 Task: Create an annual report cover with watercolors.
Action: Mouse moved to (434, 191)
Screenshot: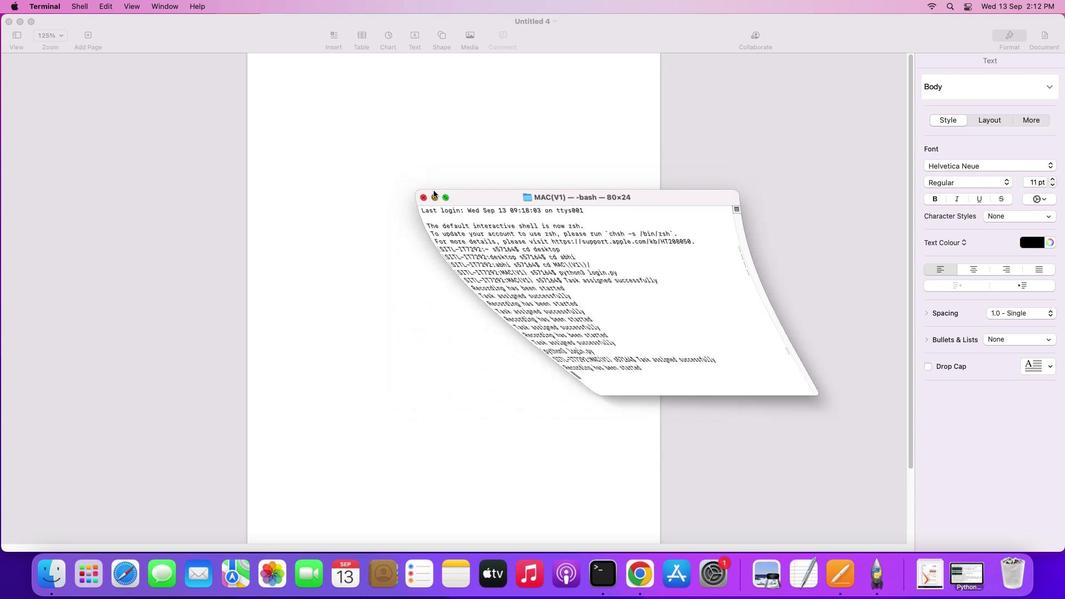 
Action: Mouse pressed left at (434, 191)
Screenshot: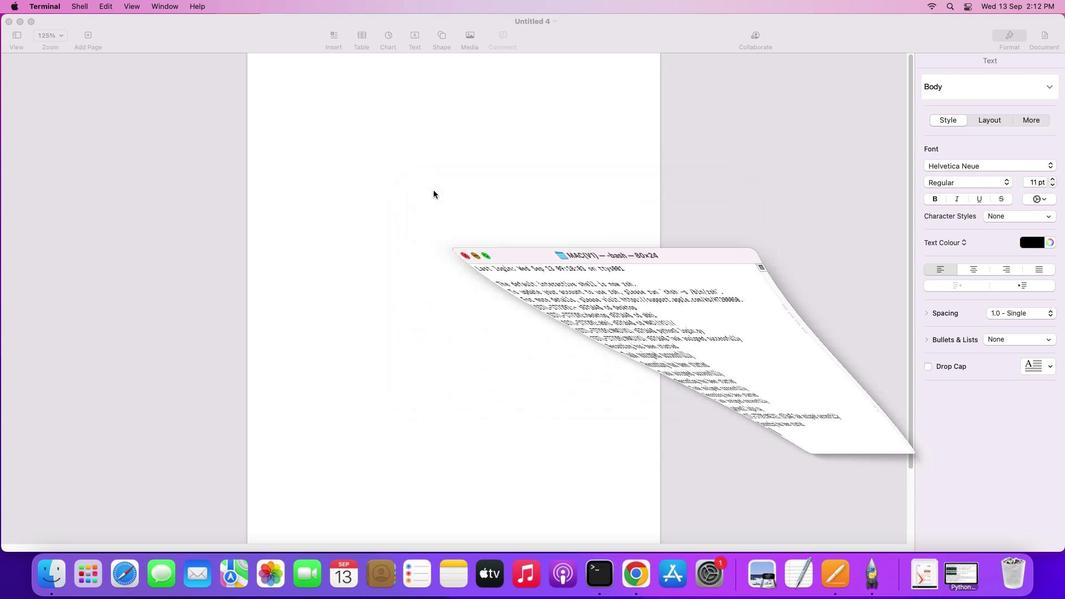 
Action: Mouse moved to (427, 177)
Screenshot: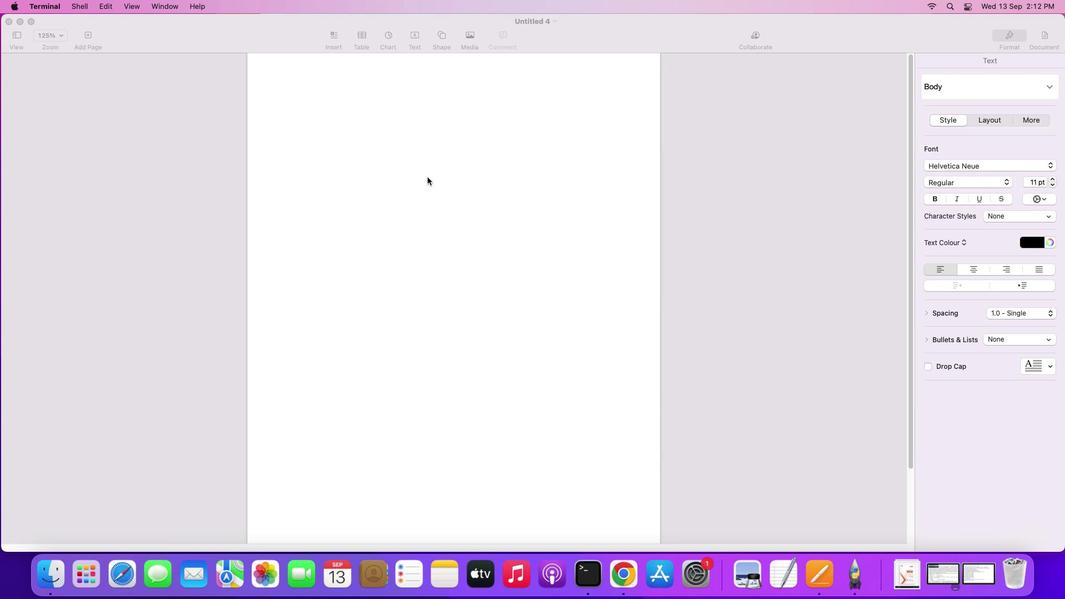 
Action: Mouse pressed left at (427, 177)
Screenshot: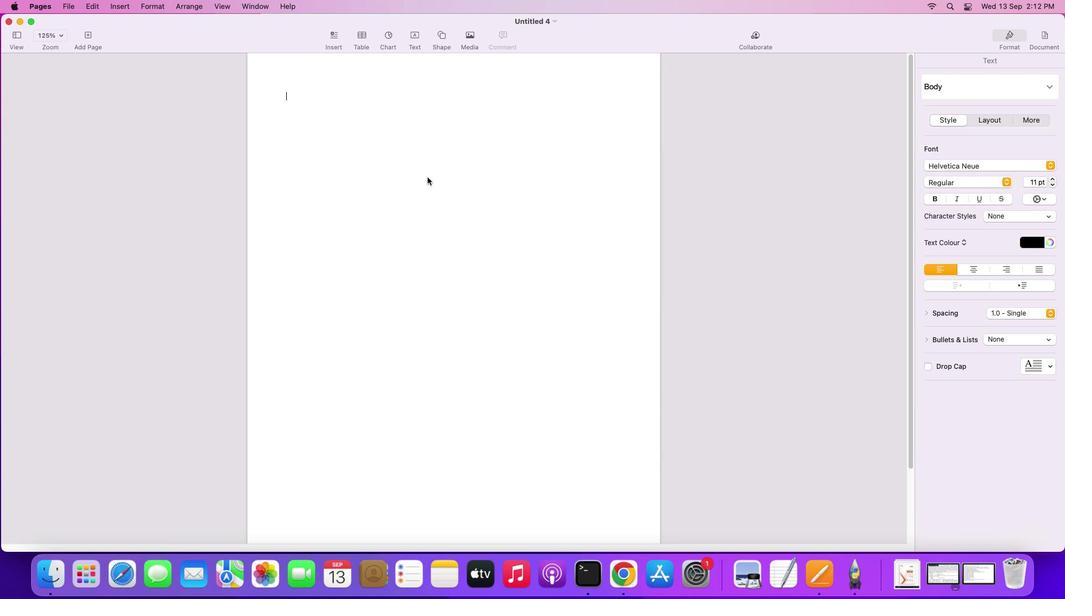 
Action: Mouse moved to (439, 32)
Screenshot: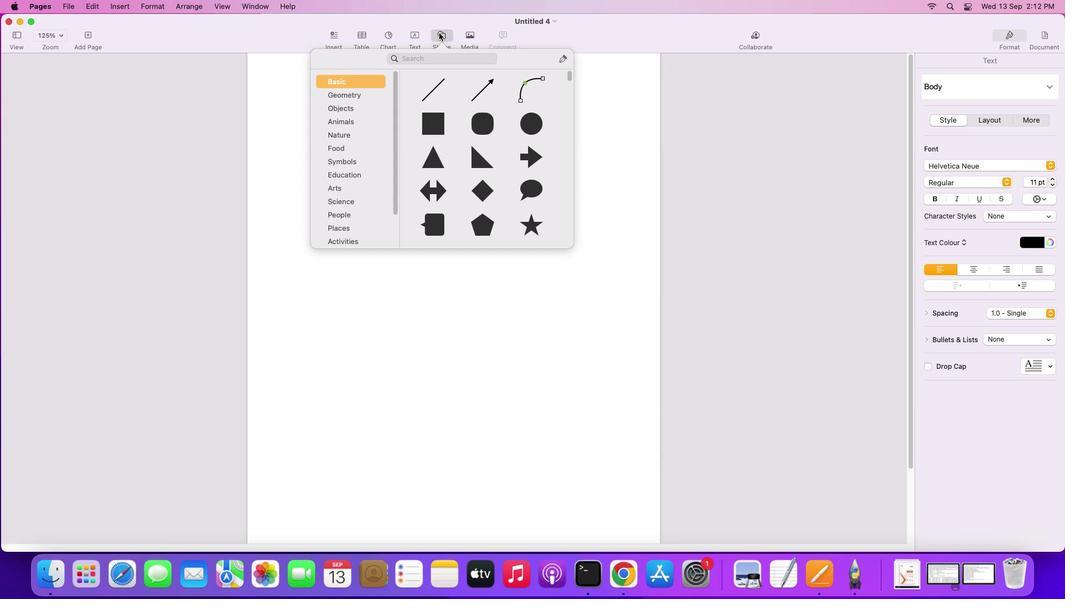 
Action: Mouse pressed left at (439, 32)
Screenshot: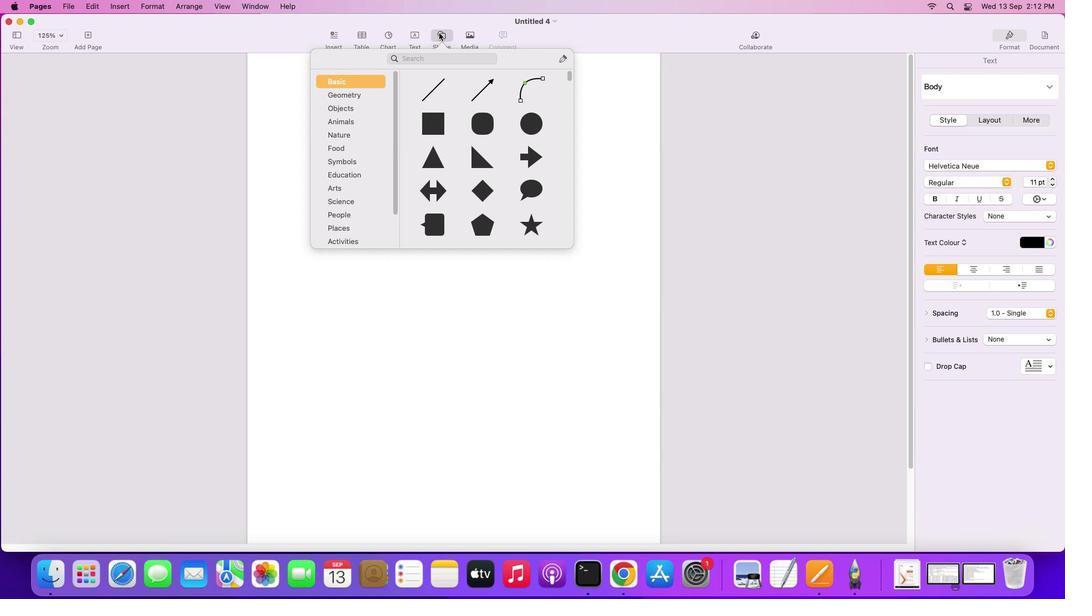
Action: Mouse moved to (435, 121)
Screenshot: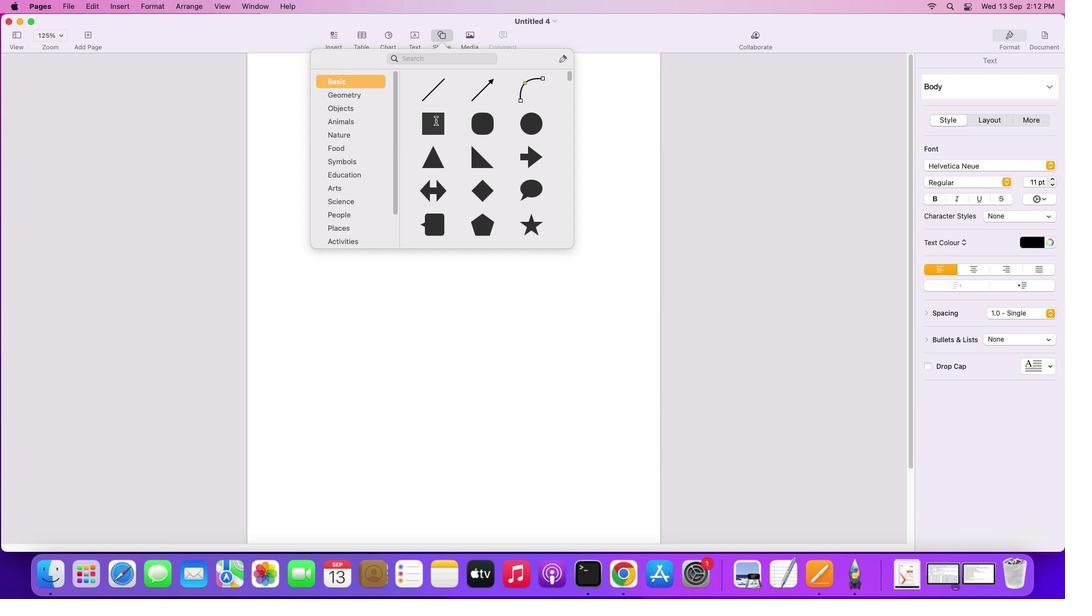 
Action: Mouse pressed left at (435, 121)
Screenshot: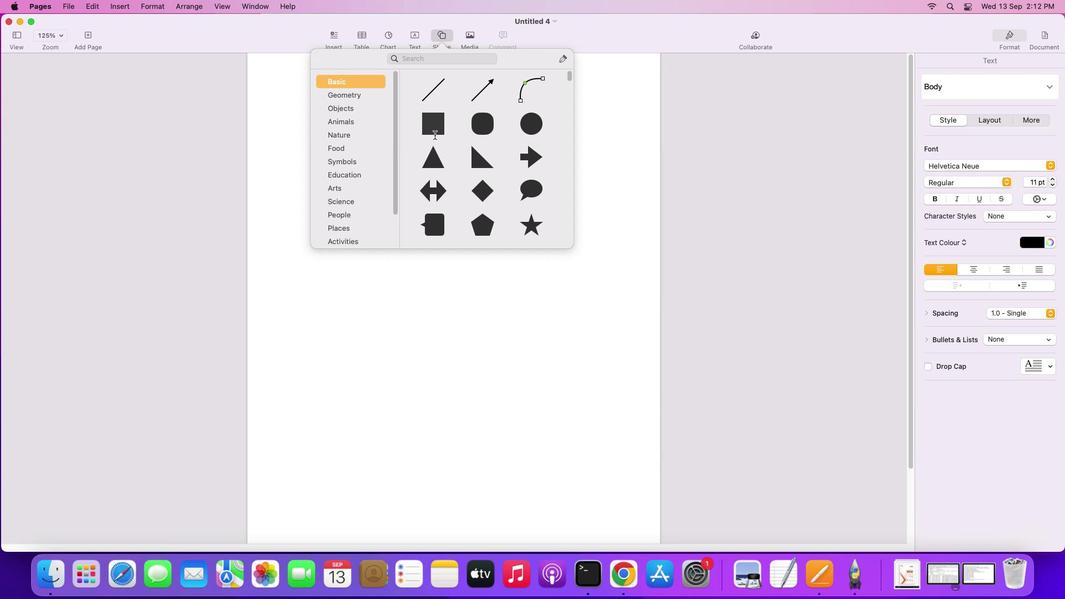 
Action: Mouse moved to (452, 126)
Screenshot: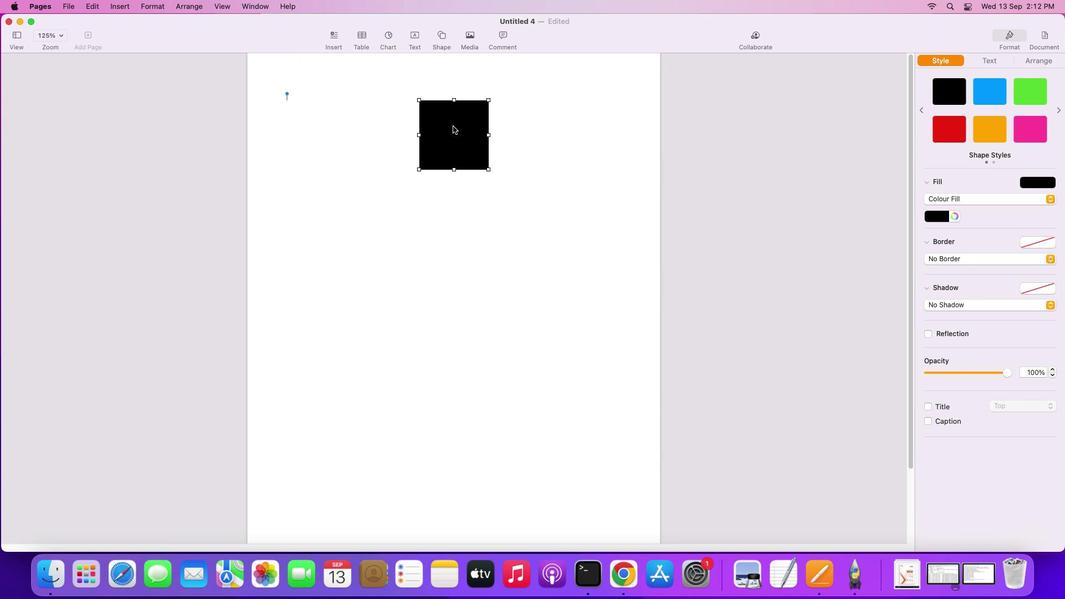 
Action: Mouse pressed left at (452, 126)
Screenshot: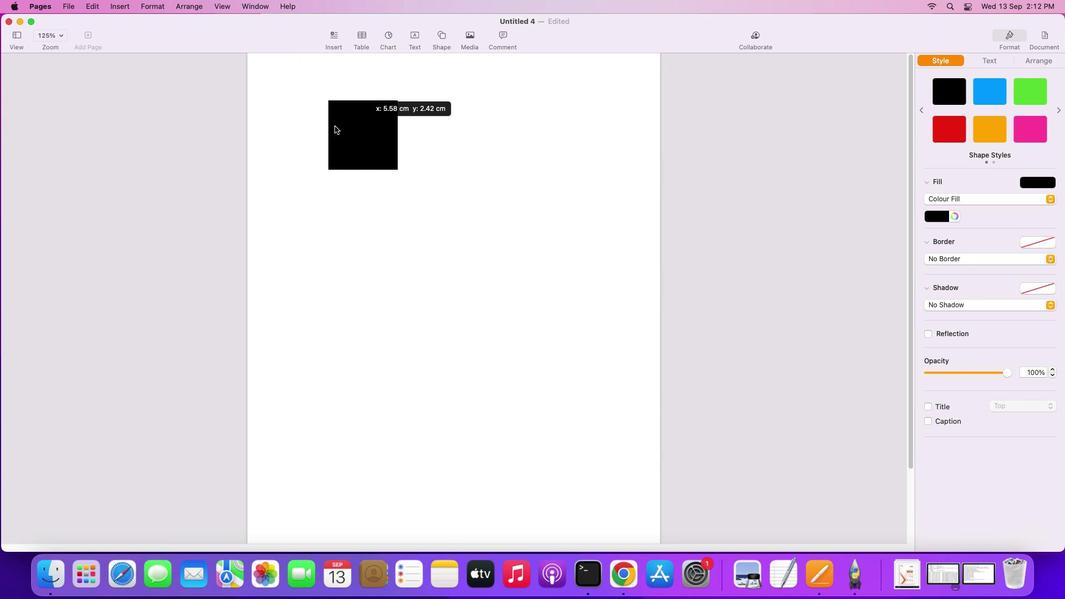 
Action: Mouse moved to (316, 114)
Screenshot: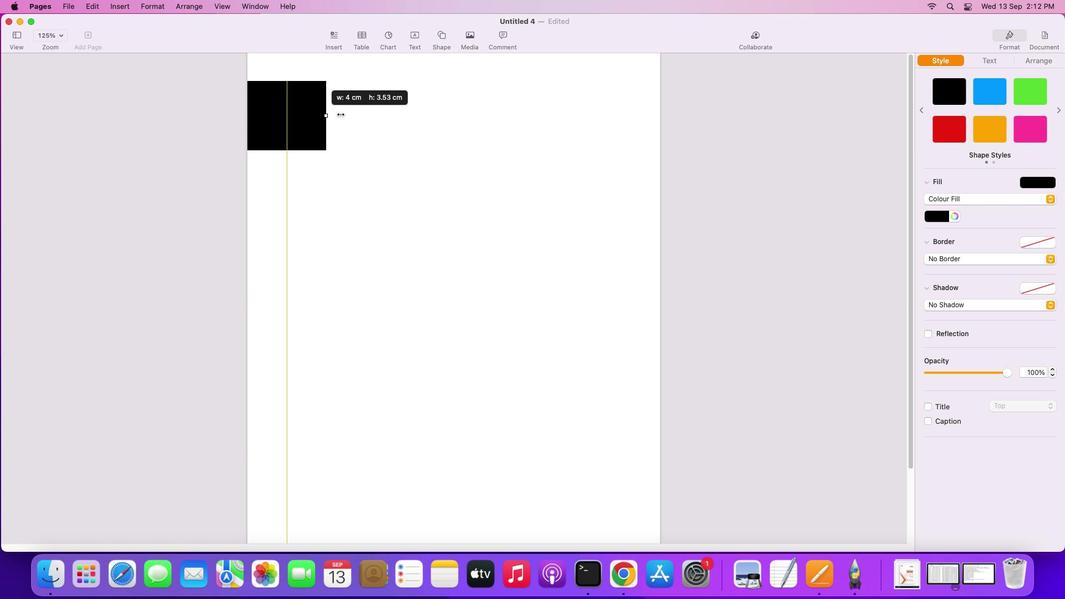 
Action: Mouse pressed left at (316, 114)
Screenshot: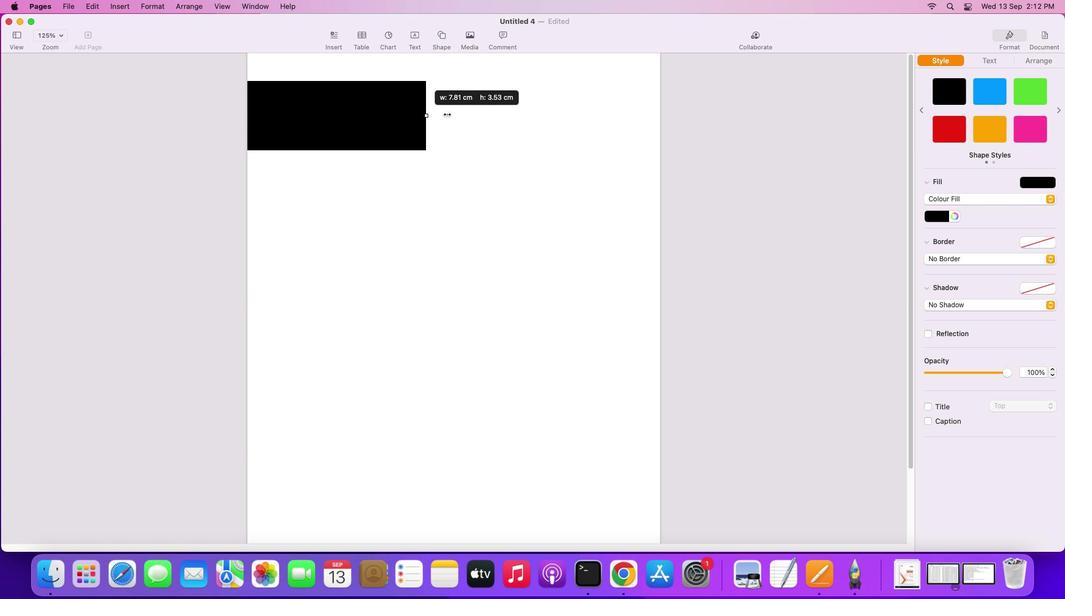 
Action: Mouse moved to (454, 150)
Screenshot: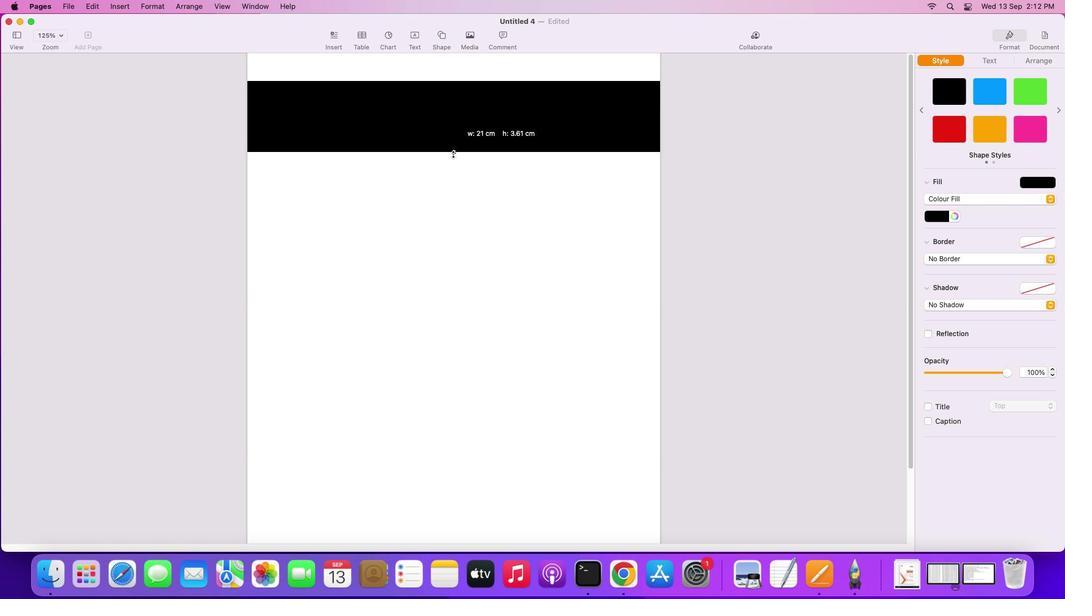 
Action: Mouse pressed left at (454, 150)
Screenshot: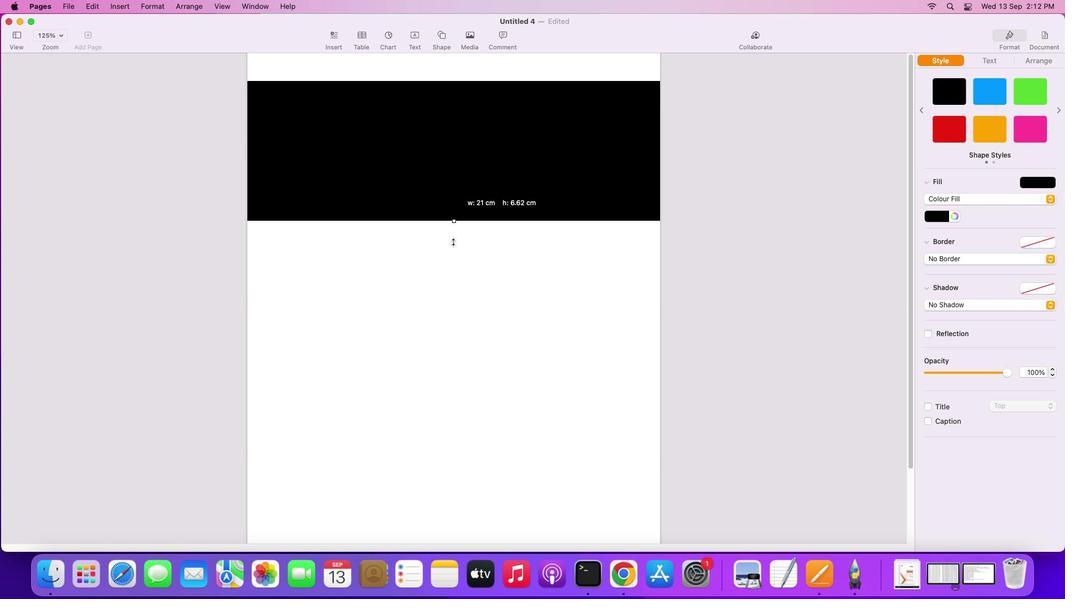 
Action: Mouse moved to (473, 400)
Screenshot: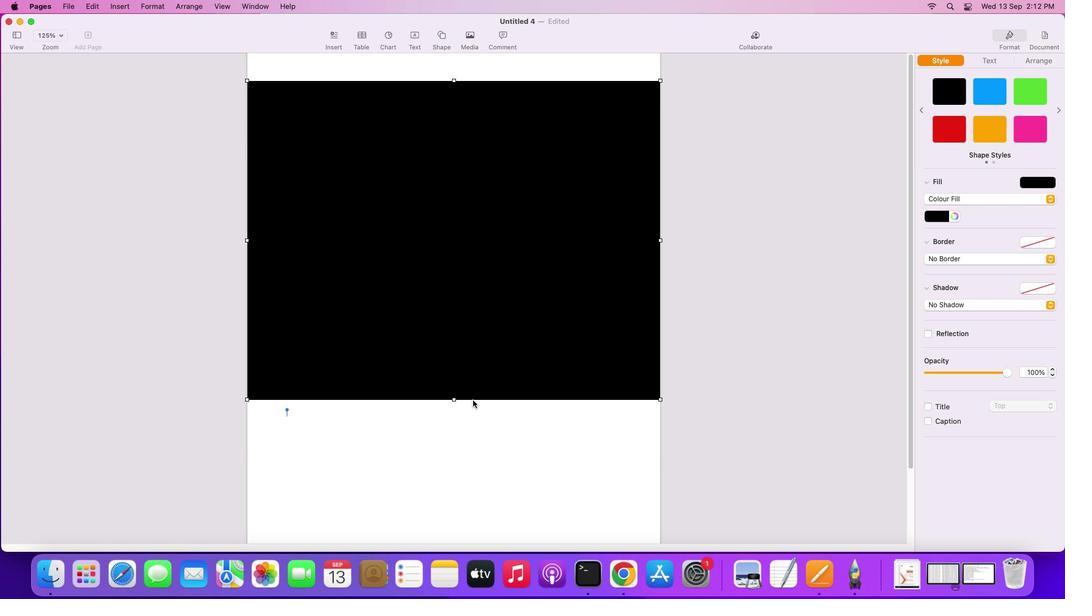 
Action: Mouse scrolled (473, 400) with delta (0, 0)
Screenshot: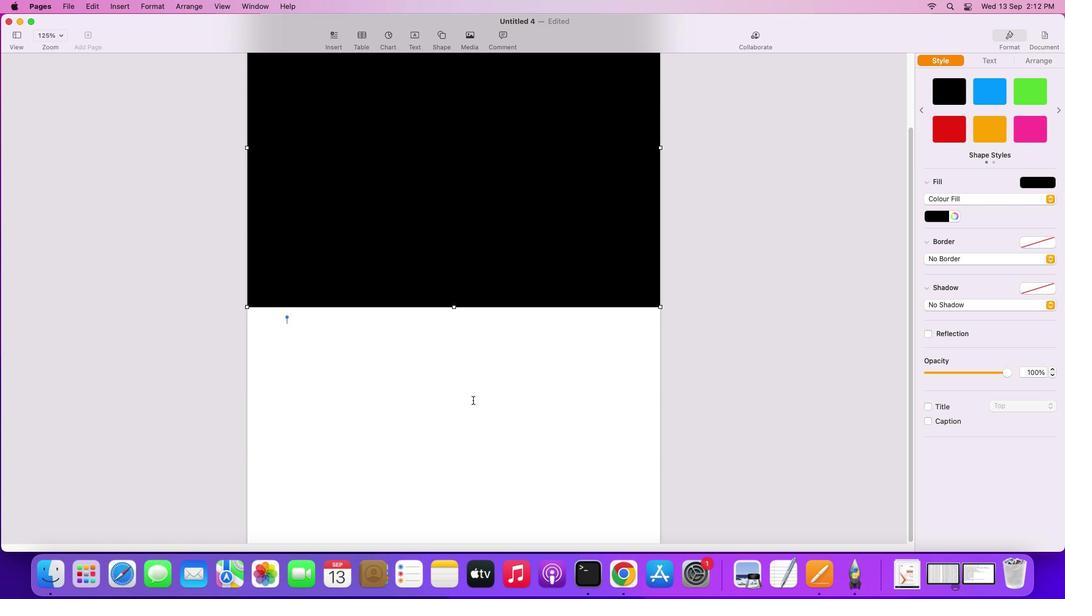 
Action: Mouse scrolled (473, 400) with delta (0, 0)
Screenshot: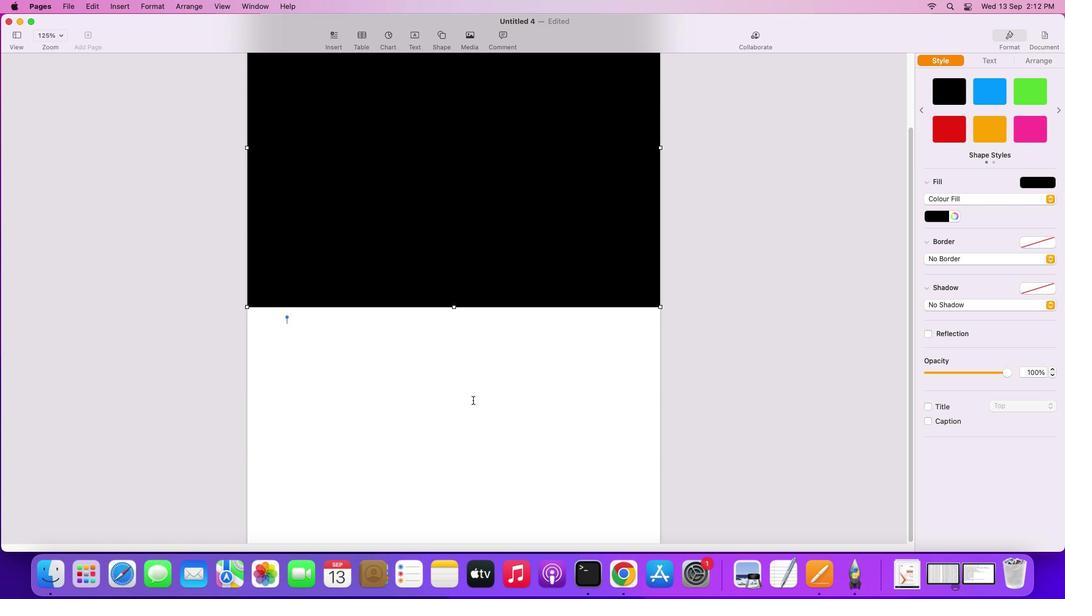 
Action: Mouse scrolled (473, 400) with delta (0, -2)
Screenshot: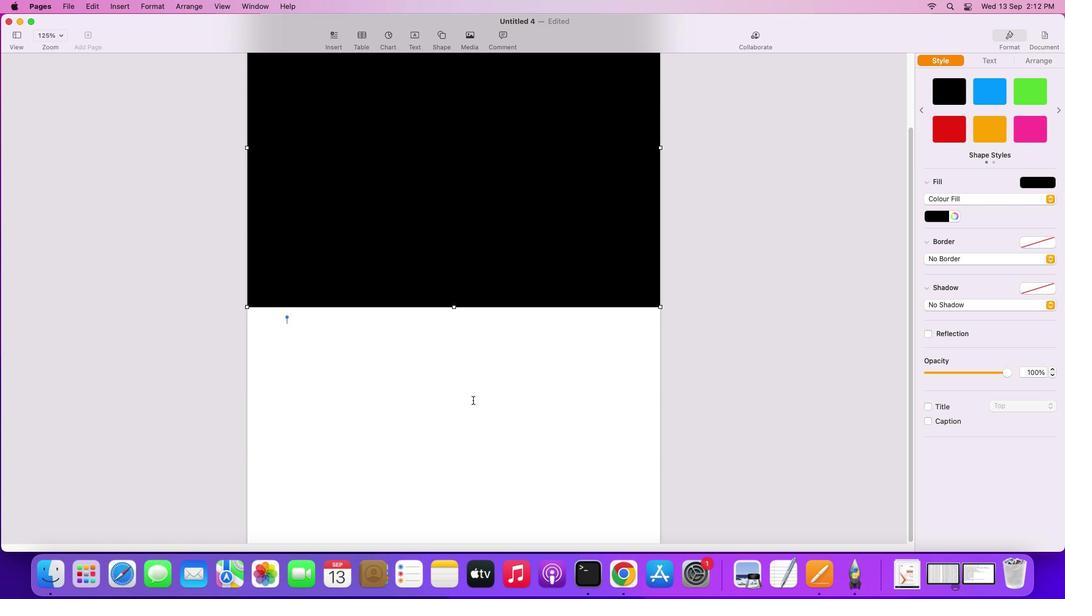 
Action: Mouse scrolled (473, 400) with delta (0, -2)
Screenshot: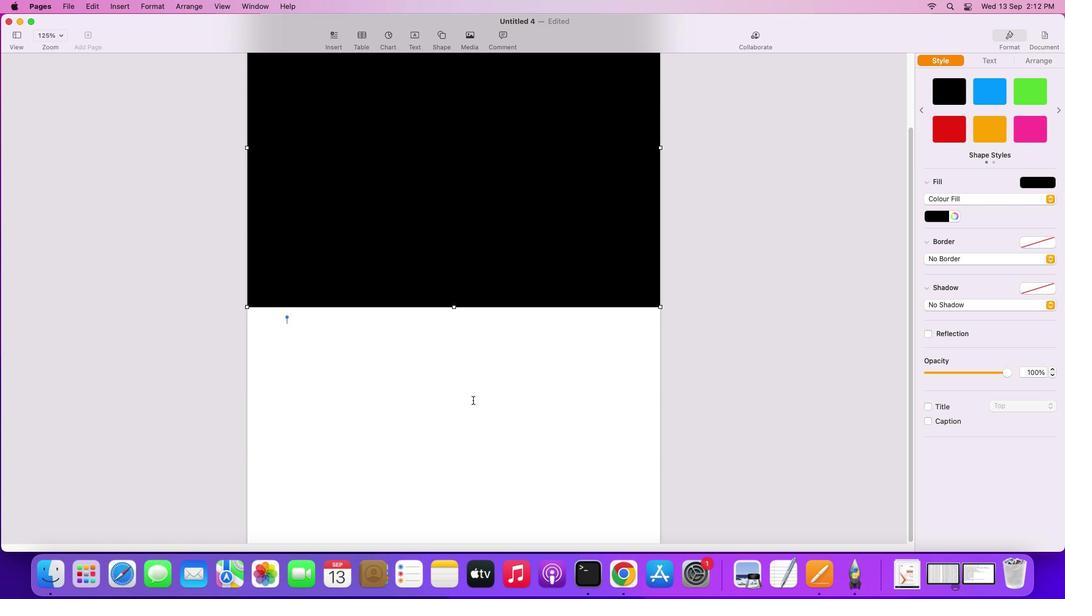 
Action: Mouse scrolled (473, 400) with delta (0, -3)
Screenshot: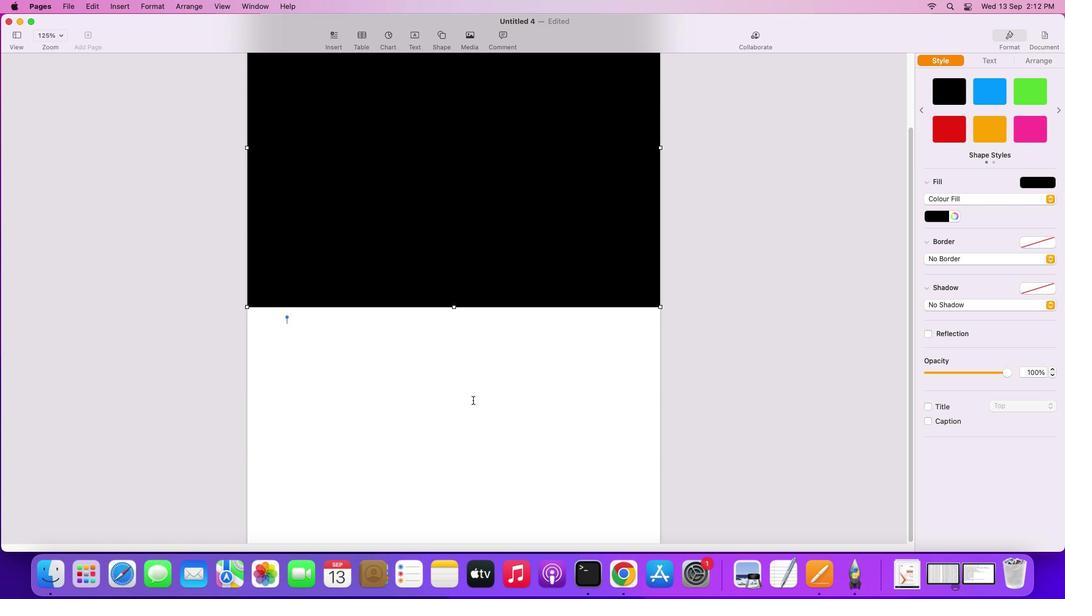 
Action: Mouse scrolled (473, 400) with delta (0, -3)
Screenshot: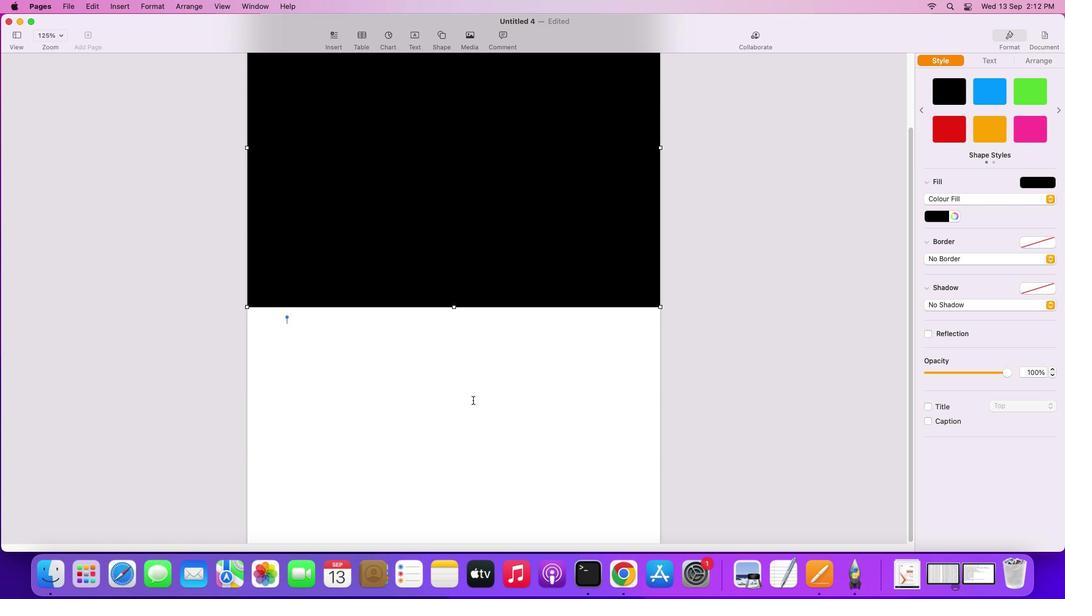 
Action: Mouse moved to (473, 400)
Screenshot: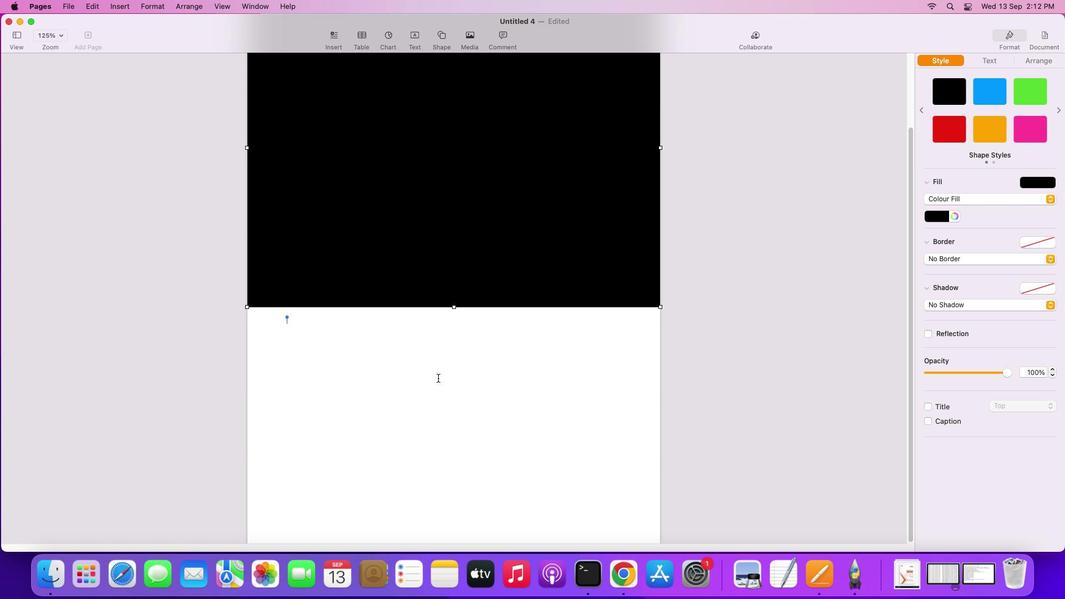 
Action: Mouse scrolled (473, 400) with delta (0, 0)
Screenshot: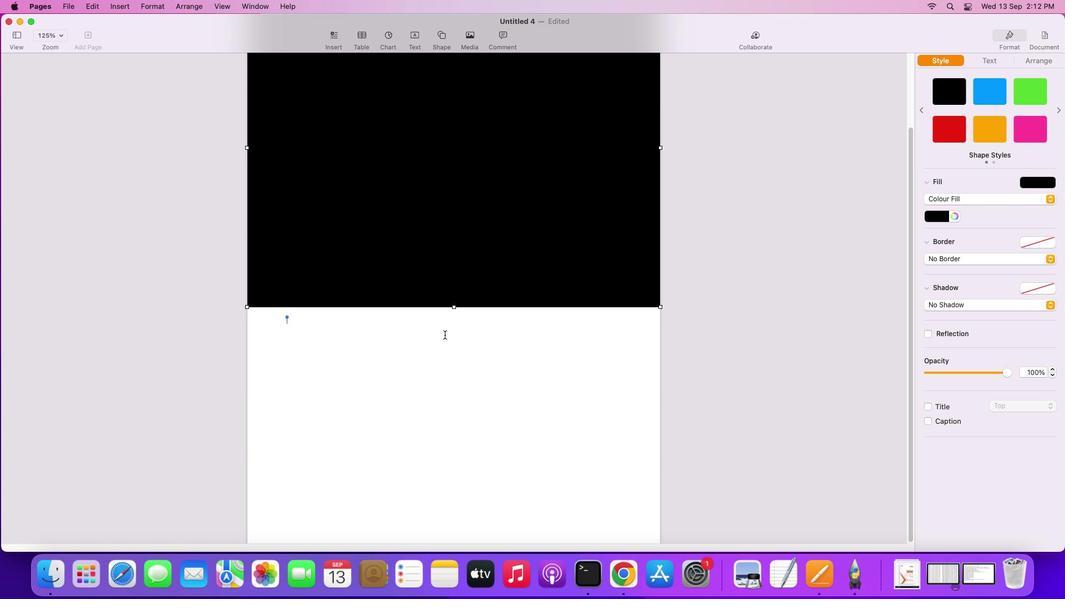 
Action: Mouse scrolled (473, 400) with delta (0, 0)
Screenshot: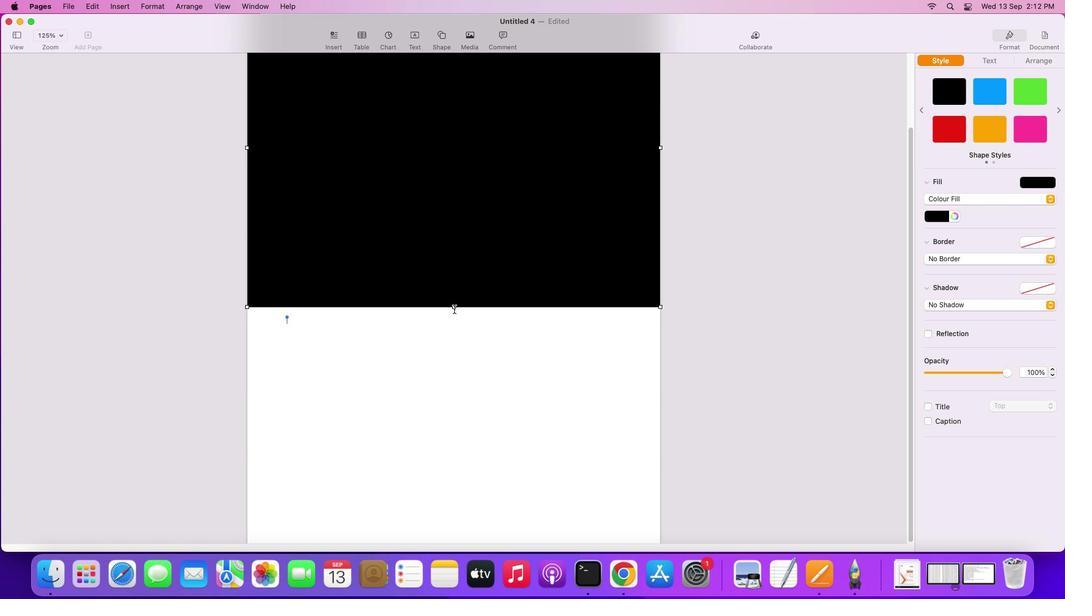 
Action: Mouse scrolled (473, 400) with delta (0, -2)
Screenshot: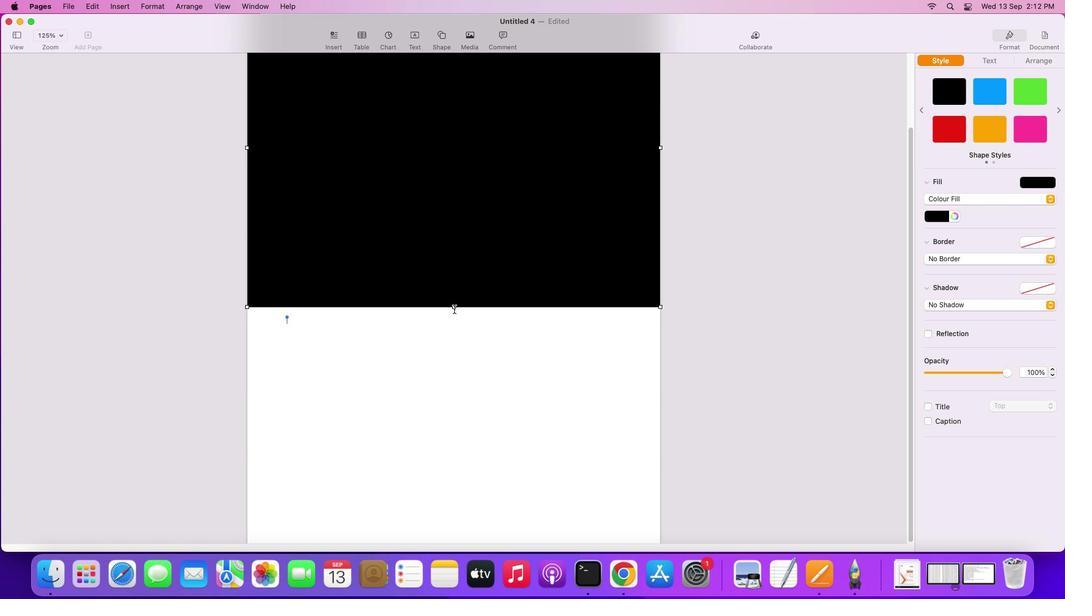 
Action: Mouse scrolled (473, 400) with delta (0, -2)
Screenshot: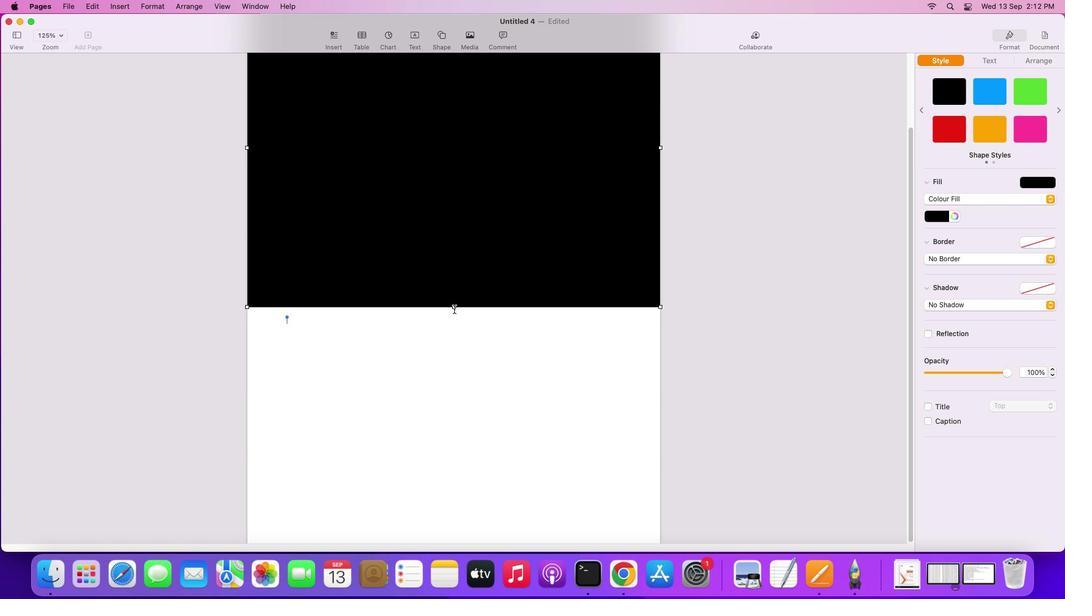 
Action: Mouse moved to (473, 400)
Screenshot: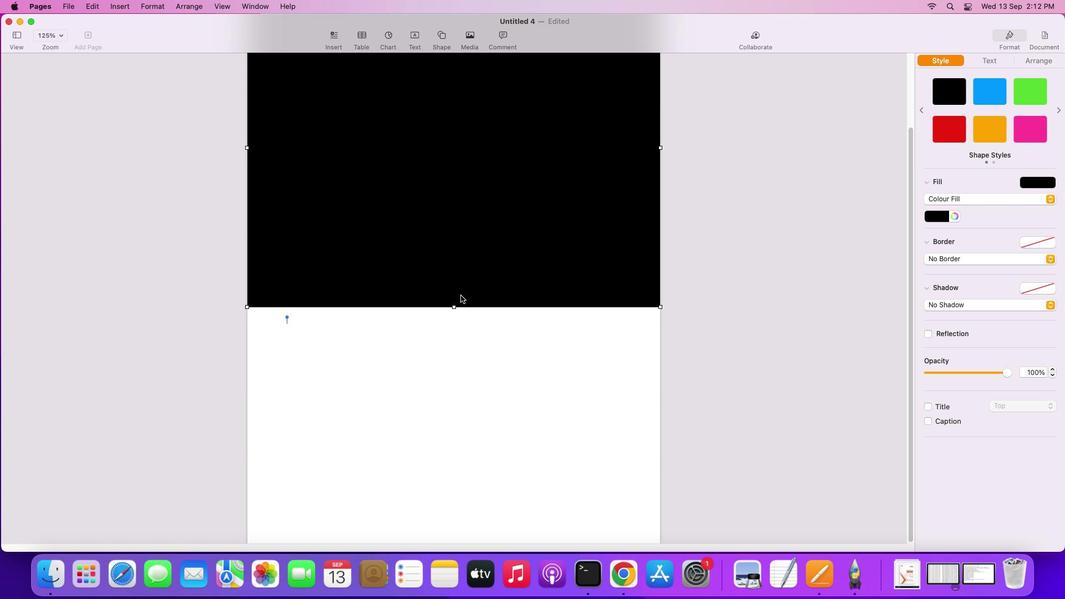 
Action: Mouse scrolled (473, 400) with delta (0, -3)
Screenshot: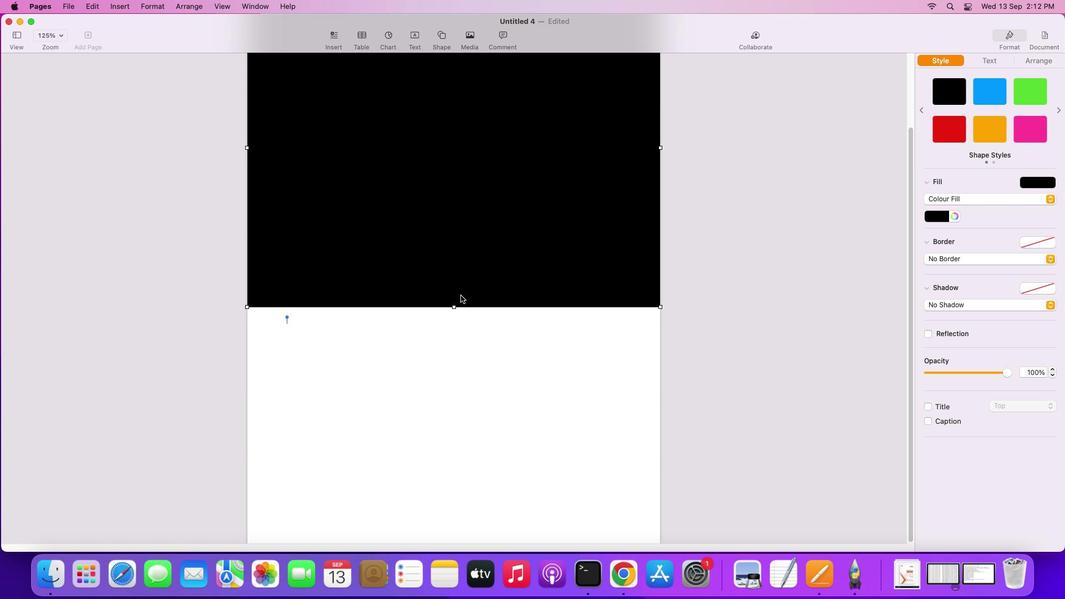 
Action: Mouse moved to (454, 305)
Screenshot: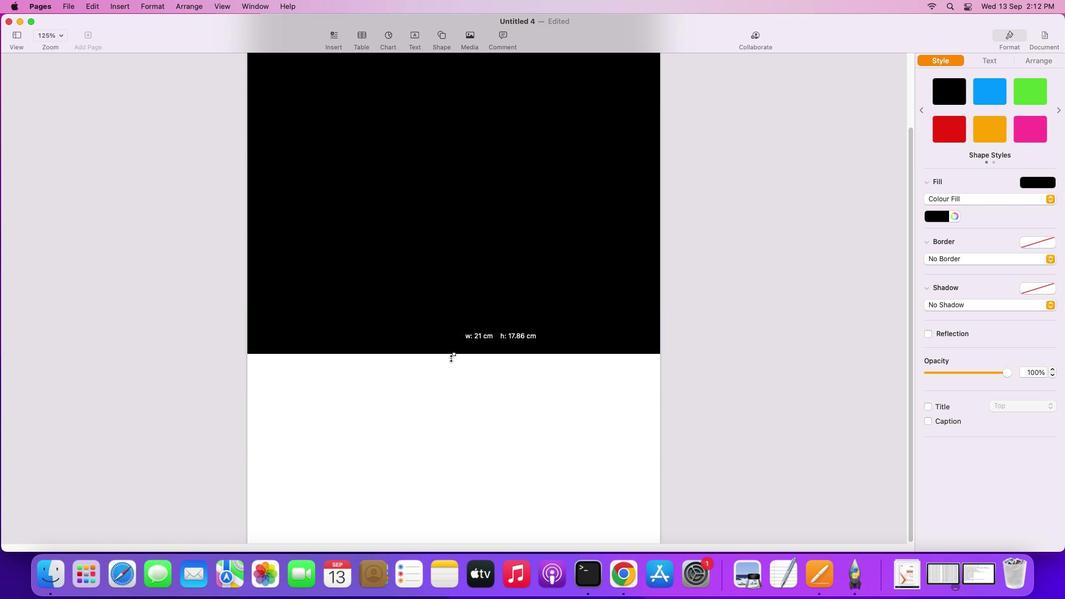 
Action: Mouse pressed left at (454, 305)
Screenshot: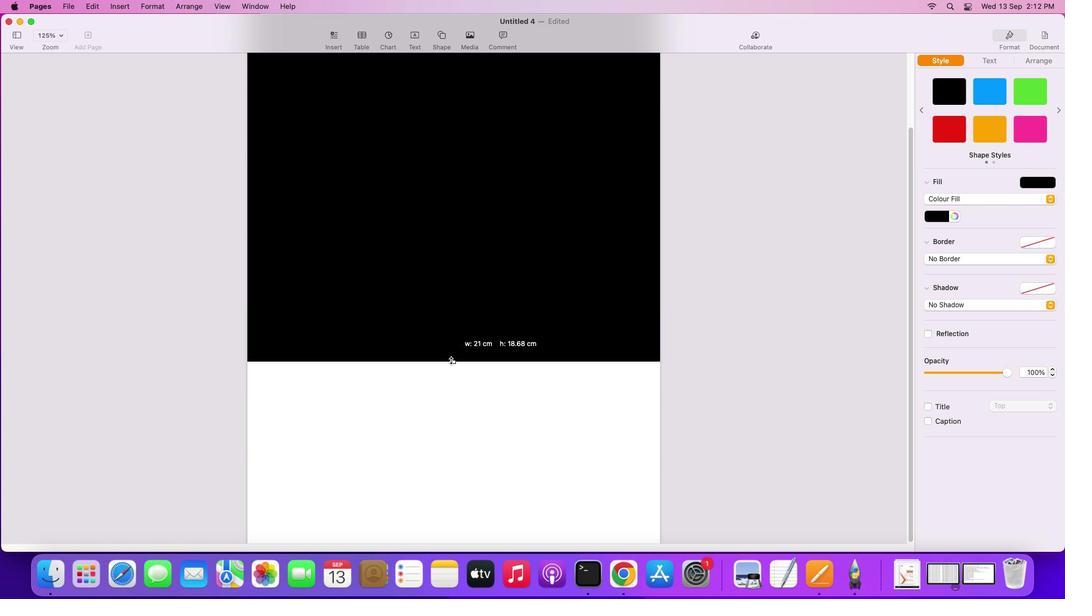 
Action: Mouse moved to (442, 389)
Screenshot: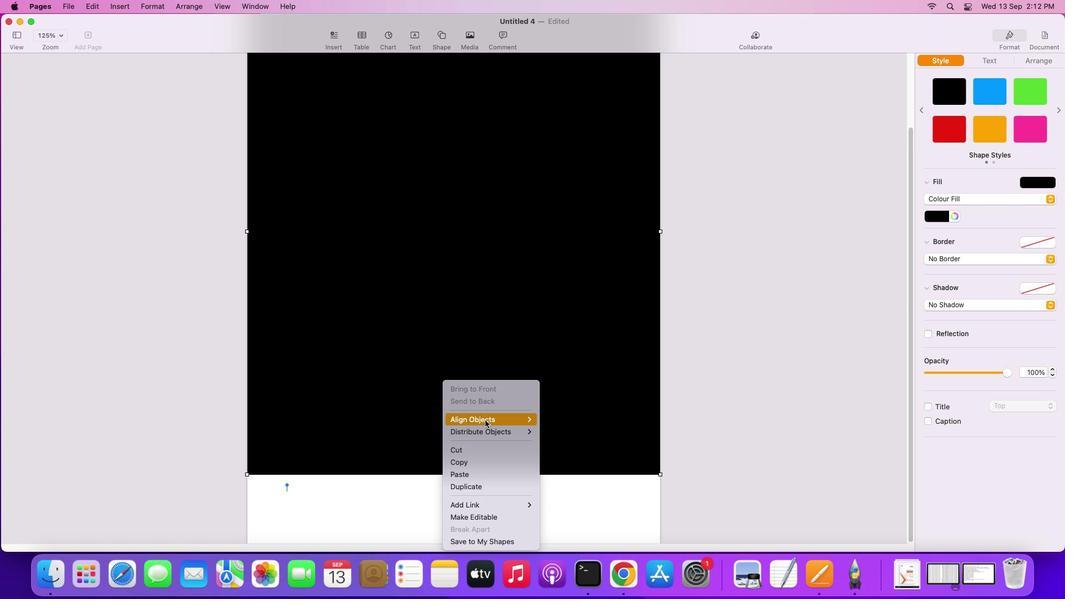 
Action: Mouse pressed right at (442, 389)
Screenshot: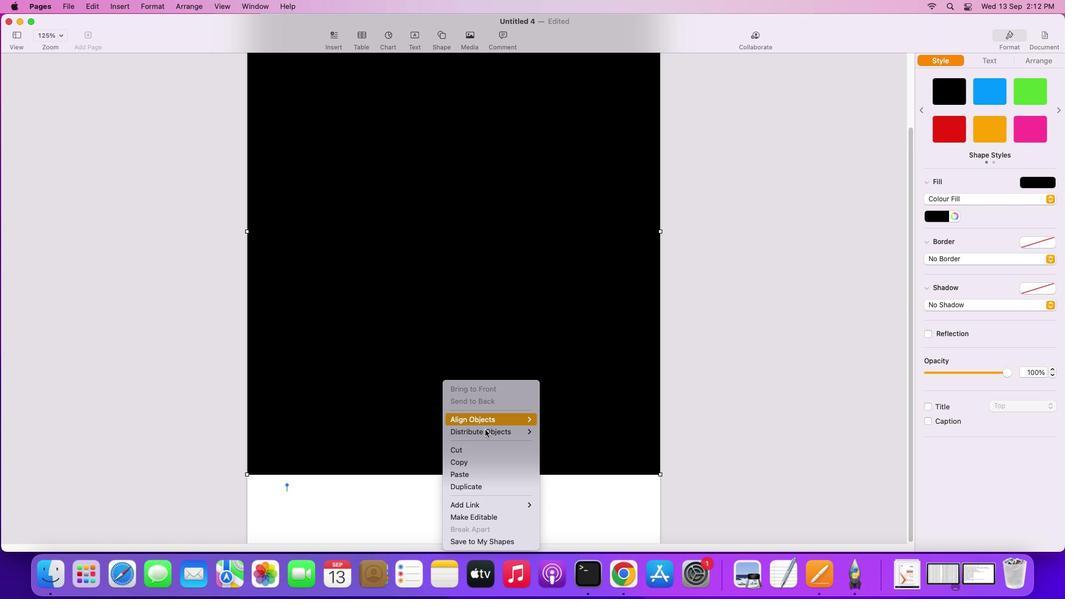
Action: Mouse moved to (496, 517)
Screenshot: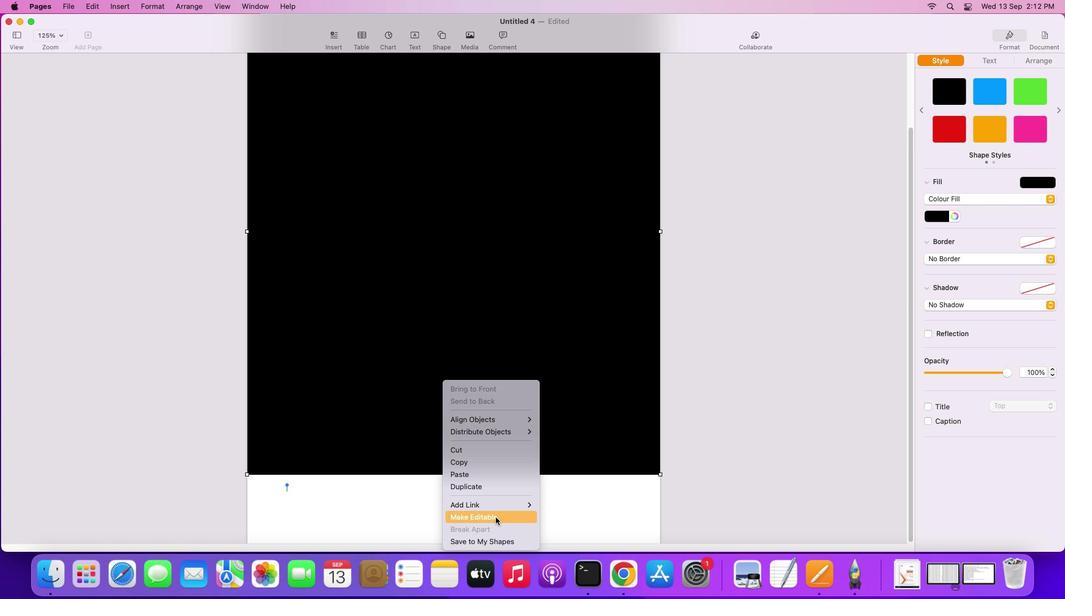 
Action: Mouse pressed left at (496, 517)
Screenshot: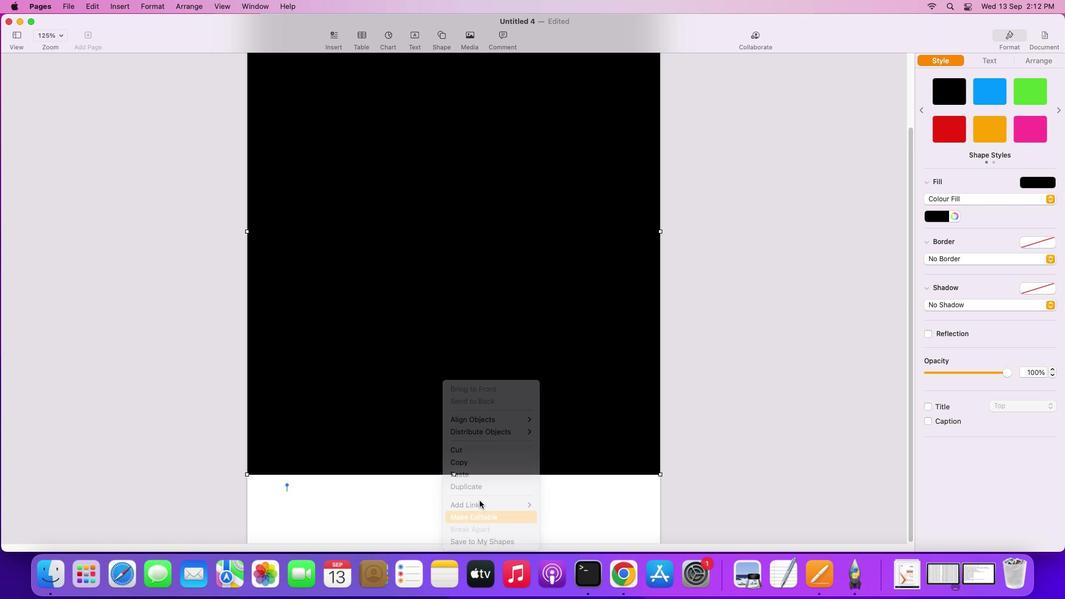 
Action: Mouse moved to (456, 472)
Screenshot: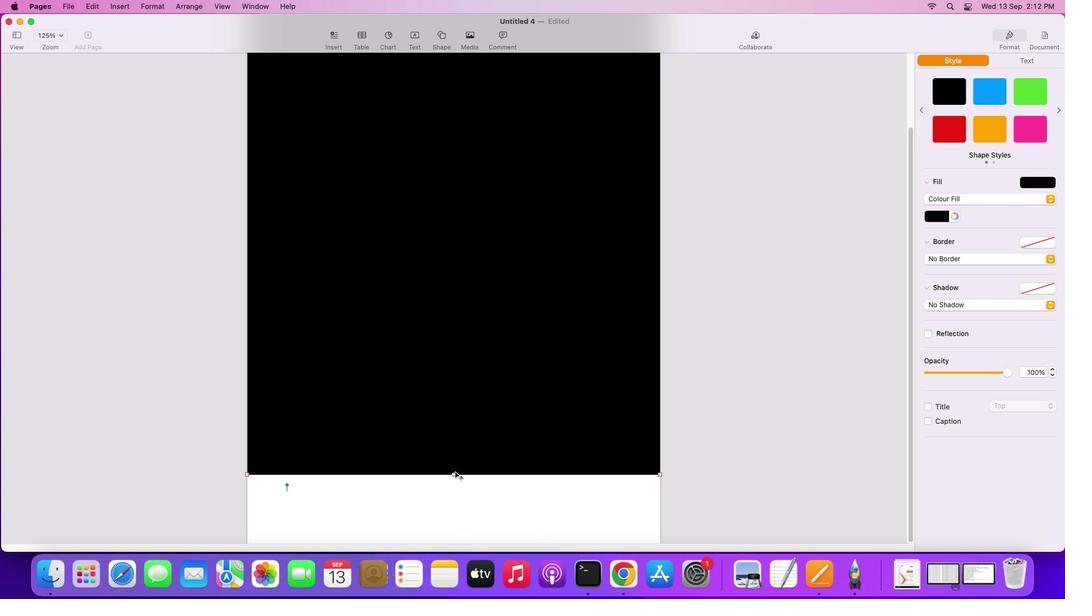 
Action: Mouse pressed left at (456, 472)
Screenshot: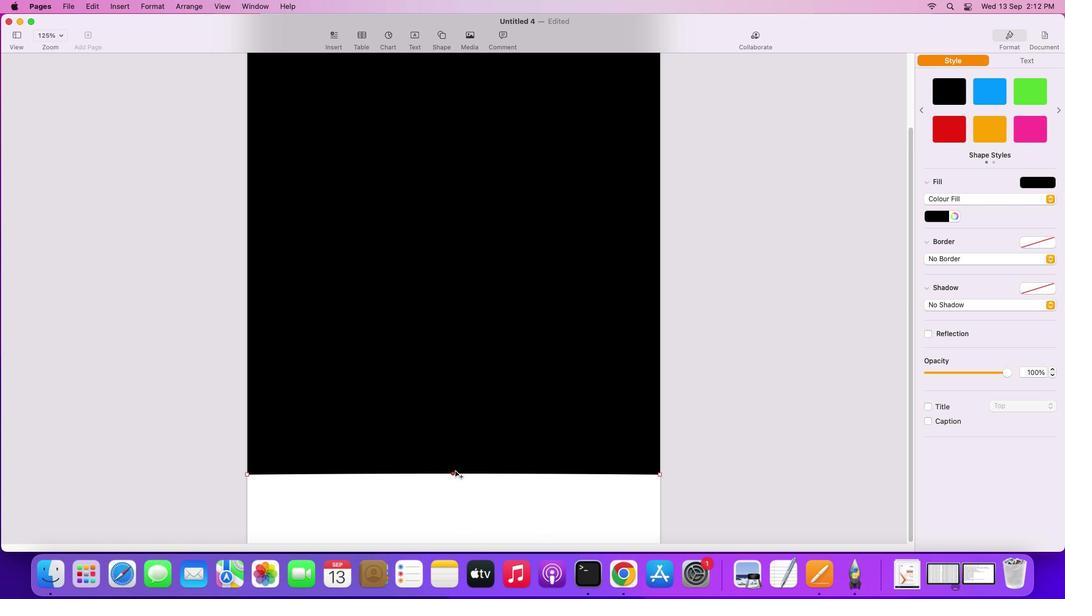 
Action: Mouse moved to (344, 432)
Screenshot: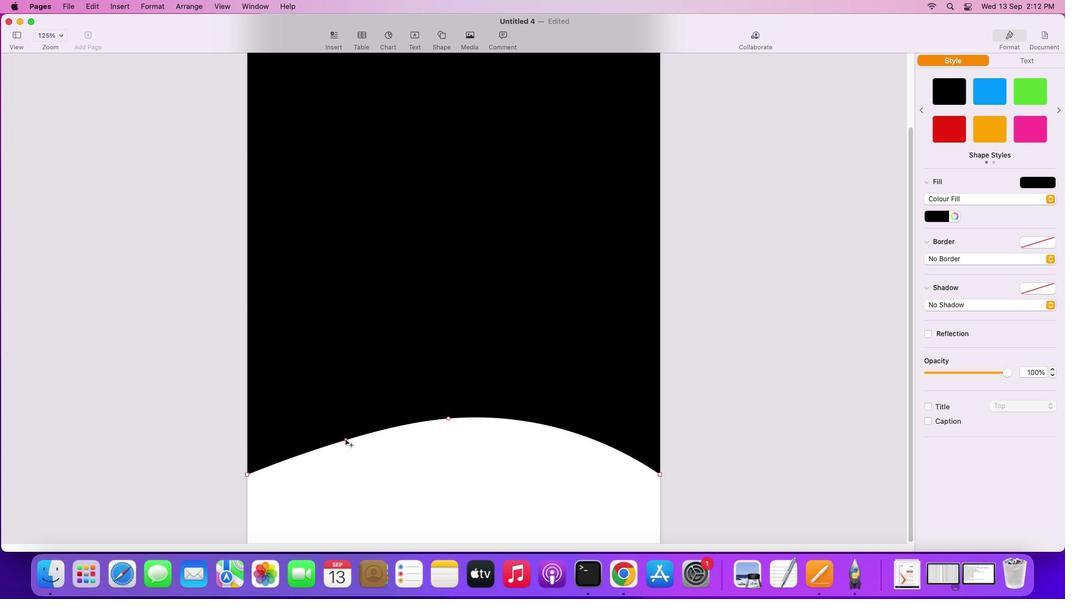 
Action: Mouse pressed left at (344, 432)
Screenshot: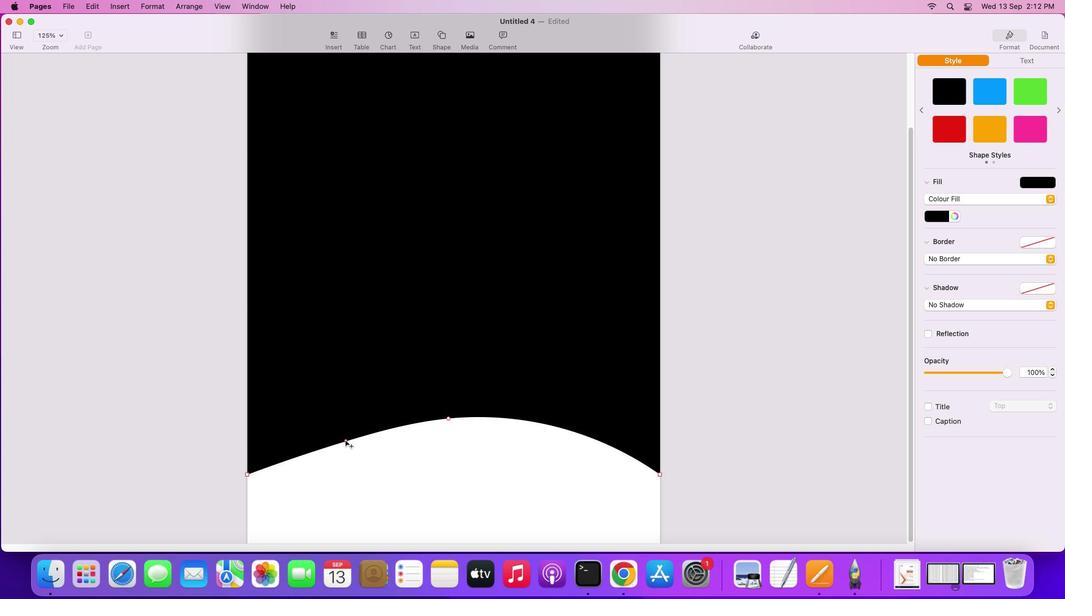 
Action: Mouse moved to (546, 422)
Screenshot: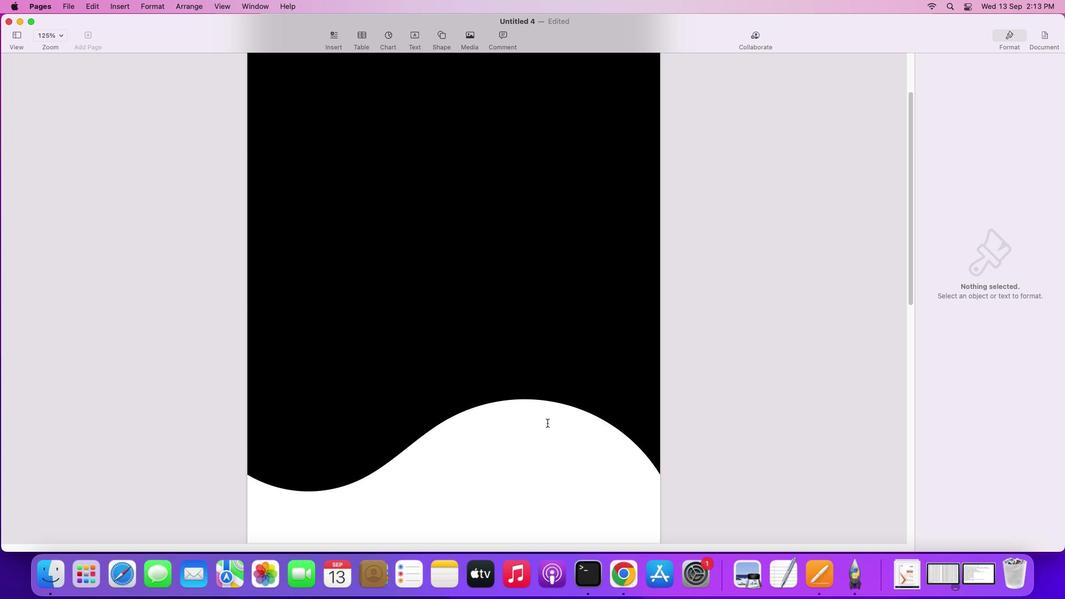 
Action: Mouse pressed left at (546, 422)
Screenshot: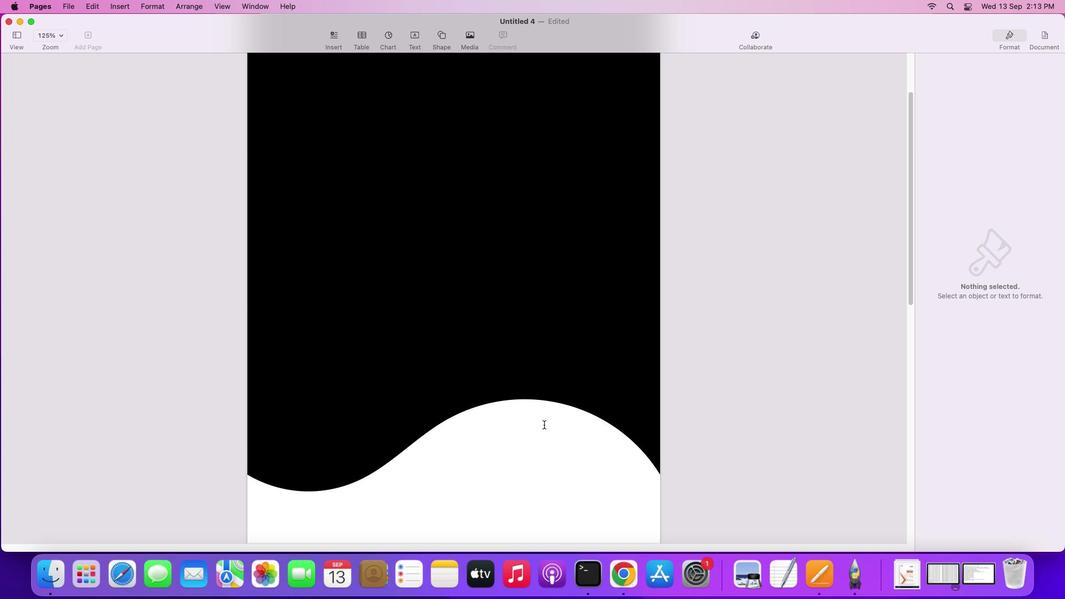 
Action: Mouse moved to (499, 468)
Screenshot: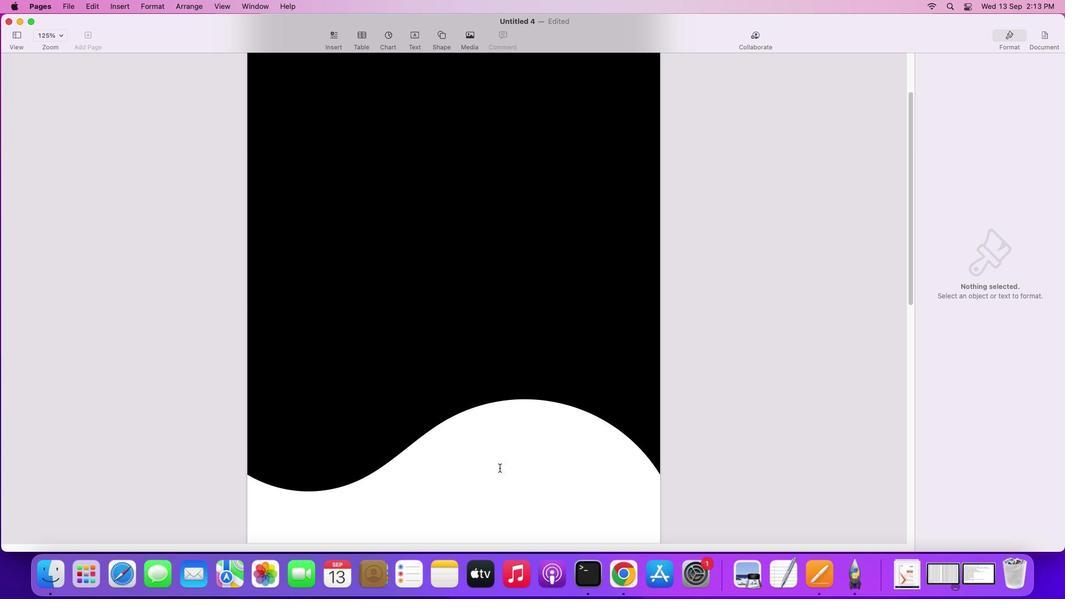
Action: Mouse pressed left at (499, 468)
Screenshot: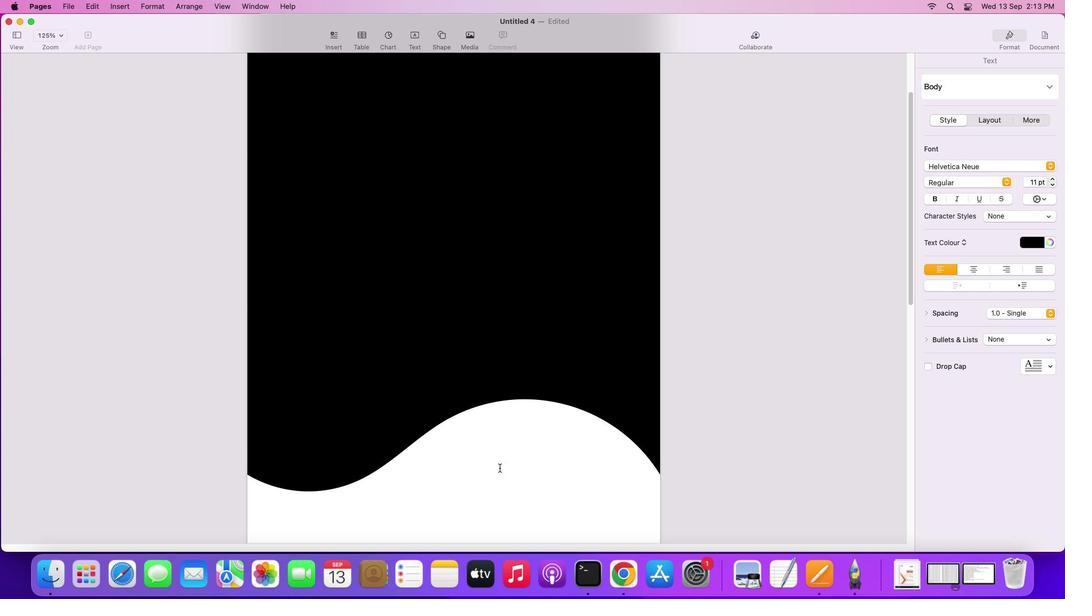 
Action: Mouse moved to (497, 400)
Screenshot: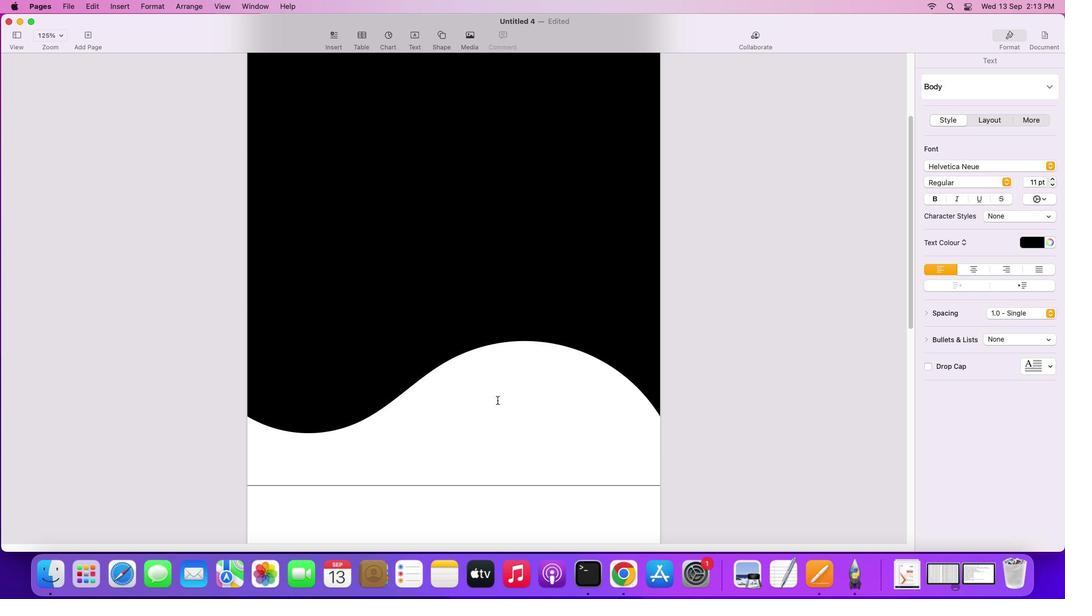 
Action: Mouse scrolled (497, 400) with delta (0, 0)
Screenshot: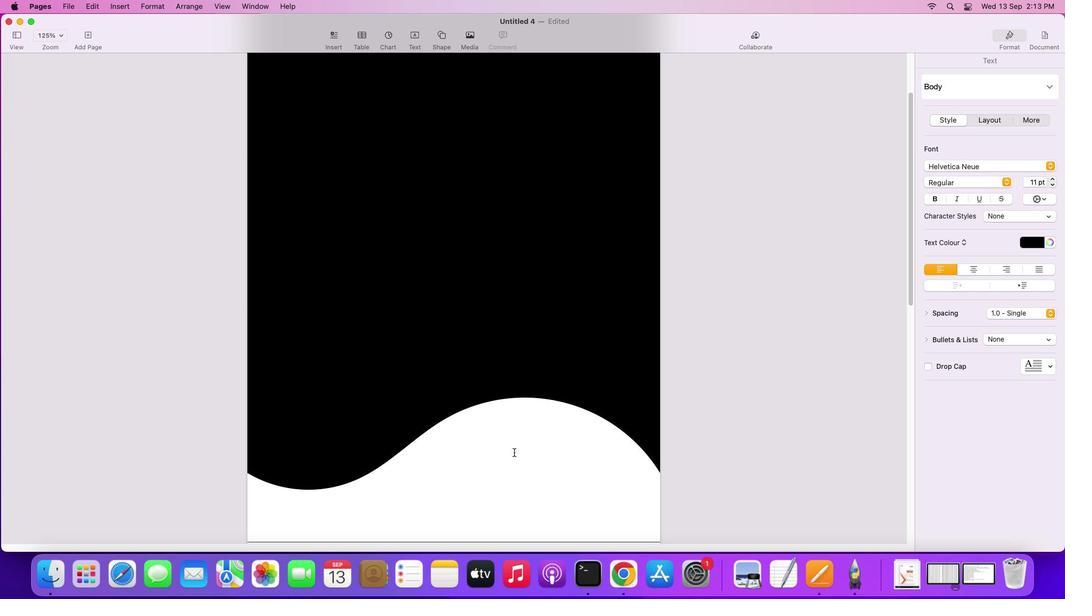 
Action: Mouse scrolled (497, 400) with delta (0, 0)
Screenshot: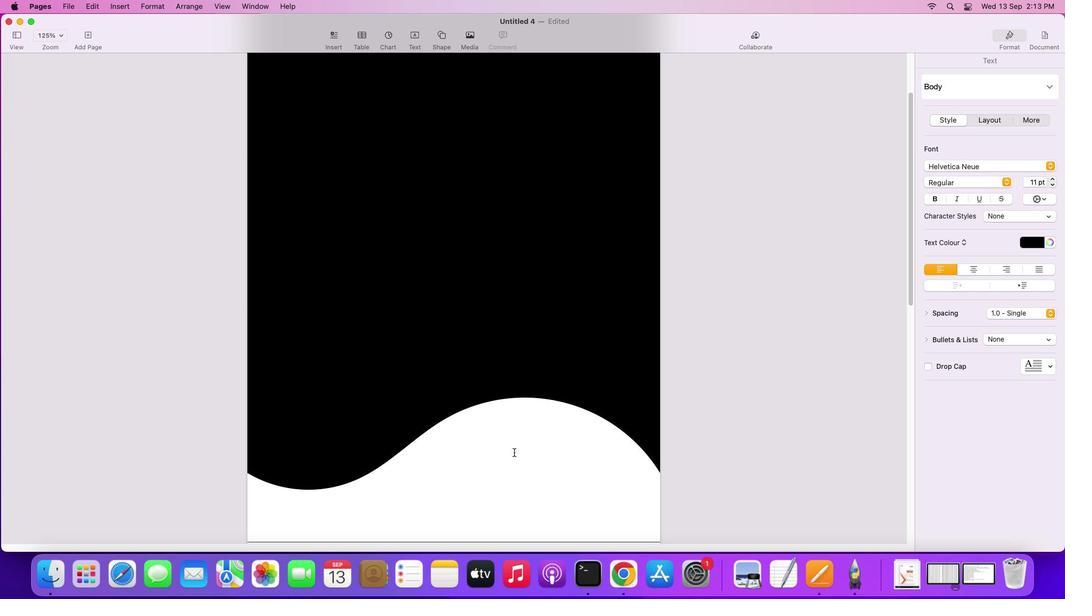 
Action: Mouse scrolled (497, 400) with delta (0, 1)
Screenshot: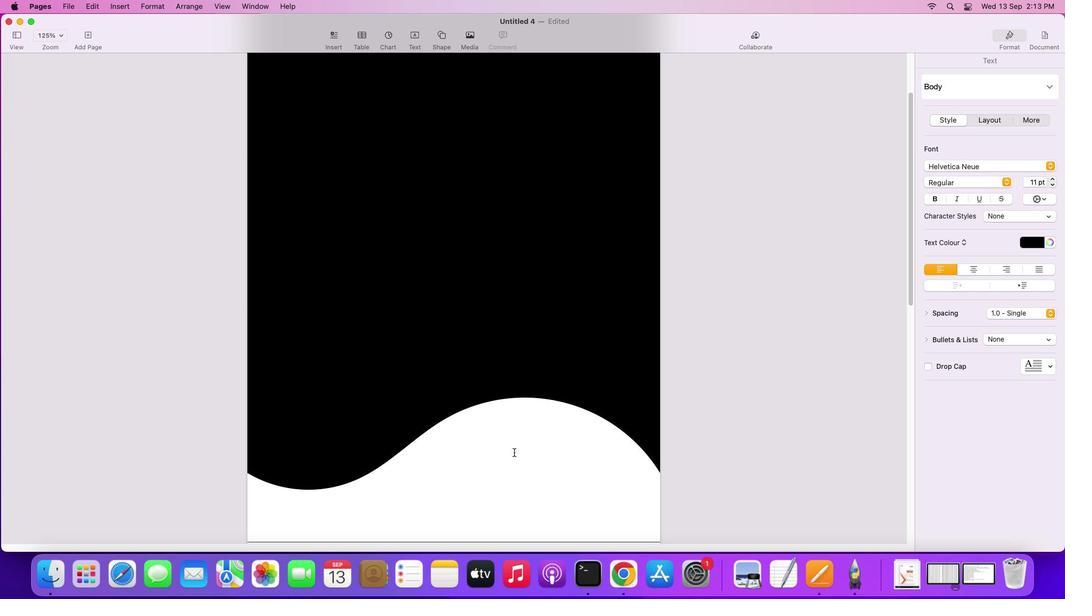 
Action: Mouse scrolled (497, 400) with delta (0, 2)
Screenshot: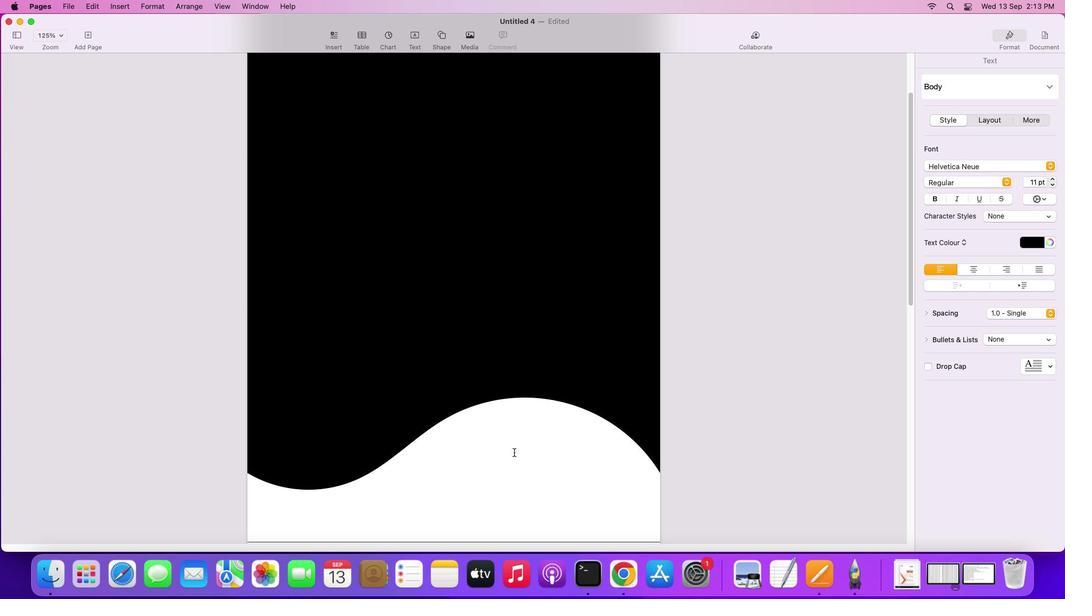 
Action: Mouse moved to (514, 452)
Screenshot: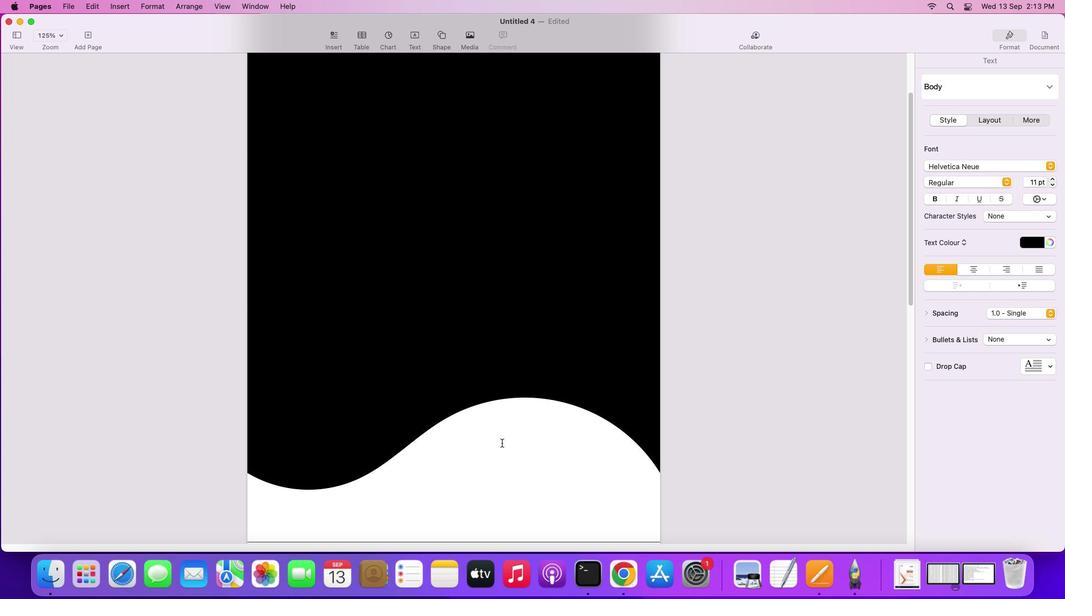 
Action: Mouse pressed left at (514, 452)
Screenshot: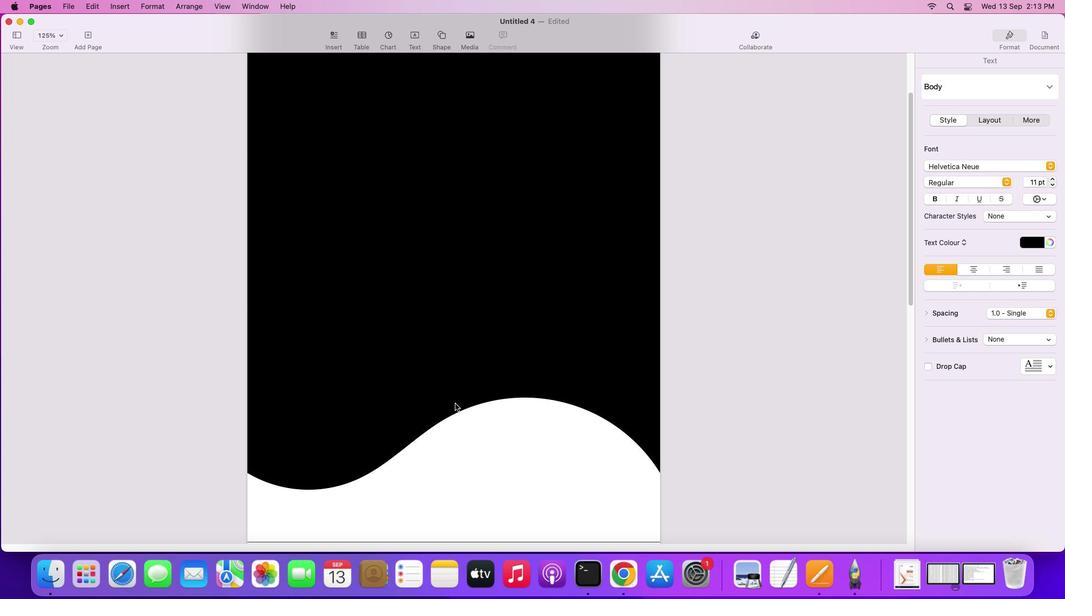
Action: Mouse moved to (411, 313)
Screenshot: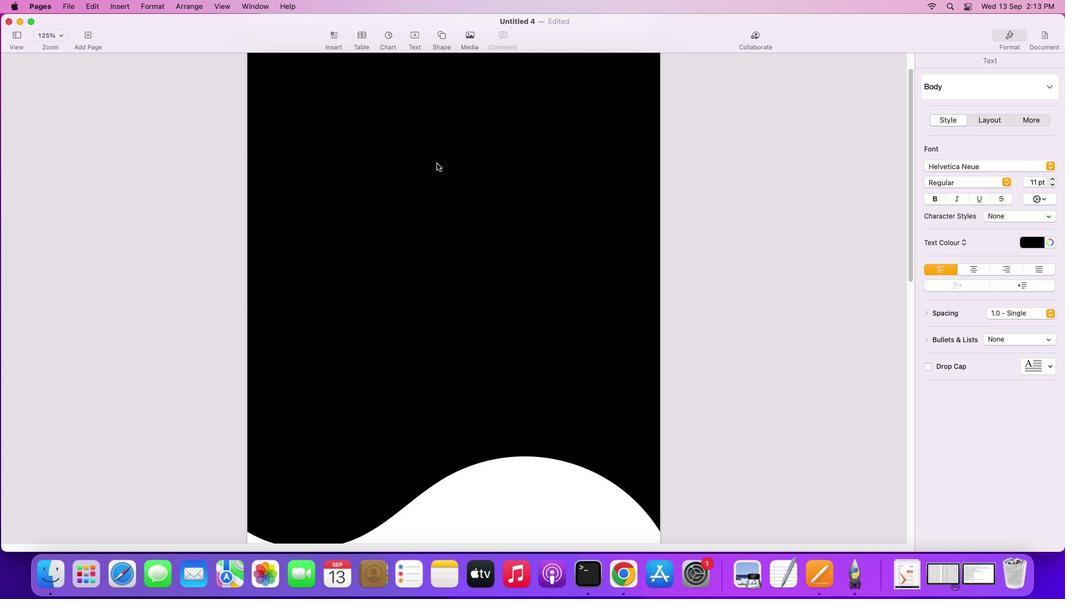 
Action: Mouse scrolled (411, 313) with delta (0, 0)
Screenshot: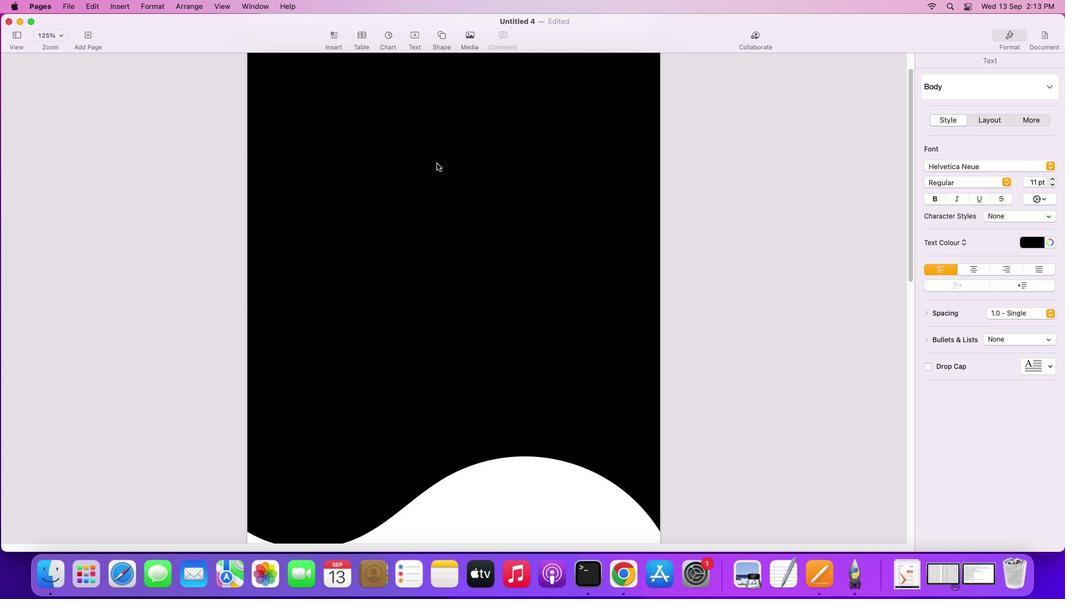 
Action: Mouse scrolled (411, 313) with delta (0, 0)
Screenshot: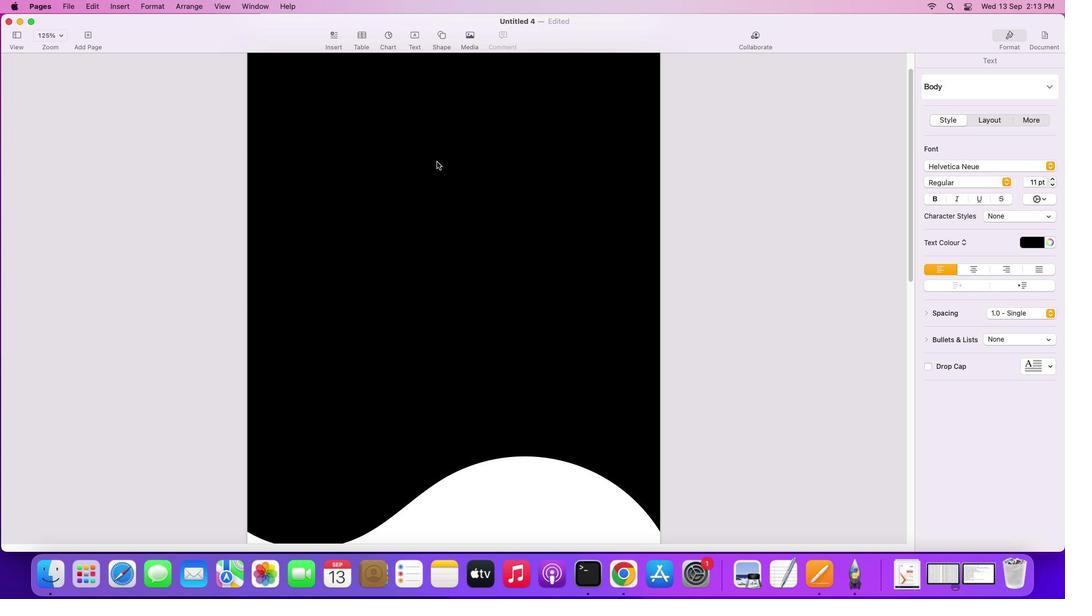 
Action: Mouse scrolled (411, 313) with delta (0, 1)
Screenshot: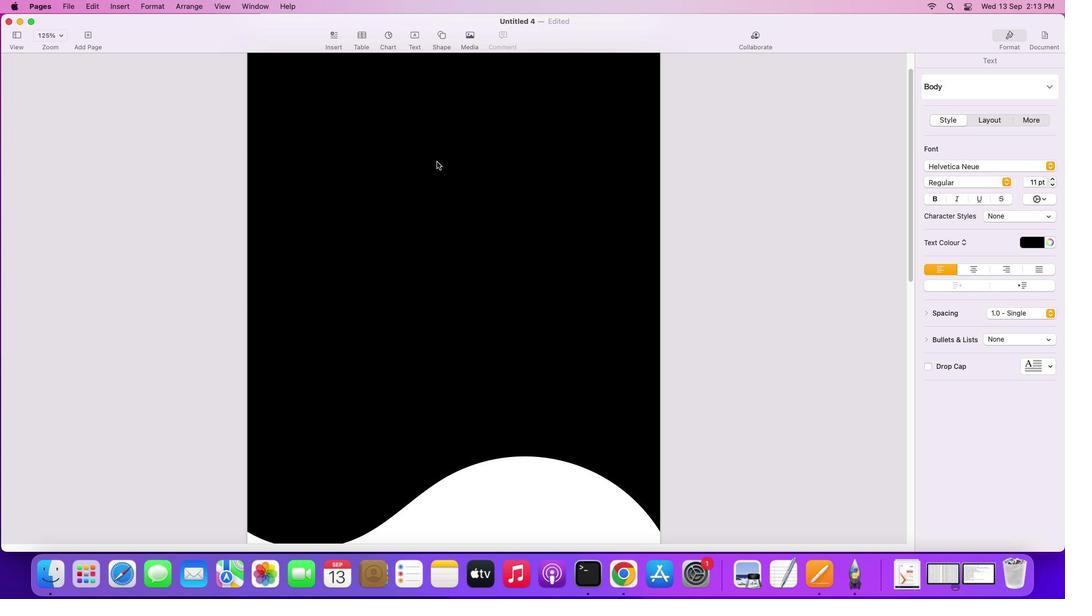 
Action: Mouse scrolled (411, 313) with delta (0, 2)
Screenshot: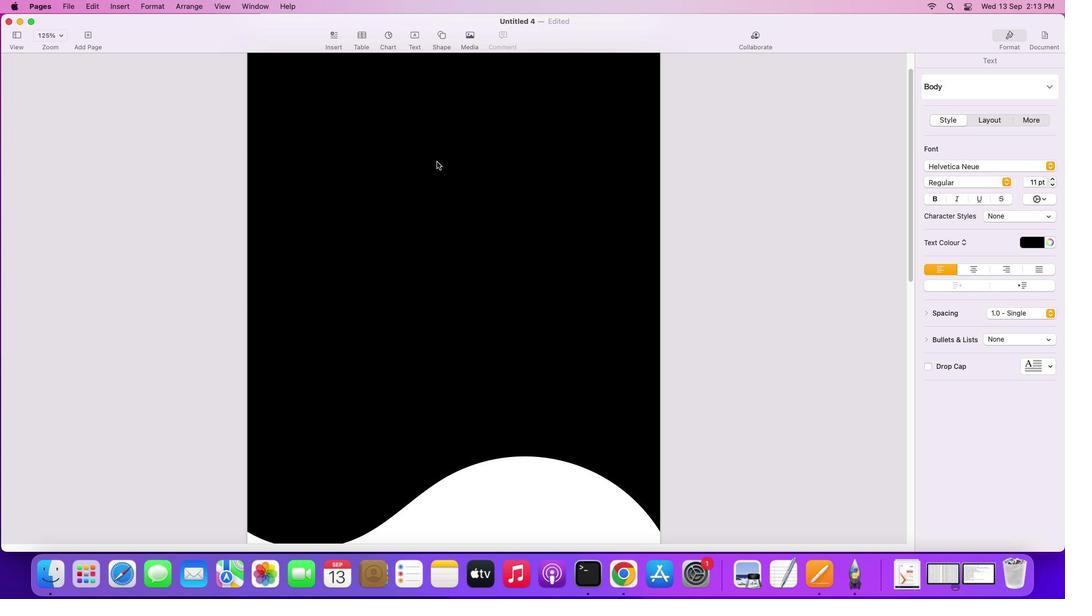 
Action: Mouse moved to (437, 161)
Screenshot: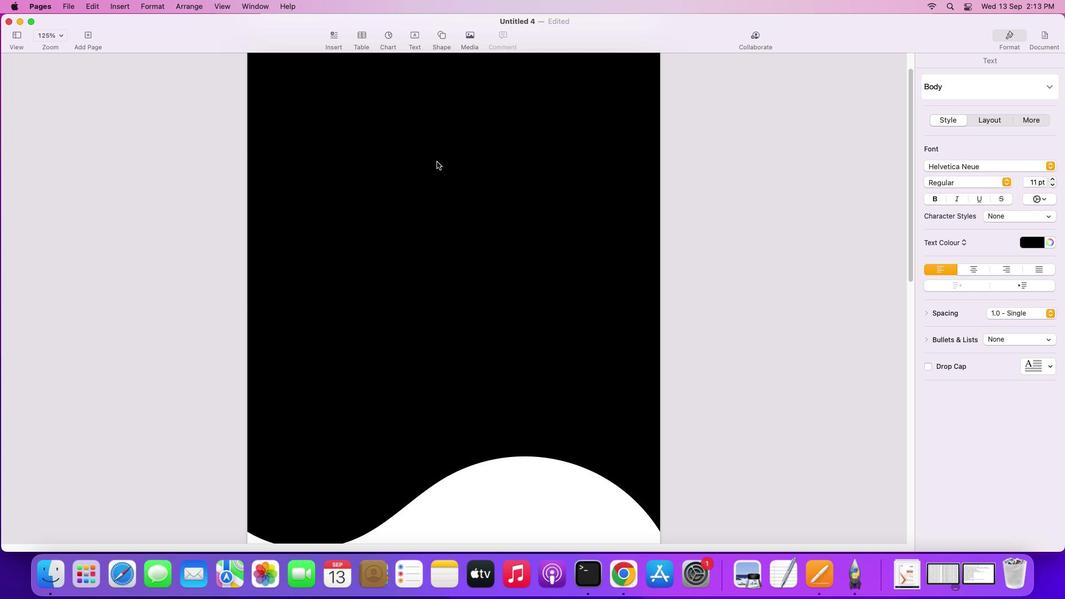 
Action: Mouse pressed left at (437, 161)
Screenshot: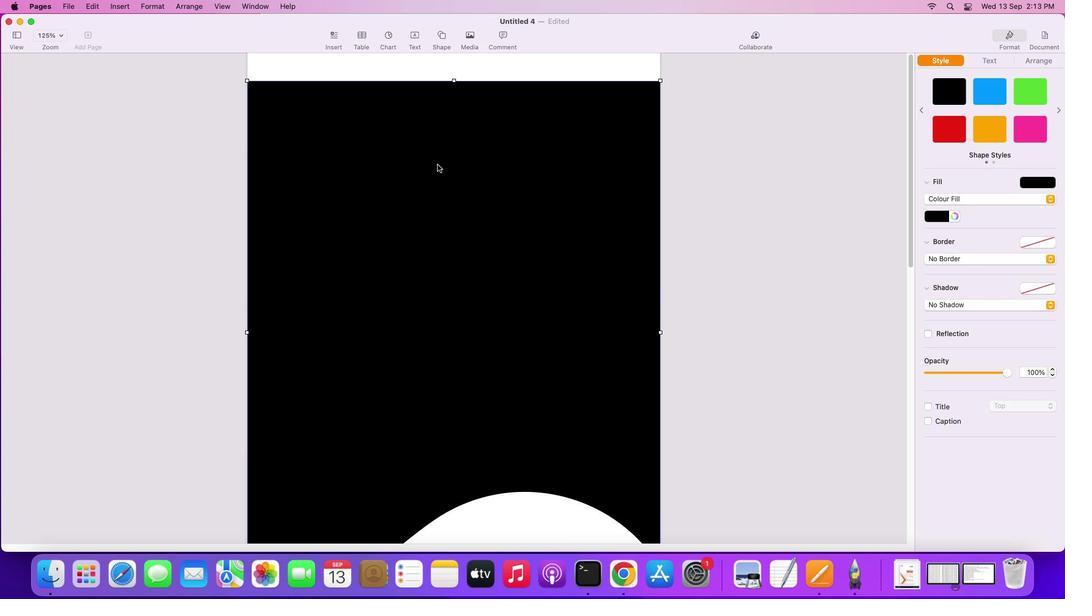 
Action: Mouse moved to (437, 161)
Screenshot: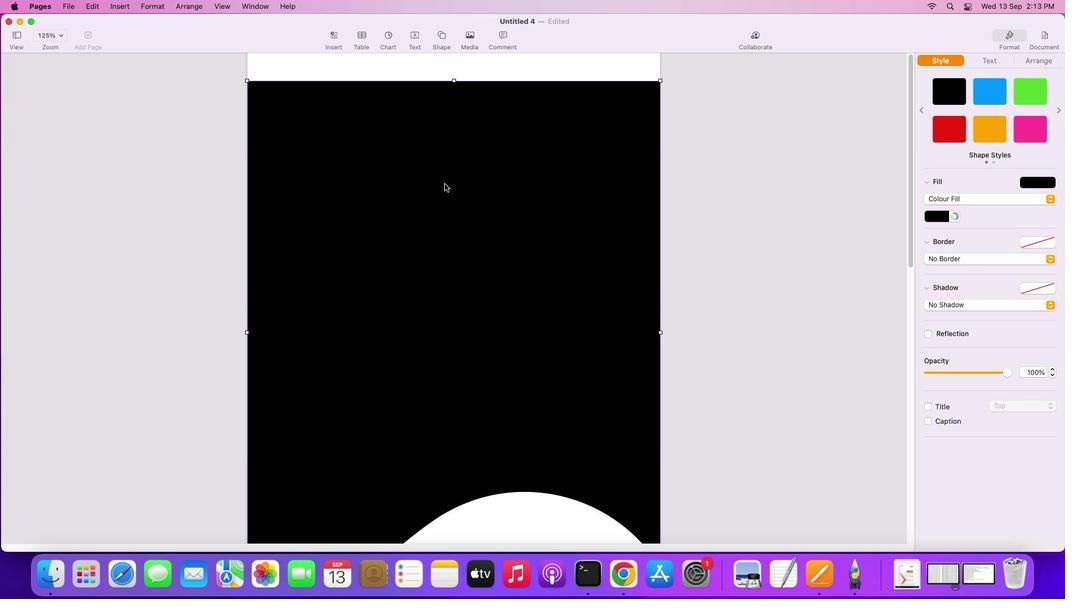 
Action: Mouse scrolled (437, 161) with delta (0, 0)
Screenshot: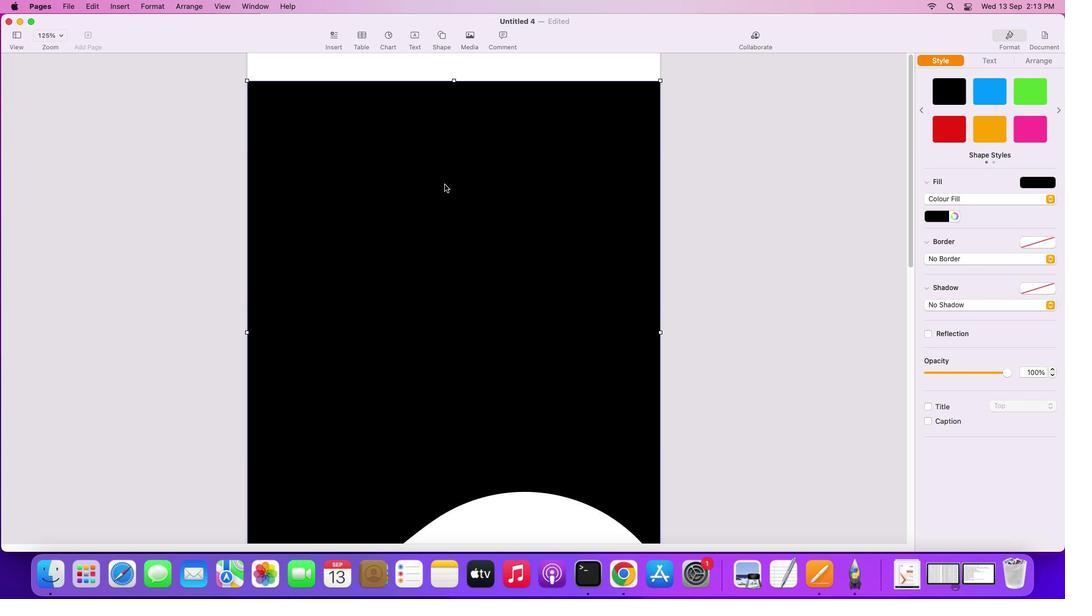 
Action: Mouse scrolled (437, 161) with delta (0, 0)
Screenshot: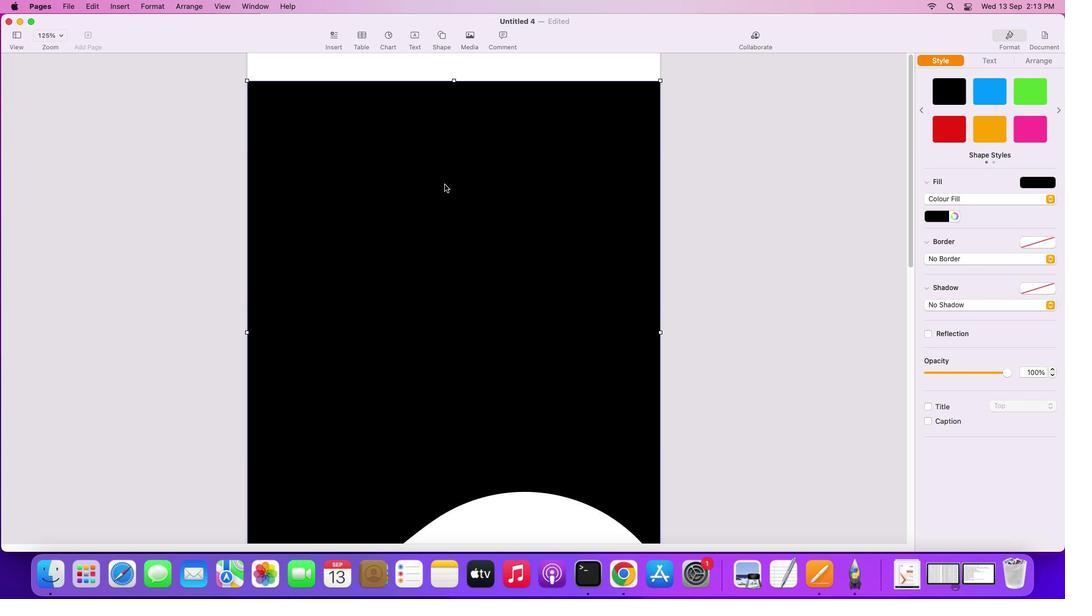 
Action: Mouse scrolled (437, 161) with delta (0, 1)
Screenshot: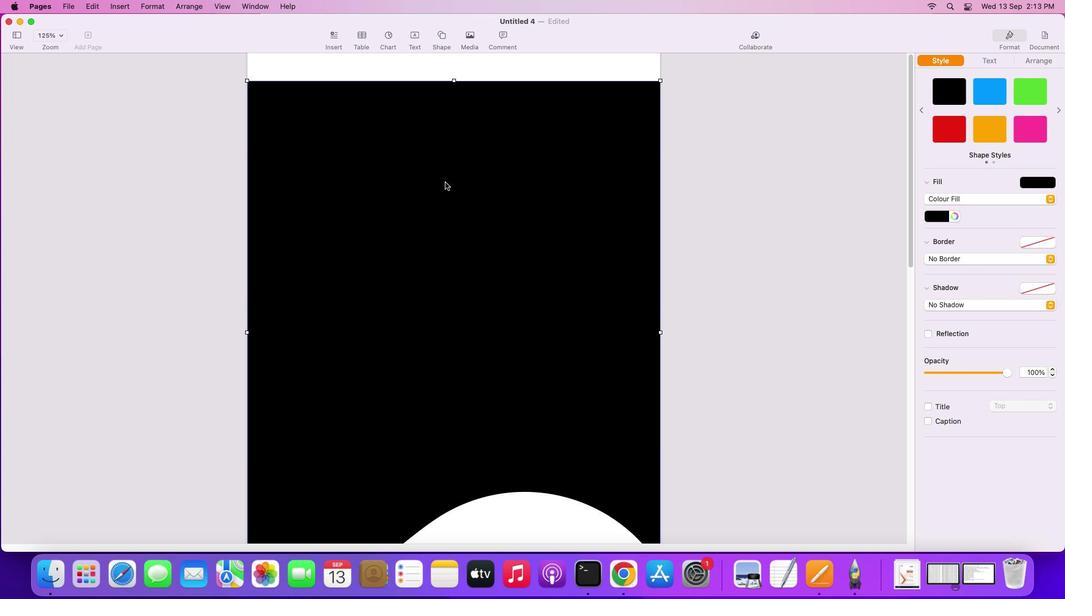 
Action: Mouse scrolled (437, 161) with delta (0, 2)
Screenshot: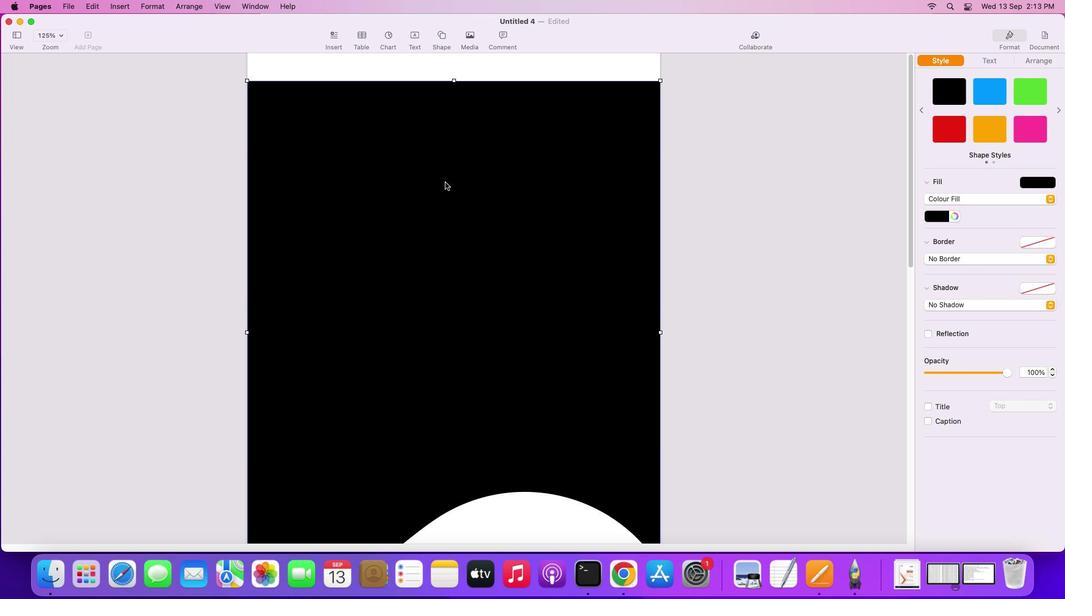
Action: Mouse scrolled (437, 161) with delta (0, 3)
Screenshot: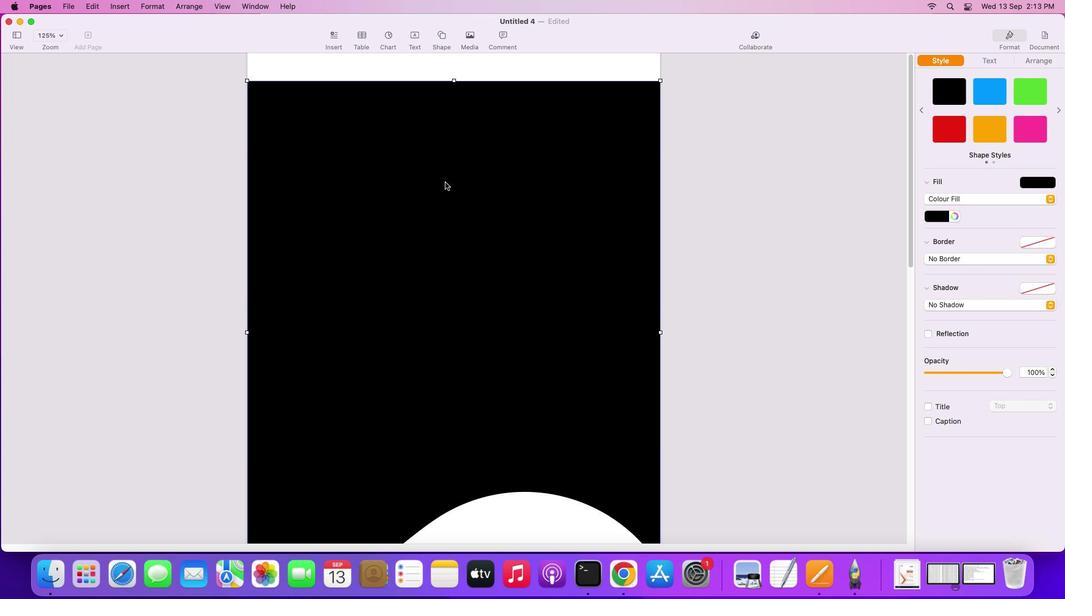 
Action: Mouse moved to (437, 161)
Screenshot: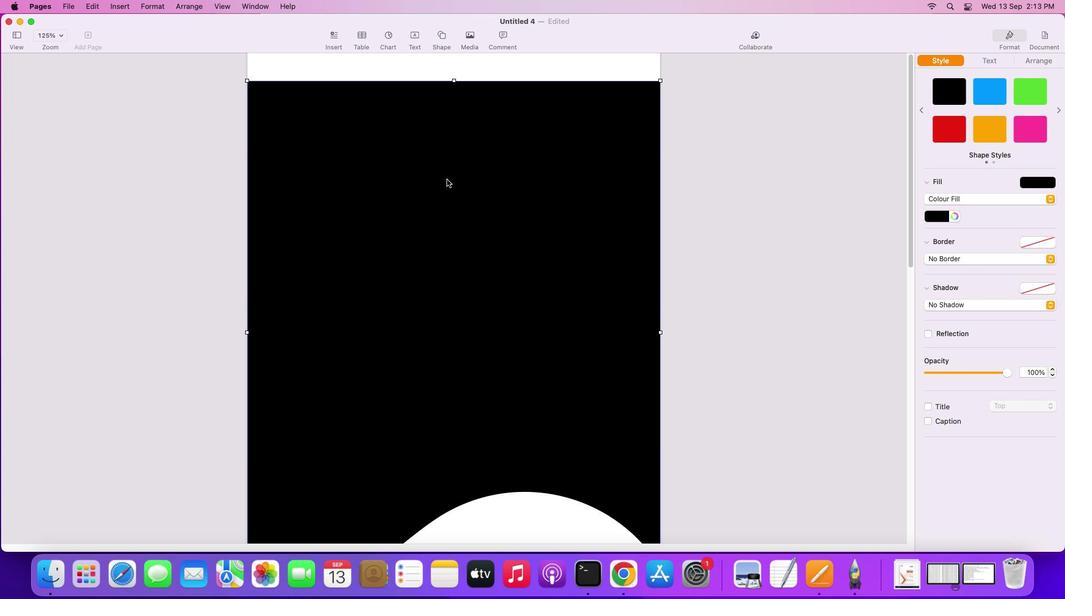 
Action: Mouse scrolled (437, 161) with delta (0, 3)
Screenshot: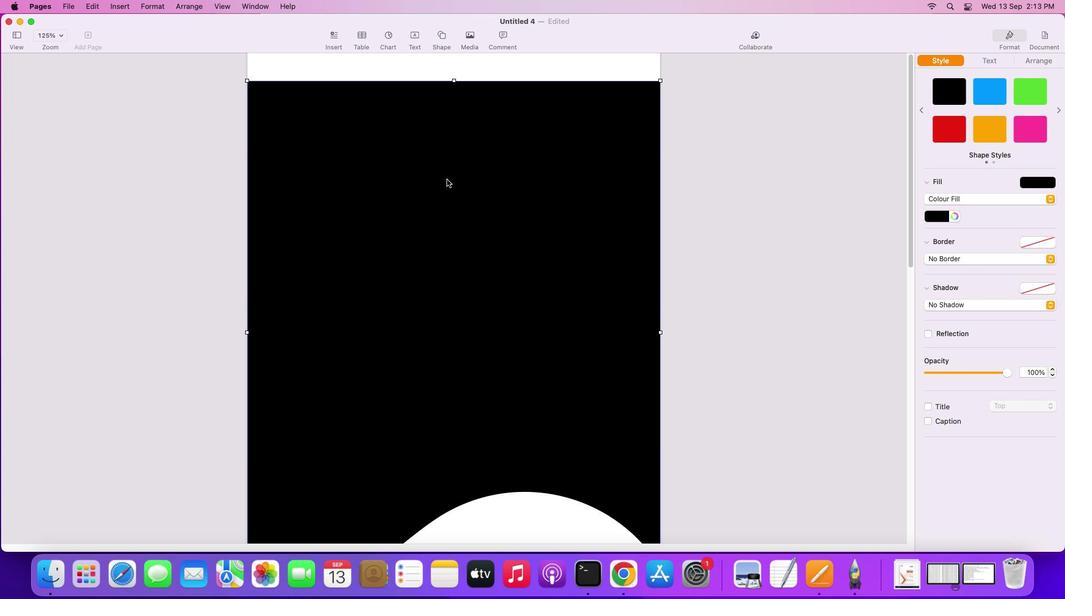
Action: Mouse moved to (402, 120)
Screenshot: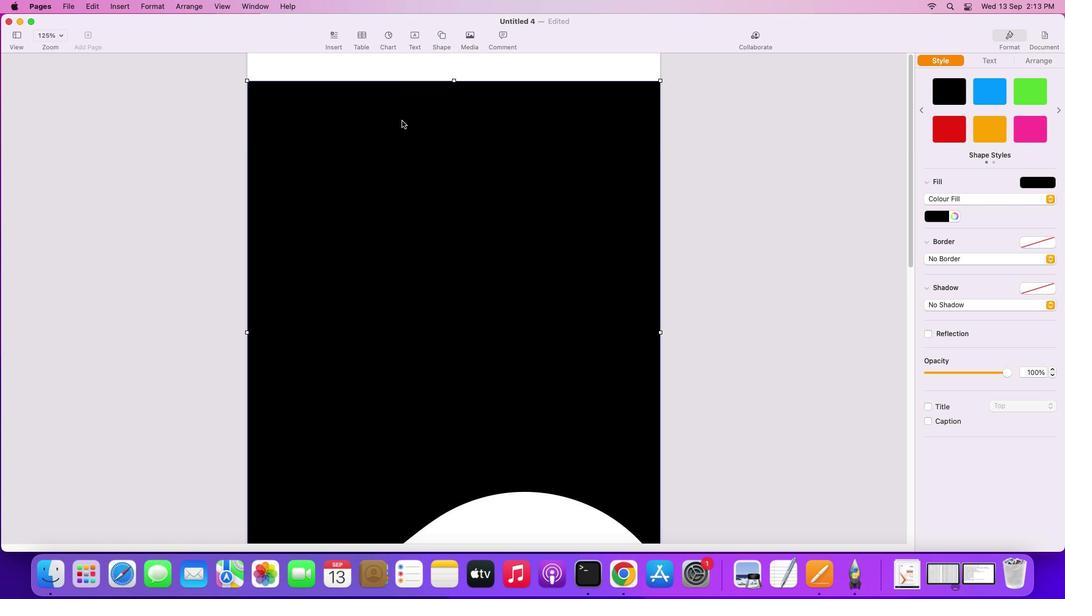 
Action: Mouse pressed left at (402, 120)
Screenshot: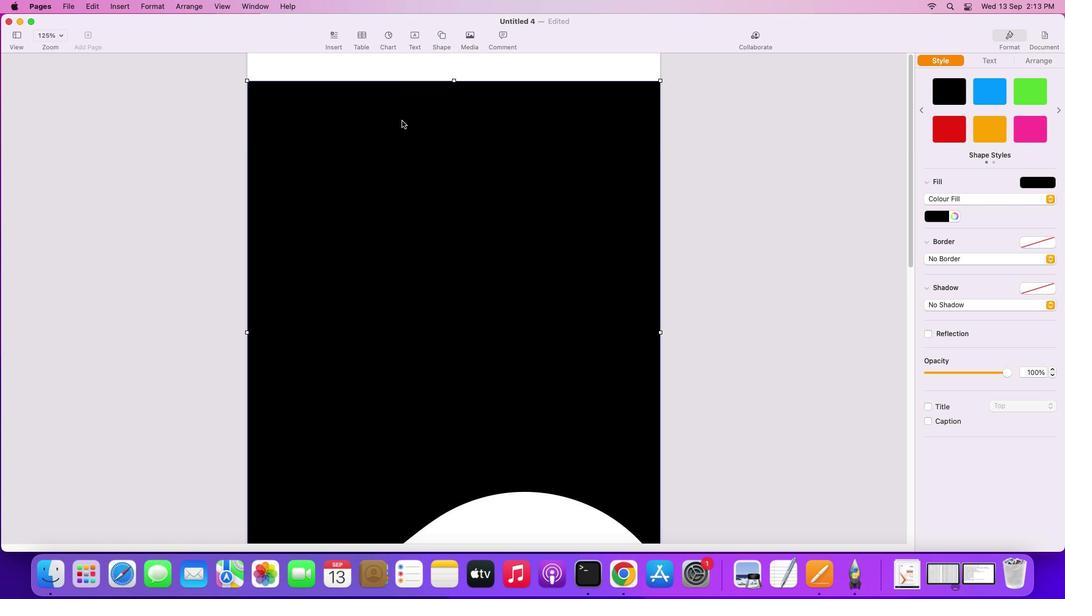 
Action: Mouse moved to (384, 65)
Screenshot: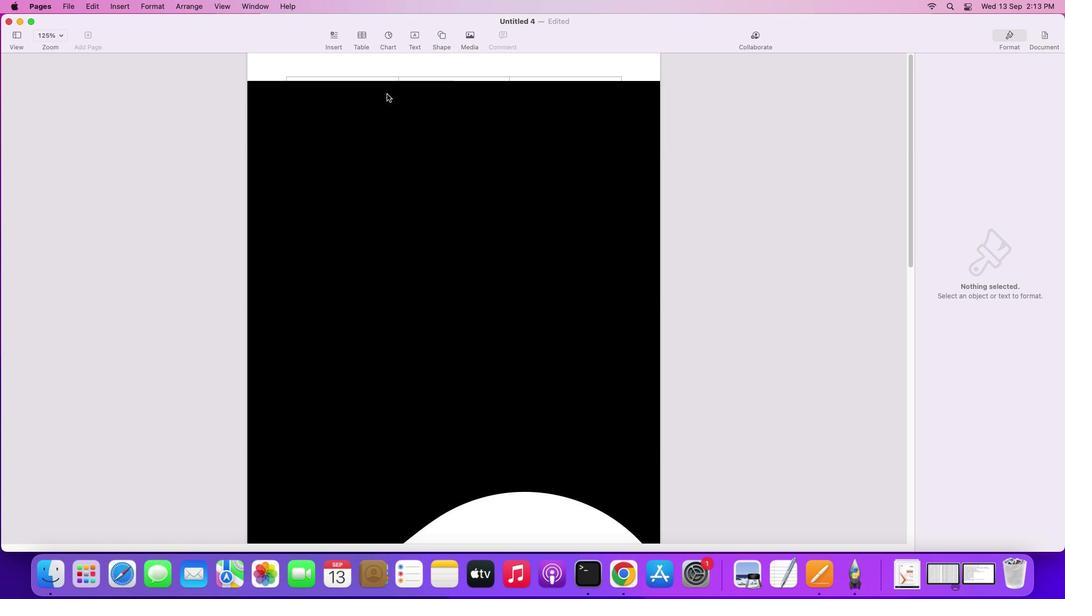 
Action: Mouse pressed left at (384, 65)
Screenshot: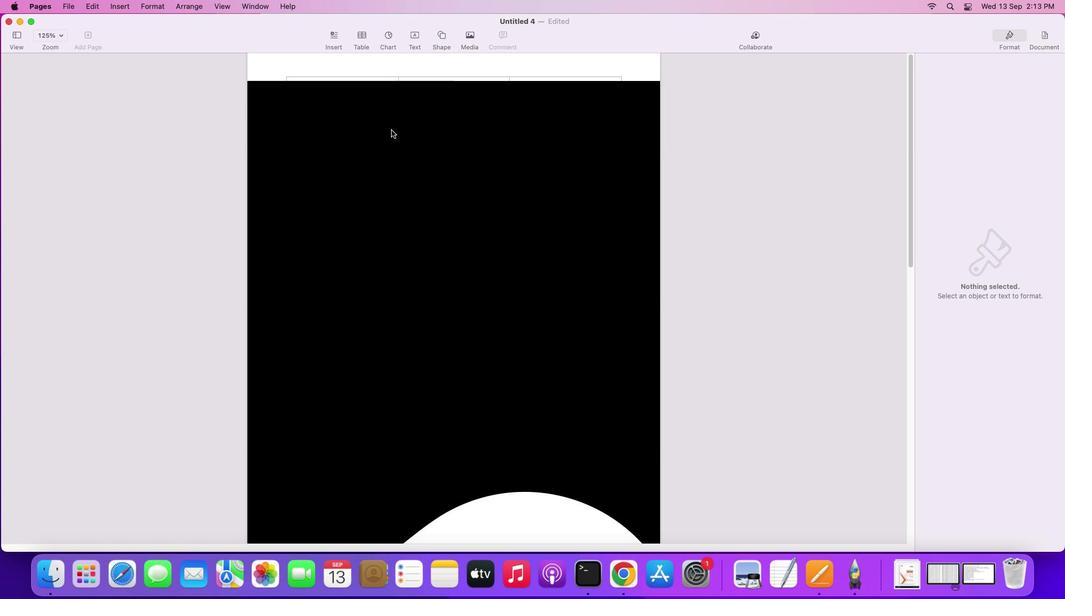 
Action: Mouse moved to (411, 241)
Screenshot: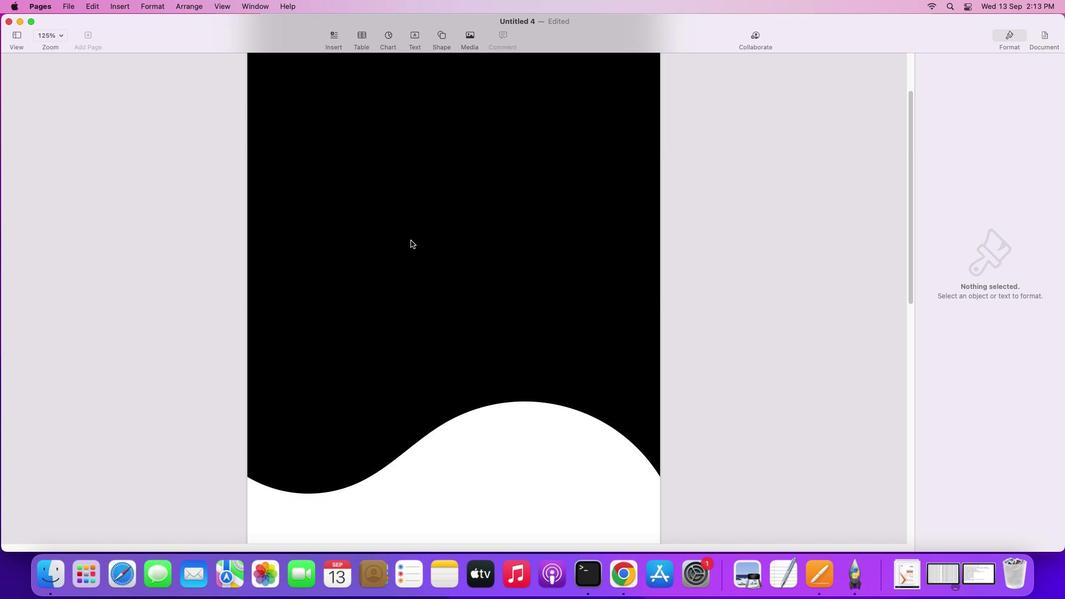 
Action: Mouse scrolled (411, 241) with delta (0, 0)
Screenshot: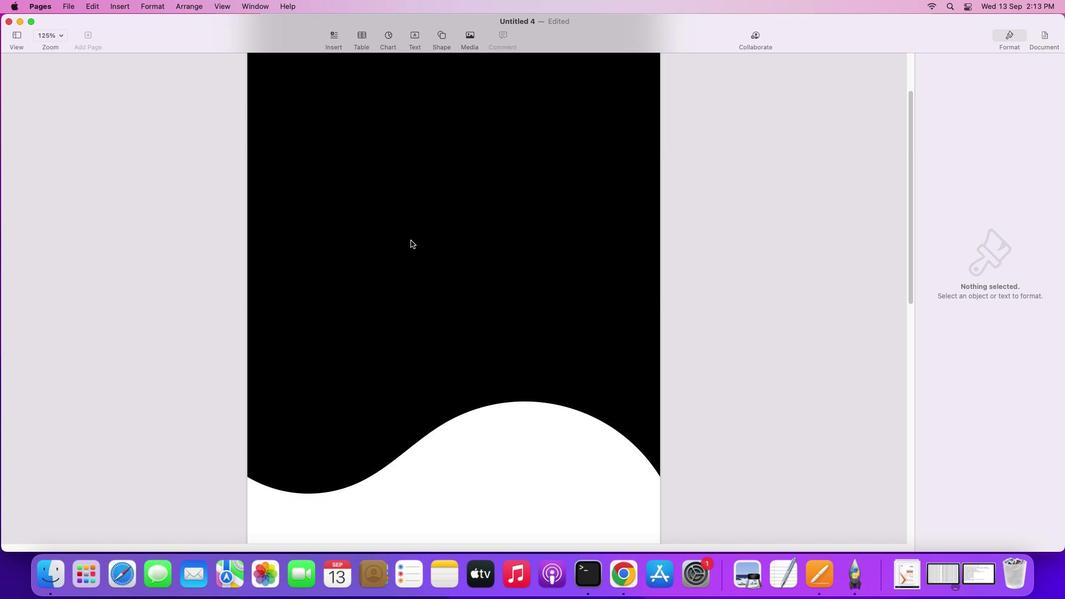 
Action: Mouse scrolled (411, 241) with delta (0, 0)
Screenshot: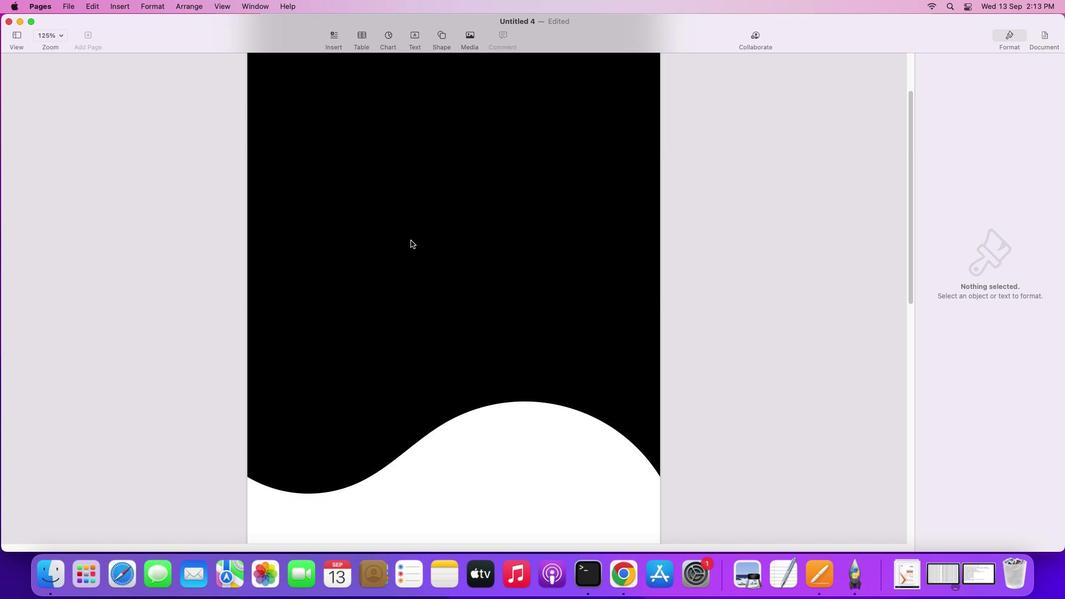 
Action: Mouse scrolled (411, 241) with delta (0, -1)
Screenshot: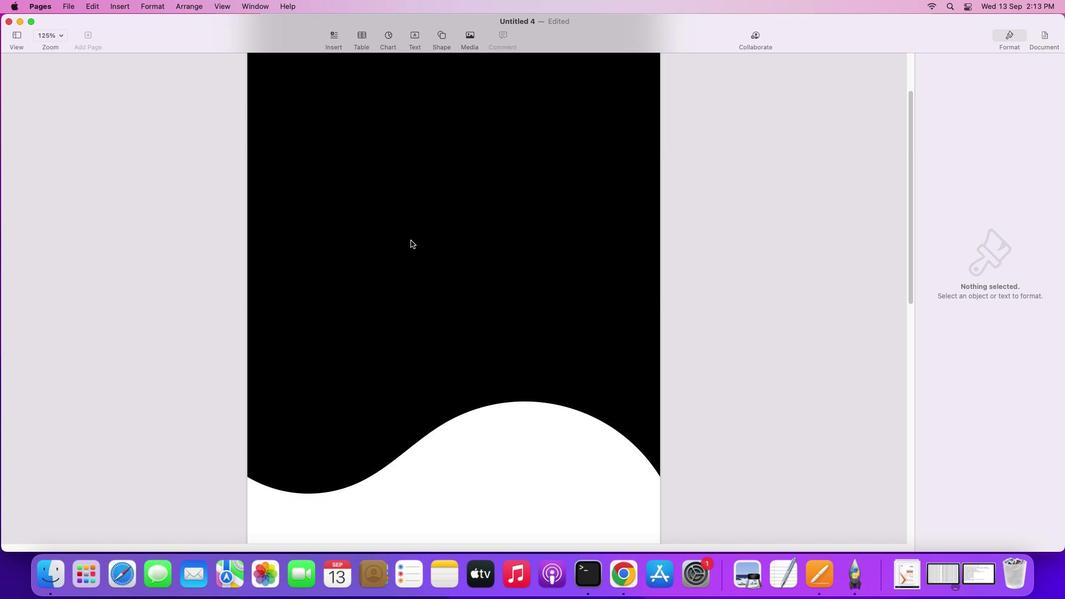 
Action: Mouse scrolled (411, 241) with delta (0, -2)
Screenshot: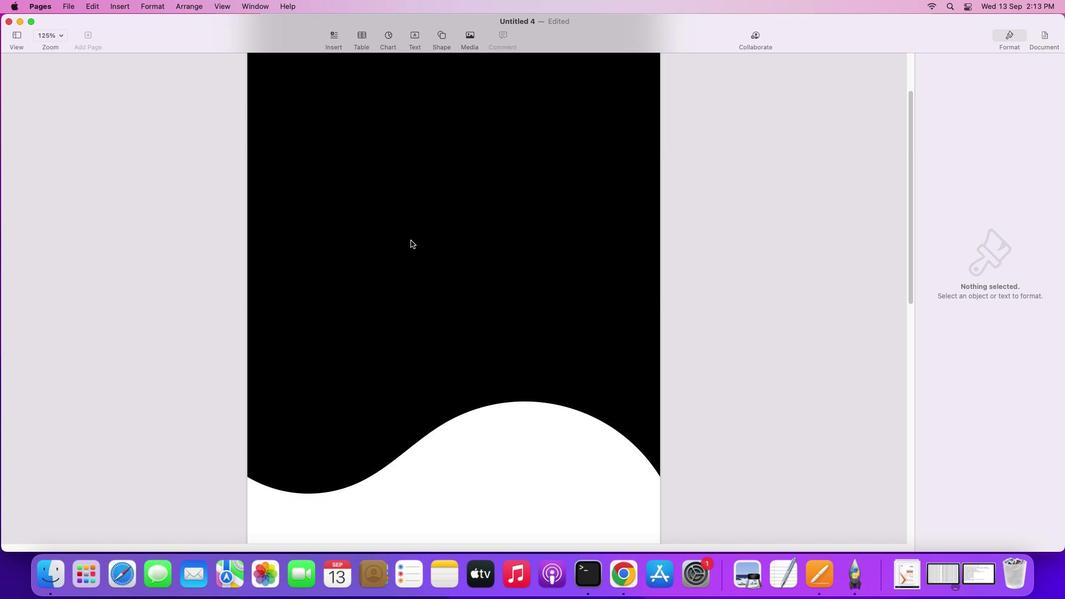 
Action: Mouse scrolled (411, 241) with delta (0, -2)
Screenshot: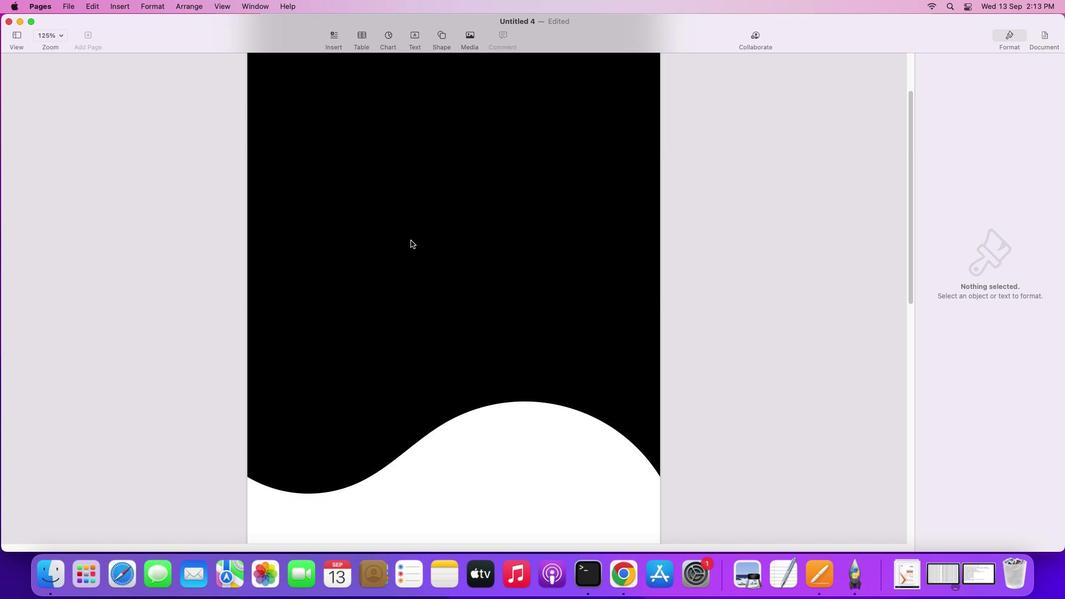 
Action: Mouse moved to (440, 36)
Screenshot: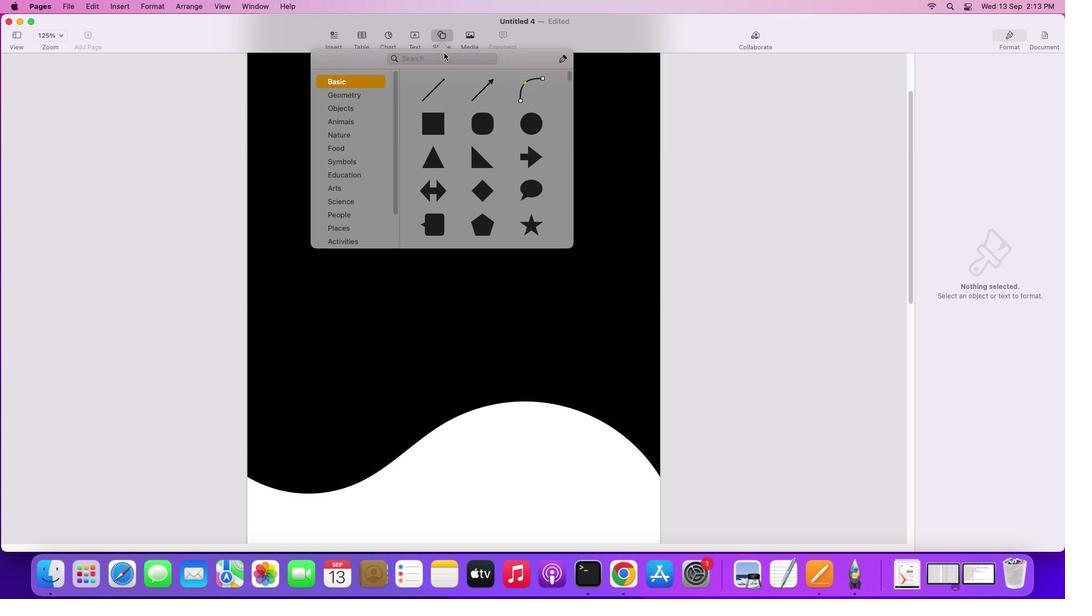
Action: Mouse pressed left at (440, 36)
Screenshot: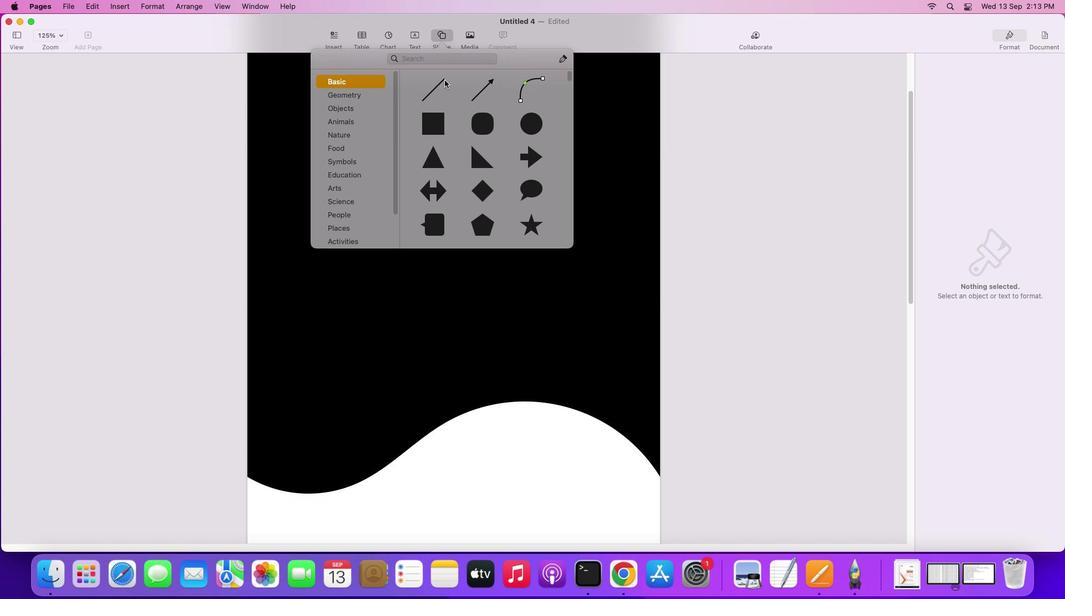 
Action: Mouse moved to (431, 124)
Screenshot: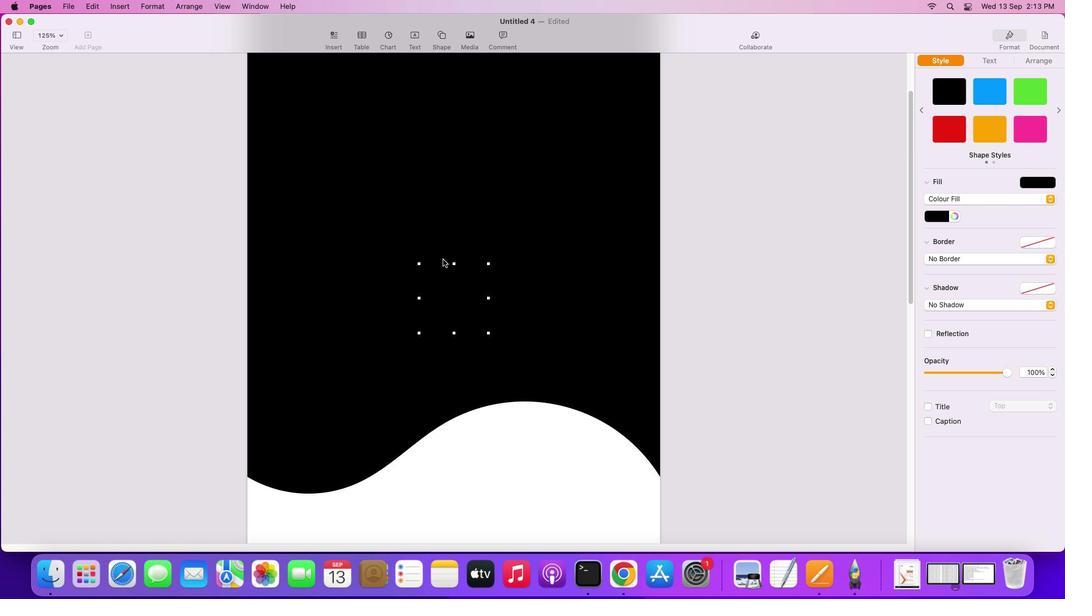 
Action: Mouse pressed left at (431, 124)
Screenshot: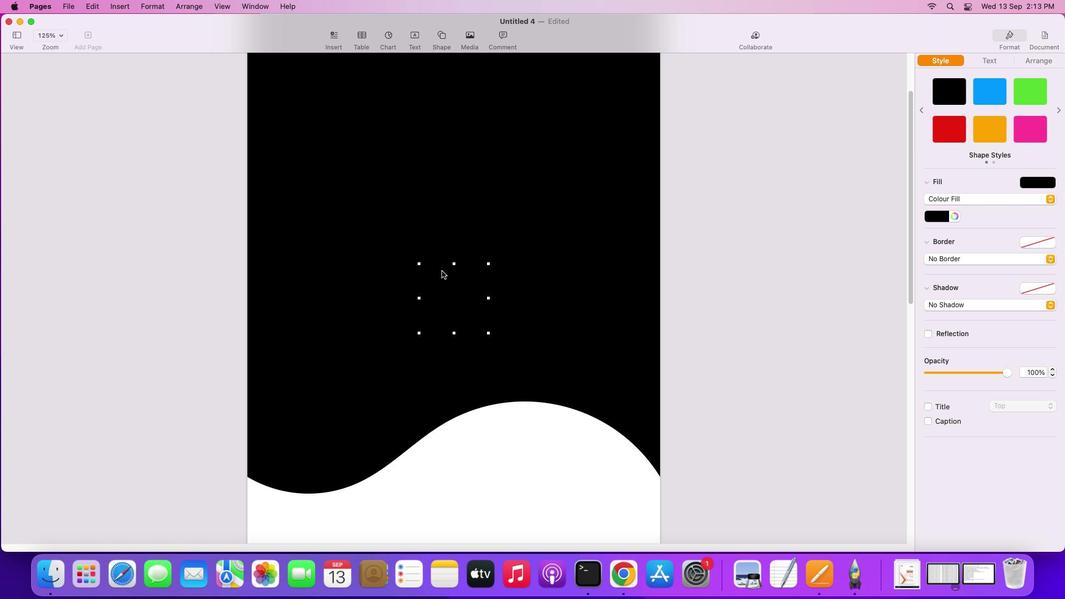 
Action: Mouse moved to (445, 304)
Screenshot: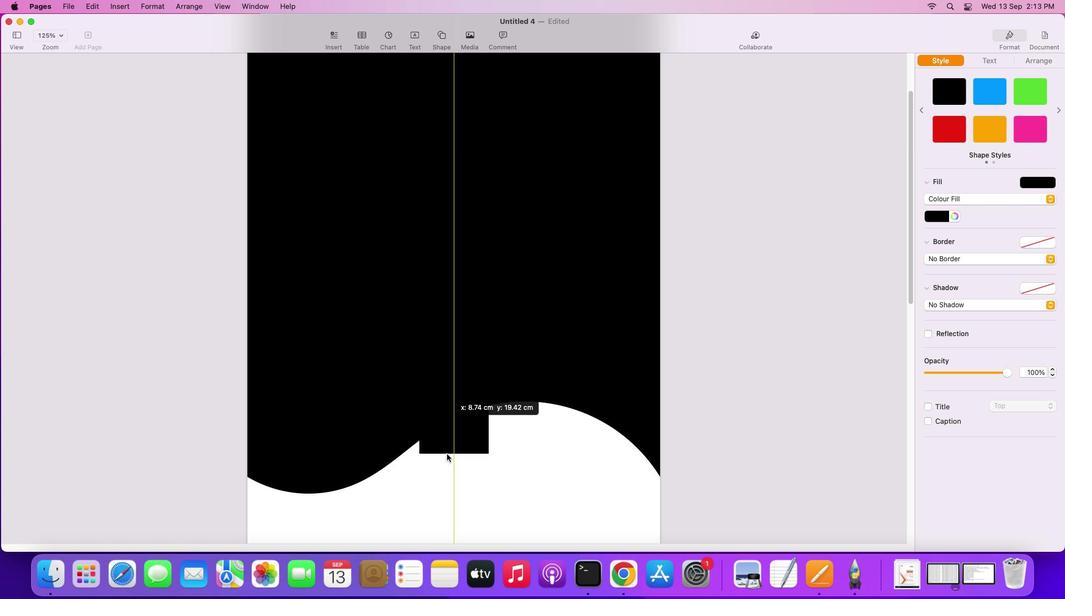 
Action: Mouse pressed left at (445, 304)
Screenshot: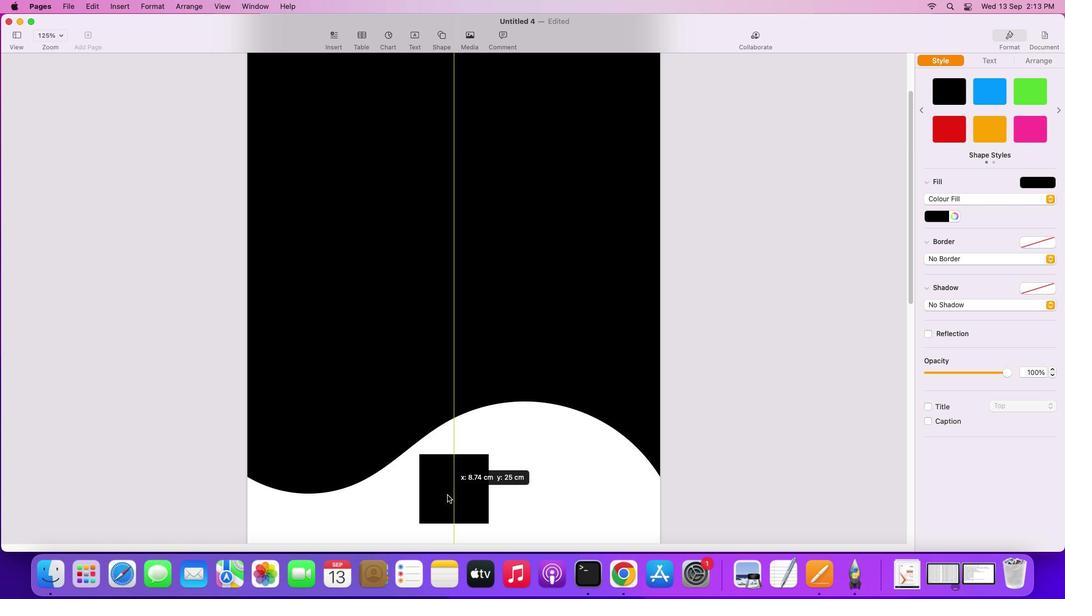 
Action: Mouse moved to (446, 494)
Screenshot: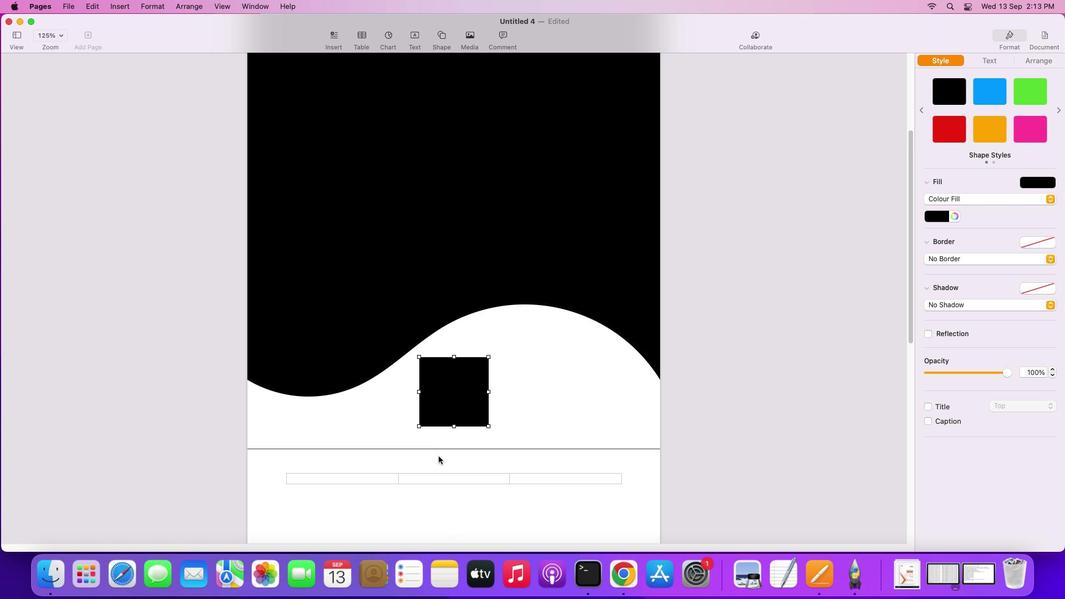 
Action: Mouse scrolled (446, 494) with delta (0, 0)
Screenshot: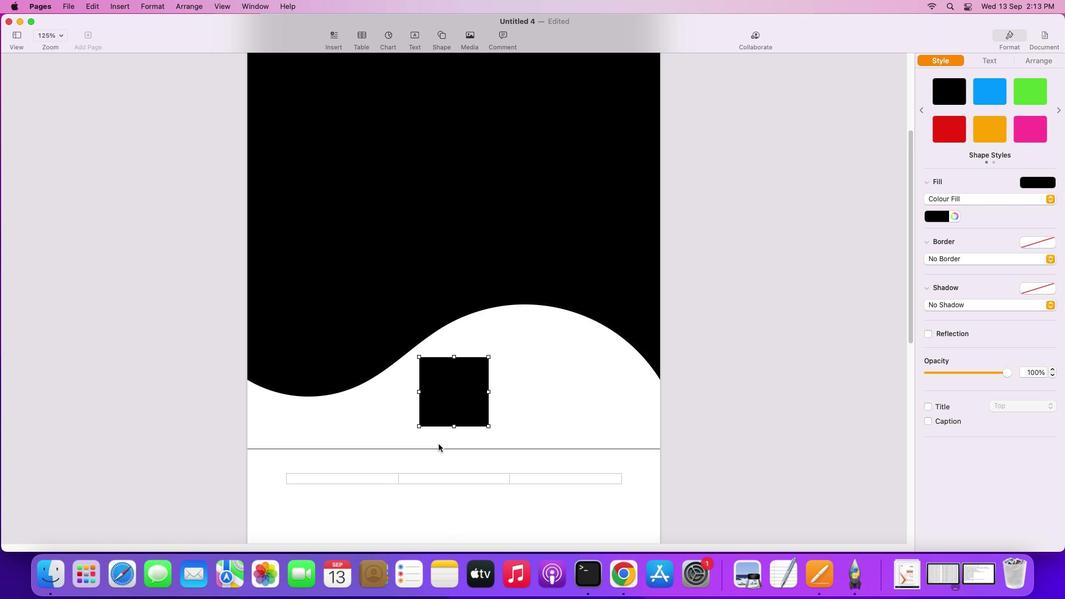 
Action: Mouse scrolled (446, 494) with delta (0, 0)
Screenshot: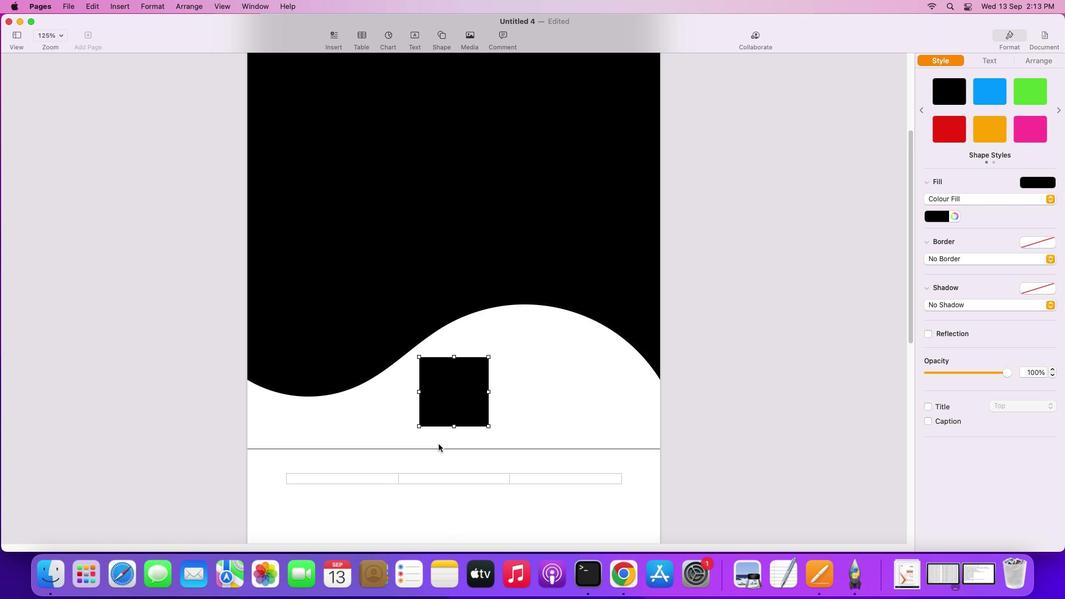 
Action: Mouse scrolled (446, 494) with delta (0, -2)
Screenshot: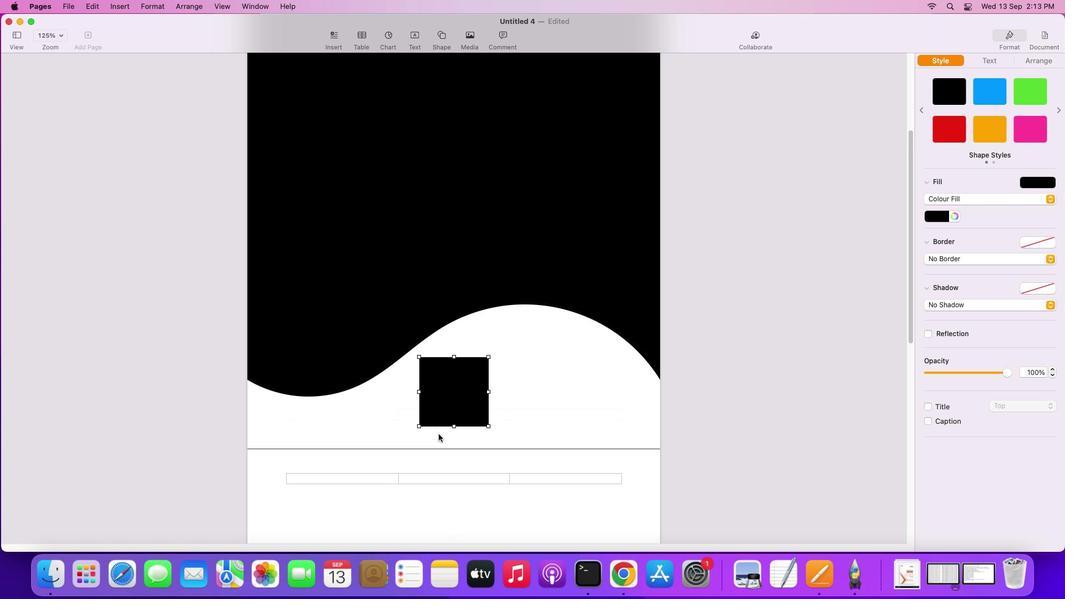 
Action: Mouse scrolled (446, 494) with delta (0, -2)
Screenshot: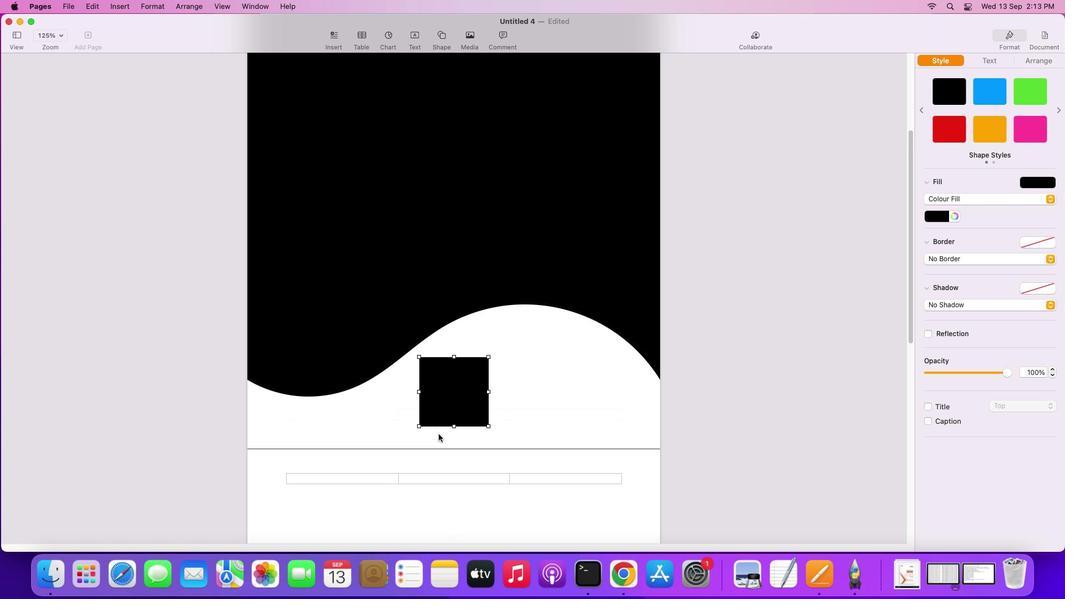 
Action: Mouse scrolled (446, 494) with delta (0, -3)
Screenshot: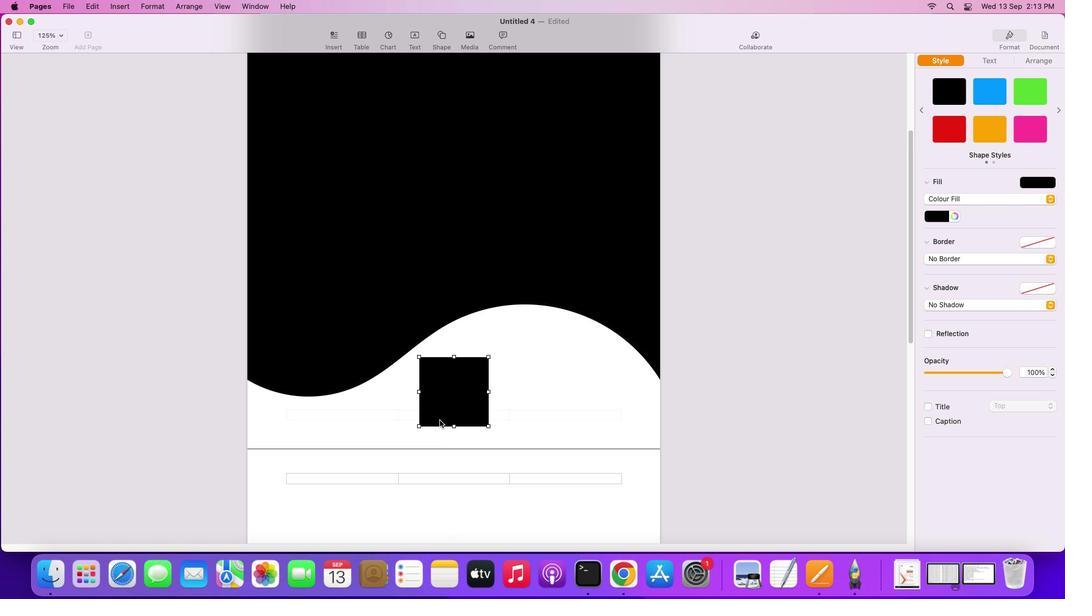 
Action: Mouse moved to (441, 387)
Screenshot: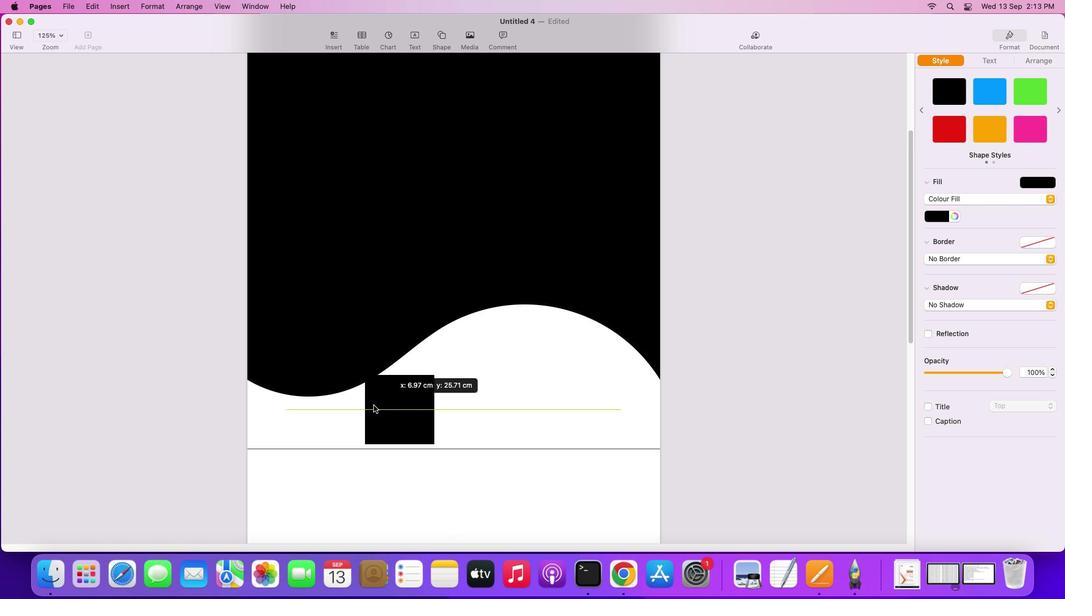 
Action: Mouse pressed left at (441, 387)
Screenshot: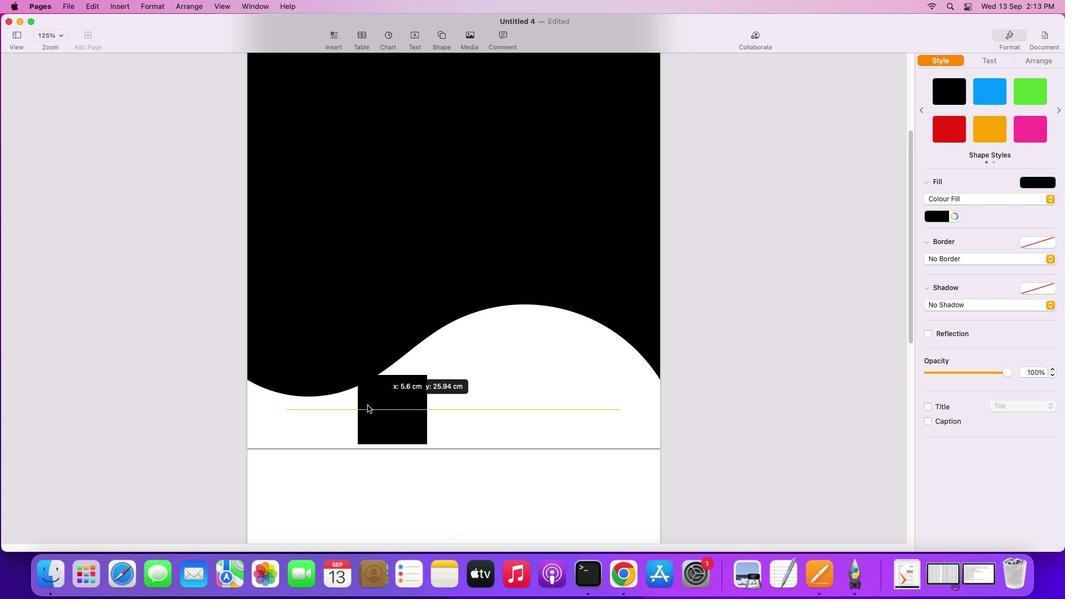 
Action: Mouse moved to (317, 414)
Screenshot: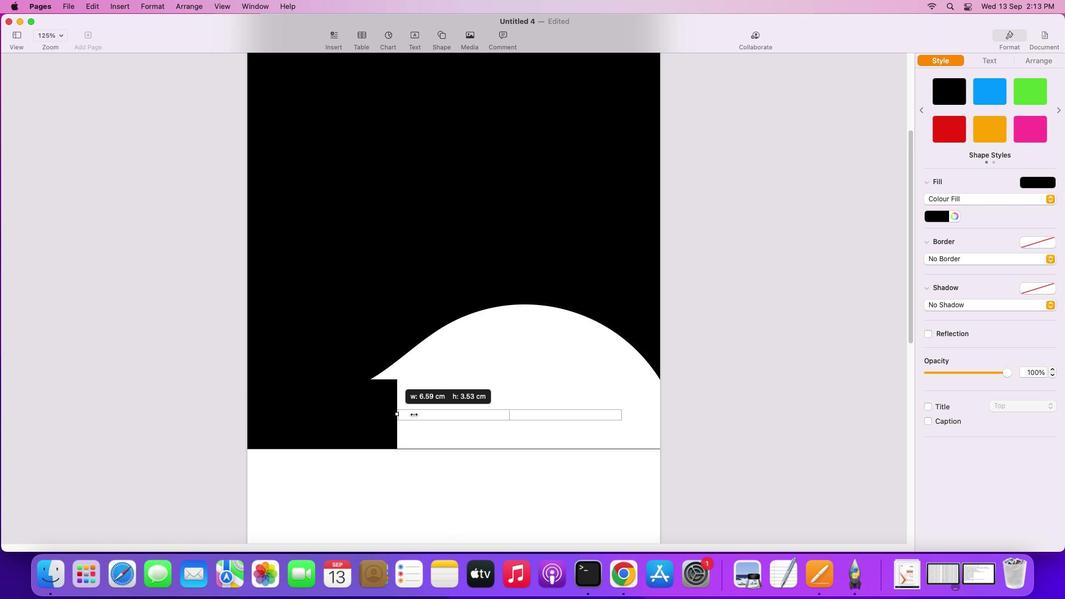 
Action: Mouse pressed left at (317, 414)
Screenshot: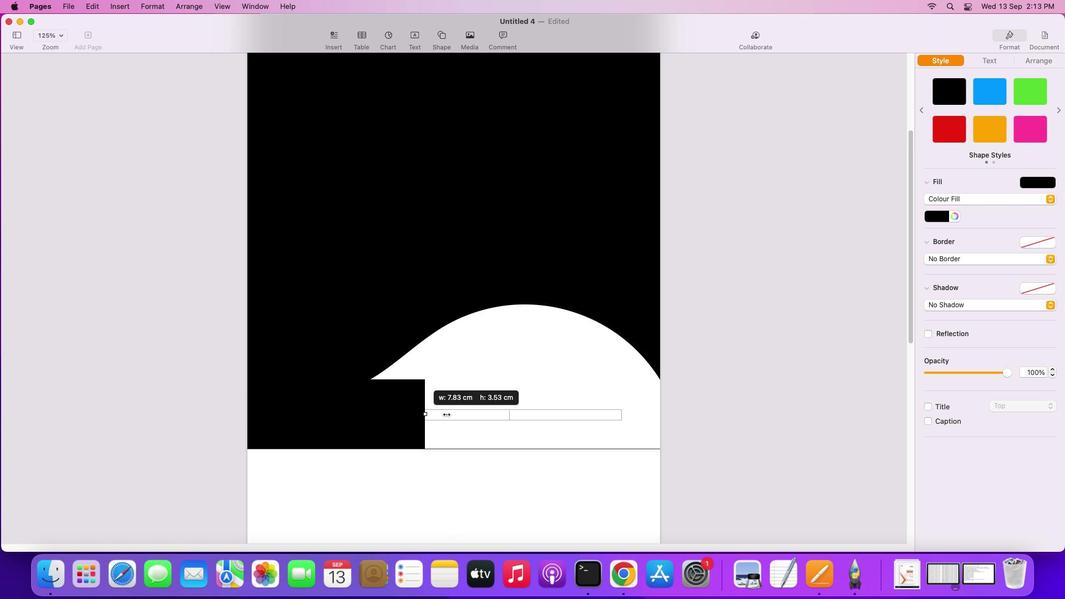 
Action: Mouse moved to (455, 379)
Screenshot: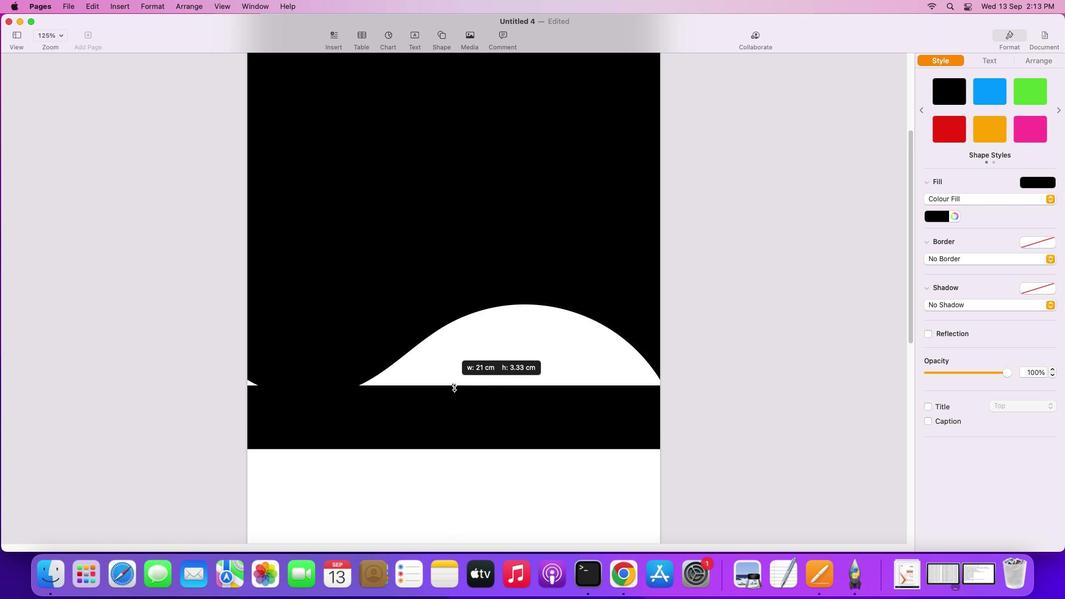 
Action: Mouse pressed left at (455, 379)
Screenshot: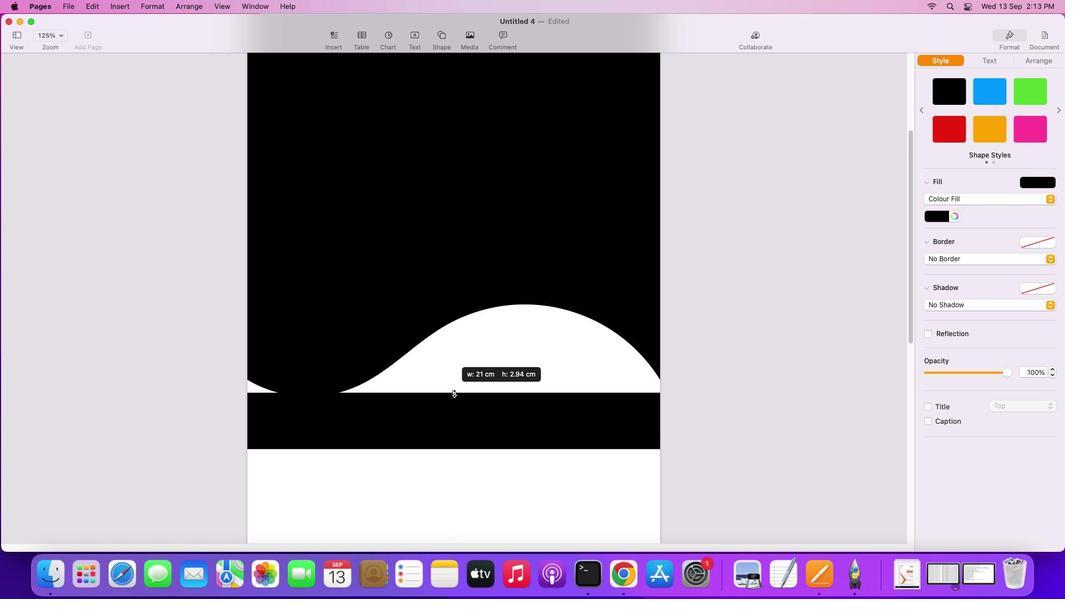 
Action: Mouse moved to (455, 425)
Screenshot: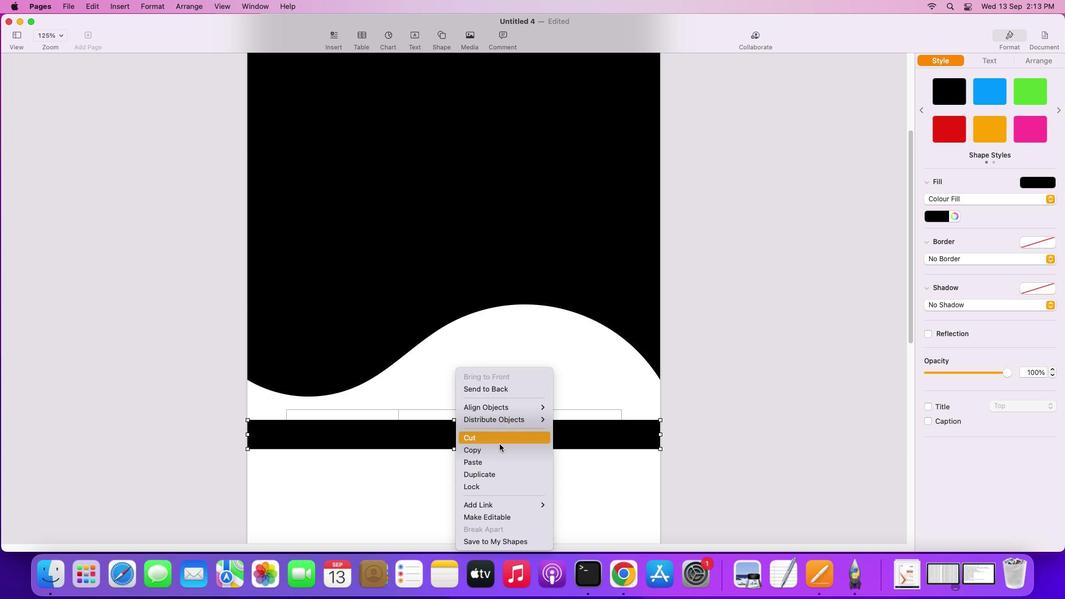
Action: Mouse pressed right at (455, 425)
Screenshot: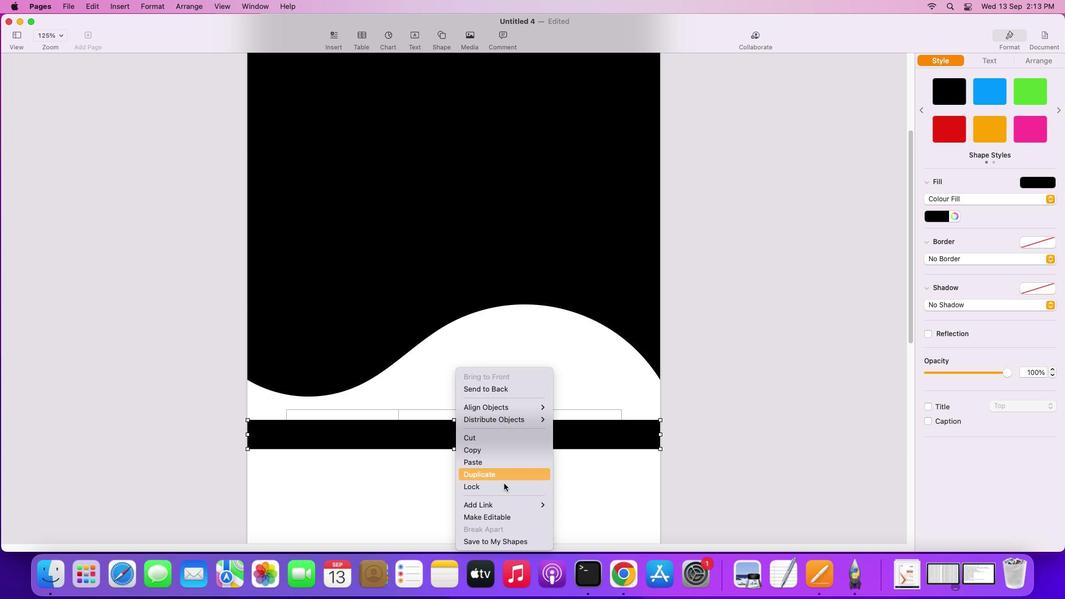 
Action: Mouse moved to (502, 517)
Screenshot: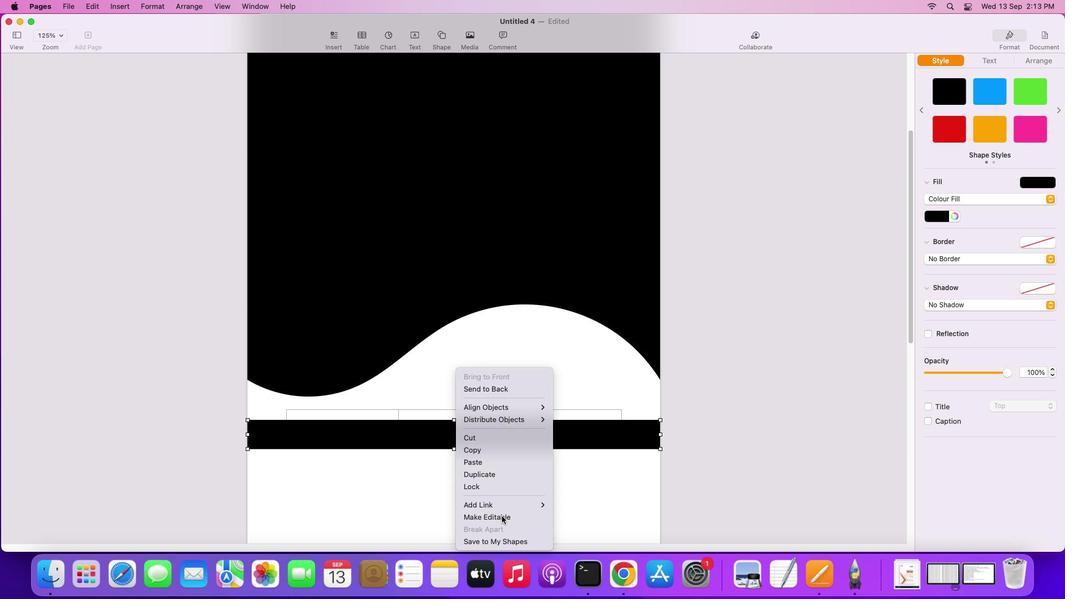 
Action: Mouse pressed left at (502, 517)
Screenshot: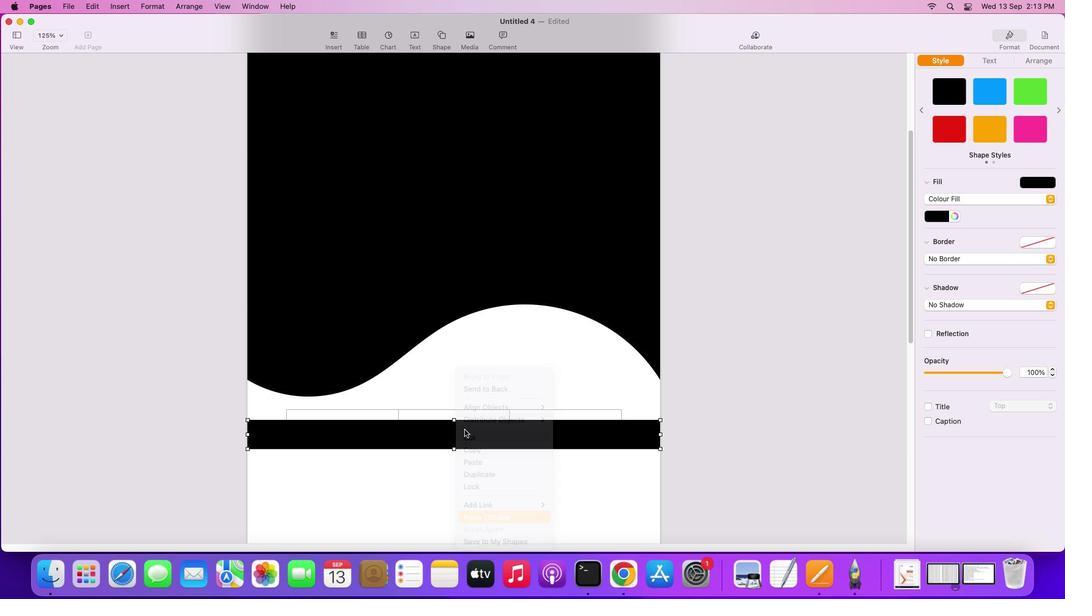 
Action: Mouse moved to (454, 419)
Screenshot: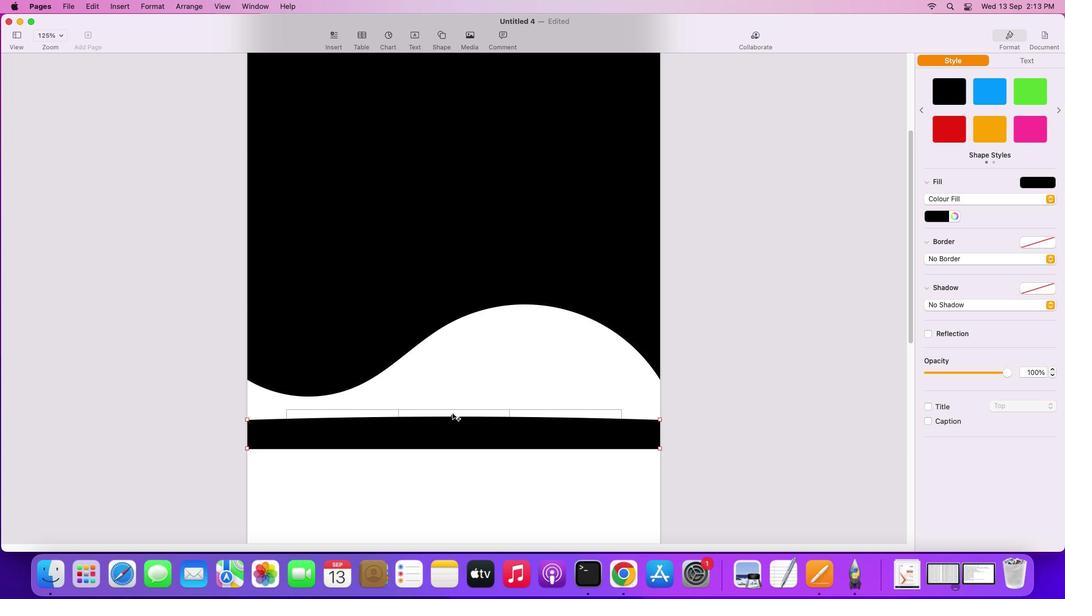 
Action: Mouse pressed left at (454, 419)
Screenshot: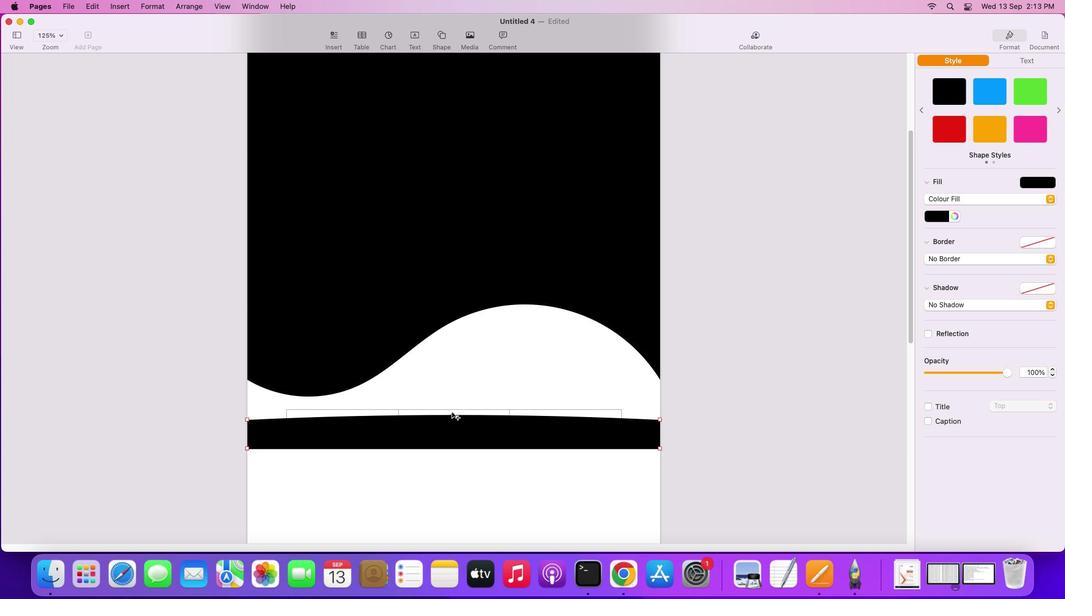 
Action: Mouse moved to (556, 404)
Screenshot: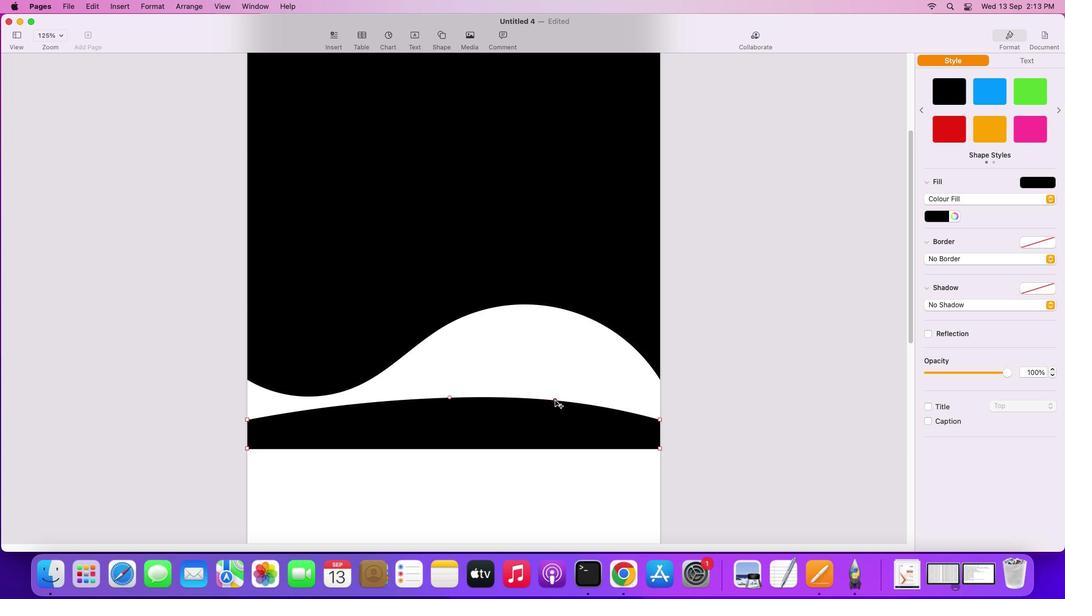 
Action: Mouse pressed left at (556, 404)
Screenshot: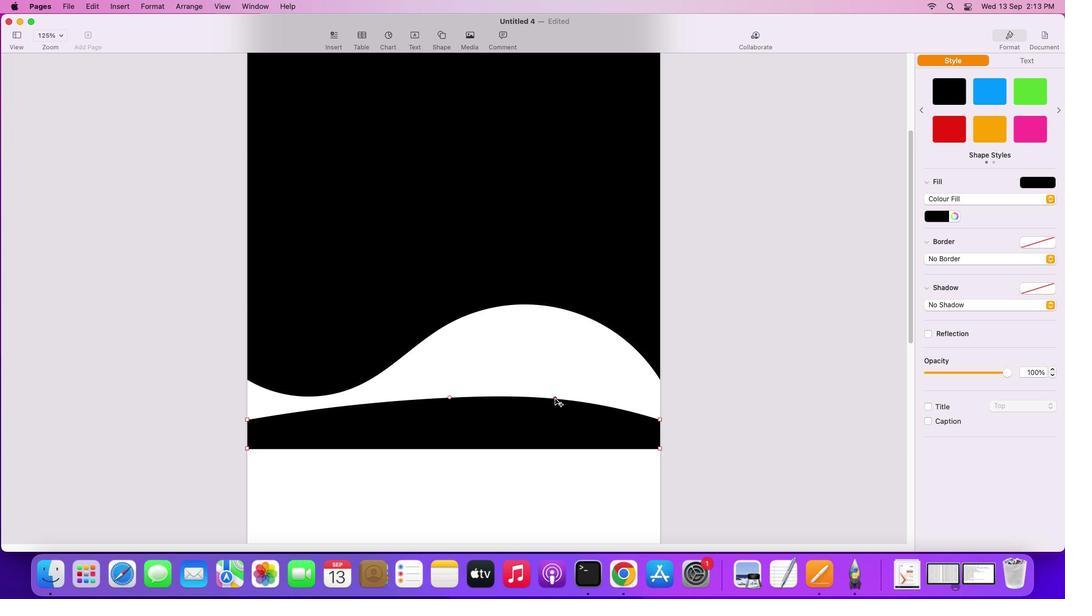 
Action: Mouse moved to (349, 430)
Screenshot: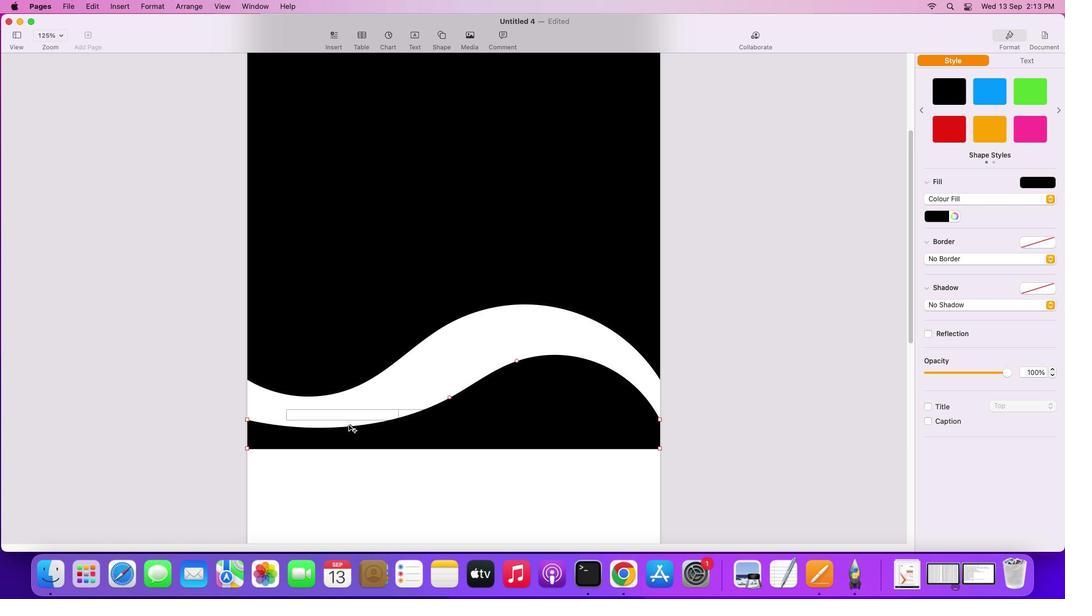 
Action: Mouse pressed left at (349, 430)
Screenshot: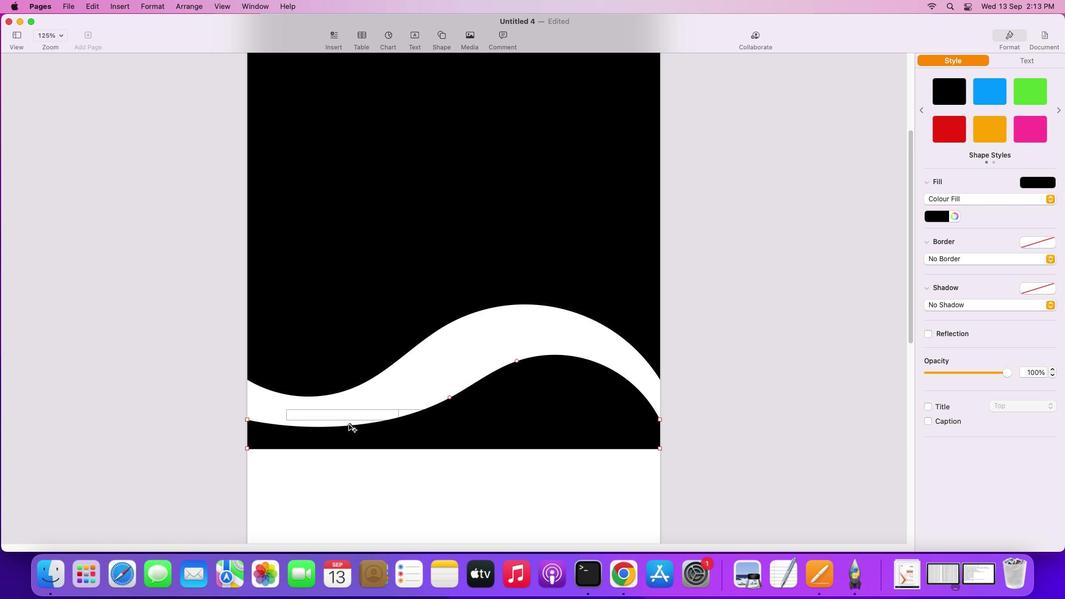 
Action: Mouse moved to (450, 397)
Screenshot: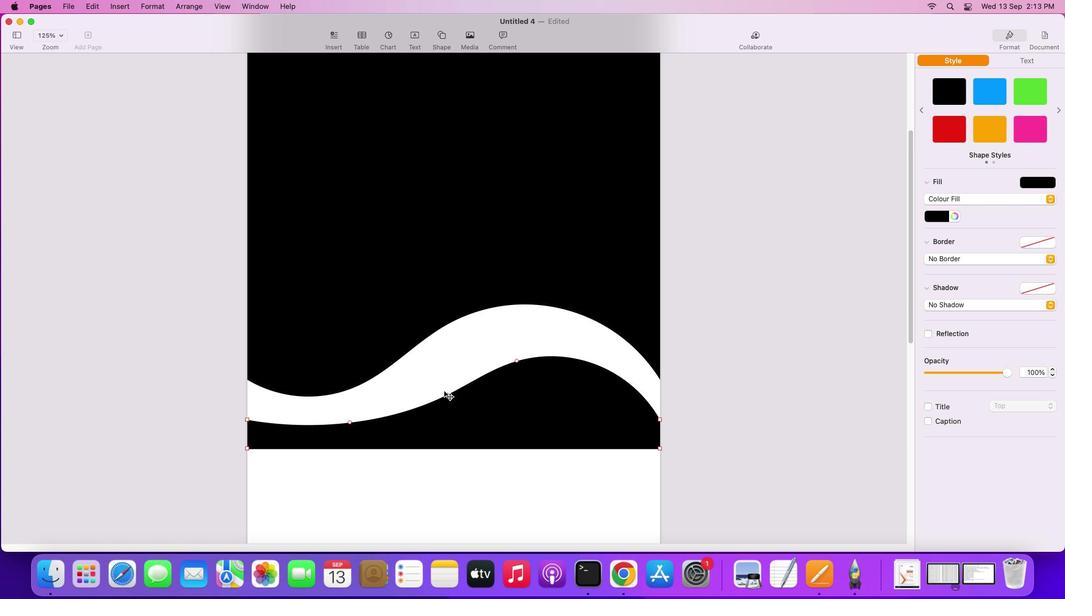 
Action: Mouse pressed left at (450, 397)
Screenshot: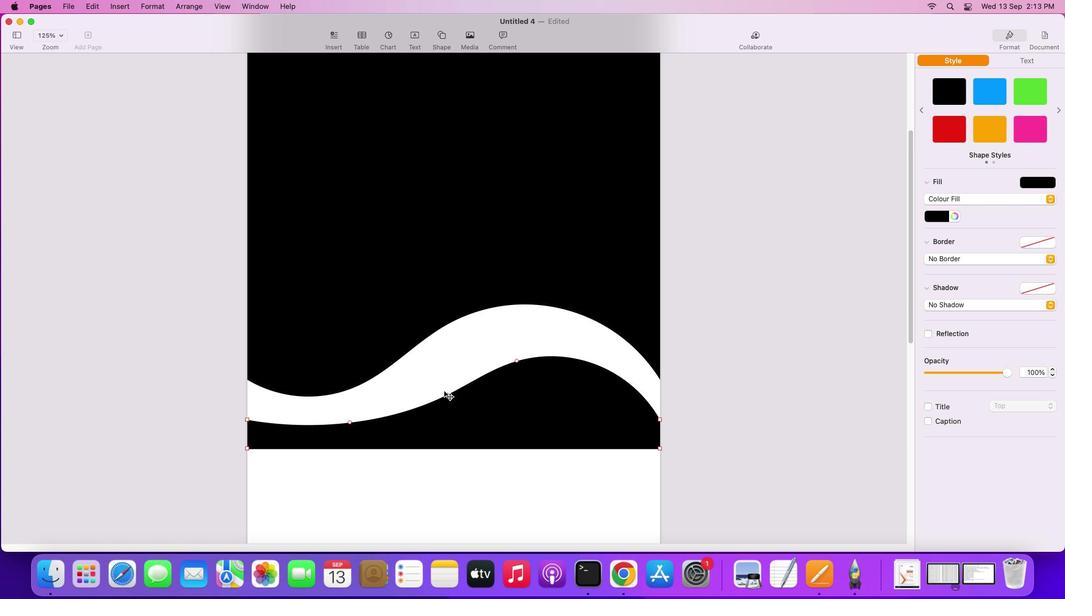 
Action: Mouse moved to (514, 361)
Screenshot: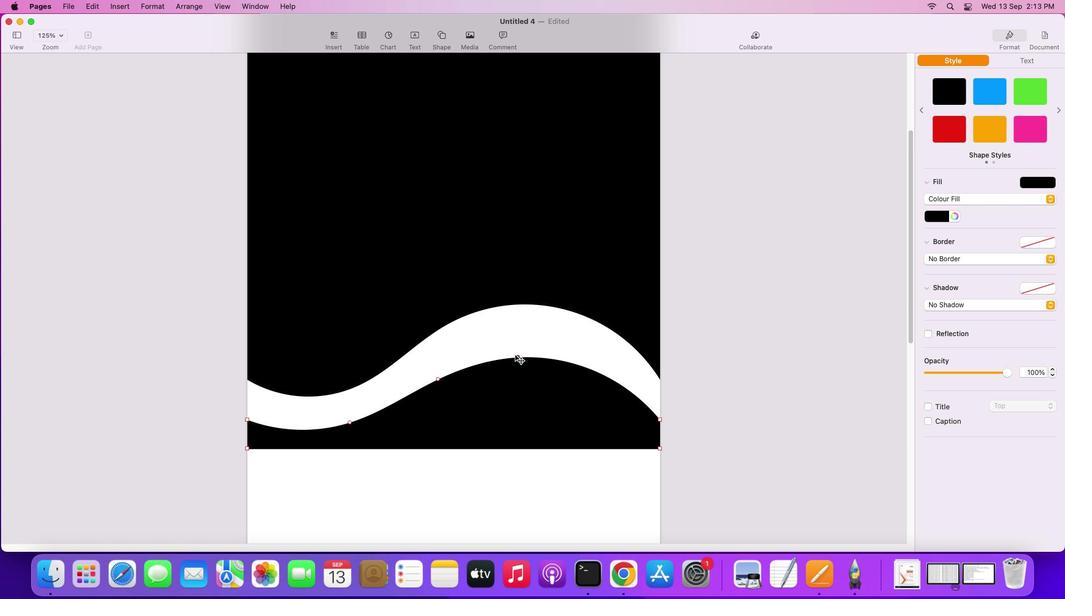 
Action: Mouse pressed left at (514, 361)
Screenshot: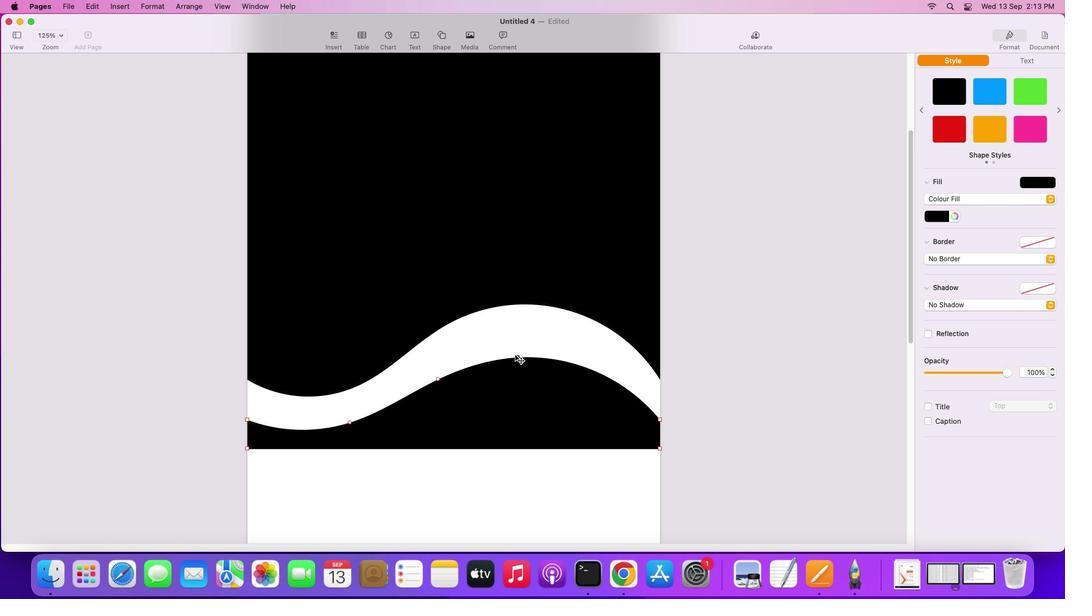 
Action: Mouse moved to (477, 354)
Screenshot: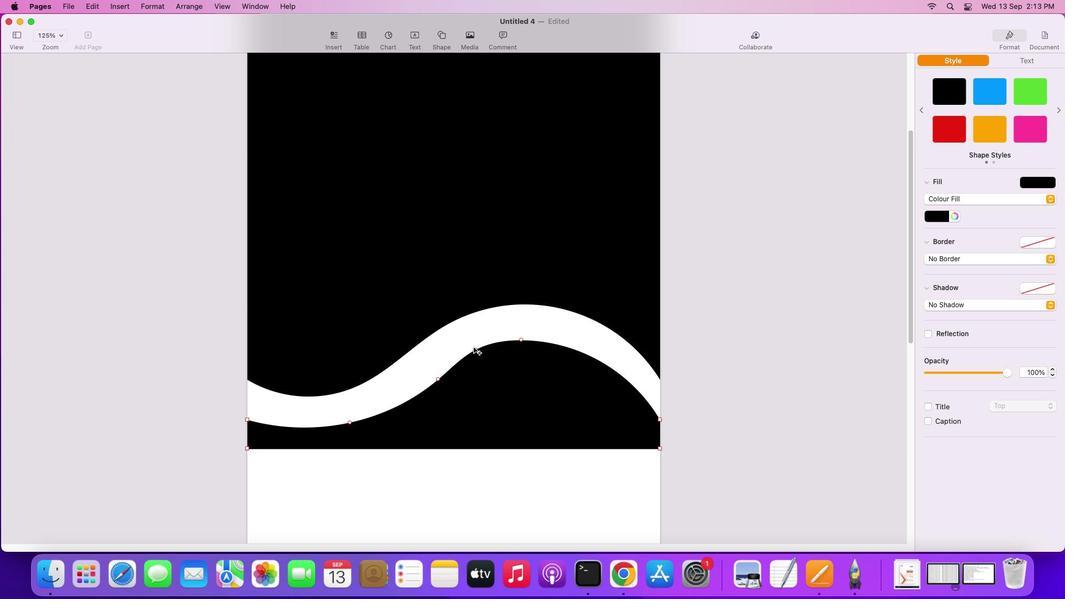 
Action: Mouse pressed left at (477, 354)
Screenshot: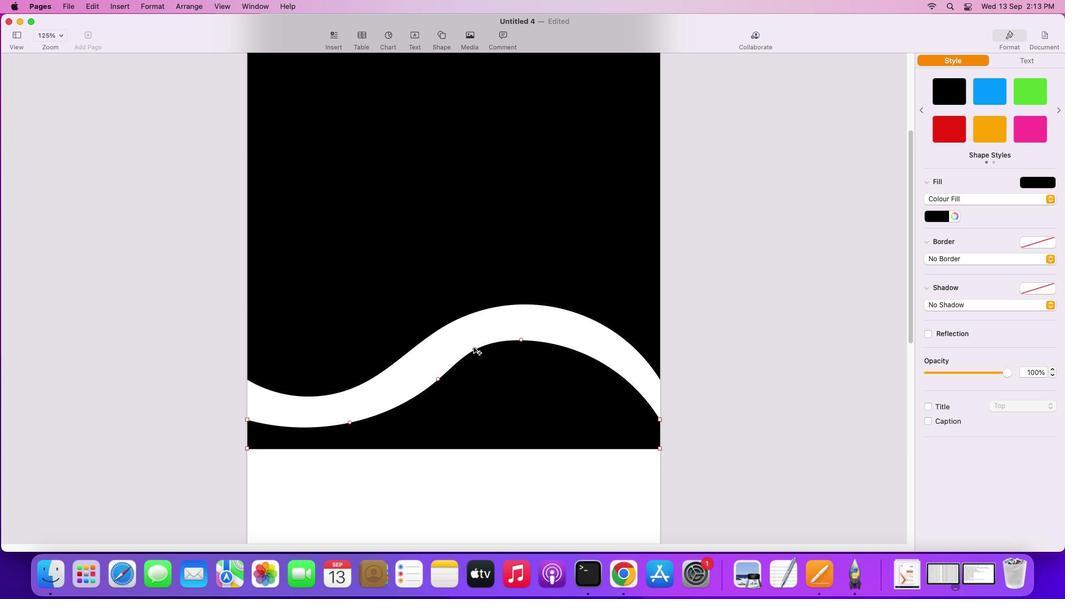 
Action: Mouse moved to (398, 409)
Screenshot: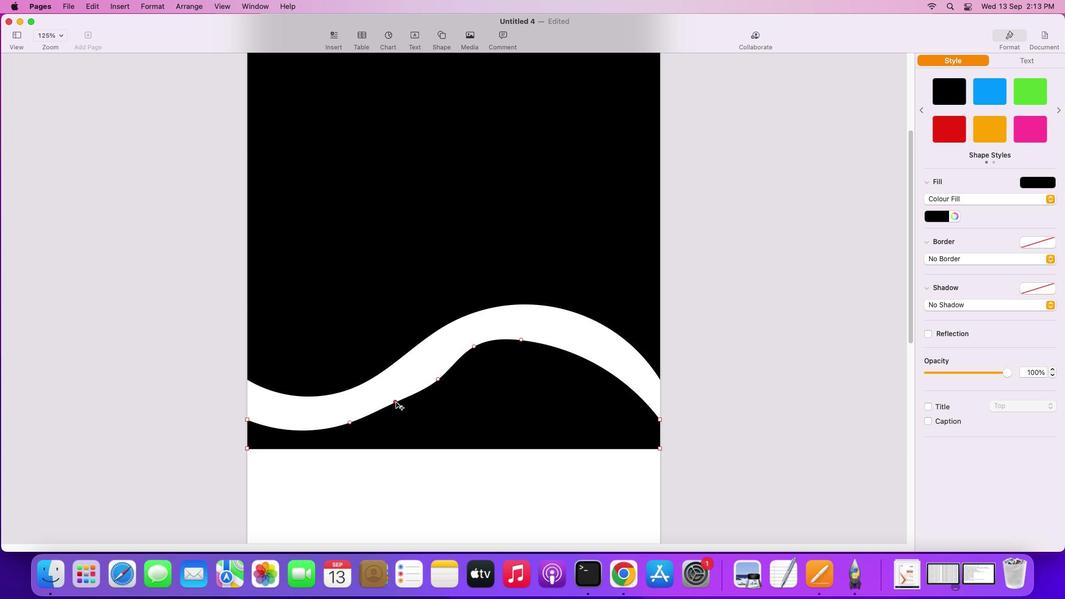 
Action: Mouse pressed left at (398, 409)
Screenshot: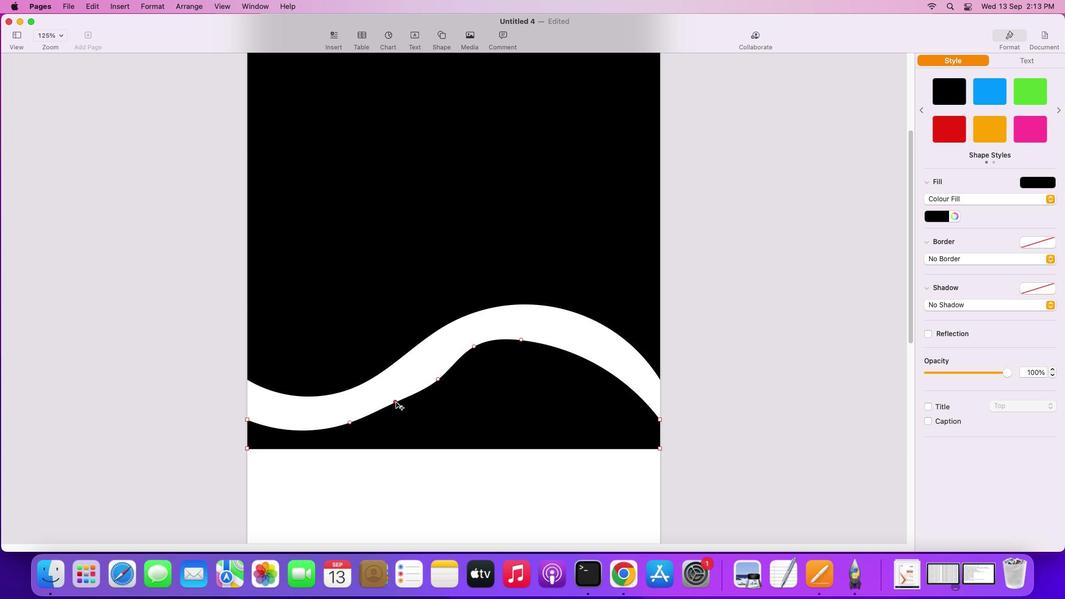 
Action: Mouse moved to (299, 431)
Screenshot: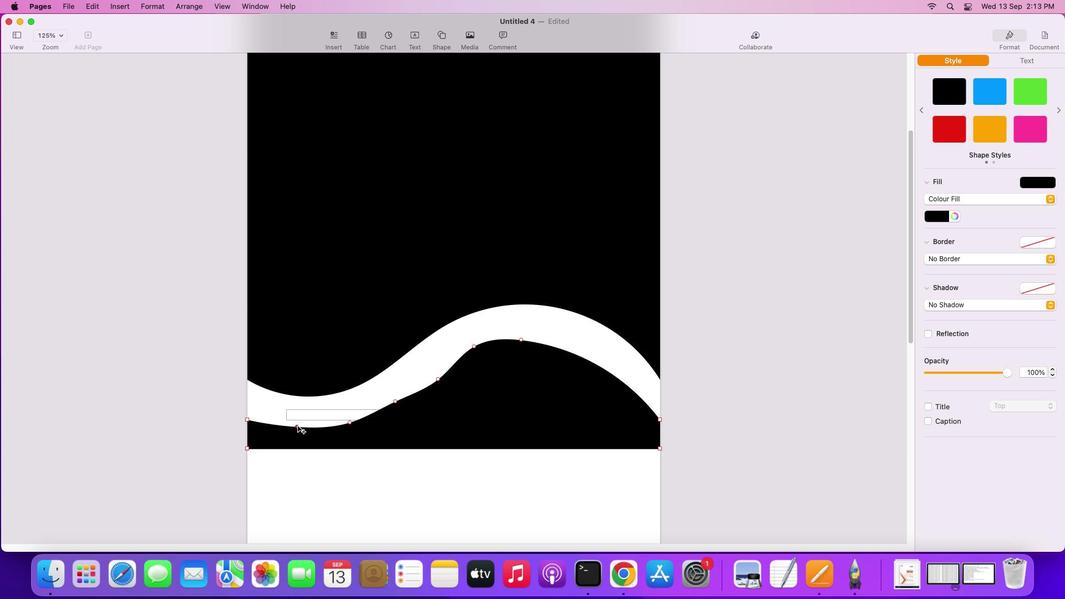 
Action: Mouse pressed left at (299, 431)
Screenshot: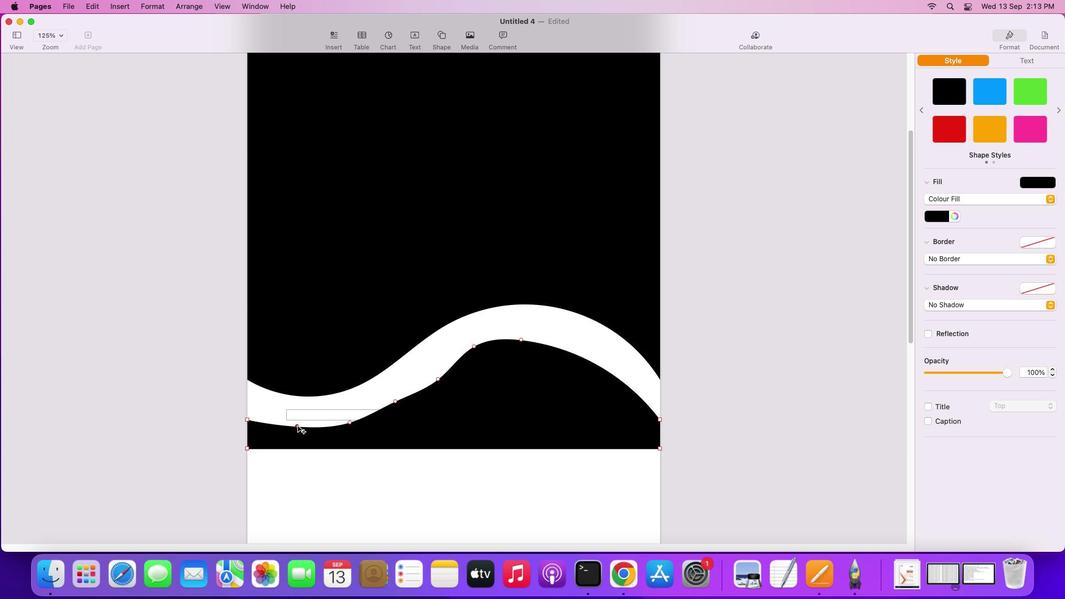 
Action: Mouse moved to (352, 422)
Screenshot: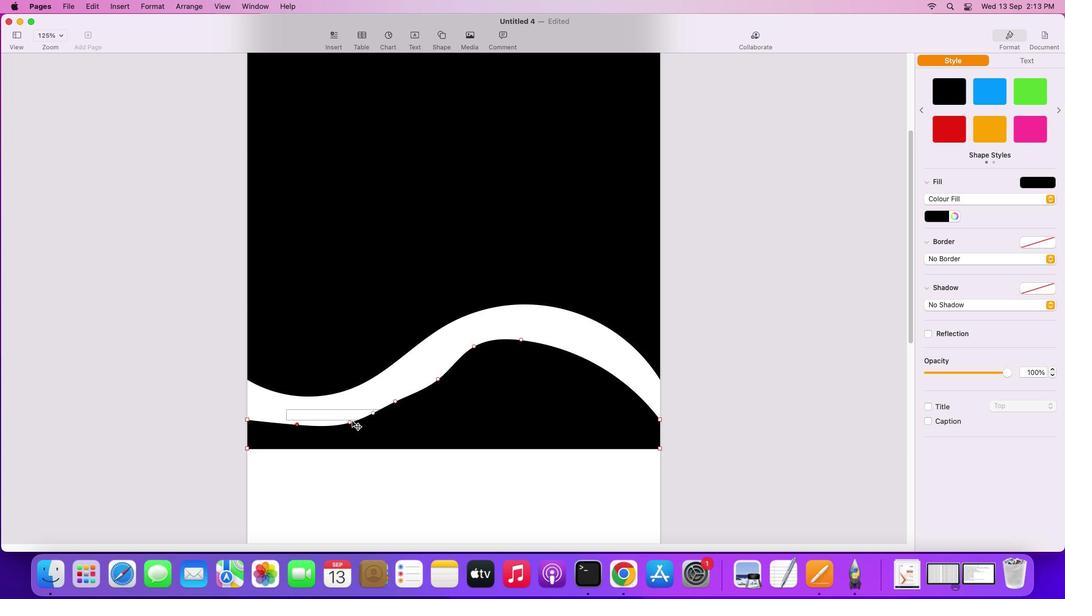 
Action: Key pressed Key.cmd
Screenshot: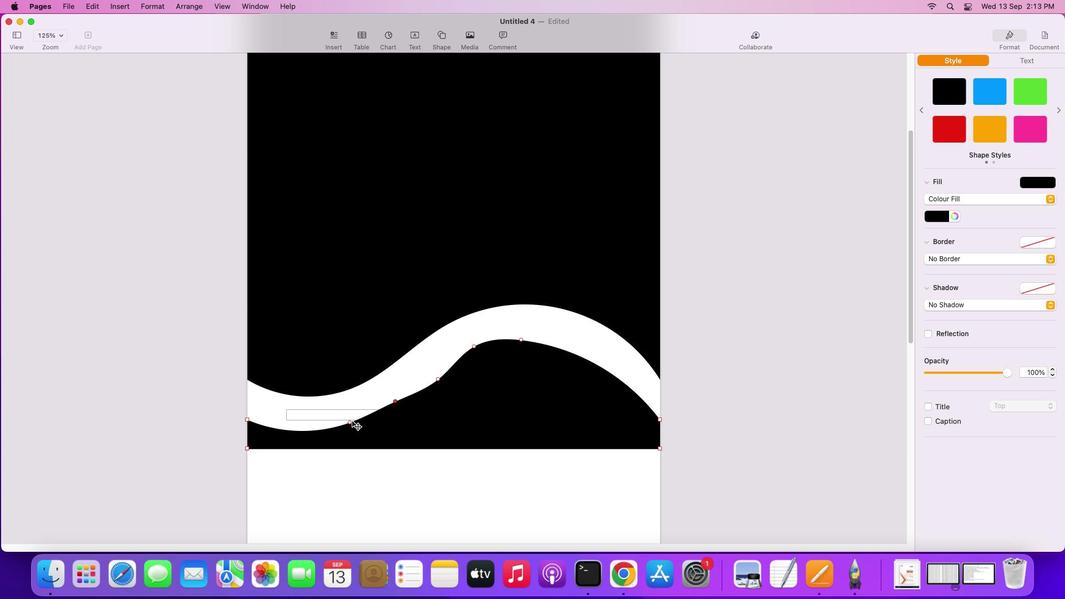 
Action: Mouse moved to (352, 422)
Screenshot: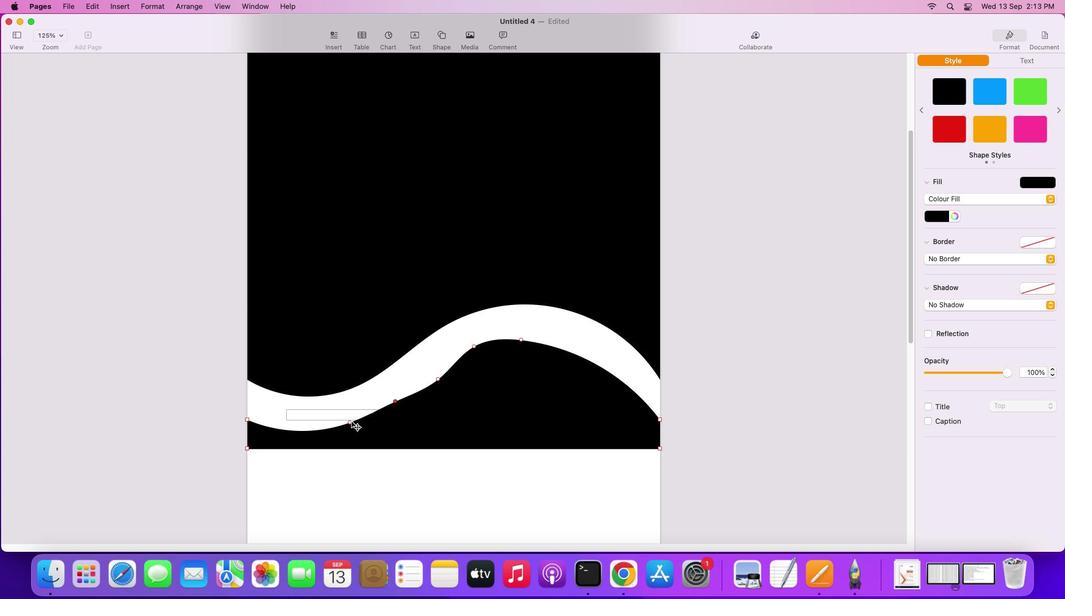 
Action: Key pressed 'z'
Screenshot: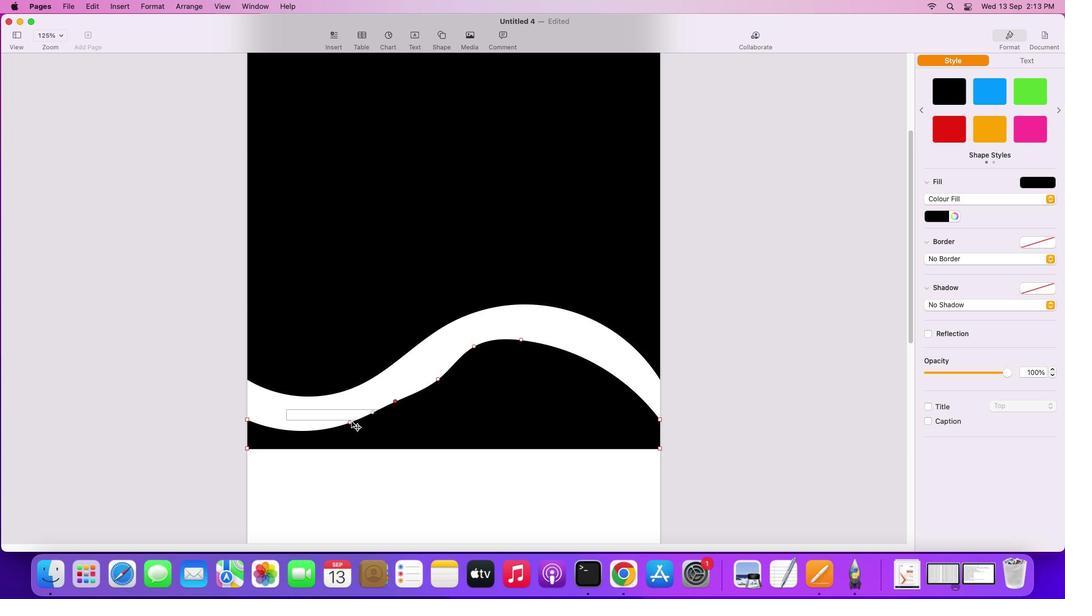 
Action: Mouse moved to (352, 422)
Screenshot: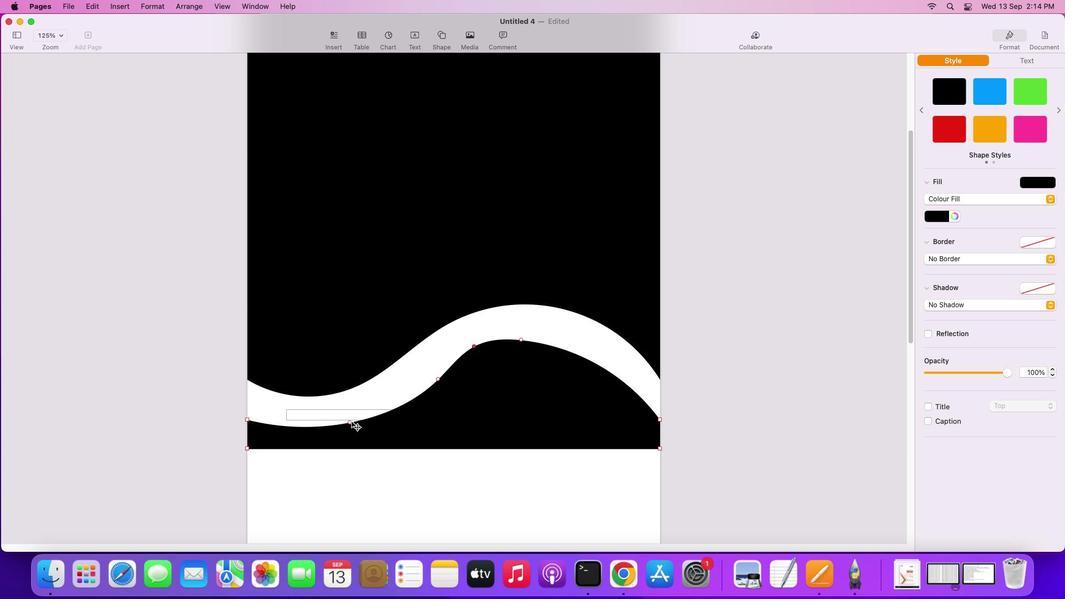 
Action: Key pressed 'z'
Screenshot: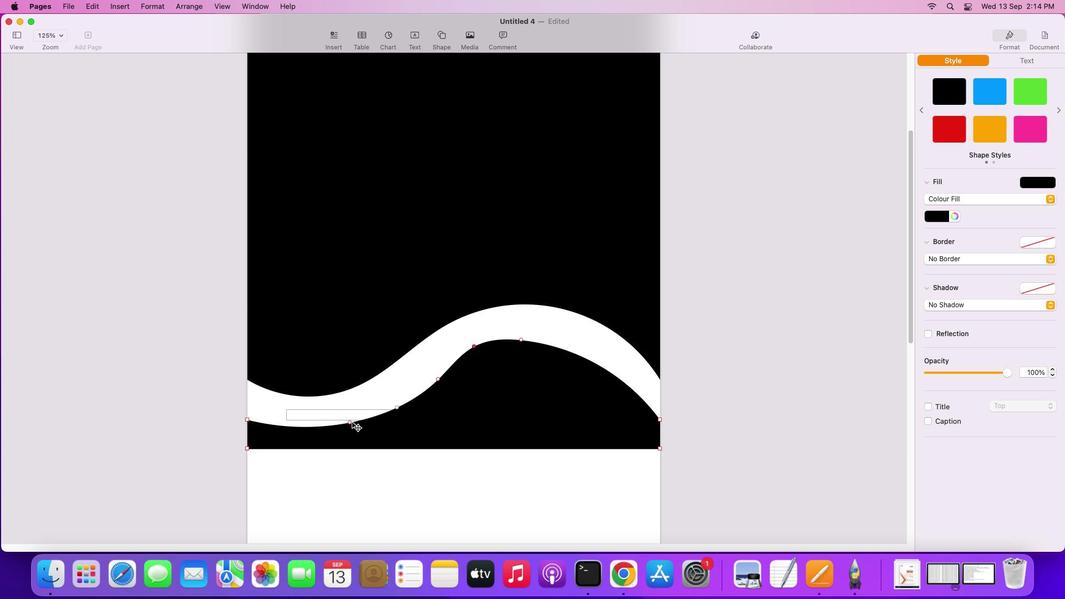
Action: Mouse moved to (352, 423)
Screenshot: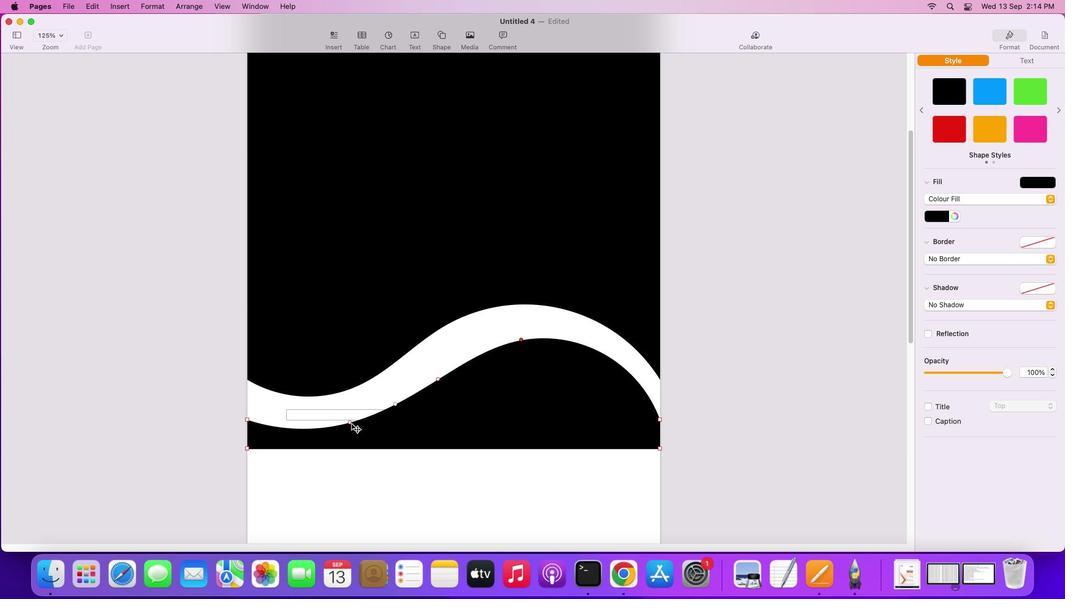 
Action: Key pressed 'z'
Screenshot: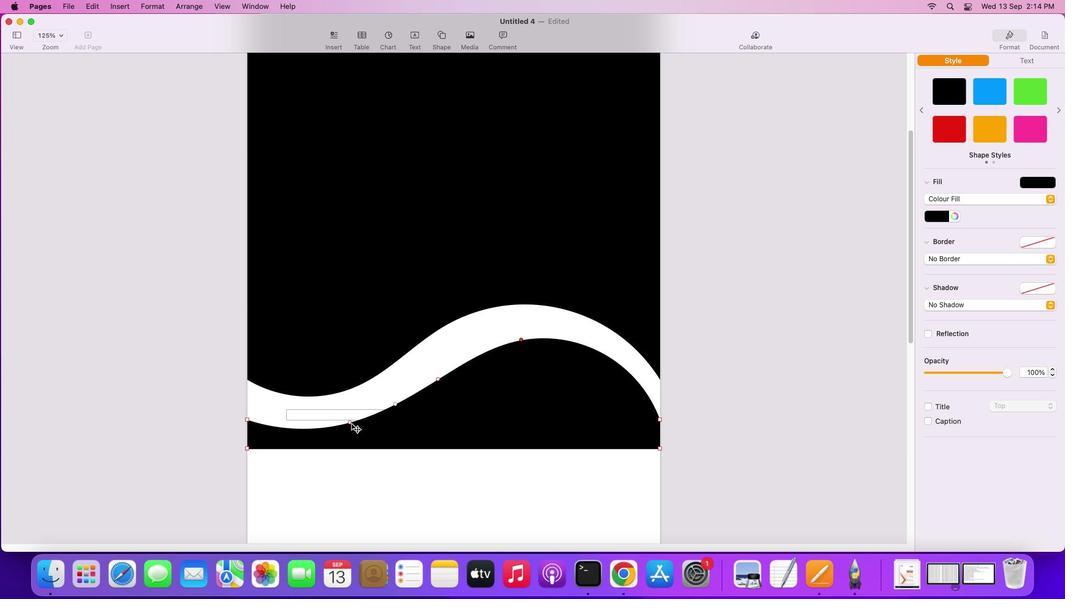 
Action: Mouse moved to (457, 356)
Screenshot: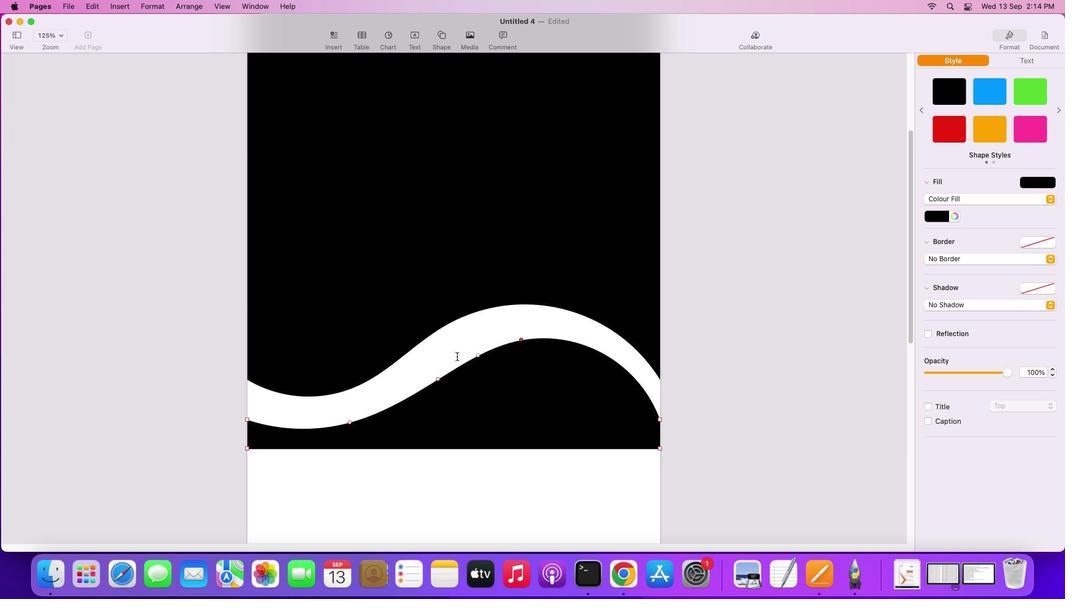 
Action: Key pressed Key.cmd'z'
Screenshot: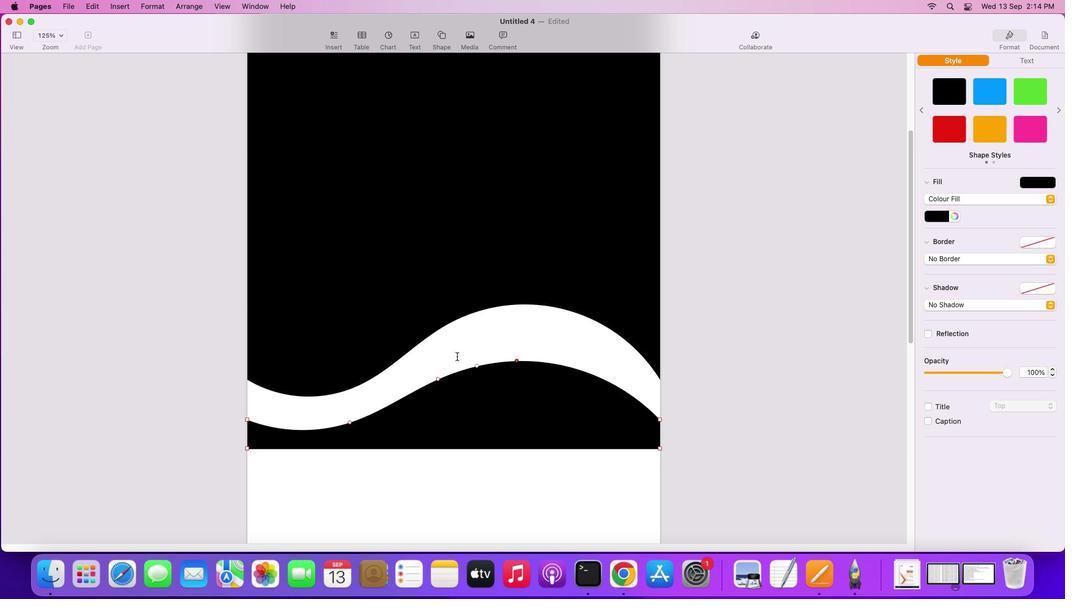 
Action: Mouse moved to (516, 360)
Screenshot: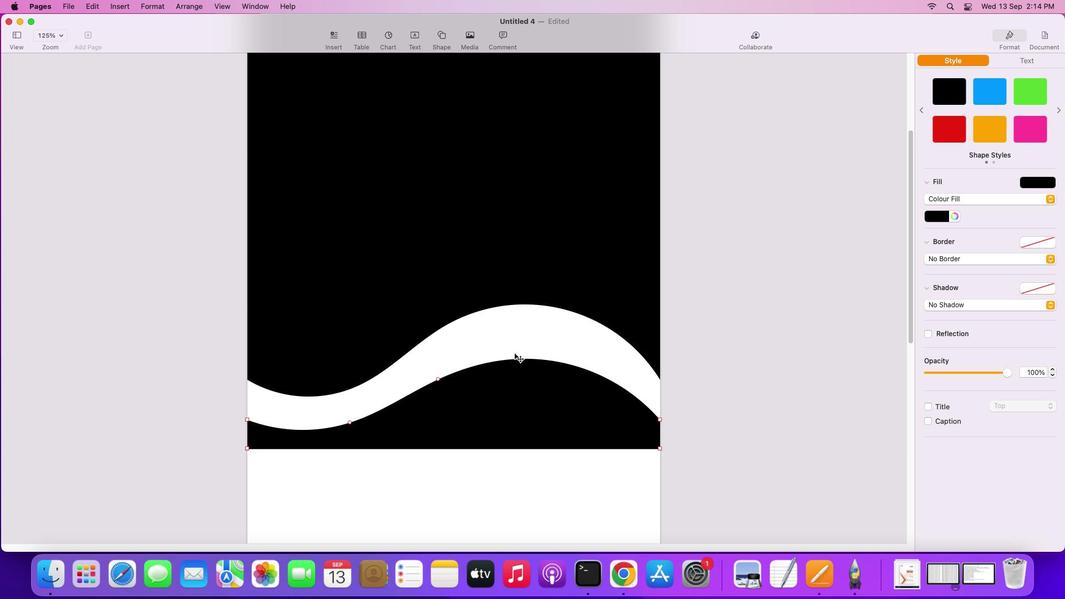 
Action: Mouse pressed left at (516, 360)
Screenshot: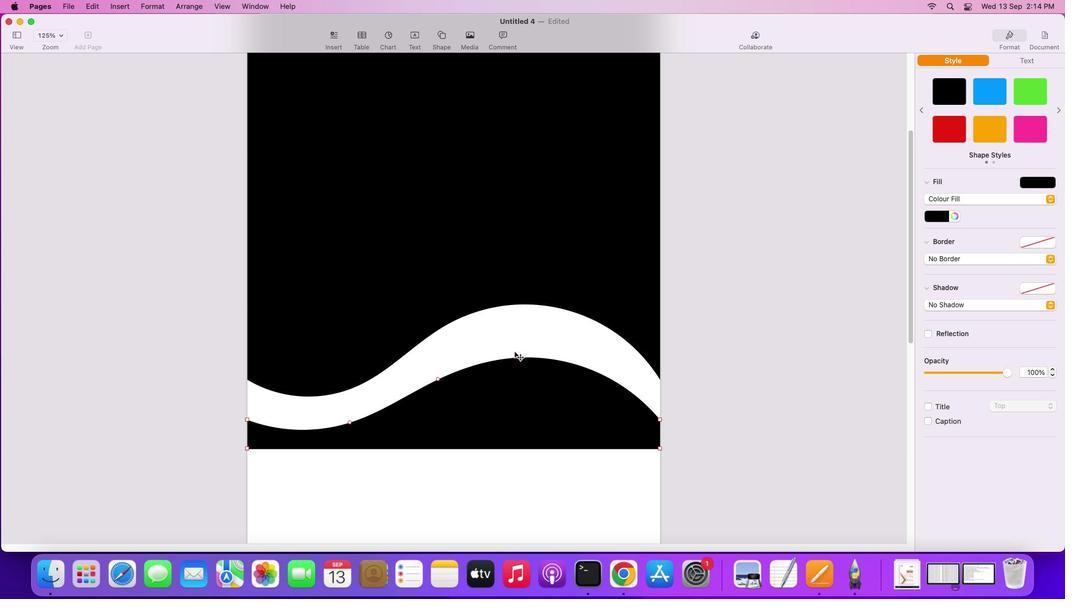 
Action: Mouse moved to (515, 348)
Screenshot: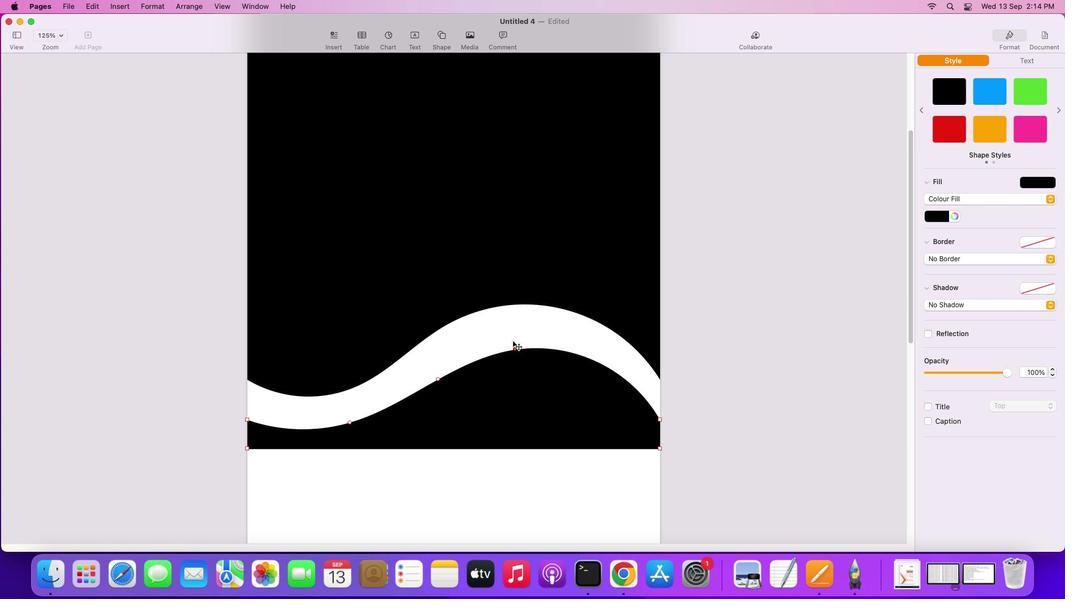 
Action: Mouse pressed left at (515, 348)
Screenshot: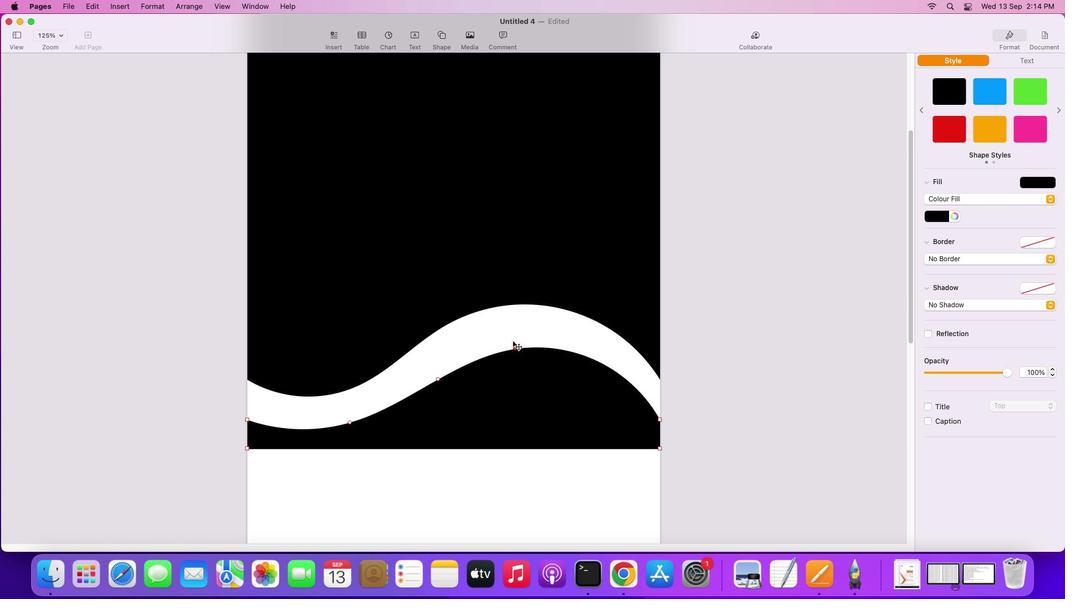
Action: Mouse moved to (535, 325)
Screenshot: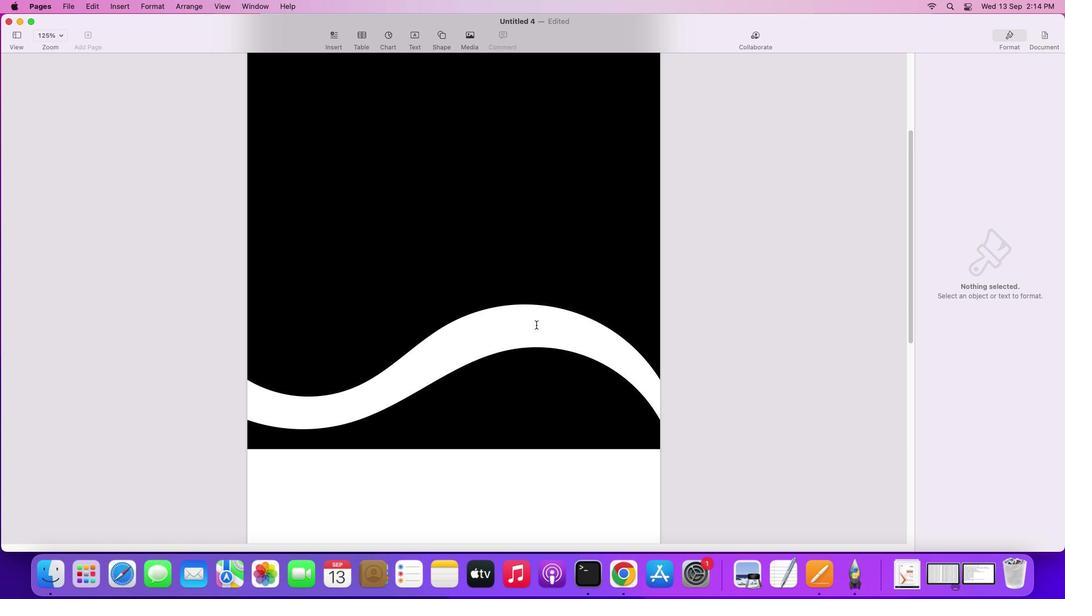 
Action: Mouse pressed left at (535, 325)
Screenshot: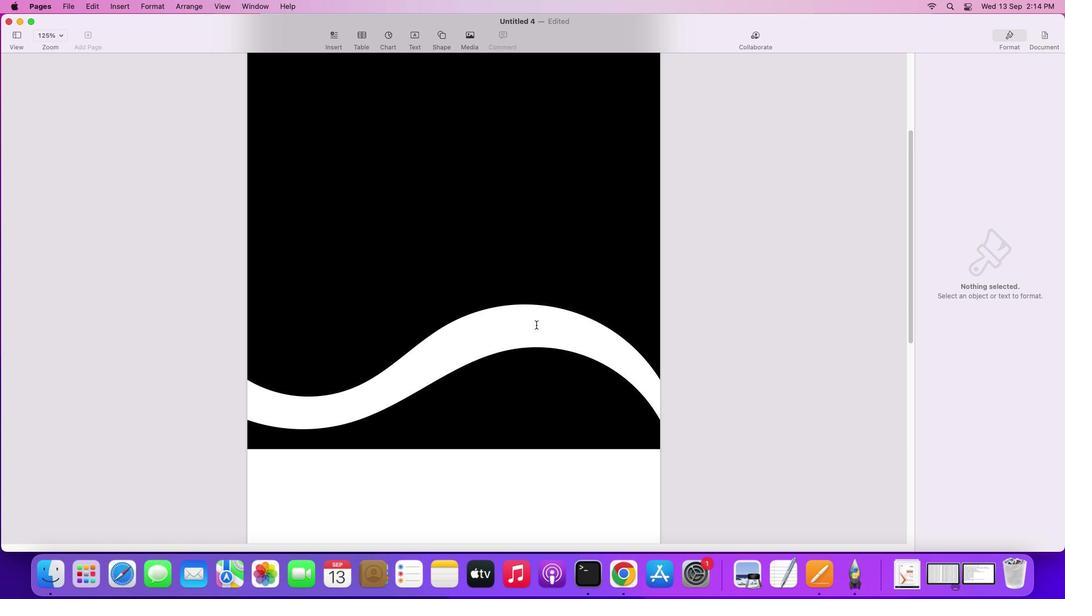 
Action: Mouse moved to (527, 330)
Screenshot: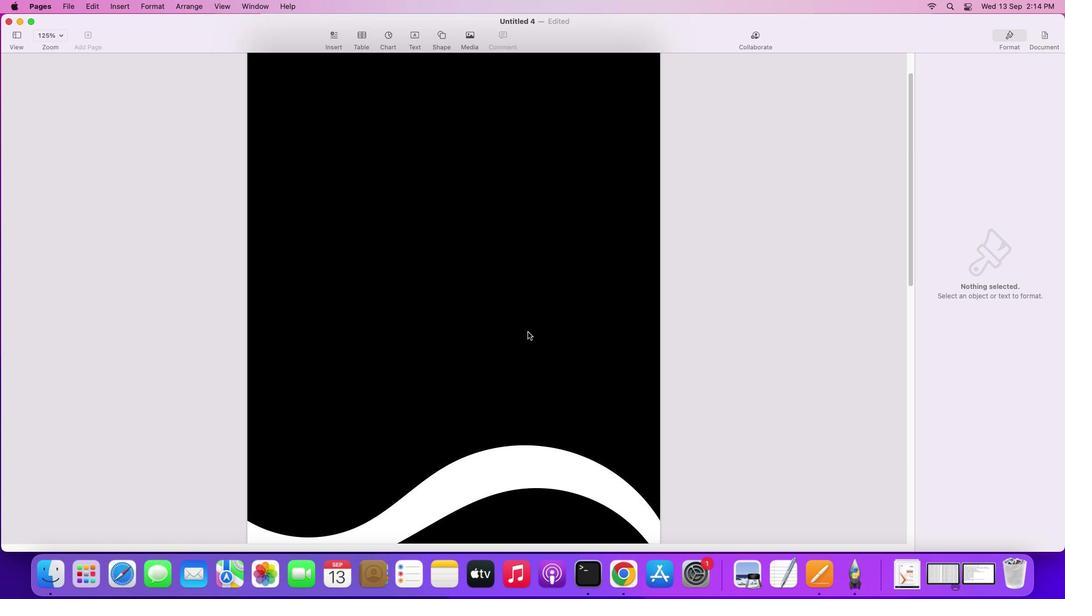 
Action: Mouse scrolled (527, 330) with delta (0, 0)
Screenshot: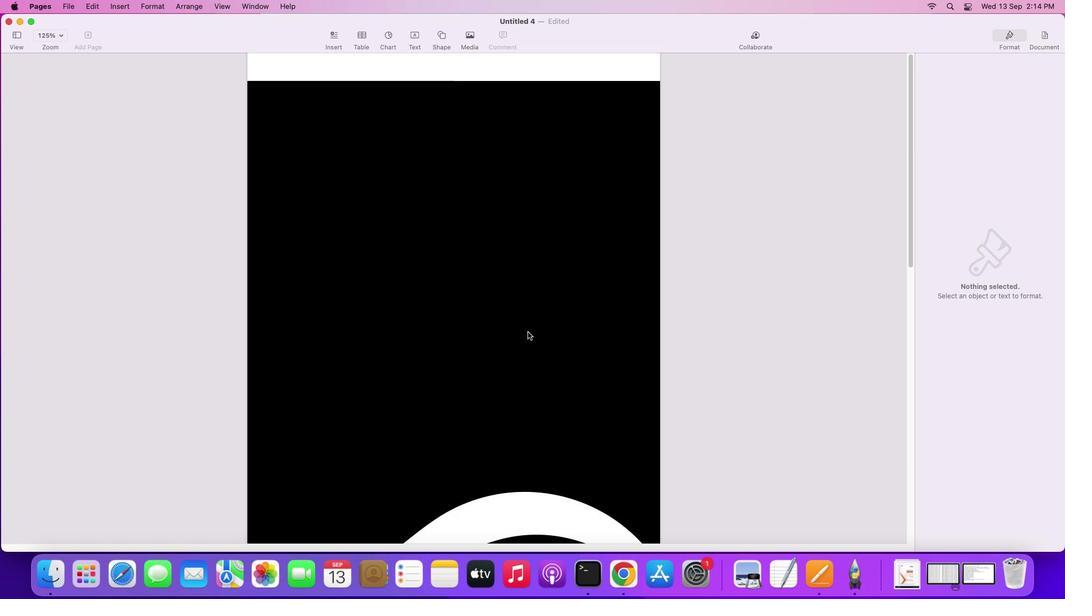 
Action: Mouse scrolled (527, 330) with delta (0, 0)
Screenshot: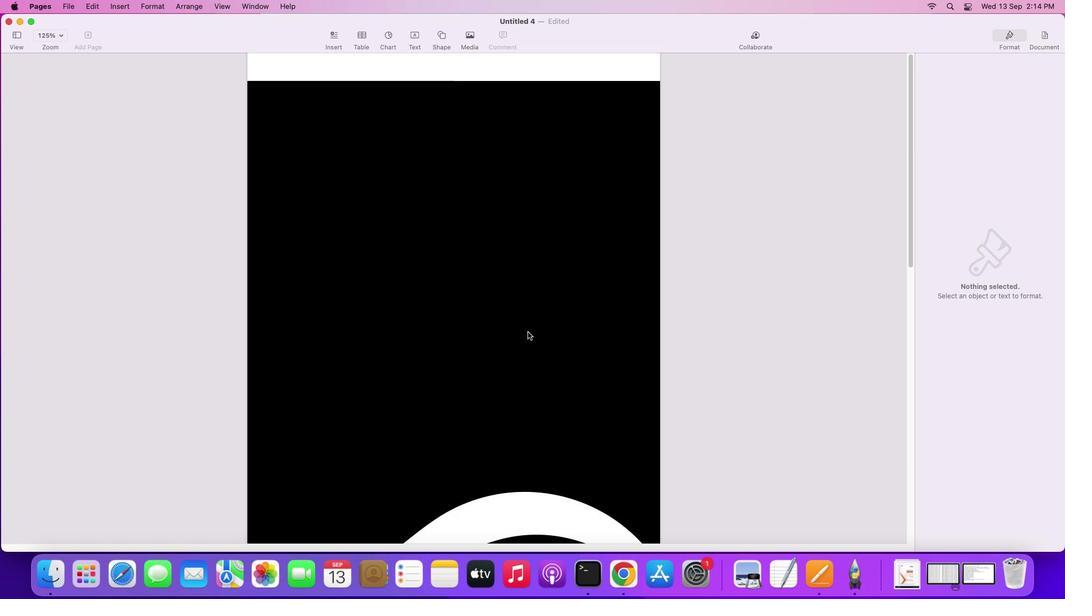 
Action: Mouse scrolled (527, 330) with delta (0, 2)
Screenshot: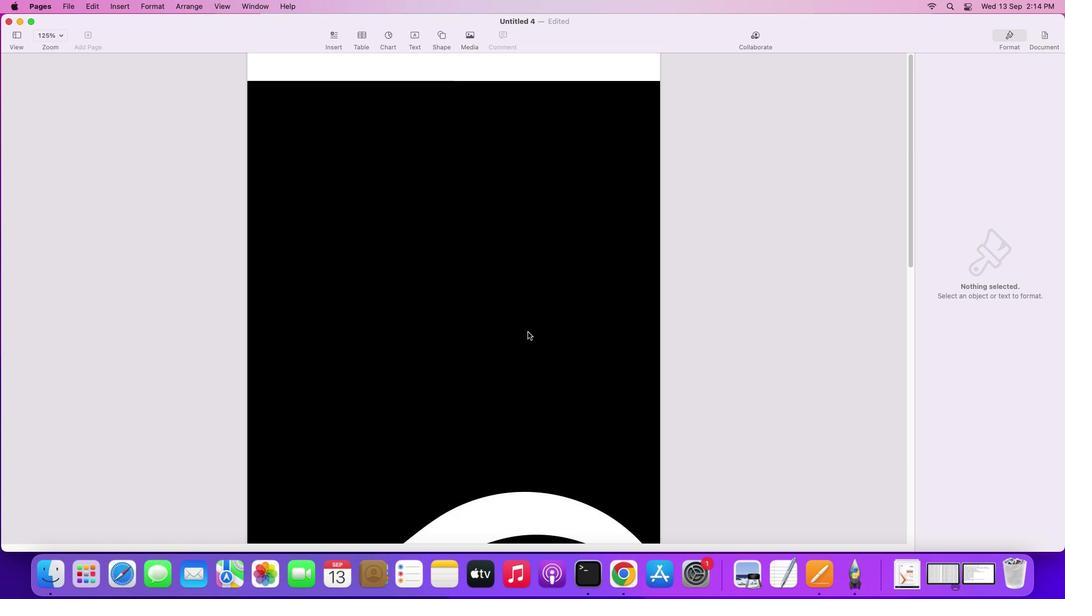 
Action: Mouse scrolled (527, 330) with delta (0, 2)
Screenshot: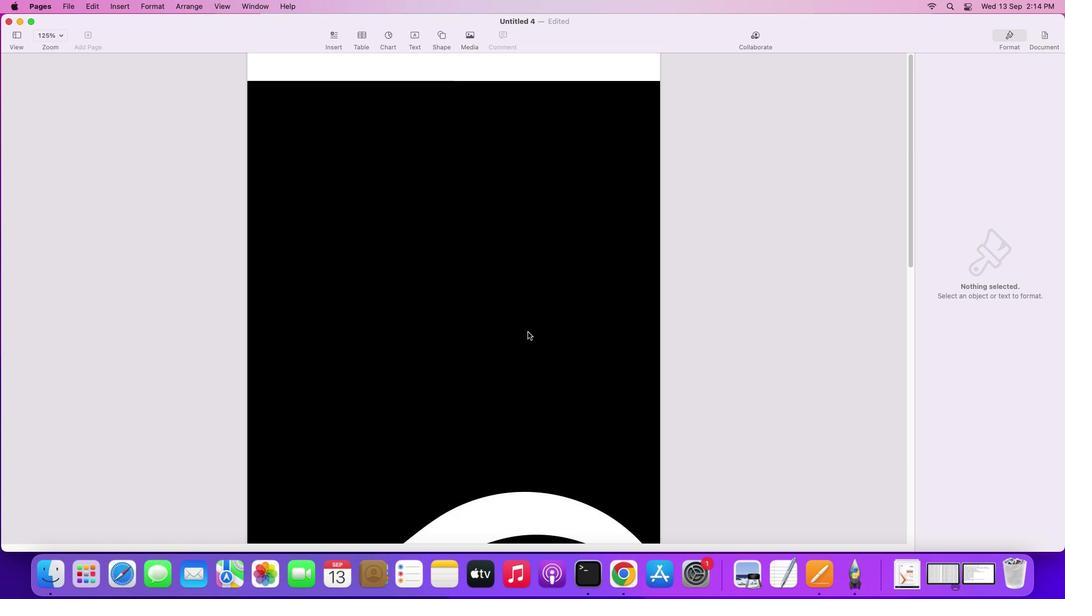 
Action: Mouse scrolled (527, 330) with delta (0, 3)
Screenshot: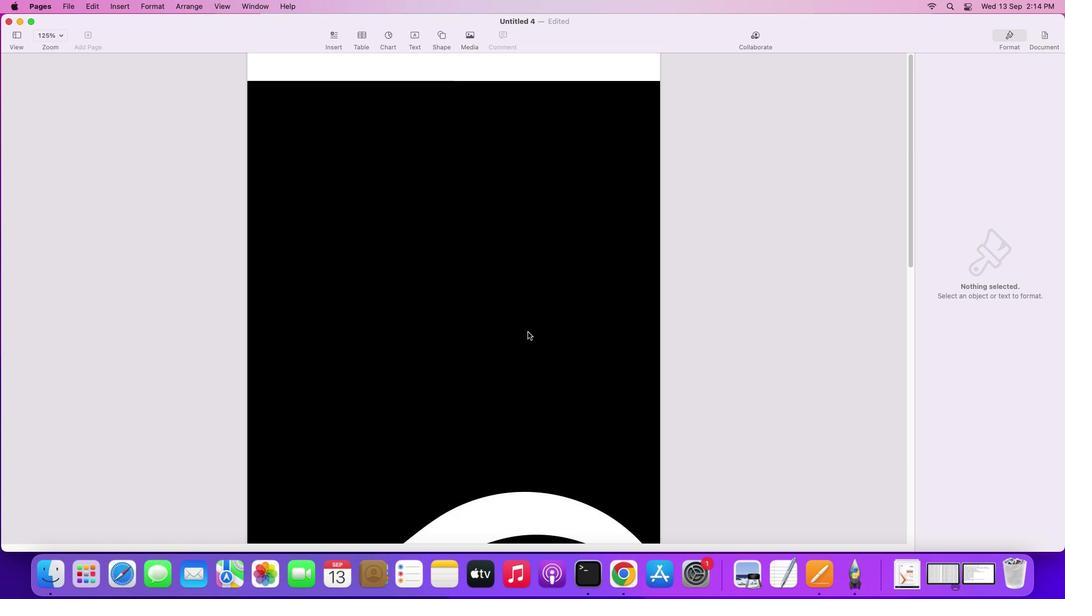 
Action: Mouse scrolled (527, 330) with delta (0, 3)
Screenshot: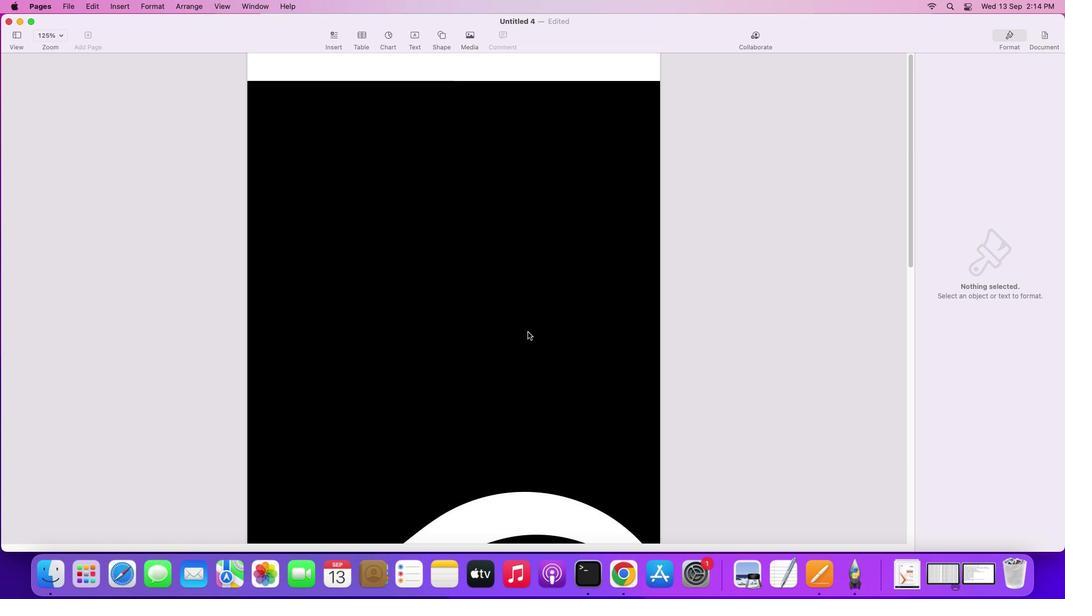 
Action: Mouse moved to (527, 331)
Screenshot: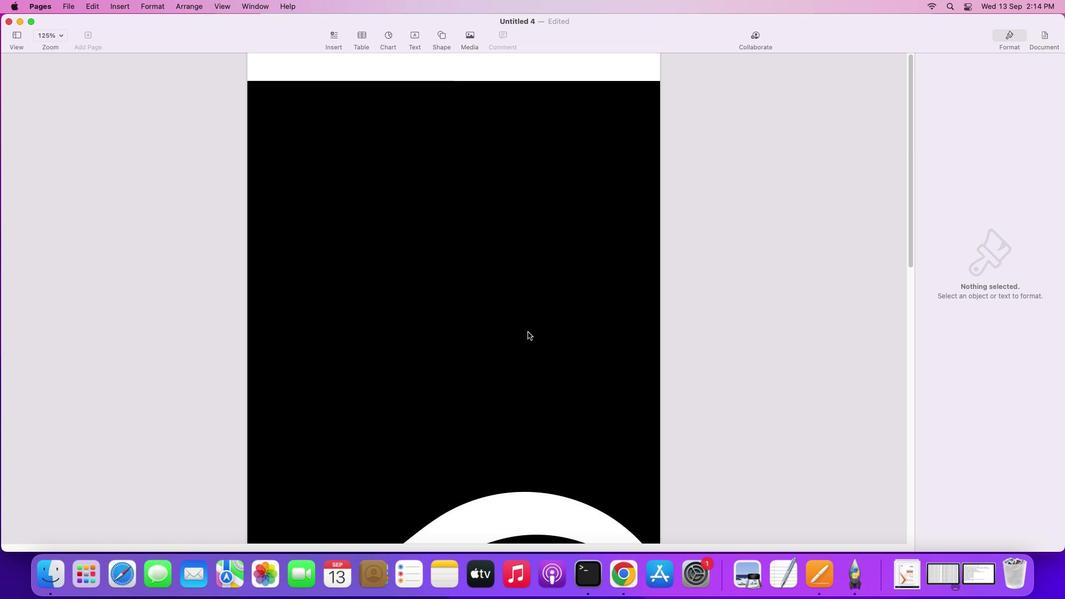 
Action: Mouse scrolled (527, 331) with delta (0, 0)
Screenshot: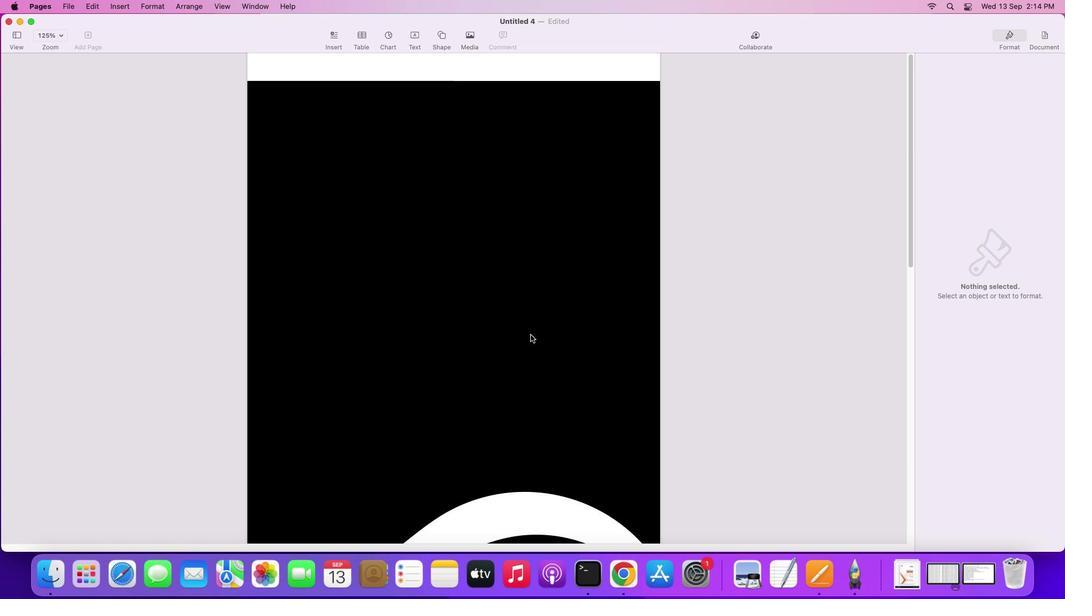 
Action: Mouse scrolled (527, 331) with delta (0, 0)
Screenshot: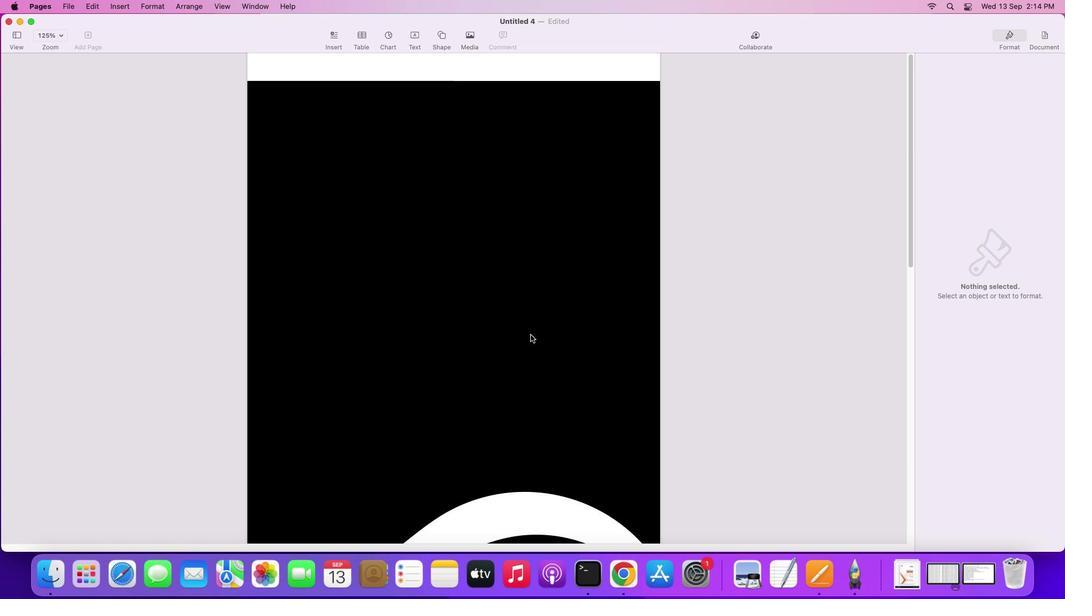 
Action: Mouse scrolled (527, 331) with delta (0, 2)
Screenshot: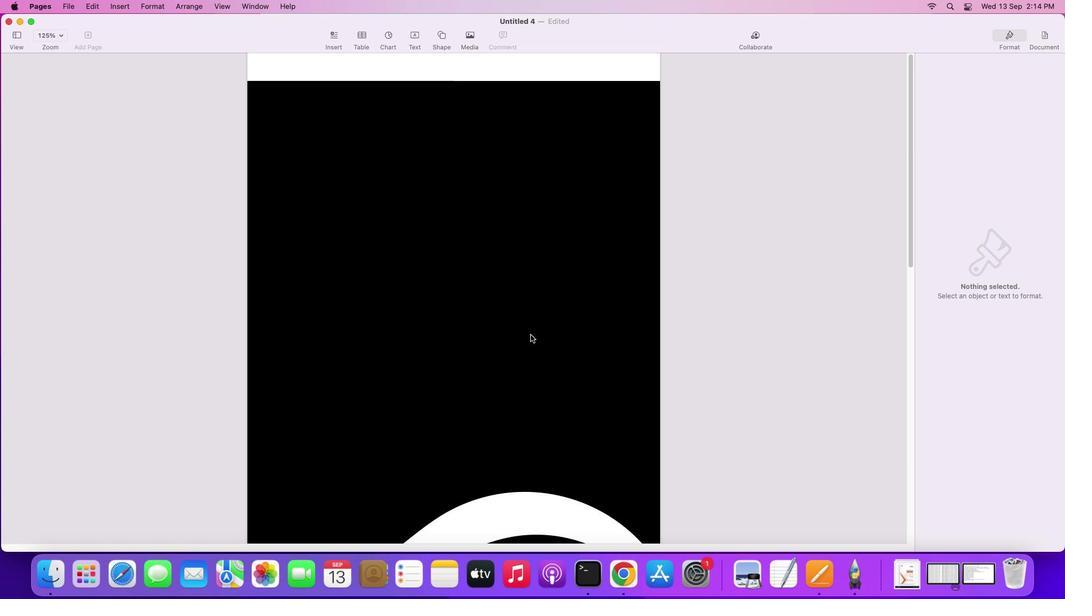 
Action: Mouse scrolled (527, 331) with delta (0, 2)
Screenshot: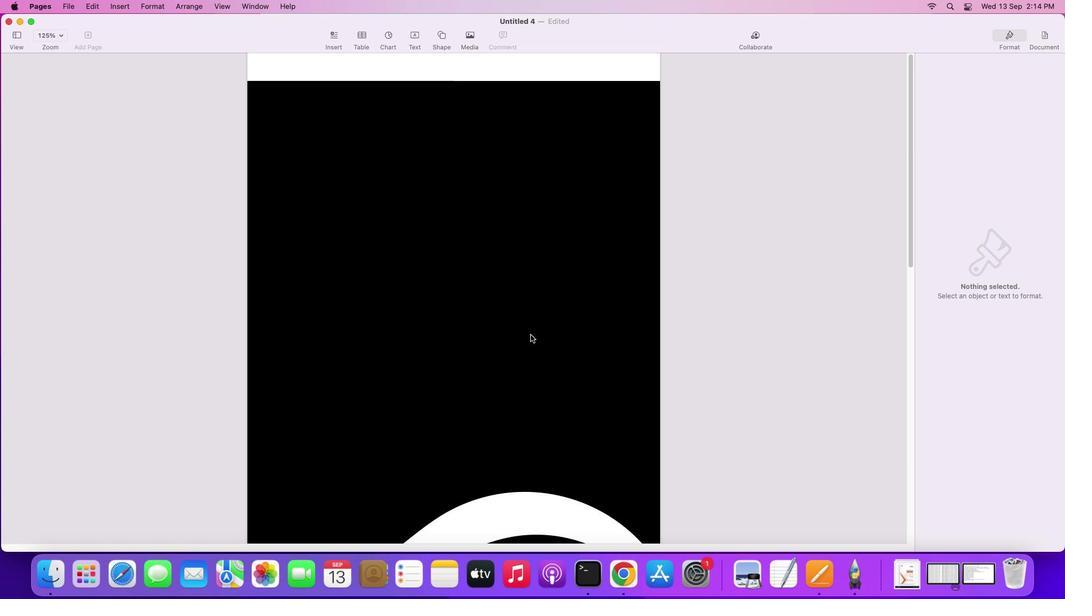 
Action: Mouse scrolled (527, 331) with delta (0, 3)
Screenshot: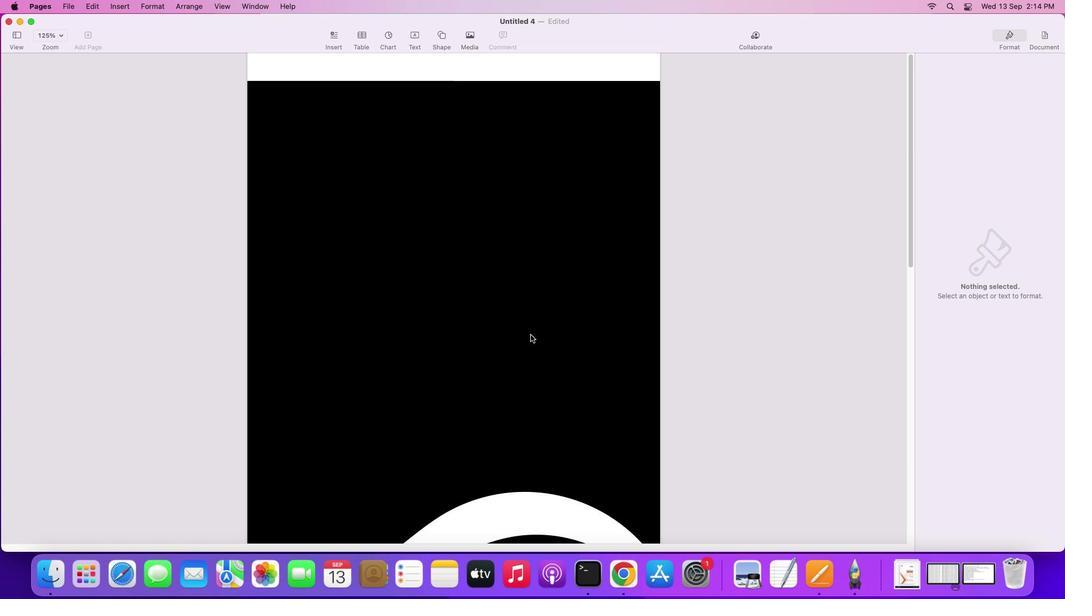 
Action: Mouse scrolled (527, 331) with delta (0, 3)
Screenshot: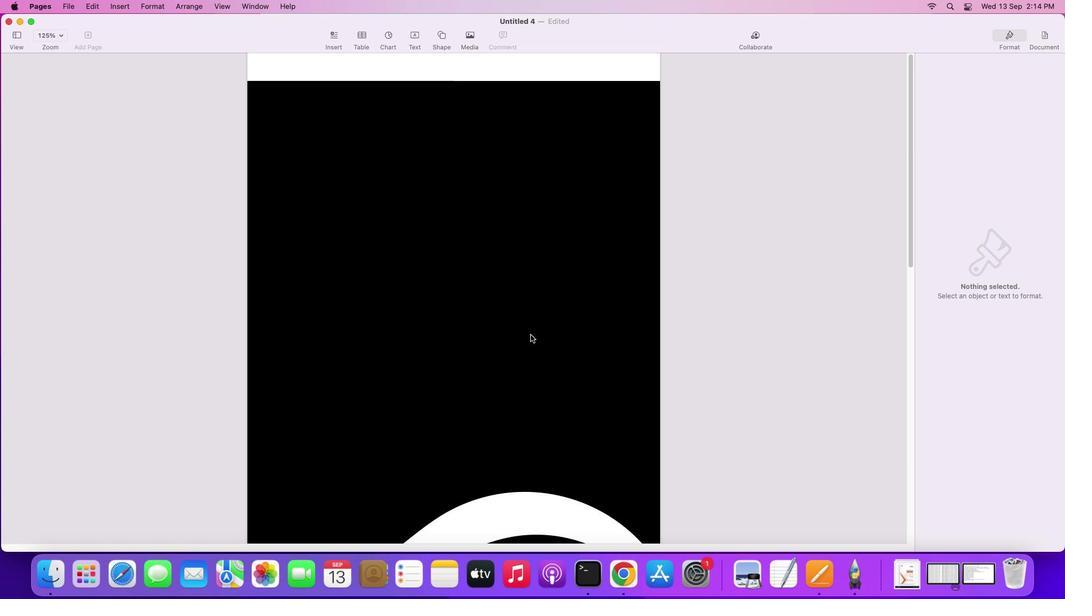 
Action: Mouse scrolled (527, 331) with delta (0, 4)
Screenshot: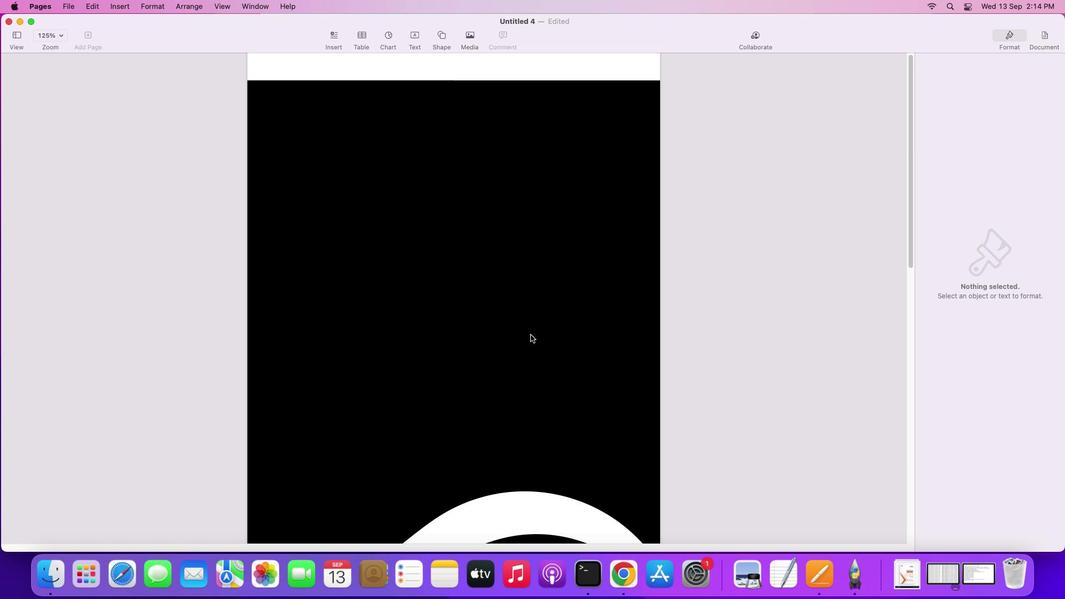 
Action: Mouse moved to (531, 335)
Screenshot: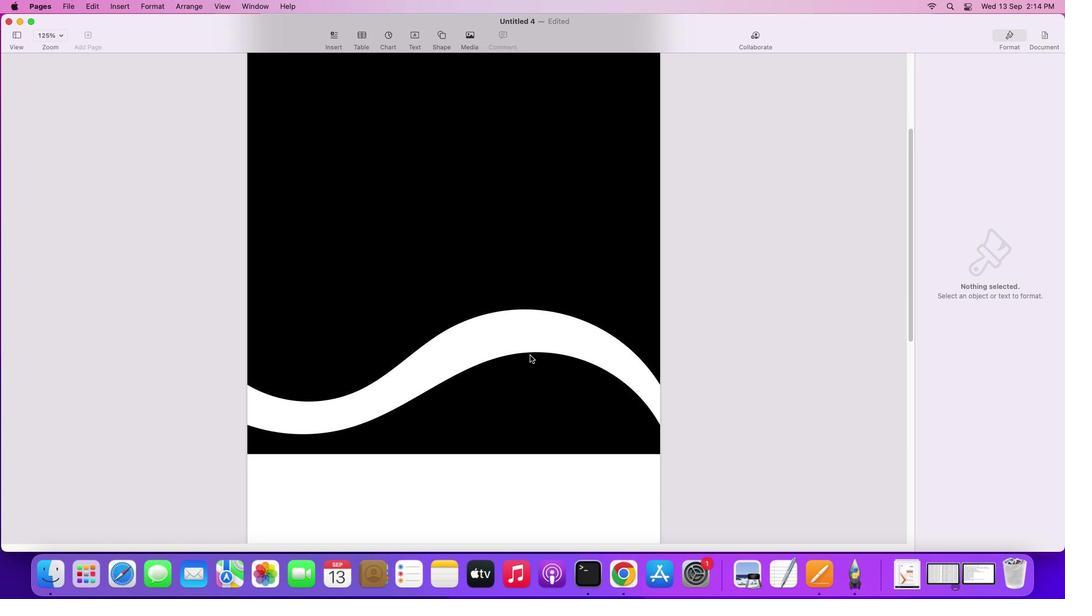 
Action: Mouse scrolled (531, 335) with delta (0, 0)
Screenshot: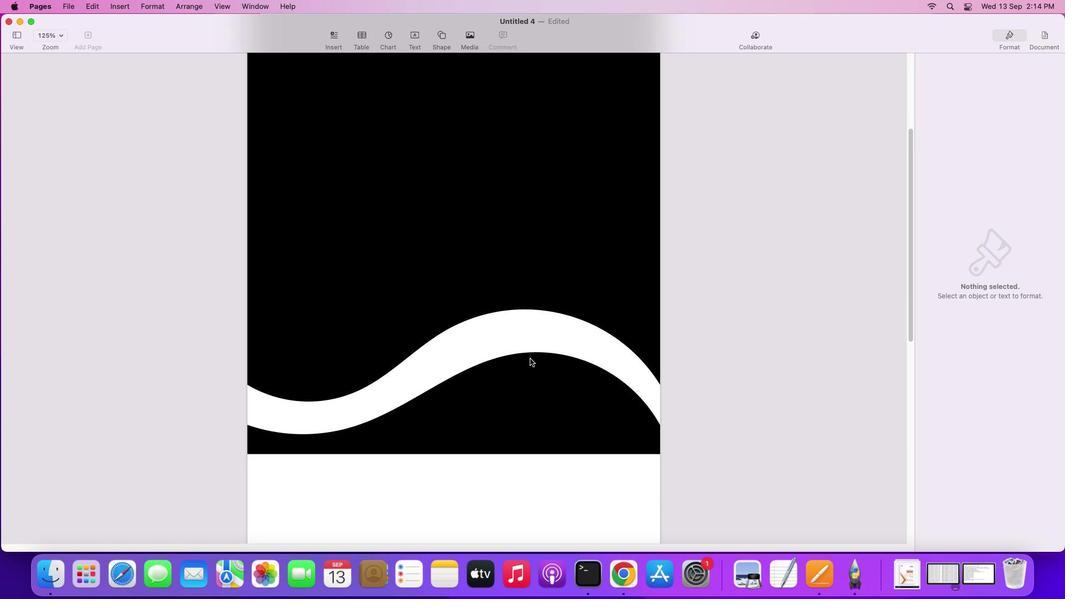 
Action: Mouse scrolled (531, 335) with delta (0, 0)
Screenshot: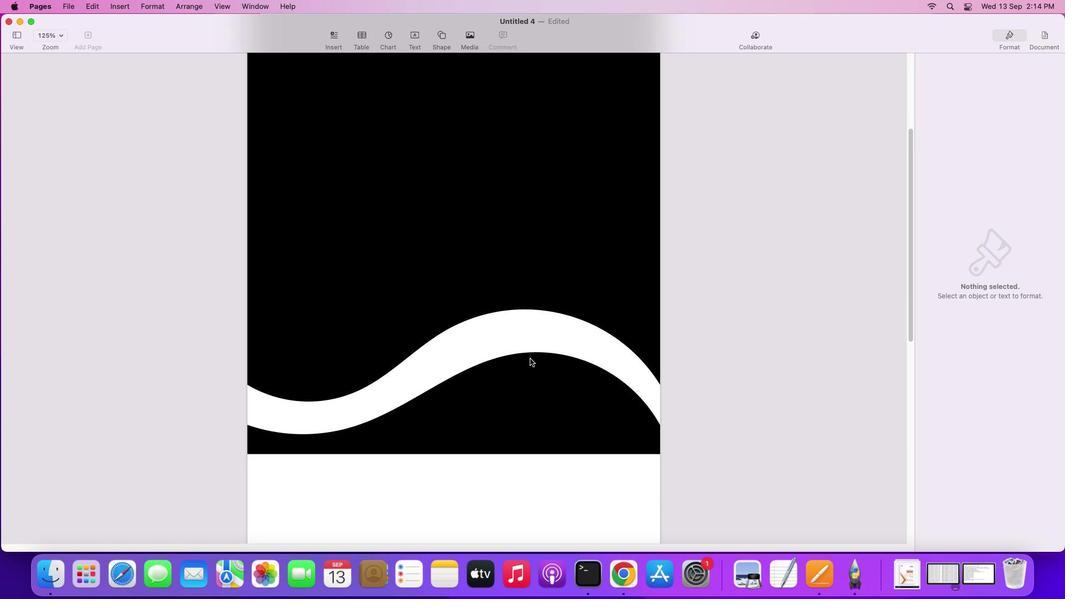 
Action: Mouse scrolled (531, 335) with delta (0, -2)
Screenshot: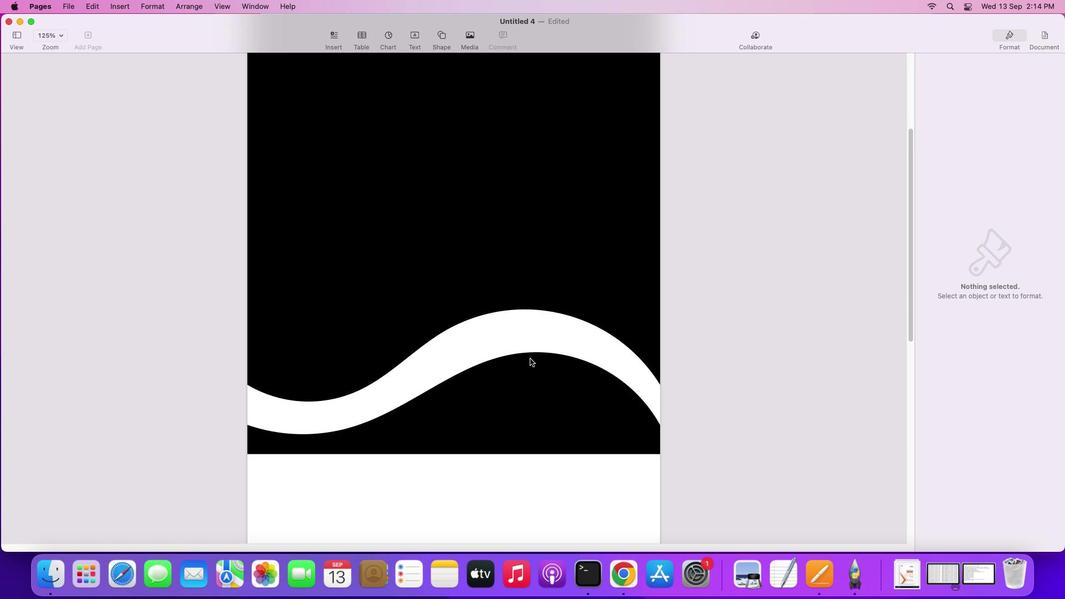 
Action: Mouse scrolled (531, 335) with delta (0, -2)
Screenshot: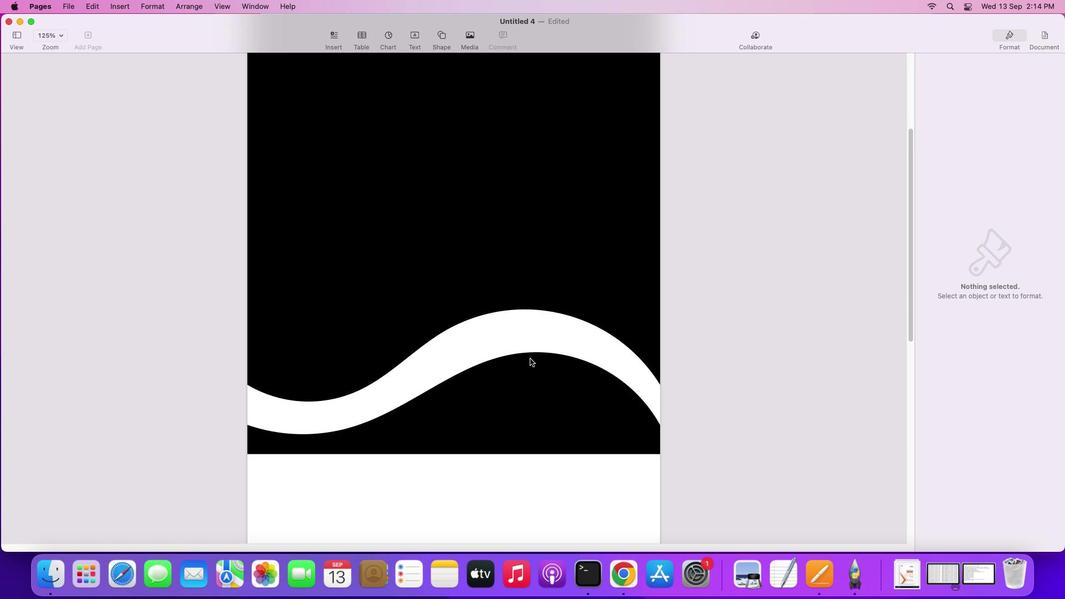 
Action: Mouse scrolled (531, 335) with delta (0, -3)
Screenshot: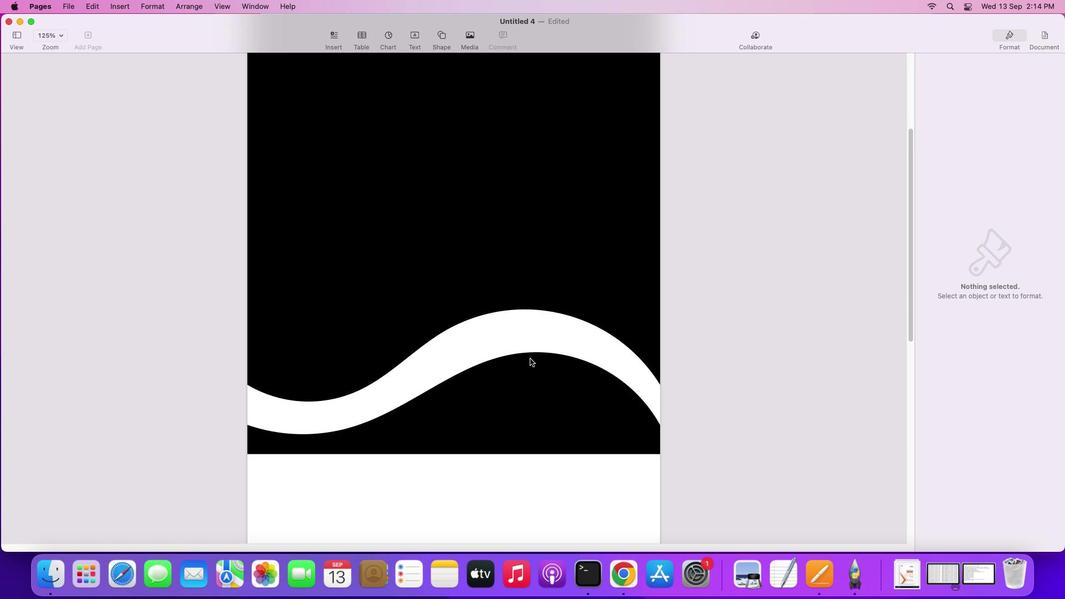 
Action: Mouse moved to (530, 335)
Screenshot: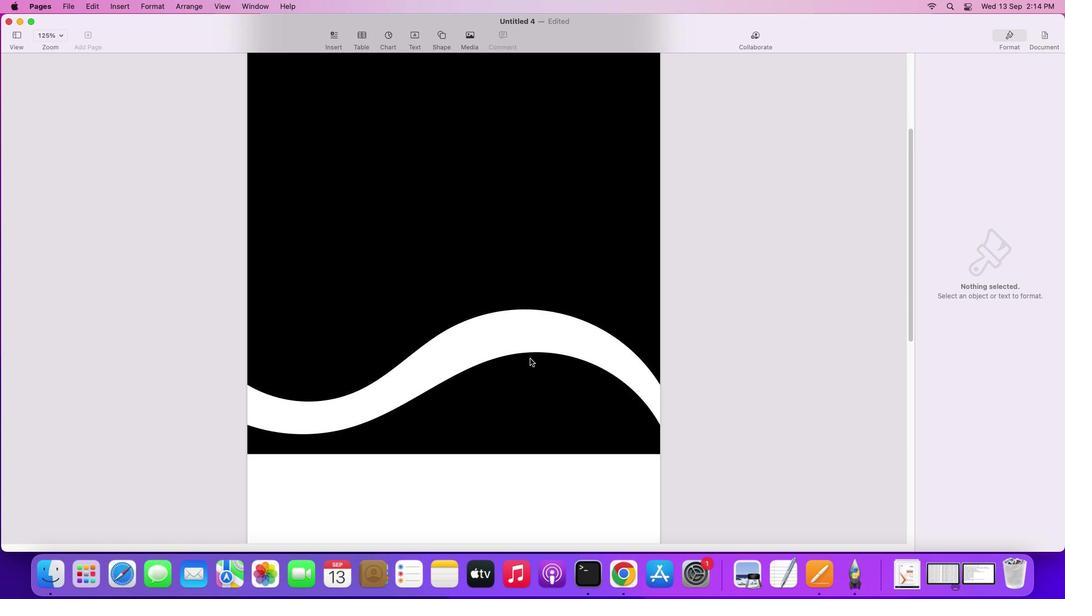 
Action: Mouse scrolled (530, 335) with delta (0, -3)
Screenshot: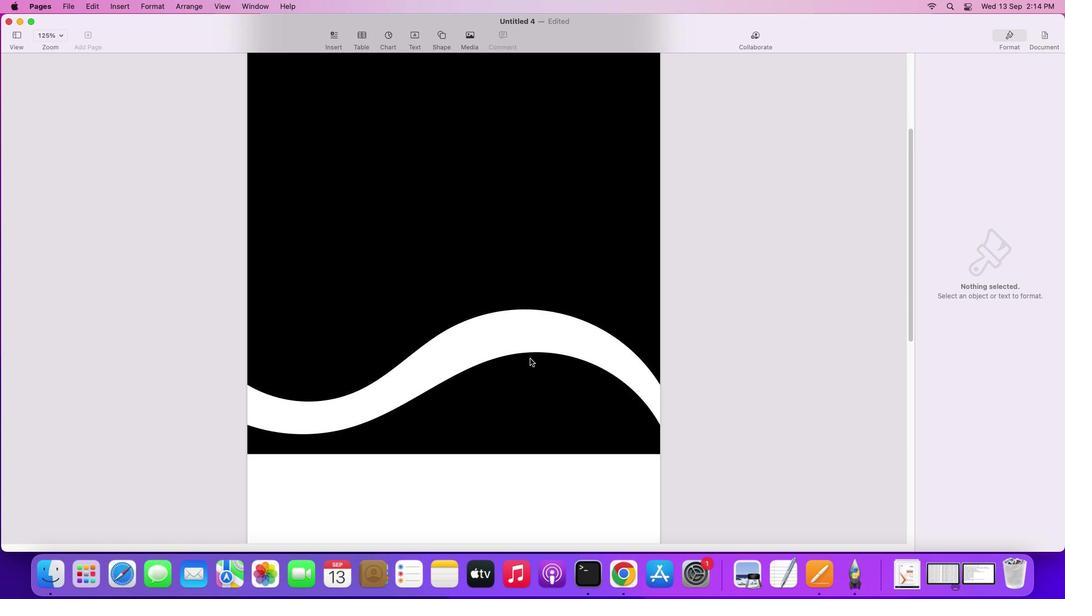 
Action: Mouse moved to (529, 334)
Screenshot: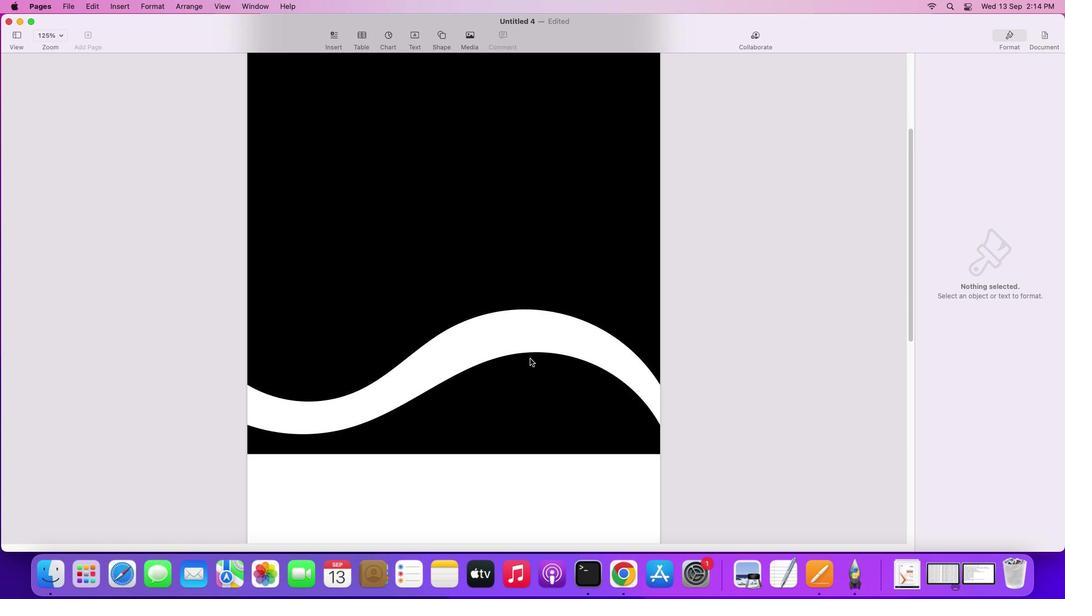 
Action: Mouse scrolled (529, 334) with delta (0, -3)
Screenshot: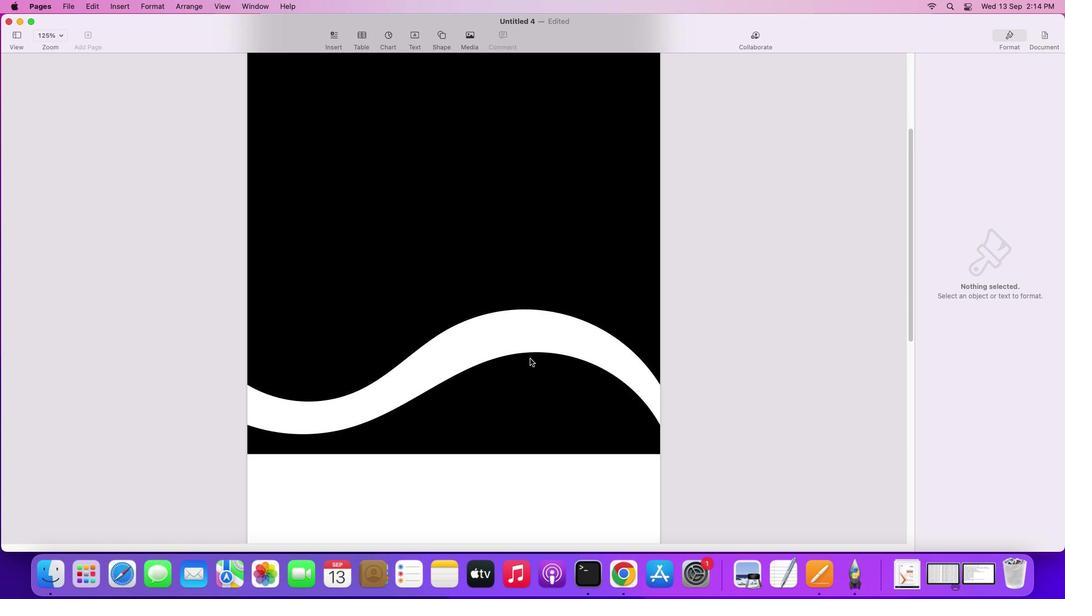 
Action: Mouse moved to (531, 361)
Screenshot: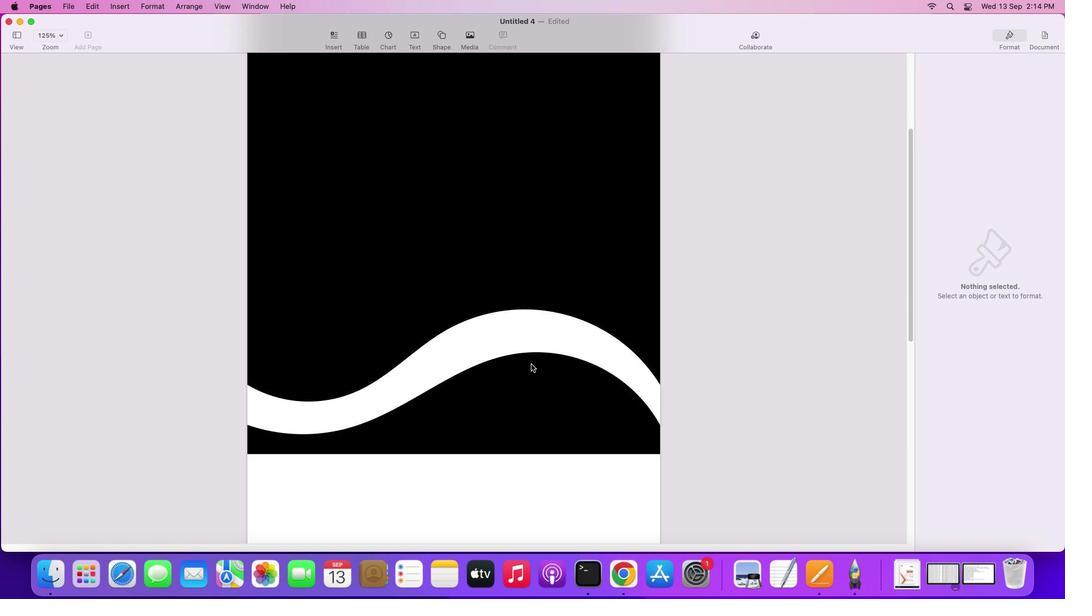 
Action: Key pressed Key.cmd
Screenshot: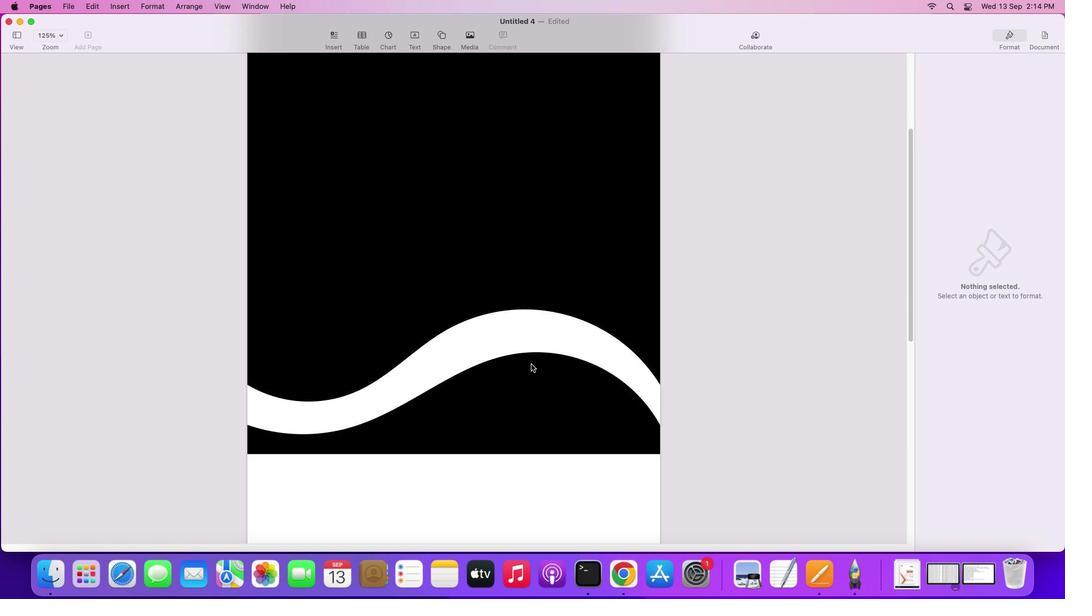 
Action: Mouse moved to (531, 364)
Screenshot: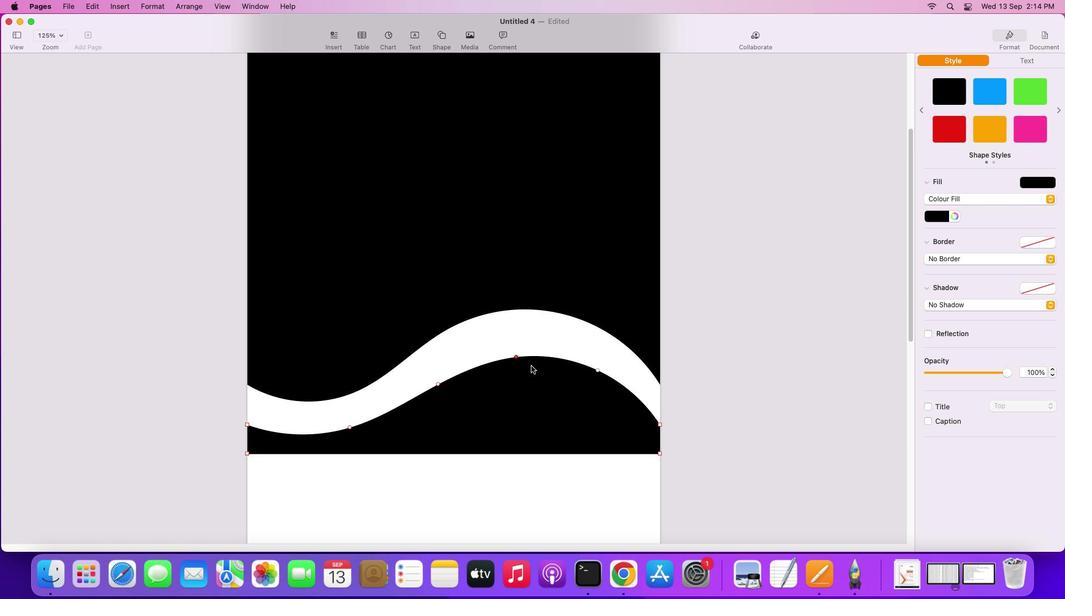 
Action: Key pressed 'z'
Screenshot: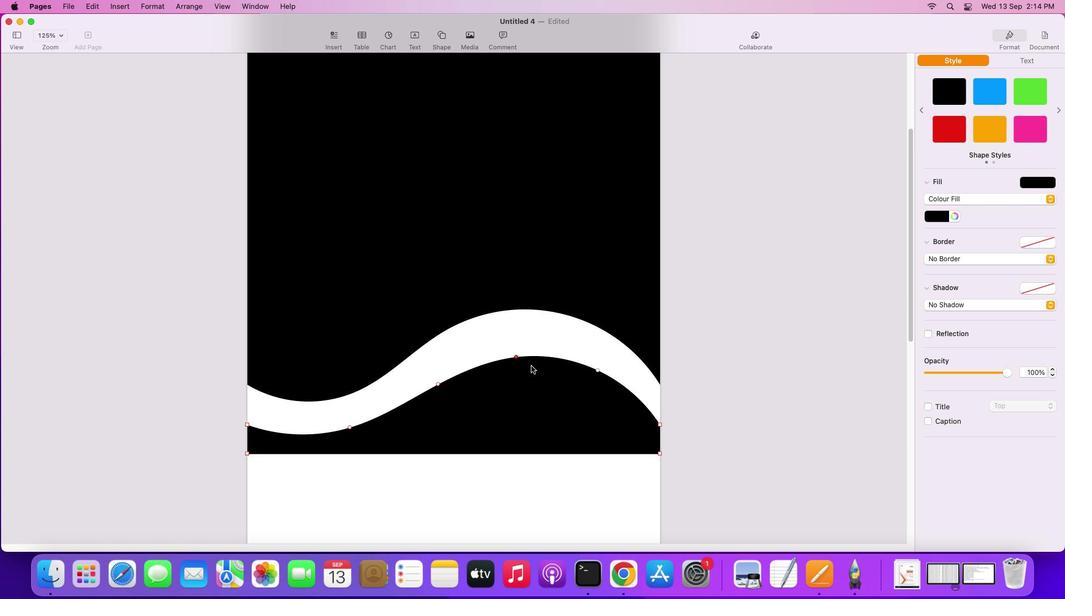 
Action: Mouse moved to (531, 366)
Screenshot: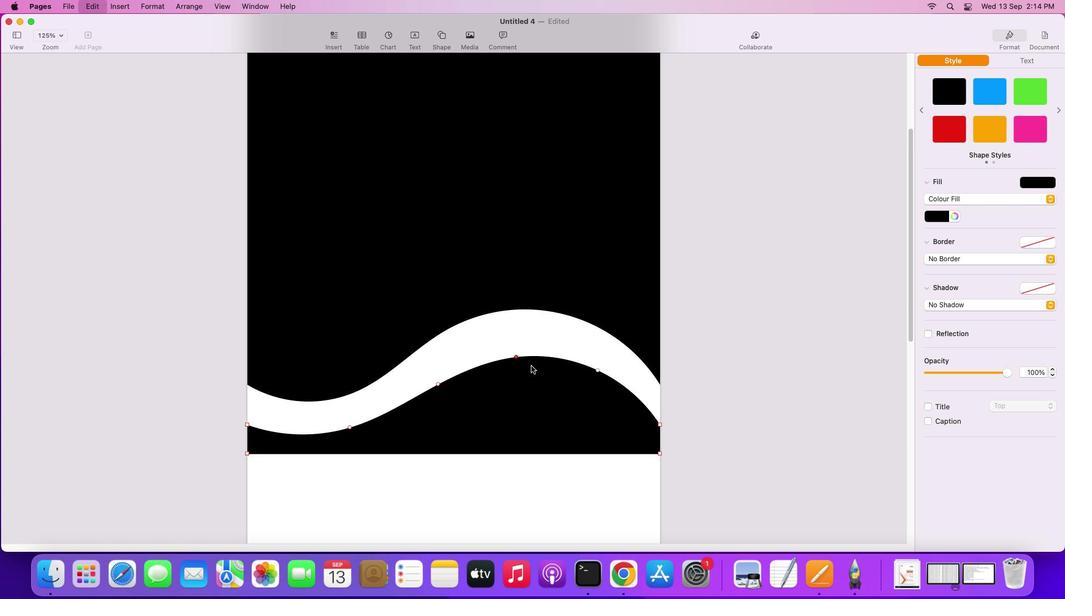 
Action: Key pressed 'z''z'
Screenshot: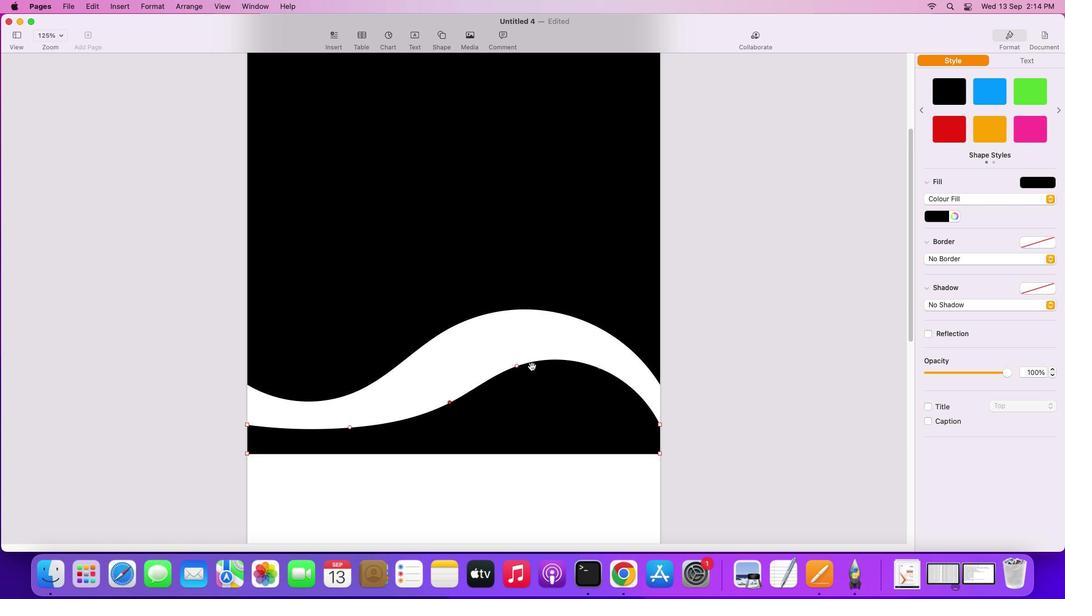 
Action: Mouse moved to (531, 366)
Screenshot: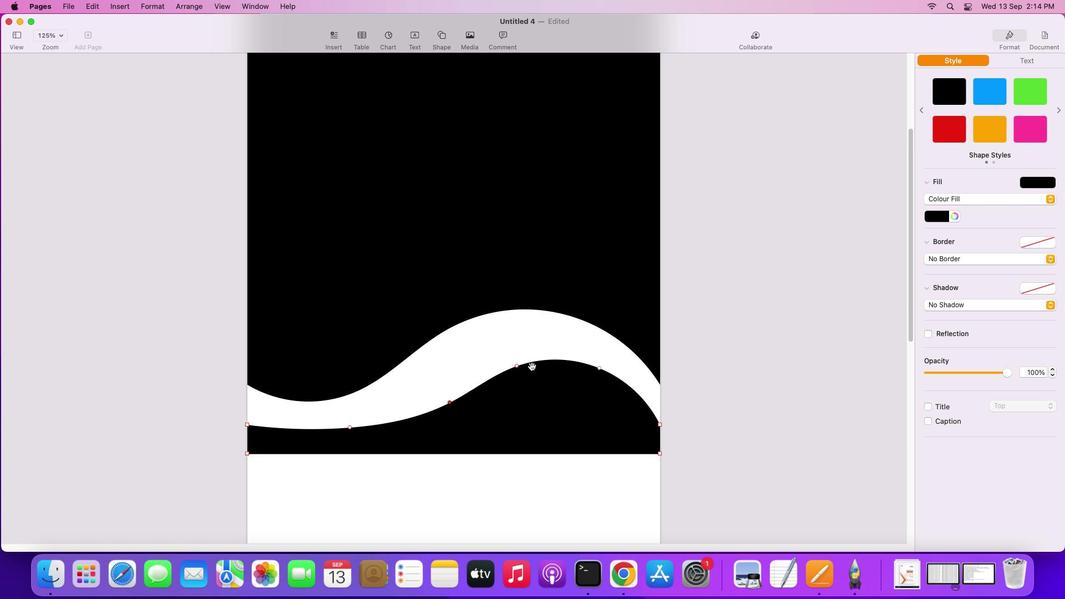 
Action: Key pressed 'z''z'
Screenshot: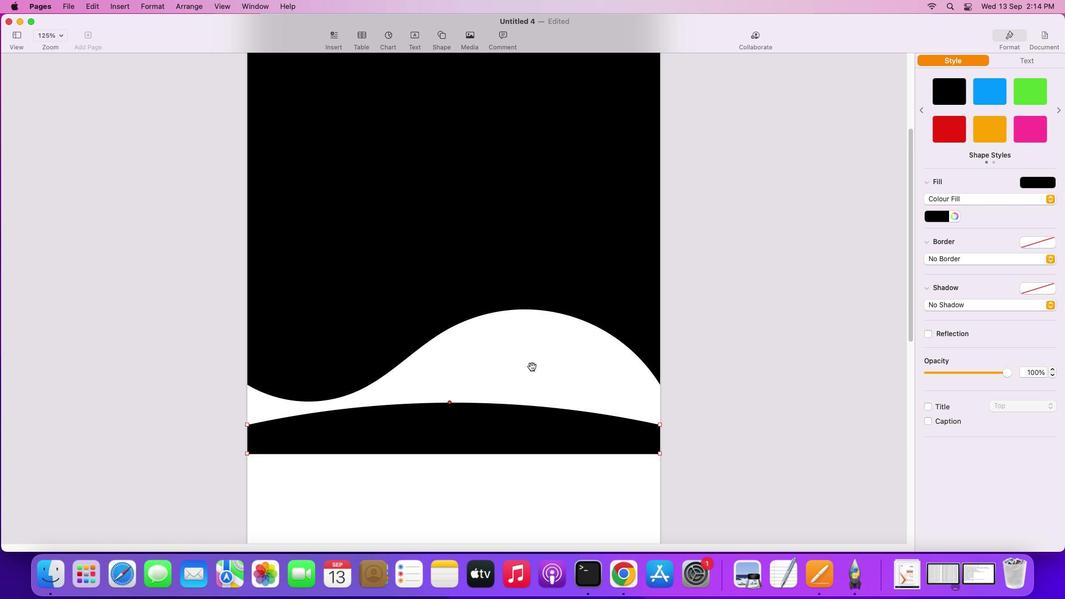 
Action: Mouse moved to (450, 401)
Screenshot: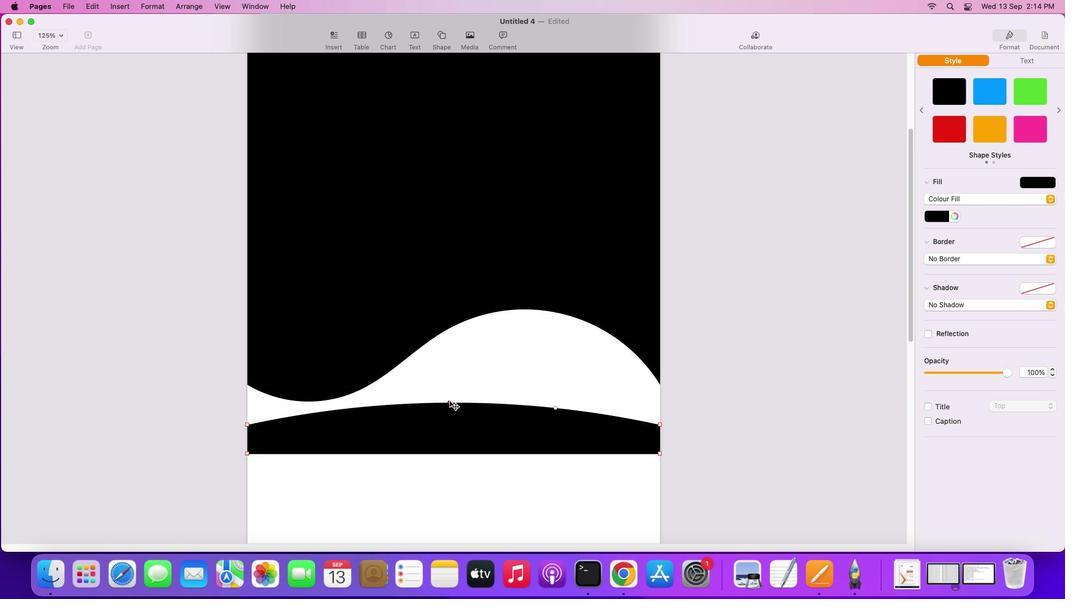 
Action: Mouse pressed left at (450, 401)
Screenshot: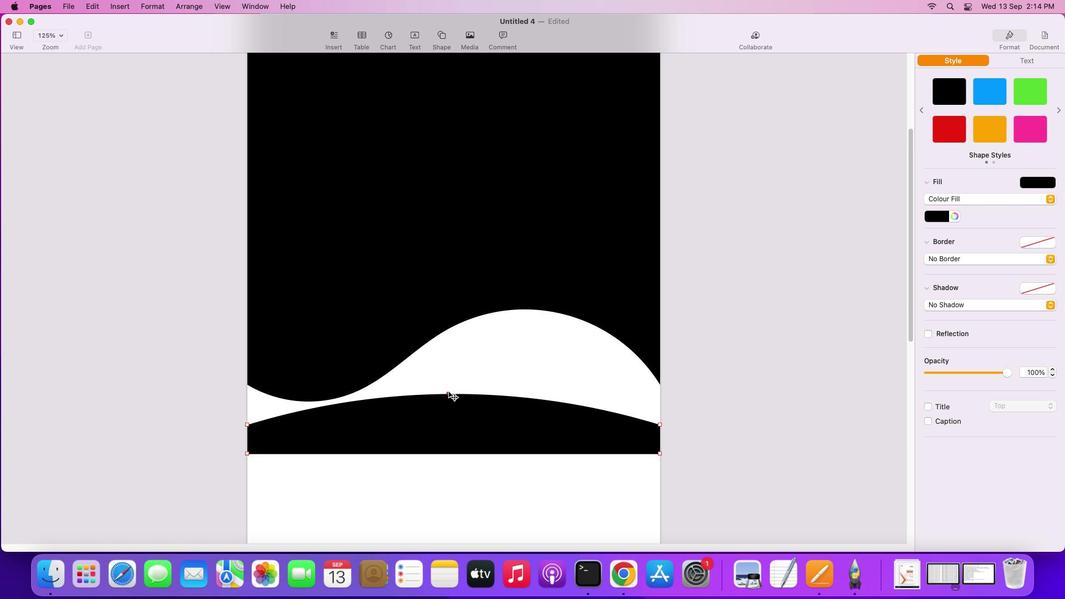 
Action: Mouse moved to (556, 381)
Screenshot: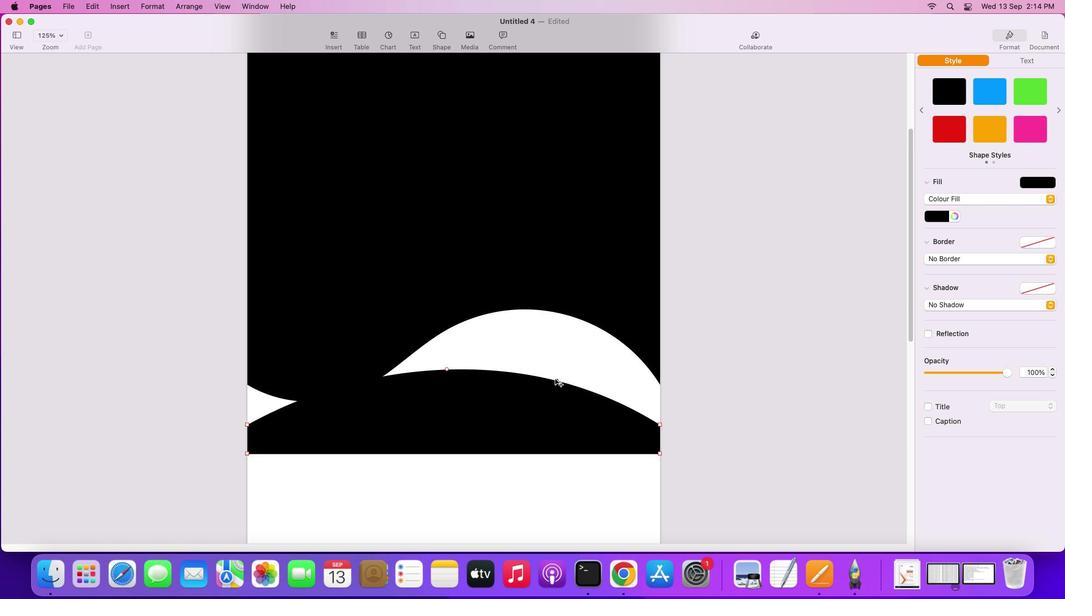
Action: Mouse pressed left at (556, 381)
Screenshot: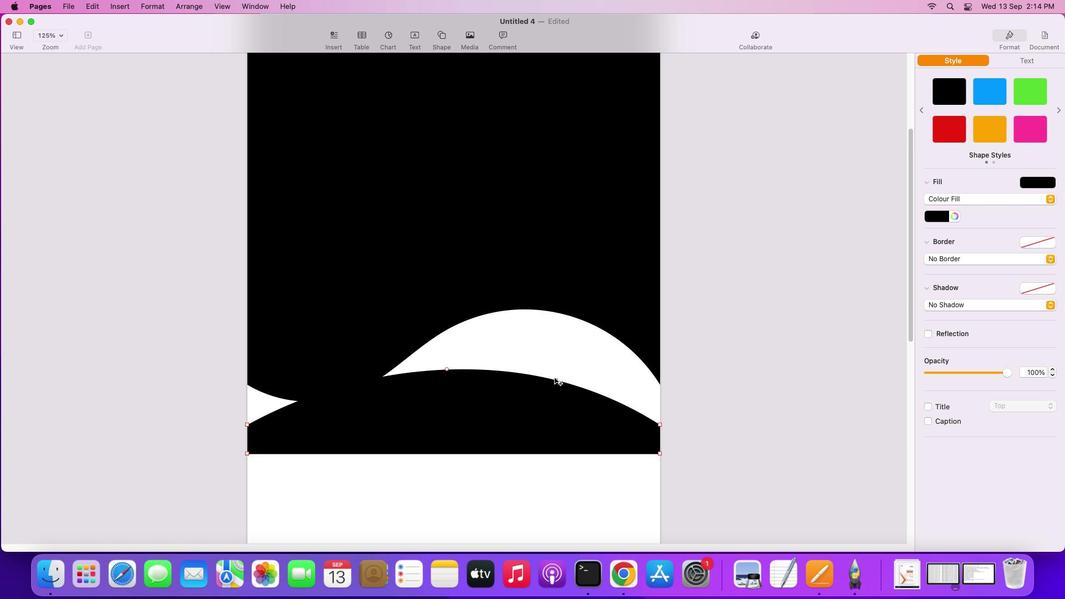 
Action: Mouse moved to (351, 410)
Screenshot: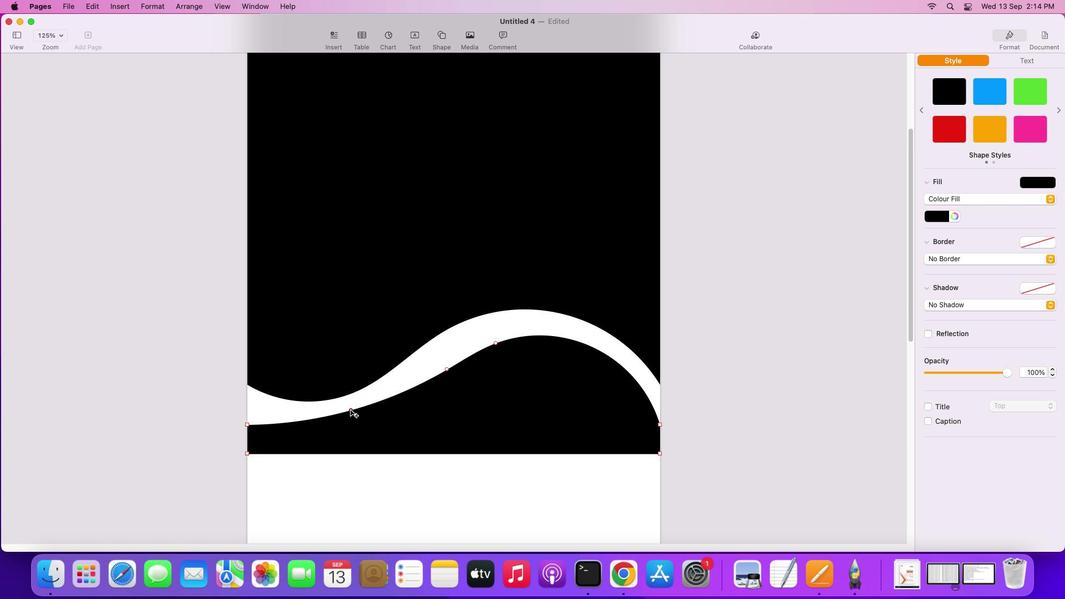 
Action: Mouse pressed left at (351, 410)
Screenshot: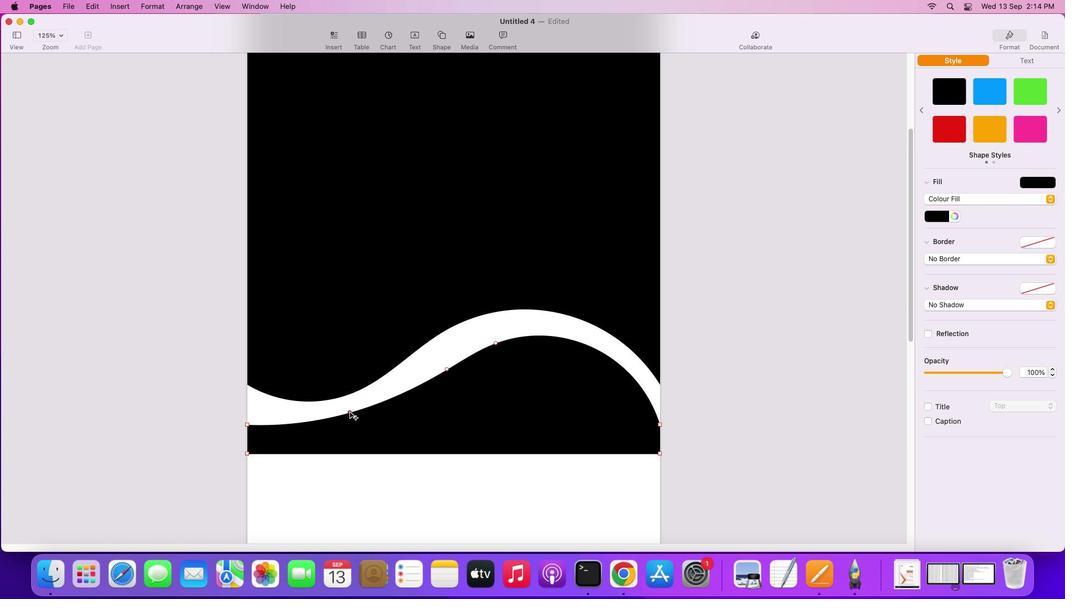 
Action: Mouse moved to (245, 423)
Screenshot: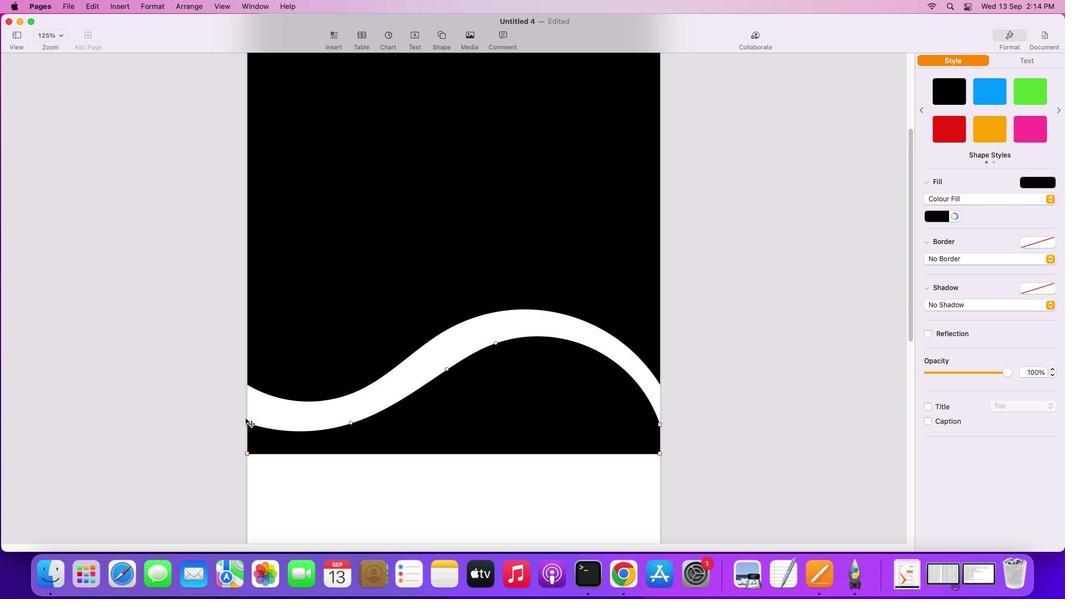 
Action: Mouse pressed left at (245, 423)
Screenshot: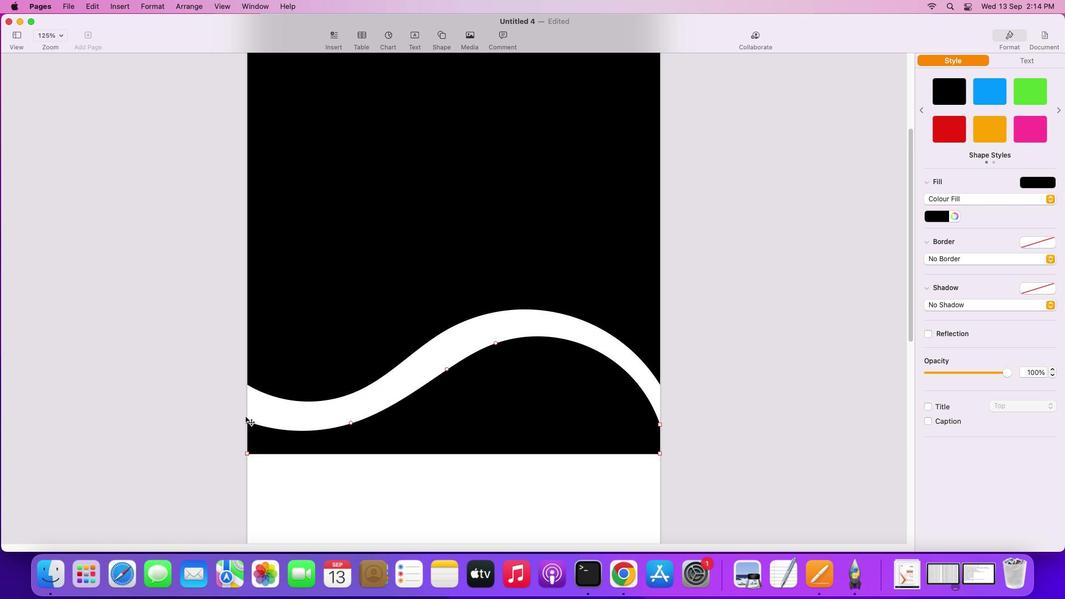 
Action: Mouse moved to (447, 370)
Screenshot: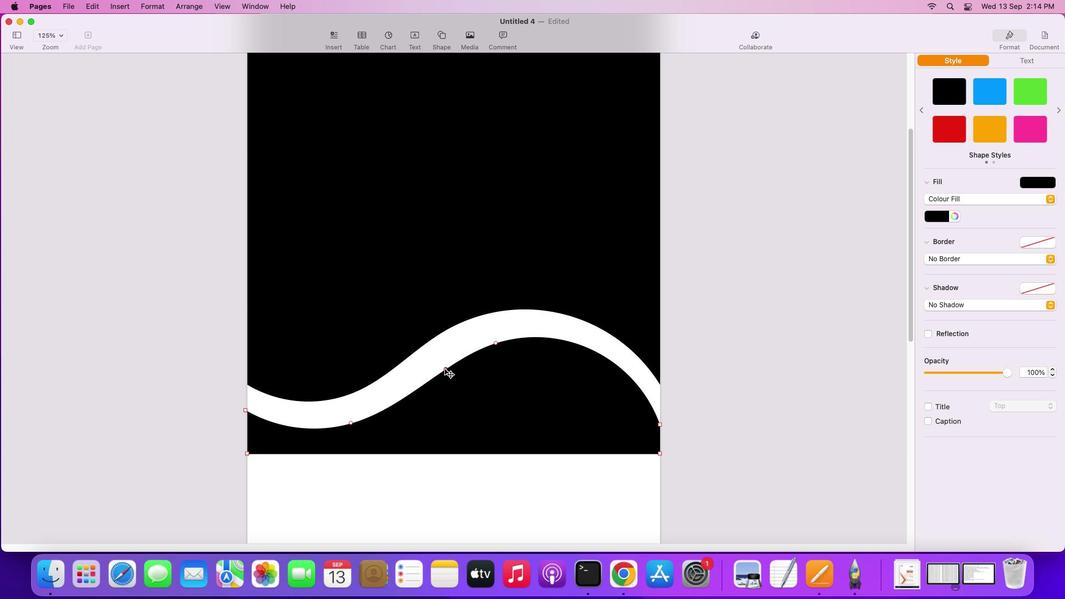 
Action: Mouse pressed left at (447, 370)
Screenshot: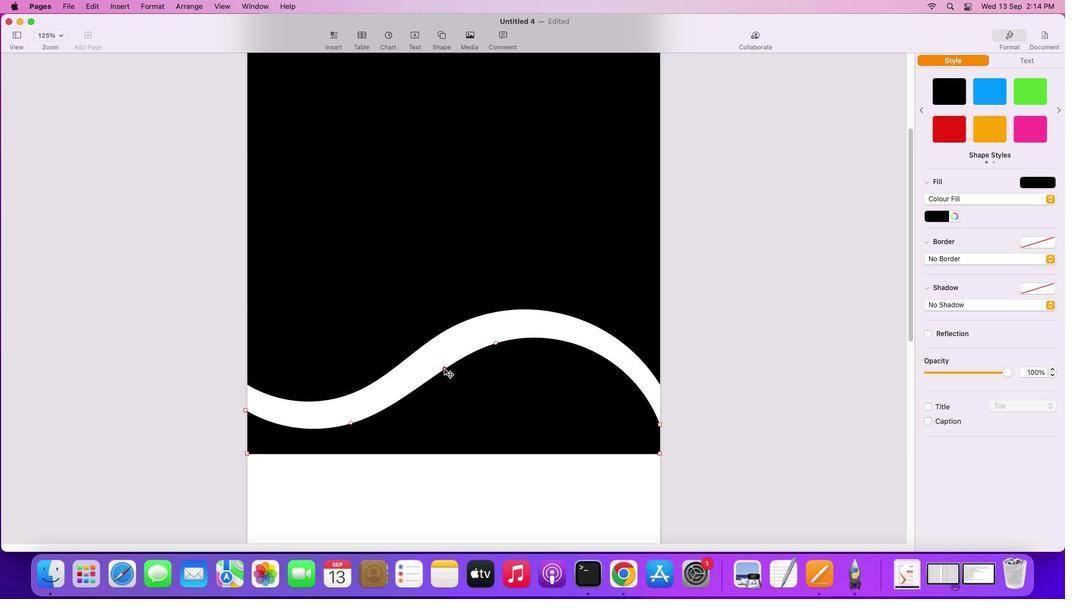 
Action: Mouse moved to (565, 327)
Screenshot: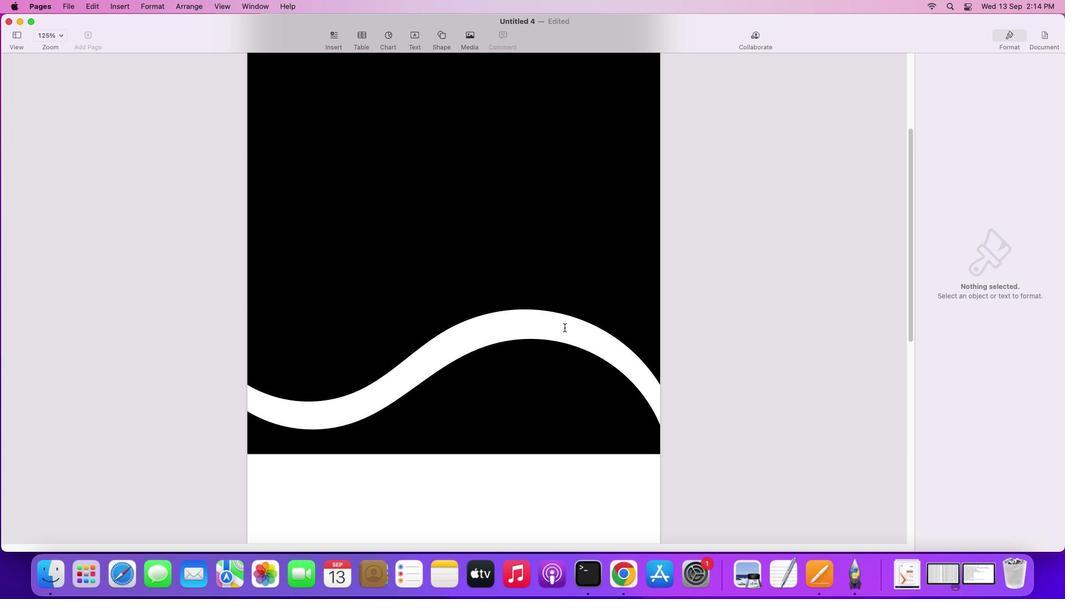 
Action: Mouse pressed left at (565, 327)
Screenshot: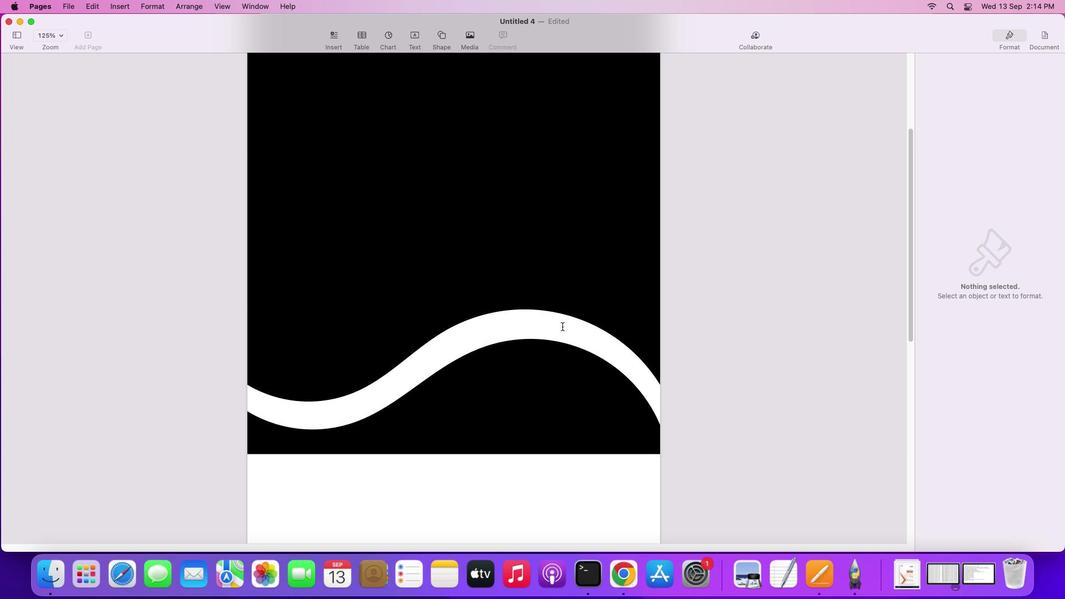 
Action: Mouse moved to (485, 345)
Screenshot: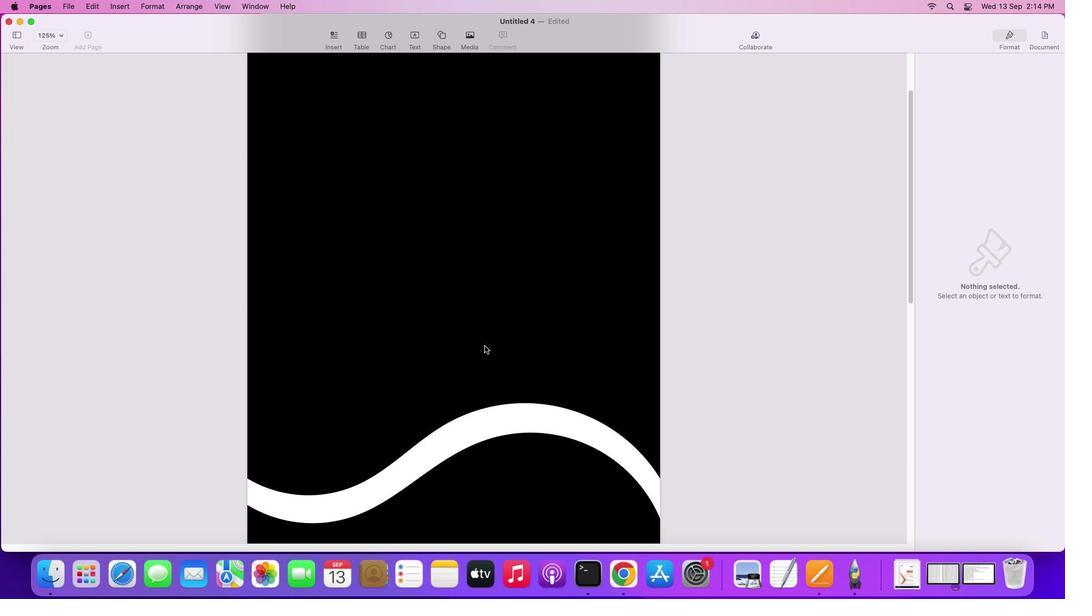 
Action: Mouse scrolled (485, 345) with delta (0, 0)
Screenshot: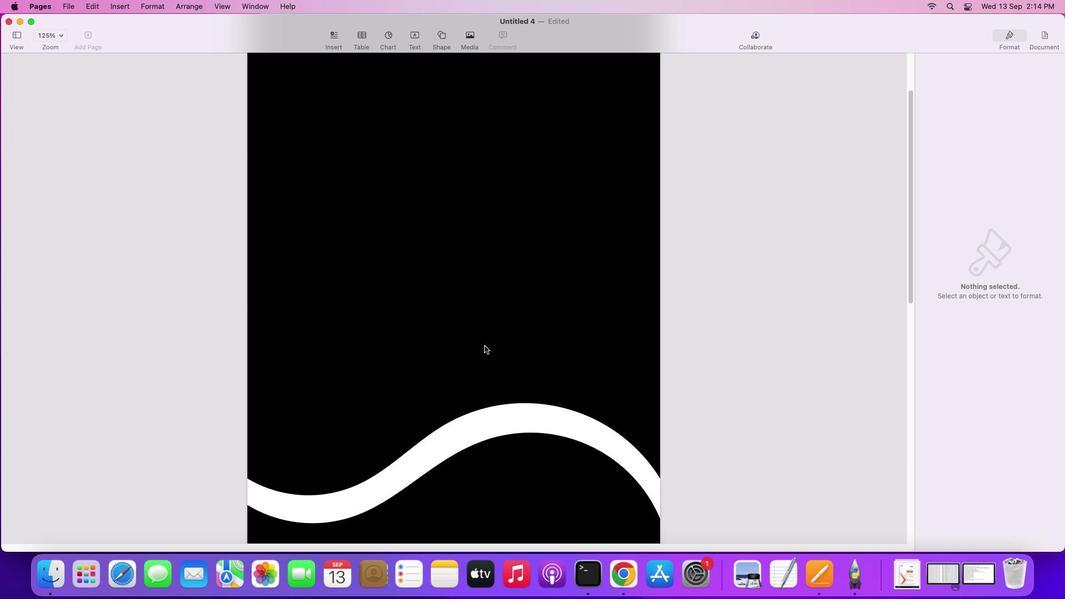 
Action: Mouse scrolled (485, 345) with delta (0, 0)
Screenshot: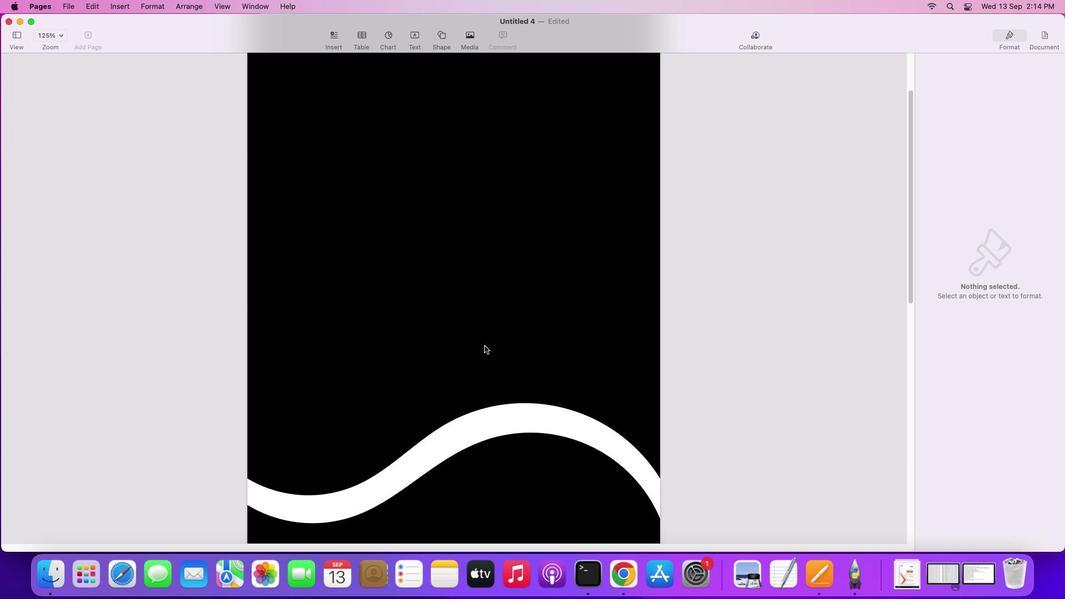 
Action: Mouse scrolled (485, 345) with delta (0, 1)
Screenshot: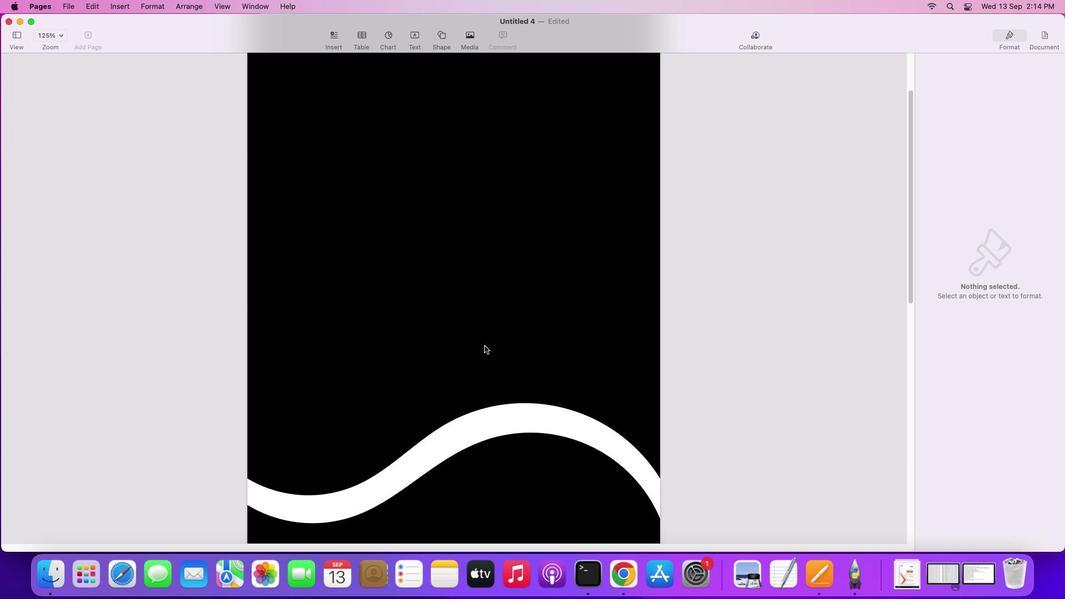 
Action: Mouse scrolled (485, 345) with delta (0, 2)
Screenshot: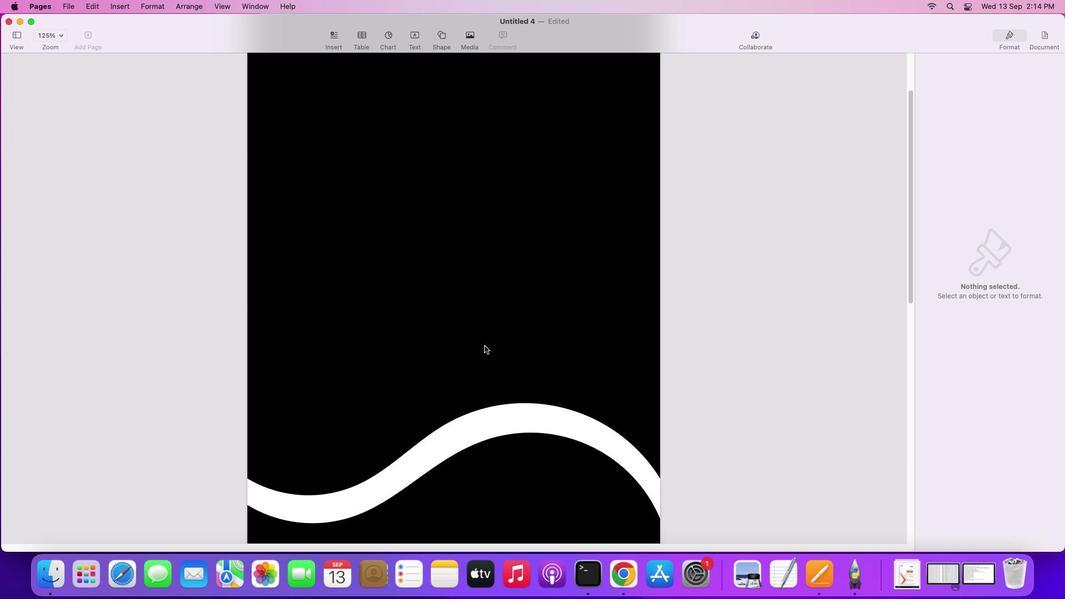 
Action: Mouse moved to (485, 345)
Screenshot: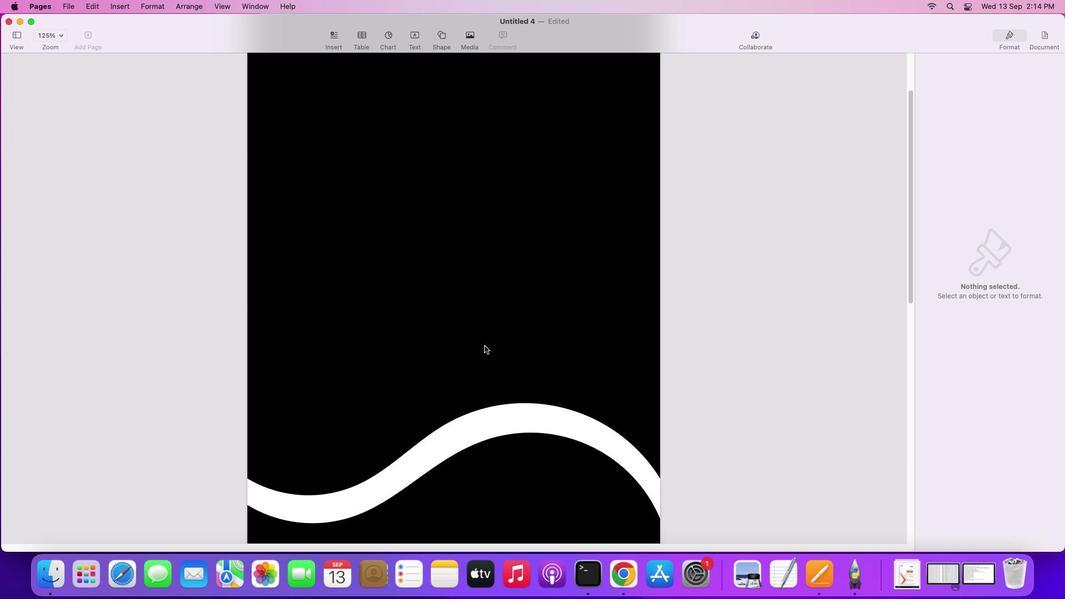 
Action: Mouse scrolled (485, 345) with delta (0, 3)
Screenshot: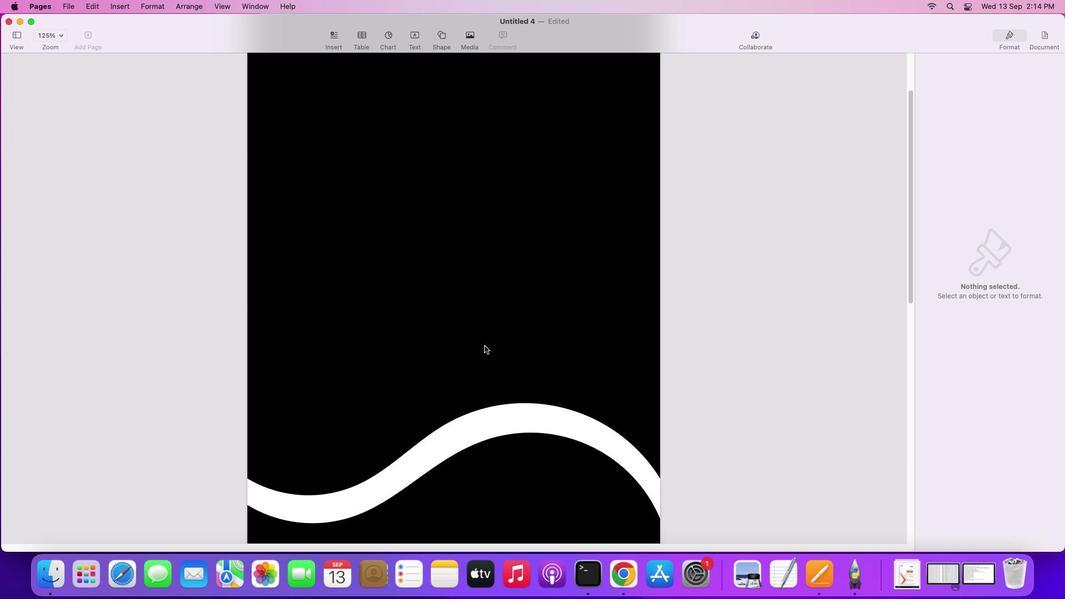 
Action: Mouse moved to (414, 192)
Screenshot: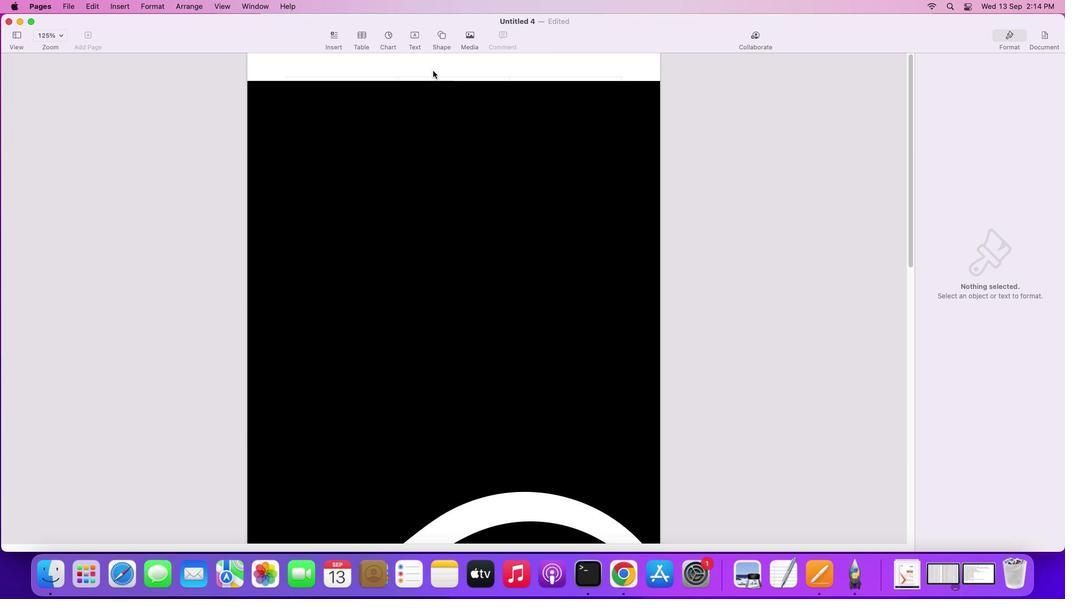 
Action: Mouse scrolled (414, 192) with delta (0, 0)
Screenshot: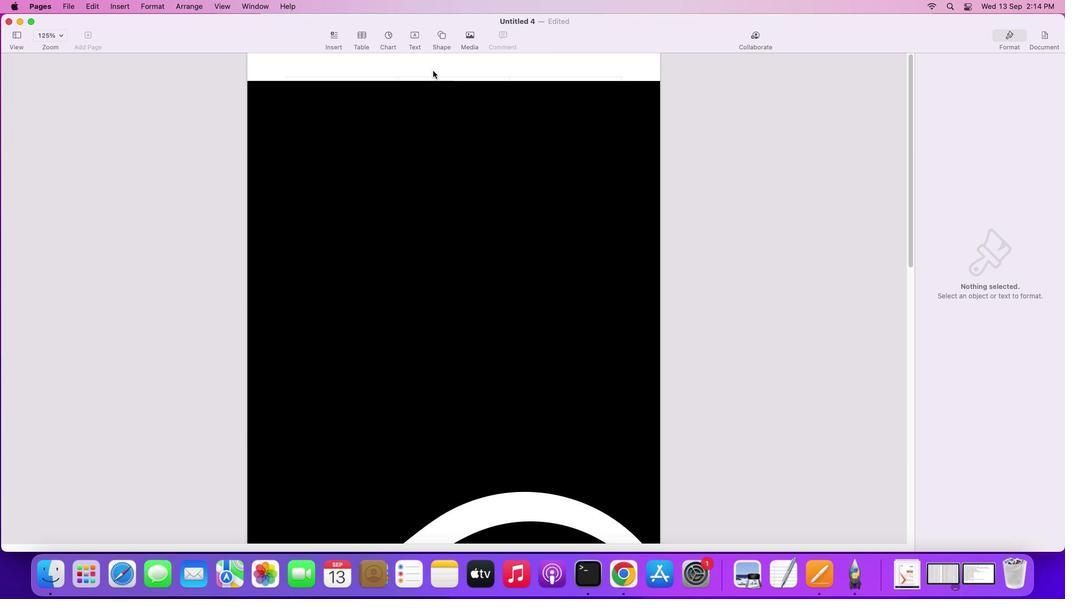 
Action: Mouse scrolled (414, 192) with delta (0, 0)
Screenshot: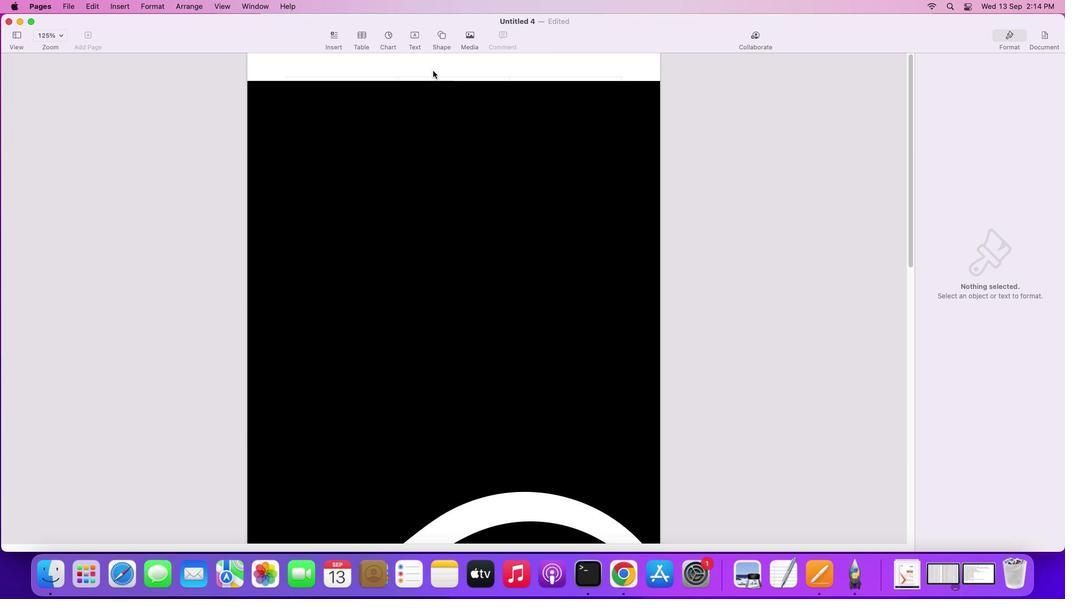 
Action: Mouse scrolled (414, 192) with delta (0, 2)
Screenshot: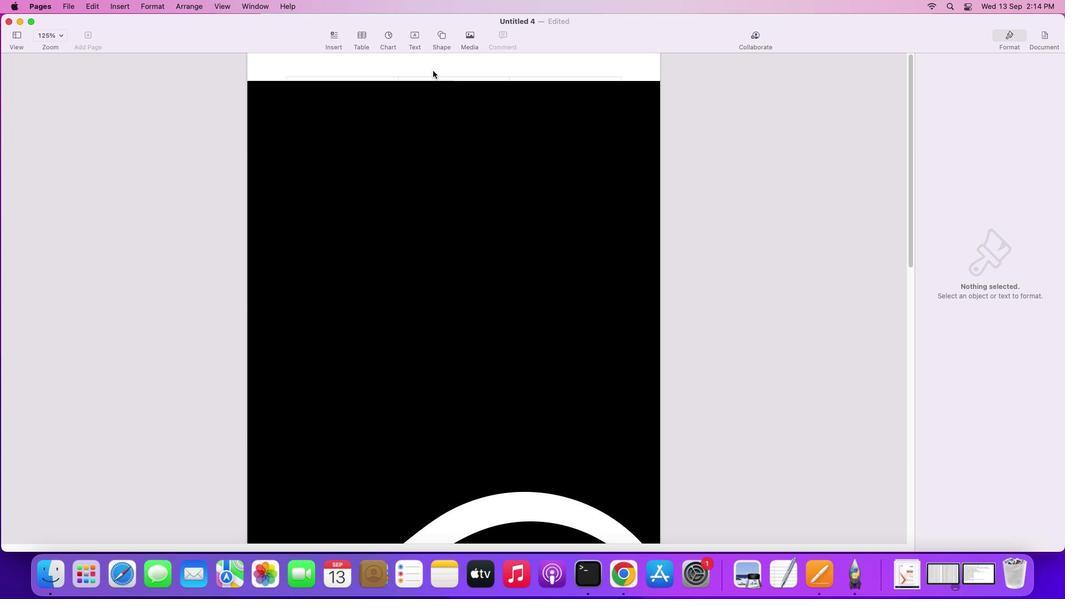 
Action: Mouse scrolled (414, 192) with delta (0, 2)
Screenshot: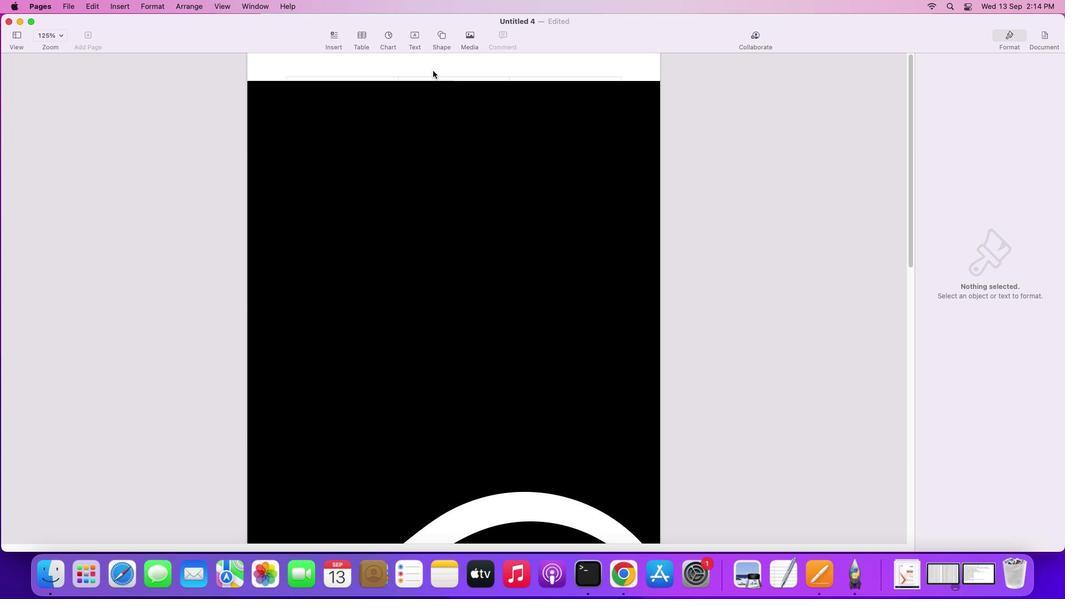 
Action: Mouse scrolled (414, 192) with delta (0, 3)
Screenshot: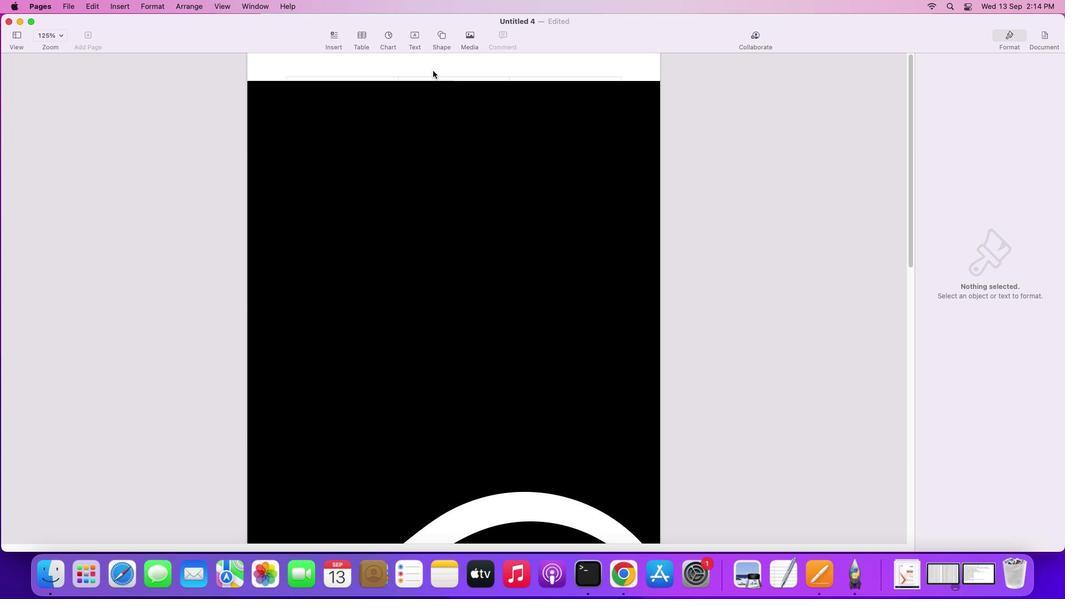 
Action: Mouse scrolled (414, 192) with delta (0, 3)
Screenshot: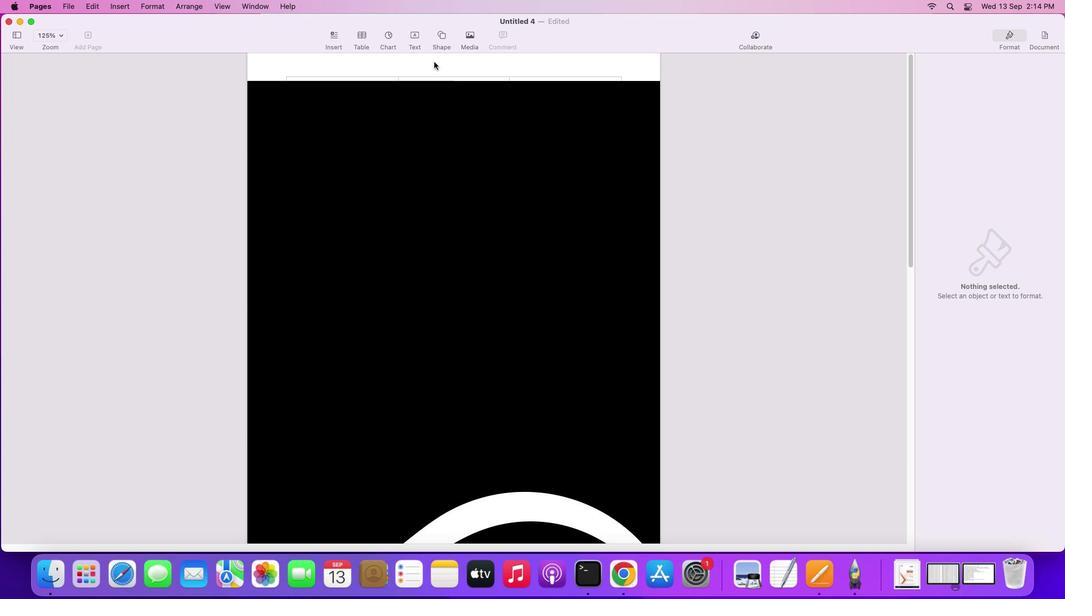 
Action: Mouse moved to (442, 34)
Screenshot: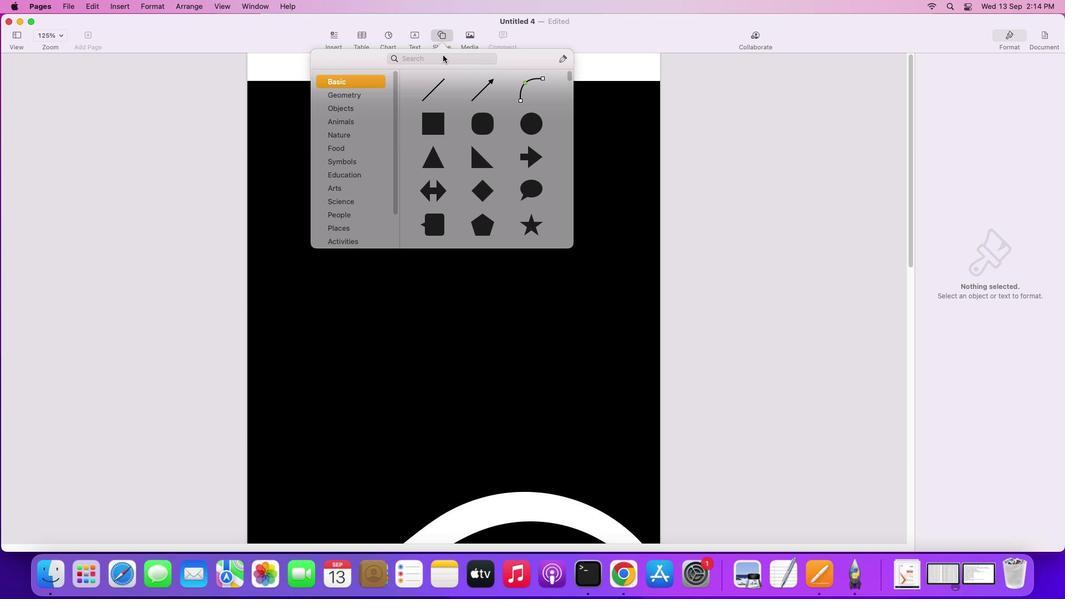 
Action: Mouse pressed left at (442, 34)
Screenshot: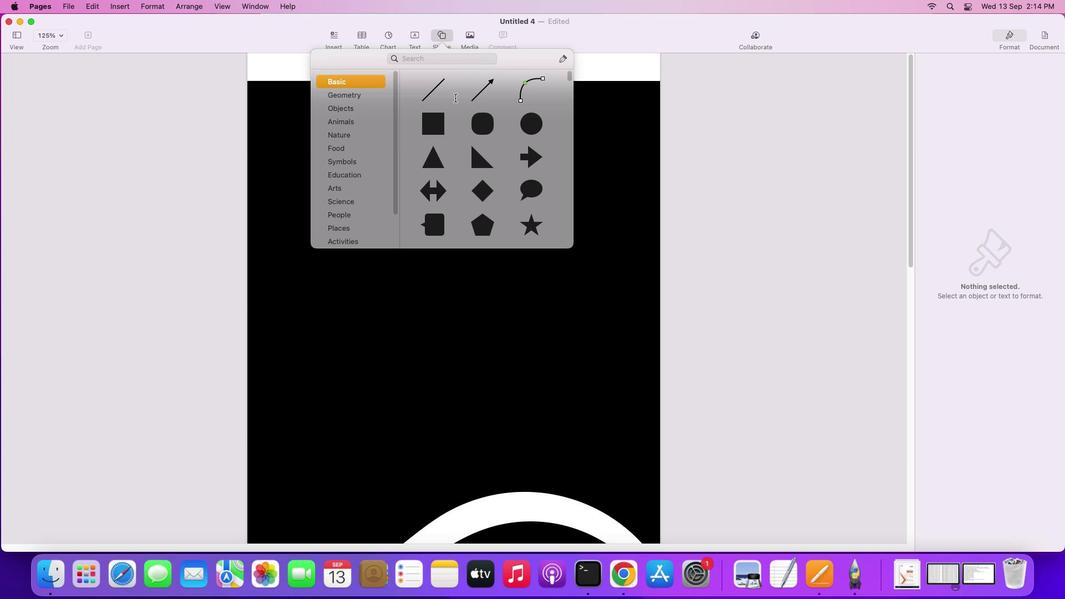 
Action: Mouse moved to (615, 168)
Screenshot: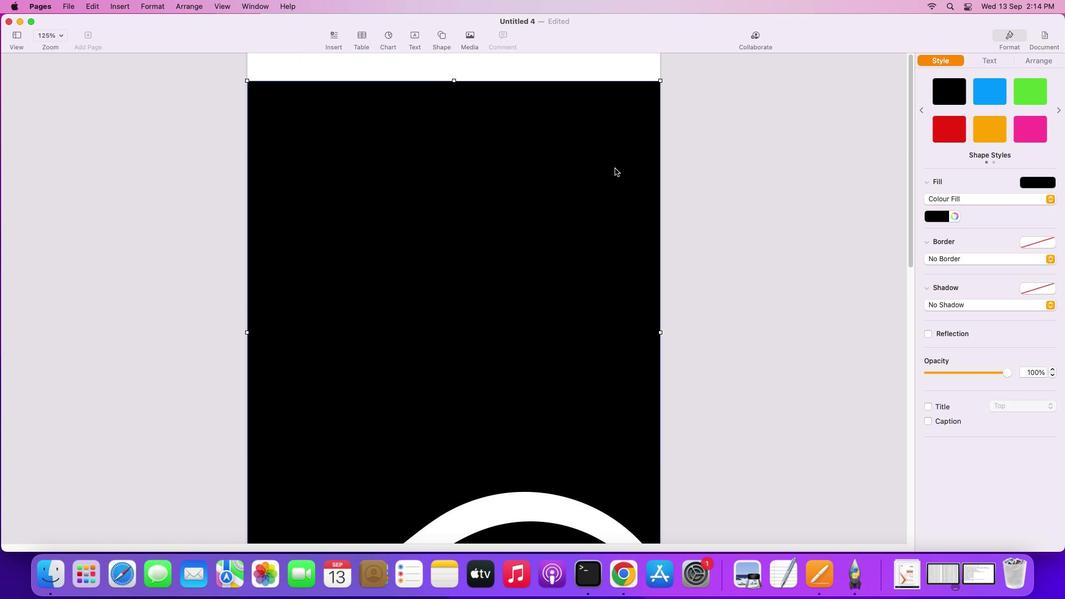 
Action: Mouse pressed left at (615, 168)
Screenshot: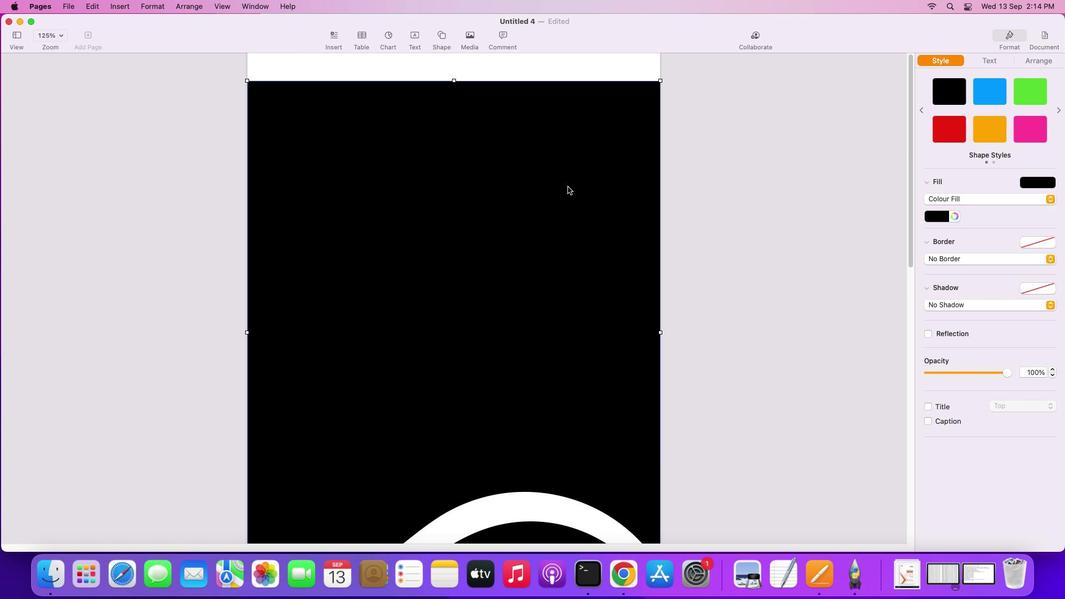 
Action: Mouse moved to (554, 184)
Screenshot: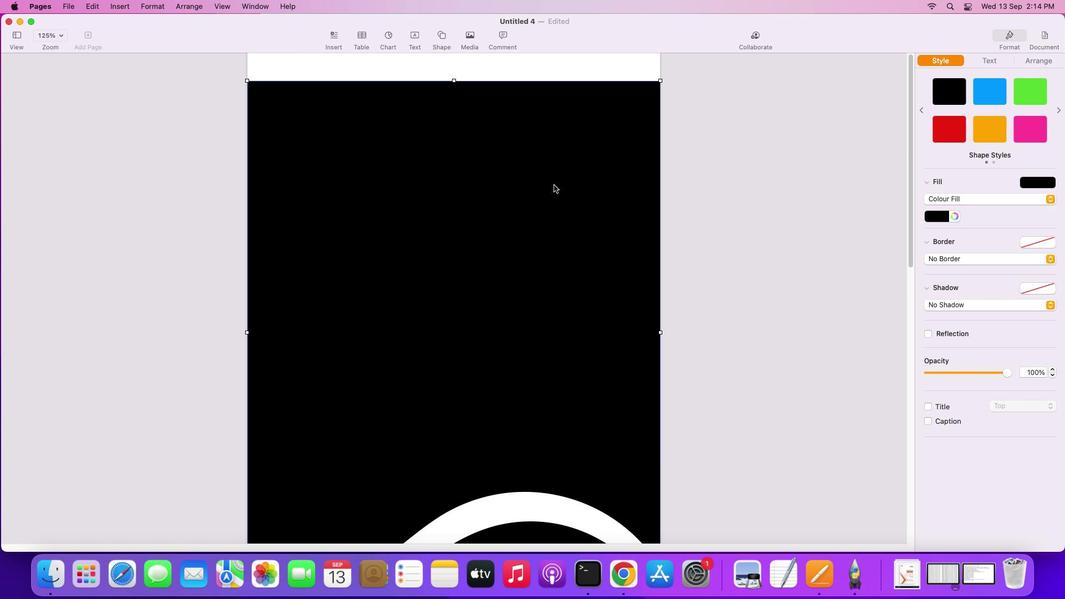 
Action: Mouse pressed left at (554, 184)
Screenshot: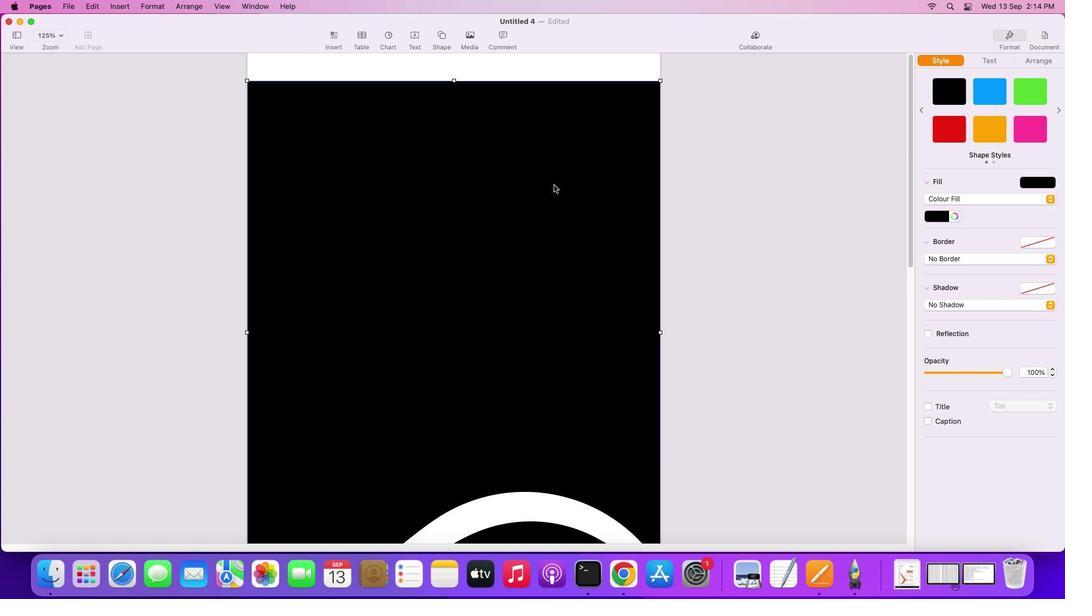 
Action: Mouse moved to (451, 58)
Screenshot: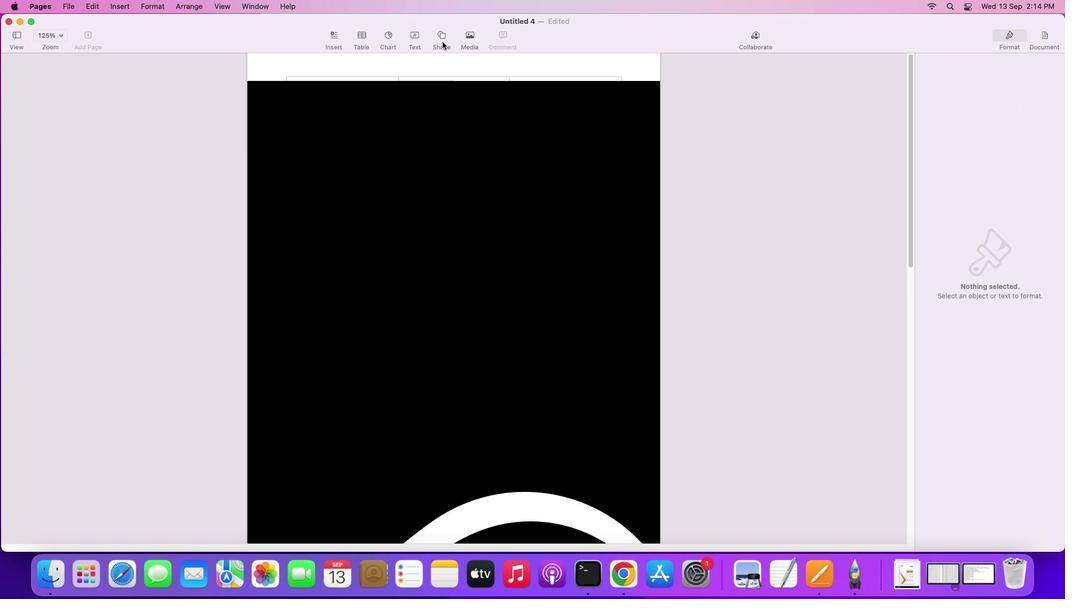 
Action: Mouse pressed left at (451, 58)
Screenshot: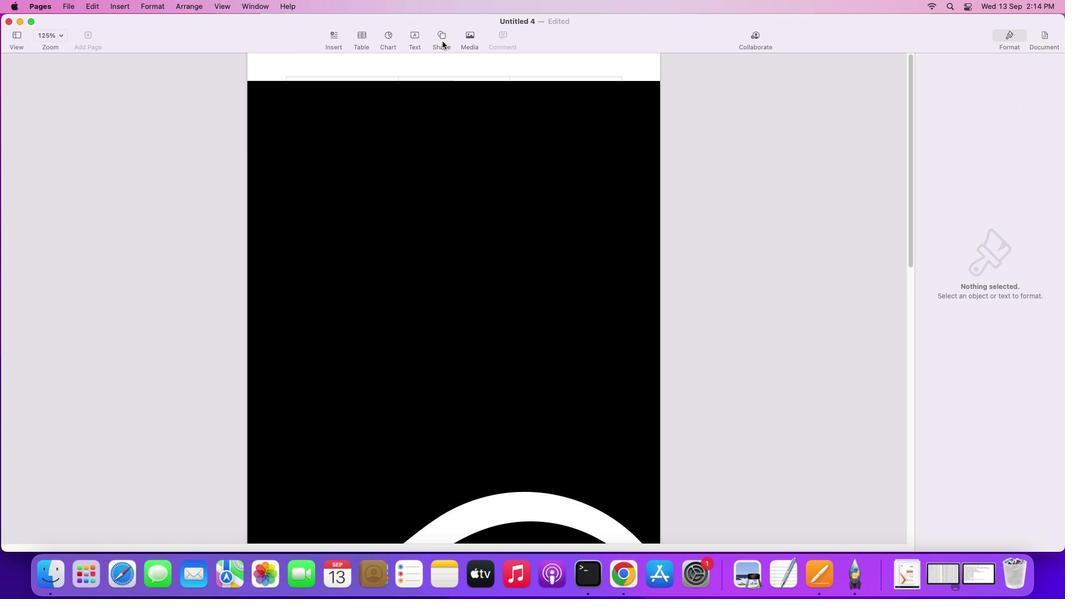 
Action: Mouse moved to (442, 38)
Screenshot: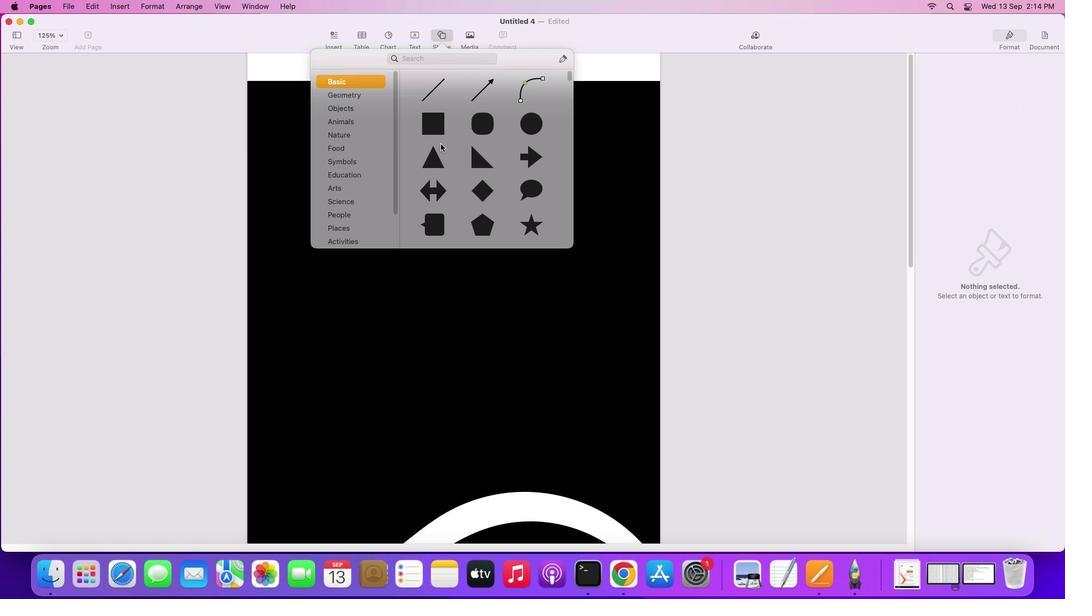 
Action: Mouse pressed left at (442, 38)
Screenshot: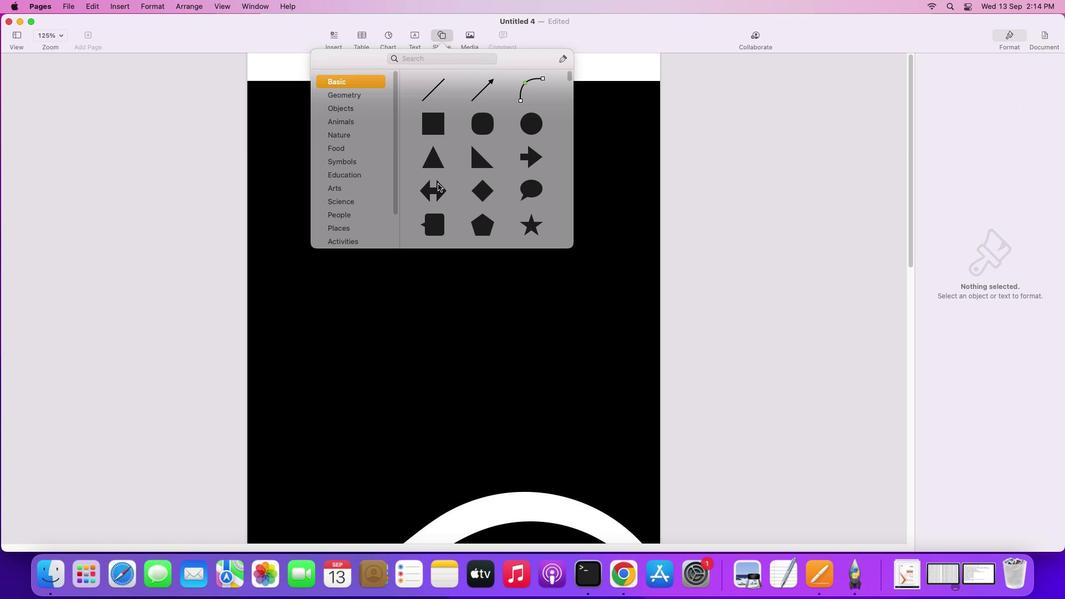 
Action: Mouse moved to (456, 56)
Screenshot: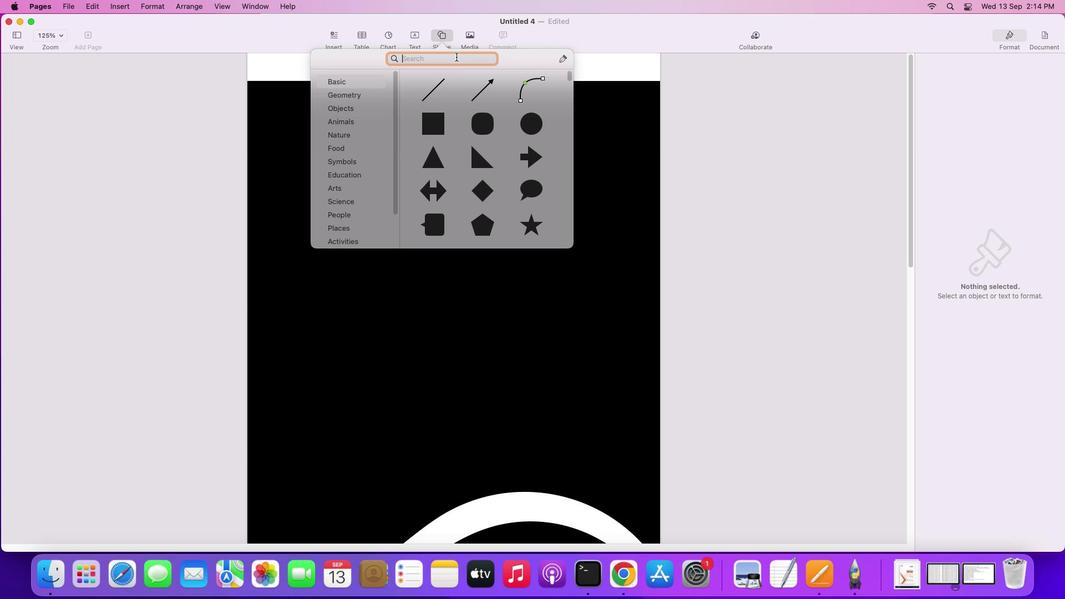 
Action: Mouse pressed left at (456, 56)
Screenshot: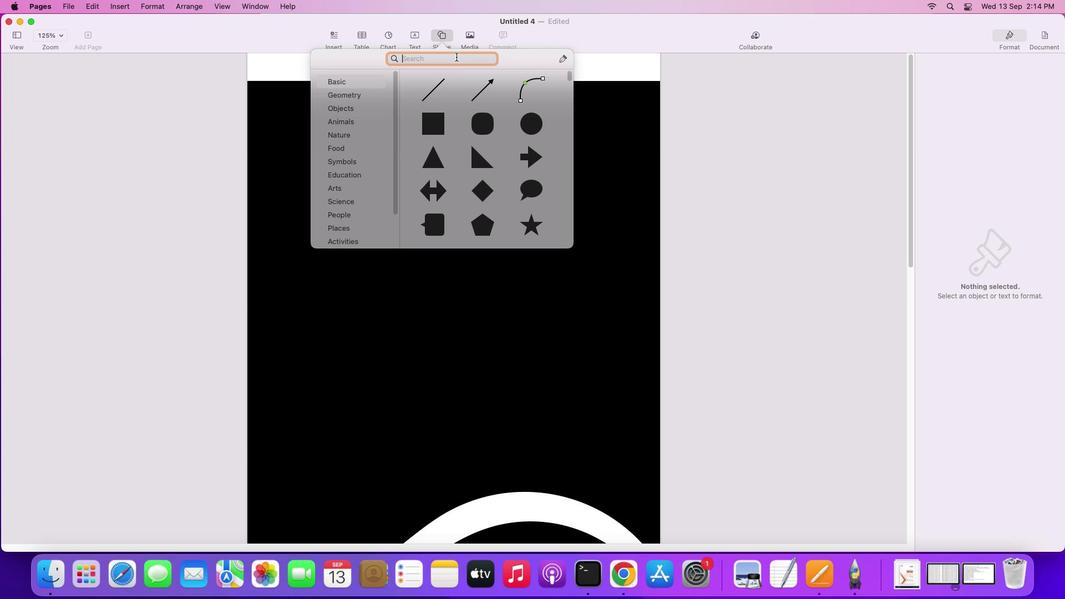 
Action: Mouse moved to (456, 56)
Screenshot: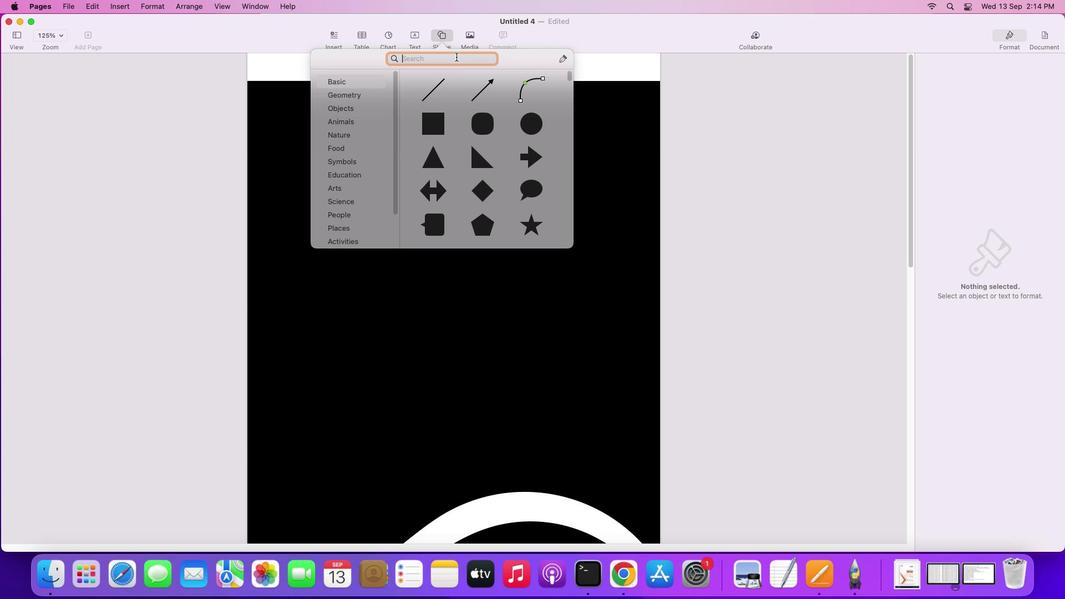 
Action: Key pressed 'c''l'
Screenshot: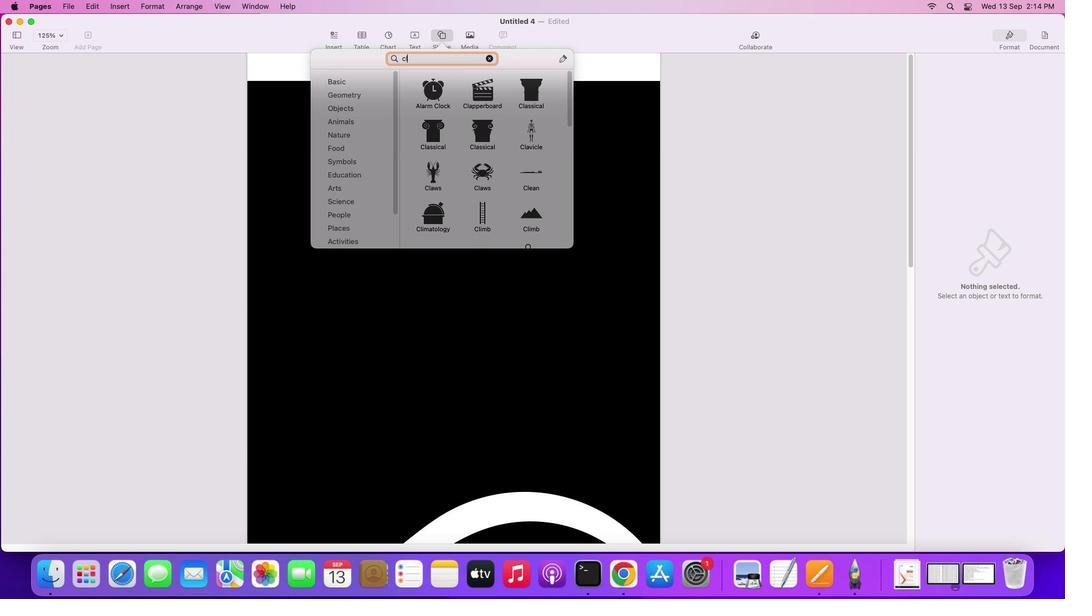 
Action: Mouse moved to (456, 56)
Screenshot: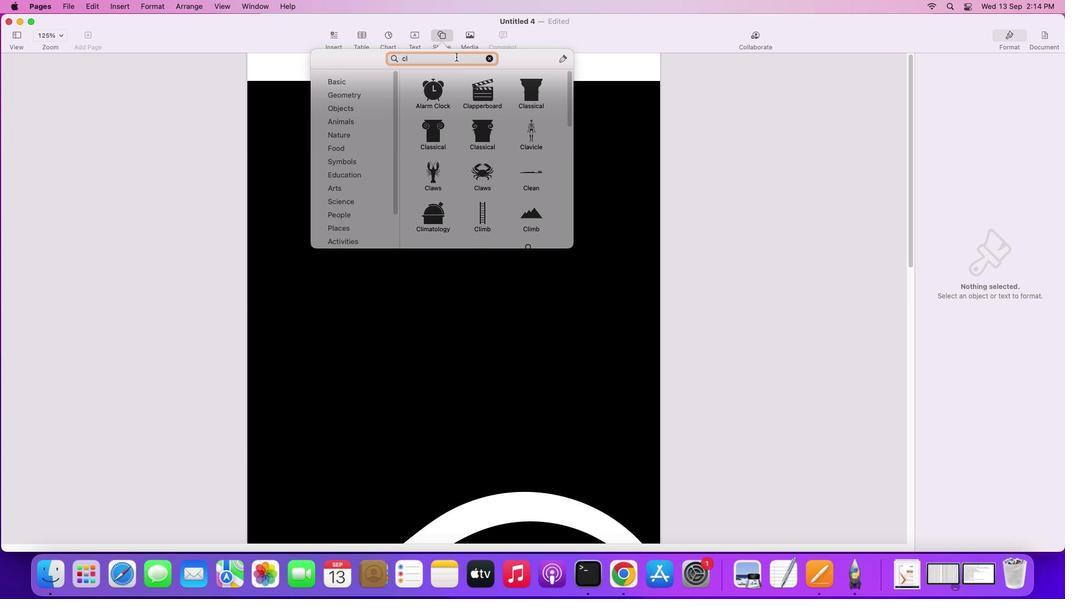 
Action: Key pressed 'o'
Screenshot: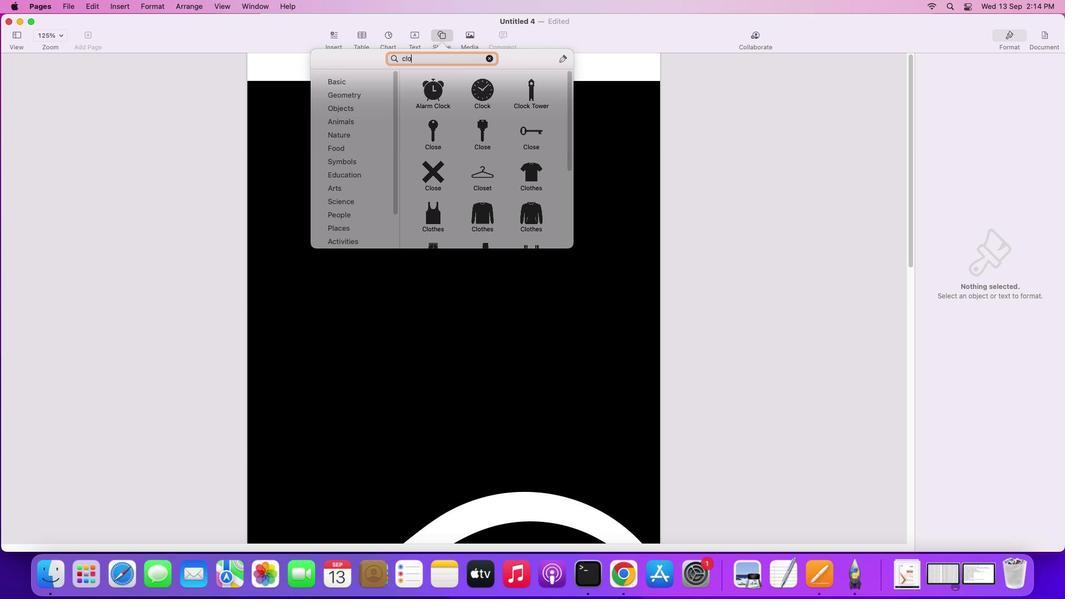 
Action: Mouse moved to (457, 57)
Screenshot: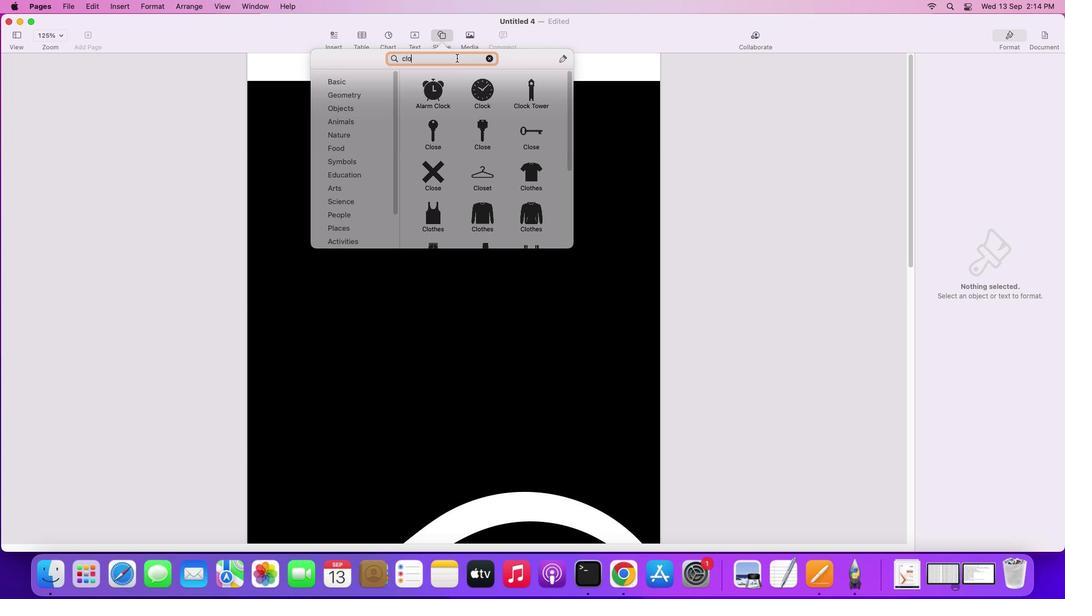 
Action: Key pressed 'u'
Screenshot: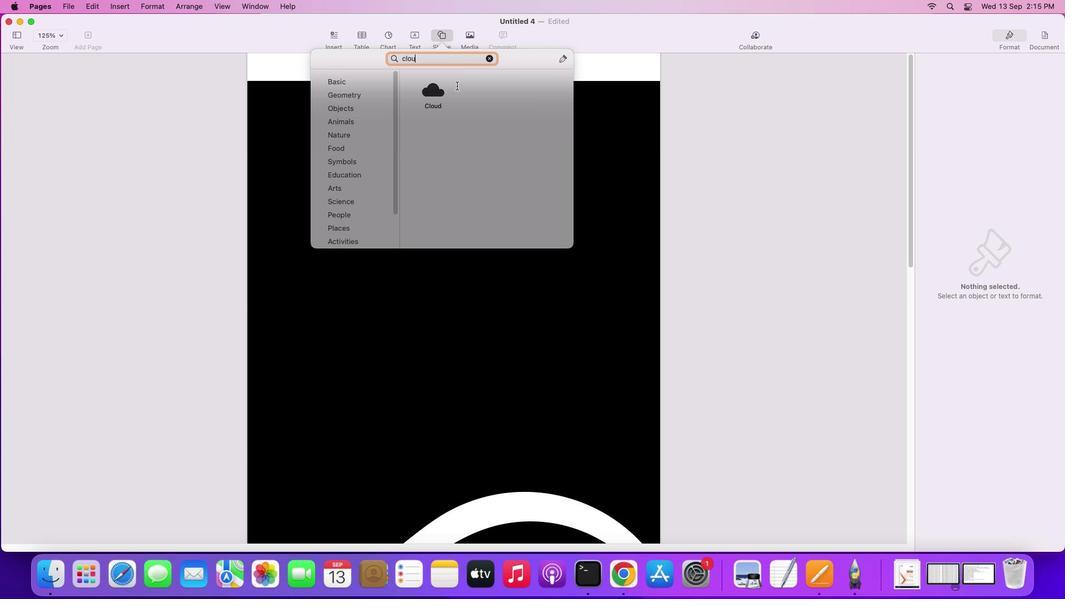 
Action: Mouse moved to (434, 95)
Screenshot: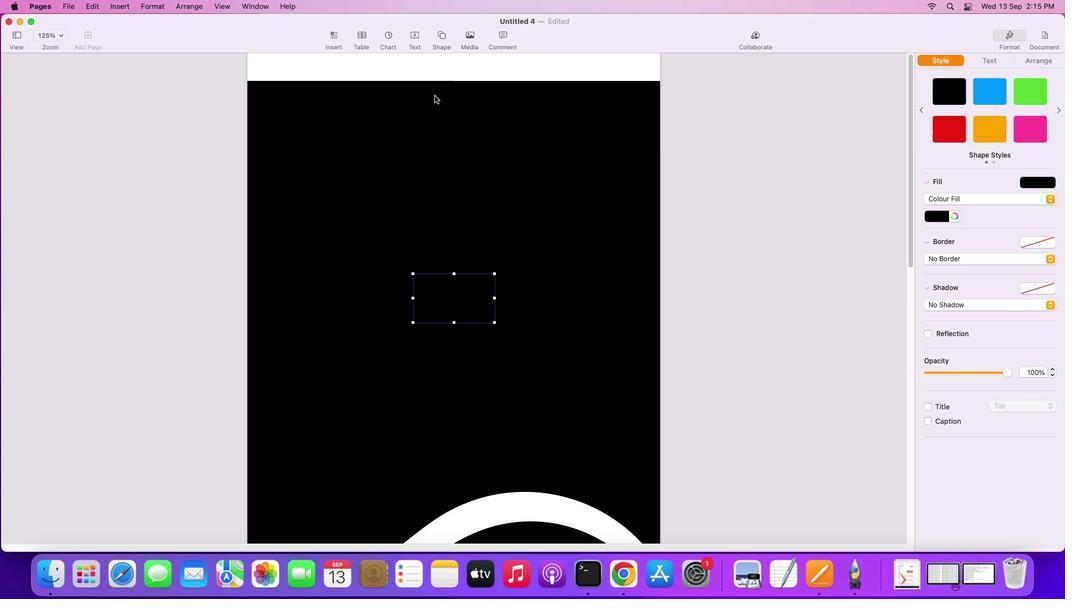 
Action: Mouse pressed left at (434, 95)
Screenshot: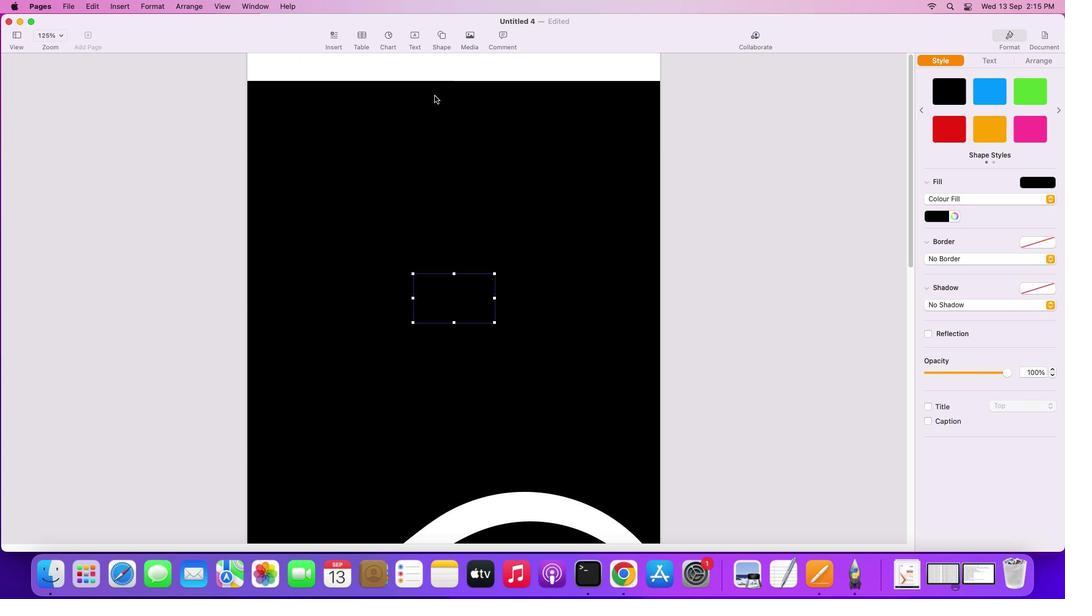 
Action: Mouse moved to (995, 89)
Screenshot: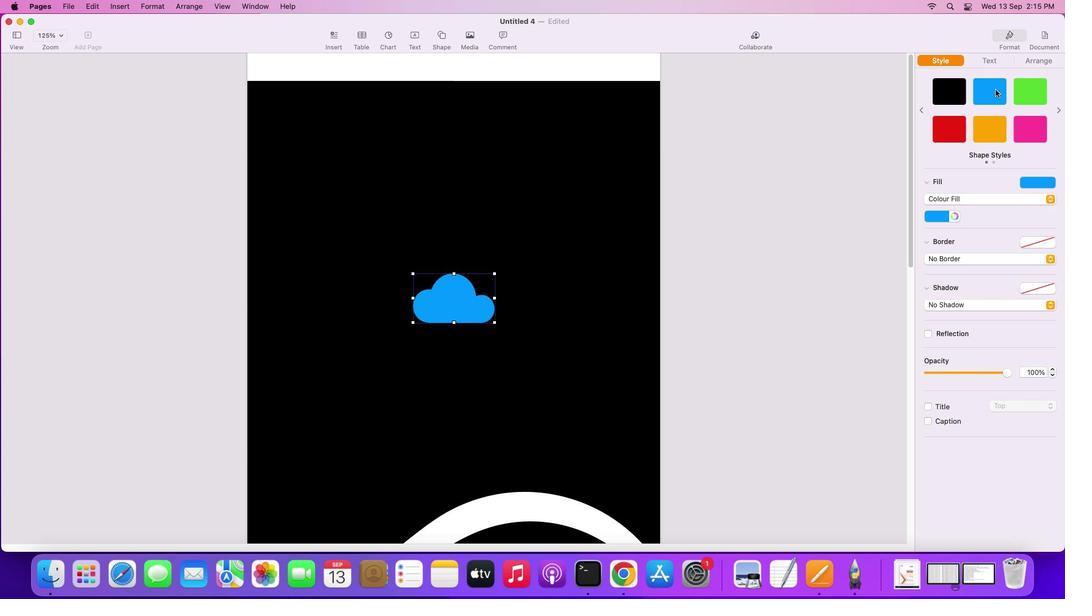 
Action: Mouse pressed left at (995, 89)
Screenshot: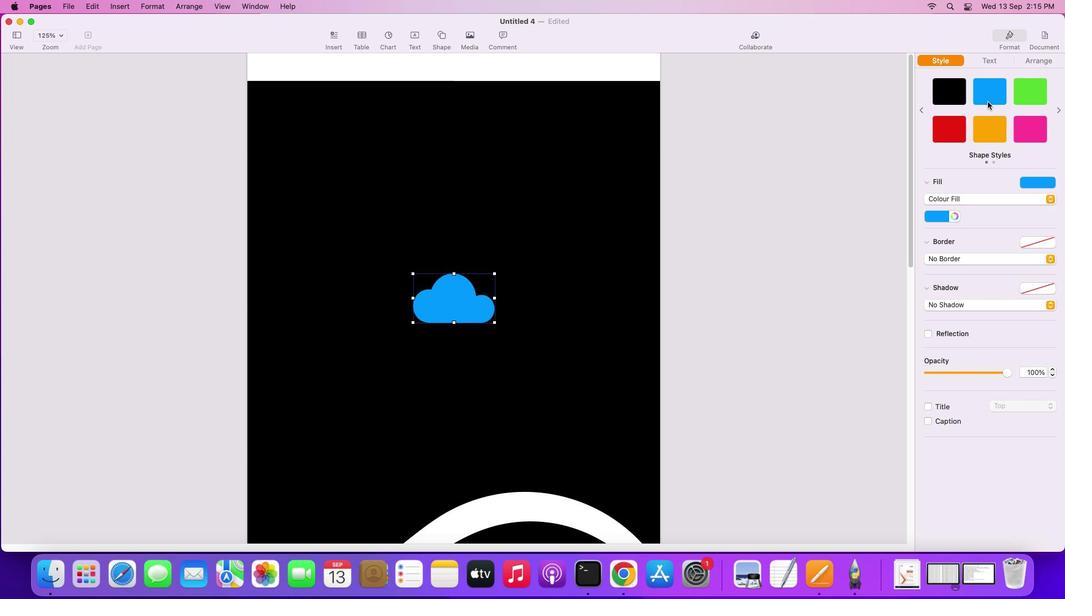 
Action: Mouse moved to (461, 299)
Screenshot: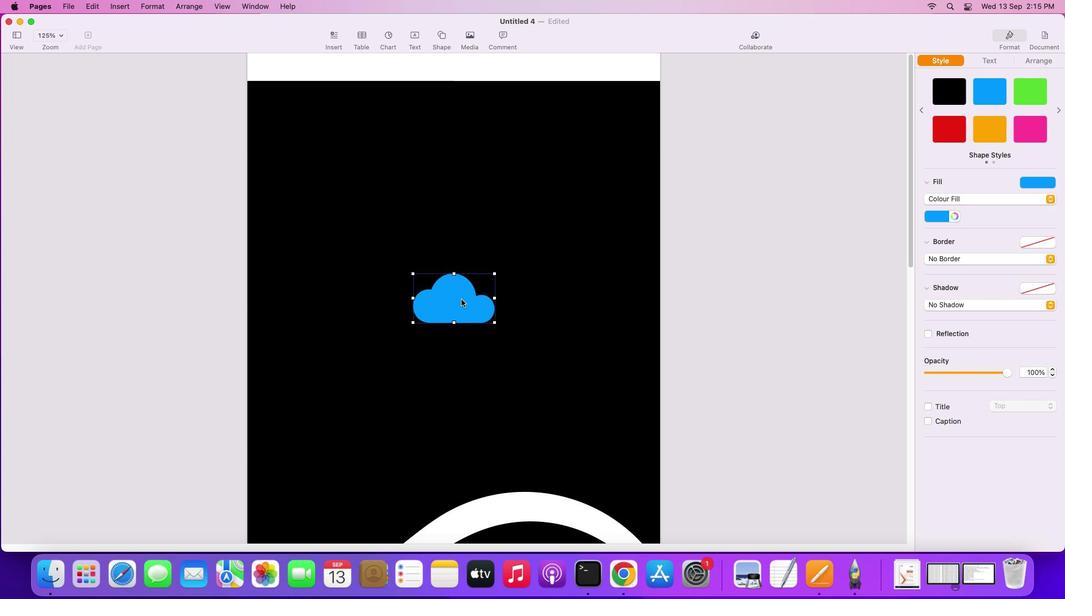 
Action: Mouse pressed left at (461, 299)
Screenshot: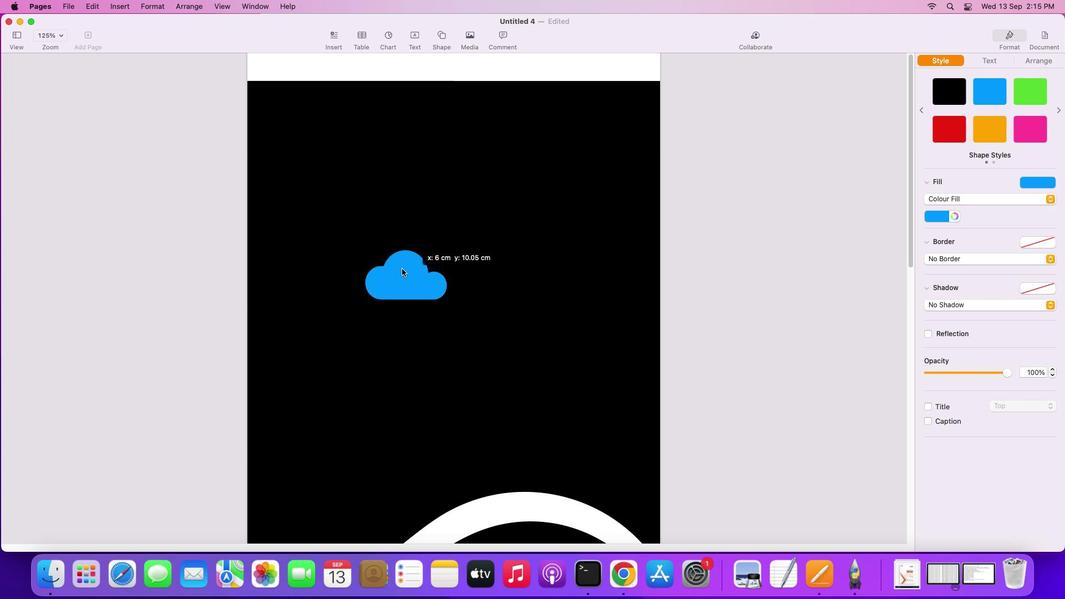 
Action: Mouse moved to (370, 199)
Screenshot: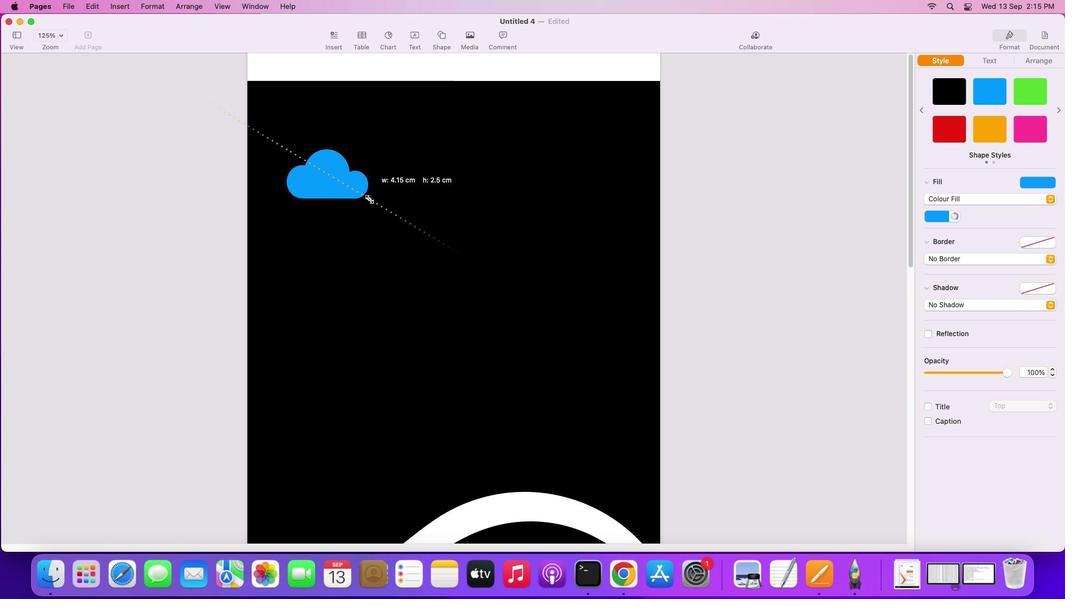 
Action: Mouse pressed left at (370, 199)
Screenshot: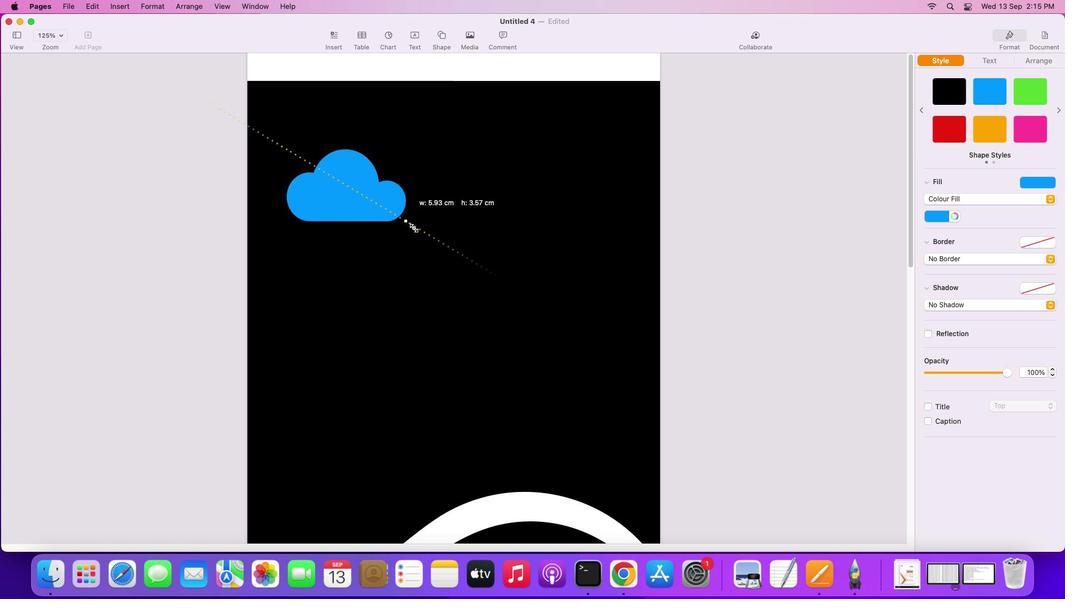 
Action: Mouse moved to (425, 265)
Screenshot: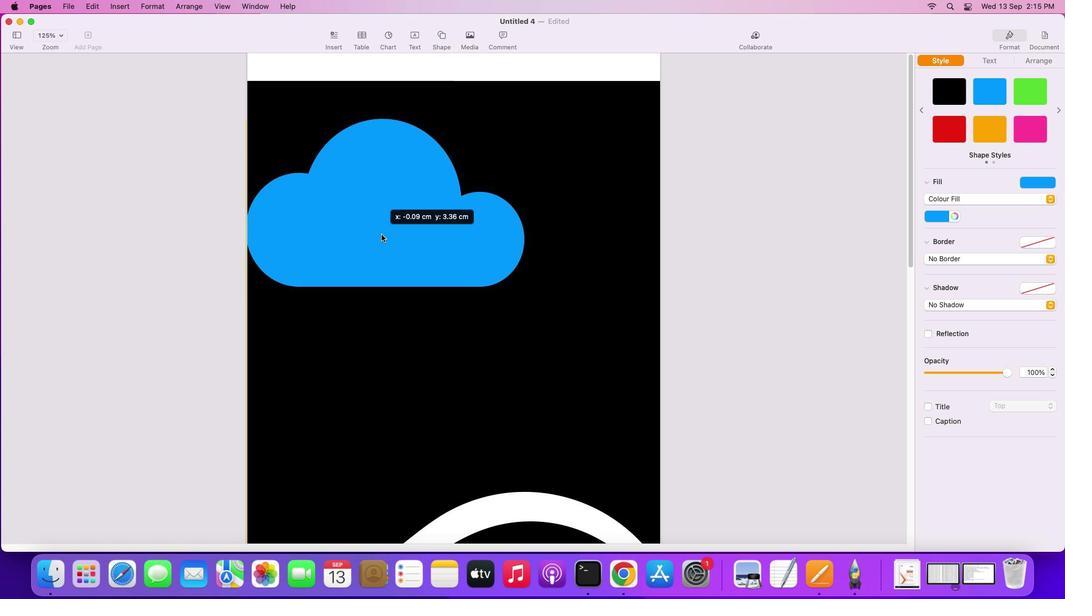 
Action: Mouse pressed left at (425, 265)
Screenshot: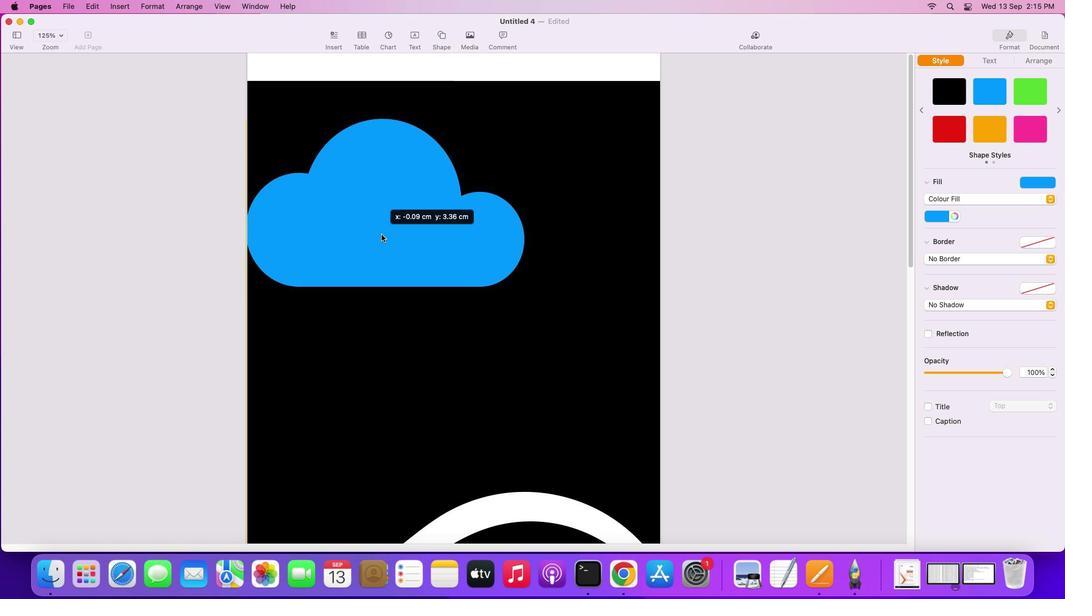 
Action: Mouse moved to (525, 288)
Screenshot: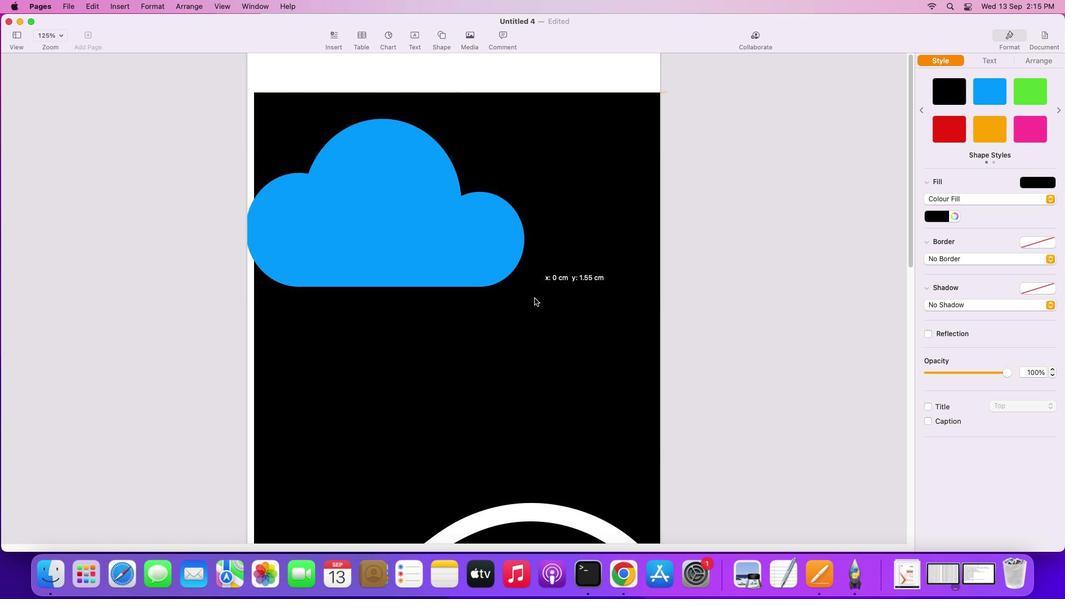 
Action: Mouse pressed left at (525, 288)
Screenshot: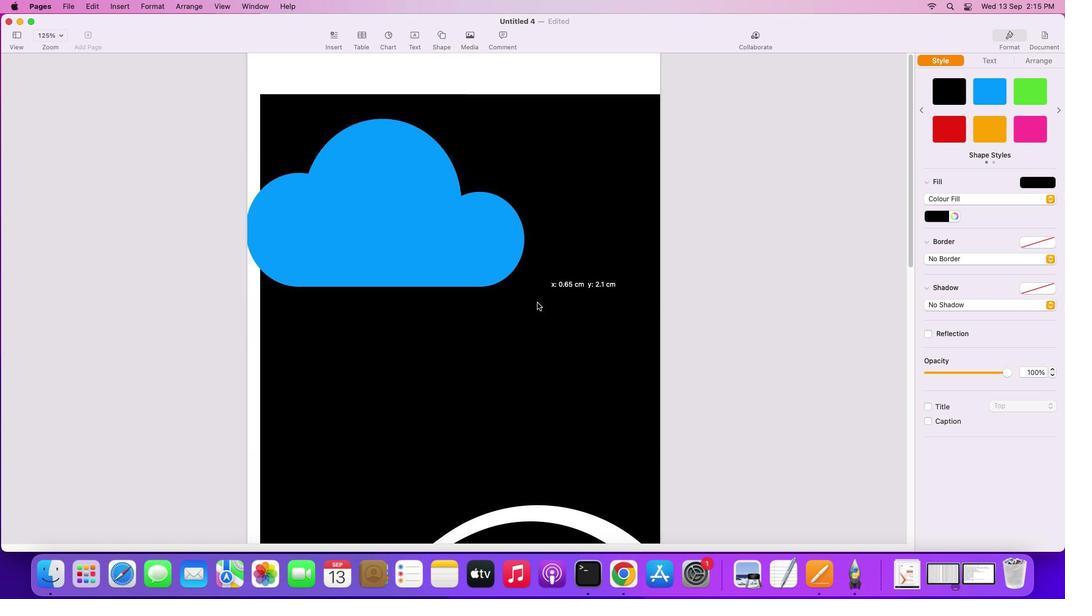 
Action: Mouse moved to (526, 289)
Screenshot: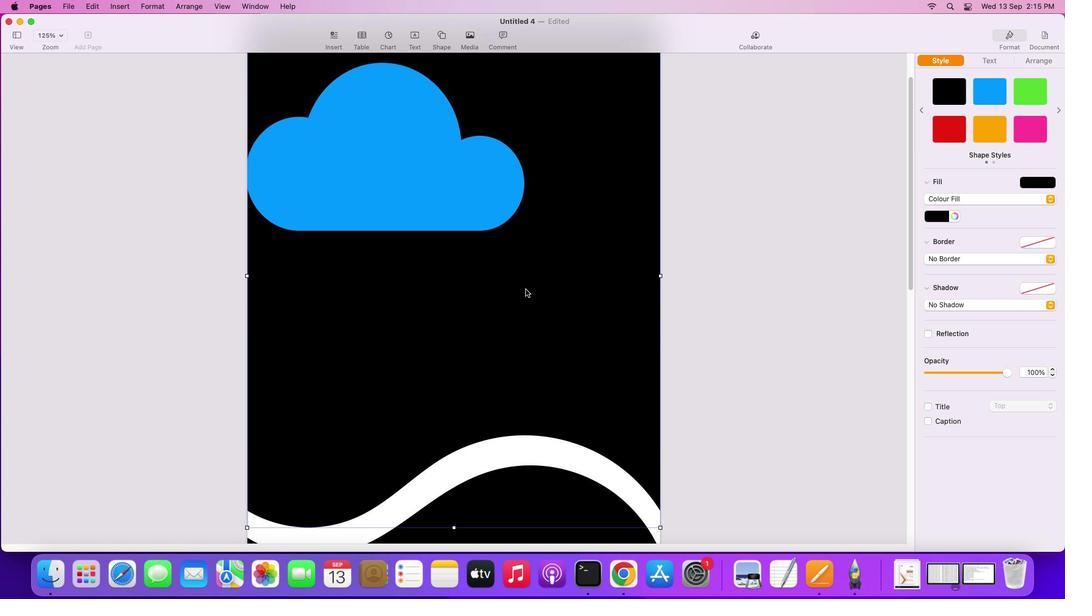 
Action: Mouse scrolled (526, 289) with delta (0, 0)
Screenshot: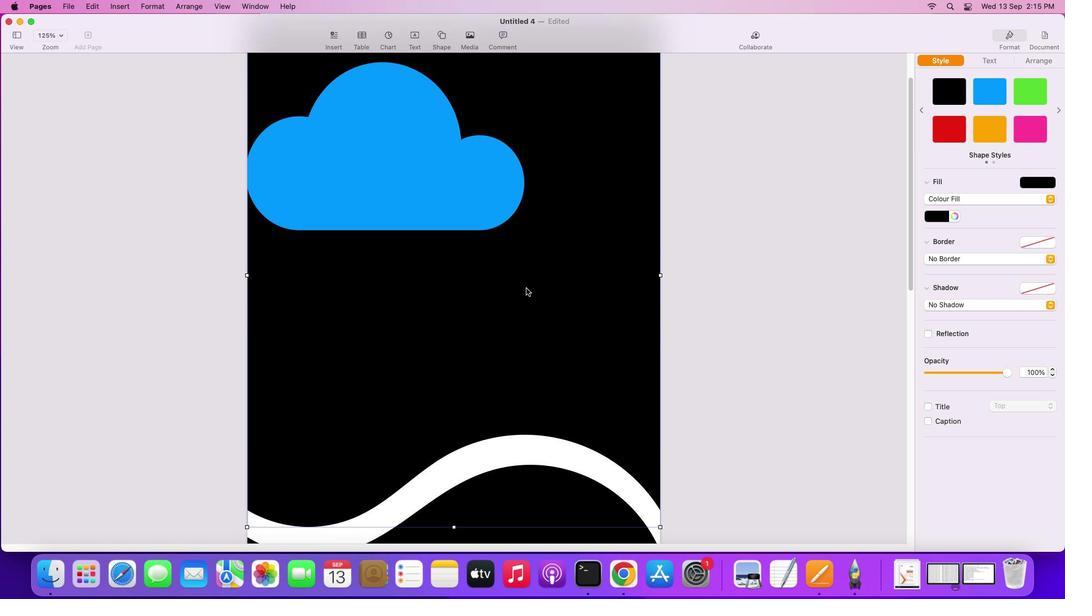 
Action: Mouse scrolled (526, 289) with delta (0, 0)
Screenshot: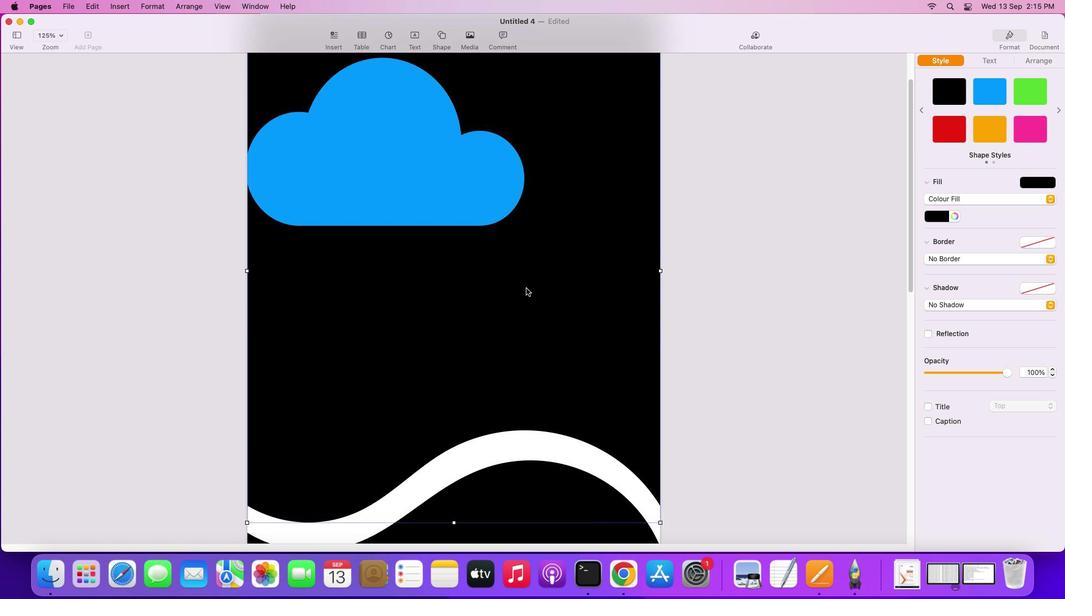 
Action: Mouse scrolled (526, 289) with delta (0, -1)
Screenshot: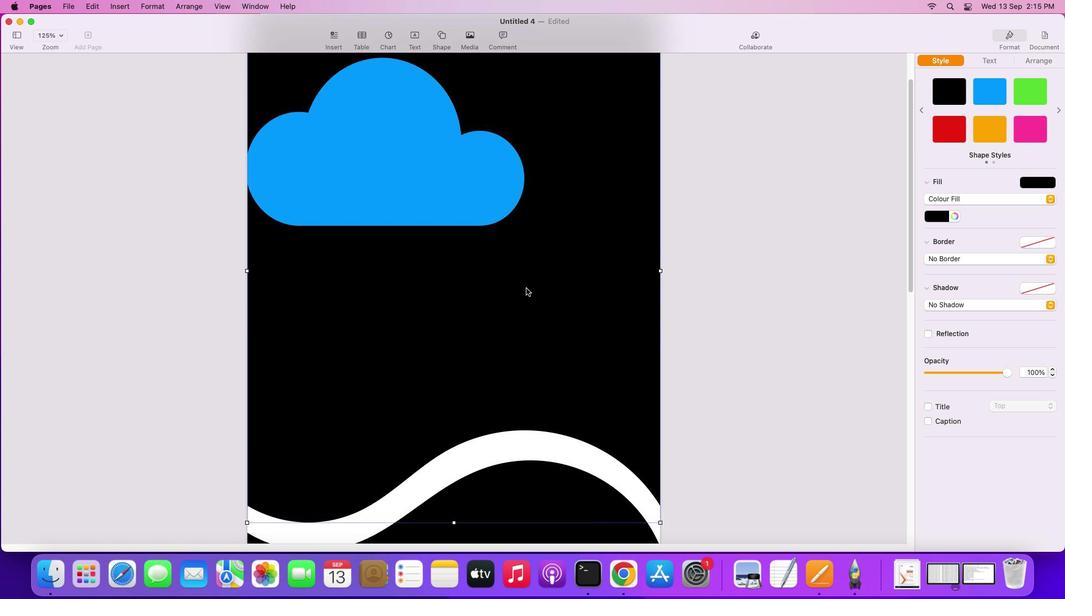 
Action: Mouse scrolled (526, 289) with delta (0, -2)
Screenshot: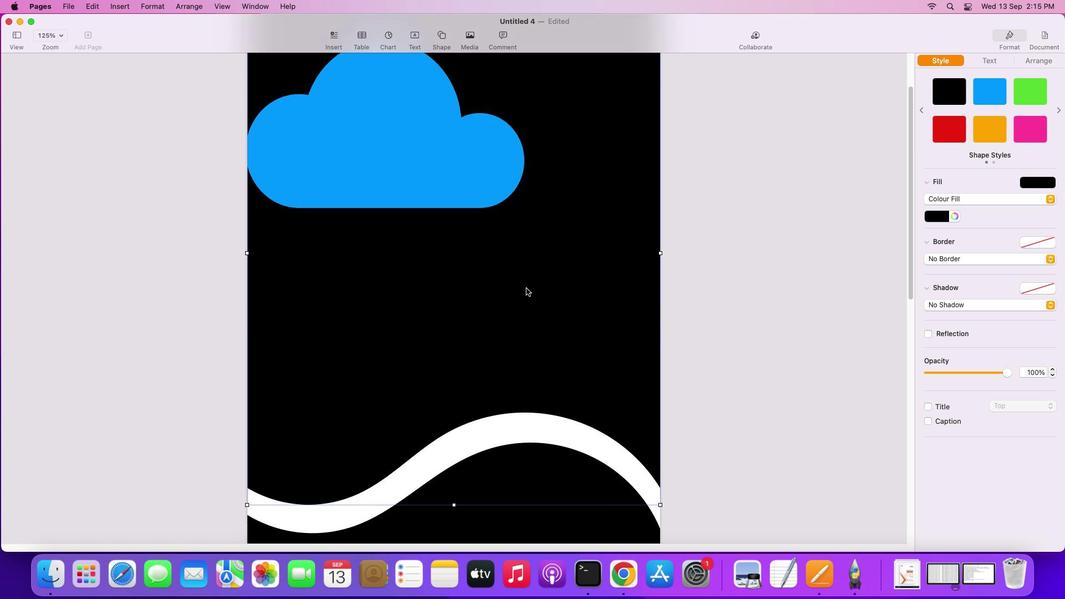 
Action: Mouse moved to (526, 289)
Screenshot: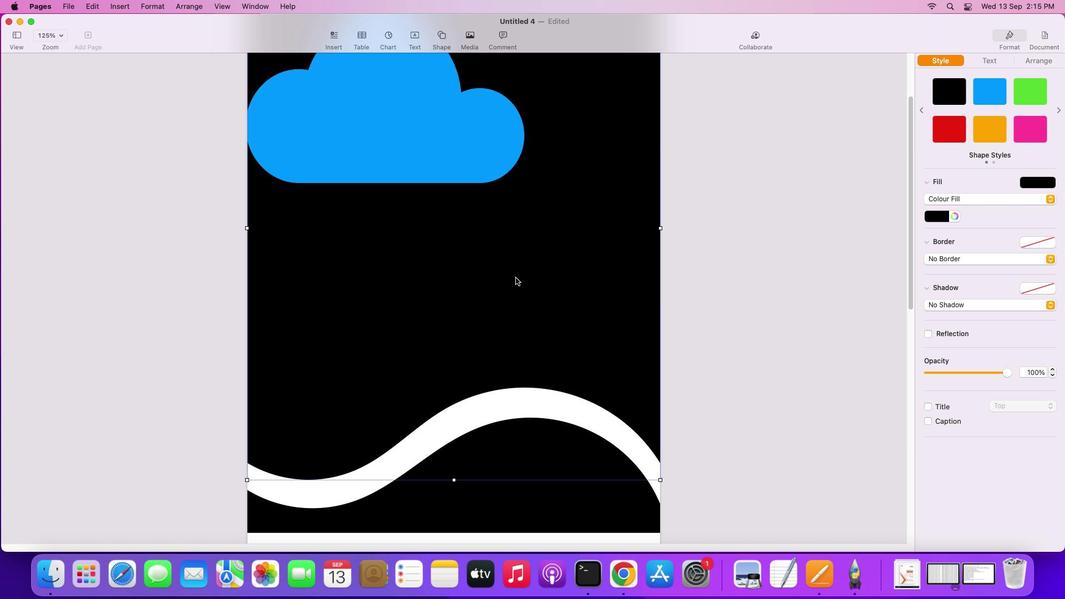 
Action: Mouse scrolled (526, 289) with delta (0, 0)
Screenshot: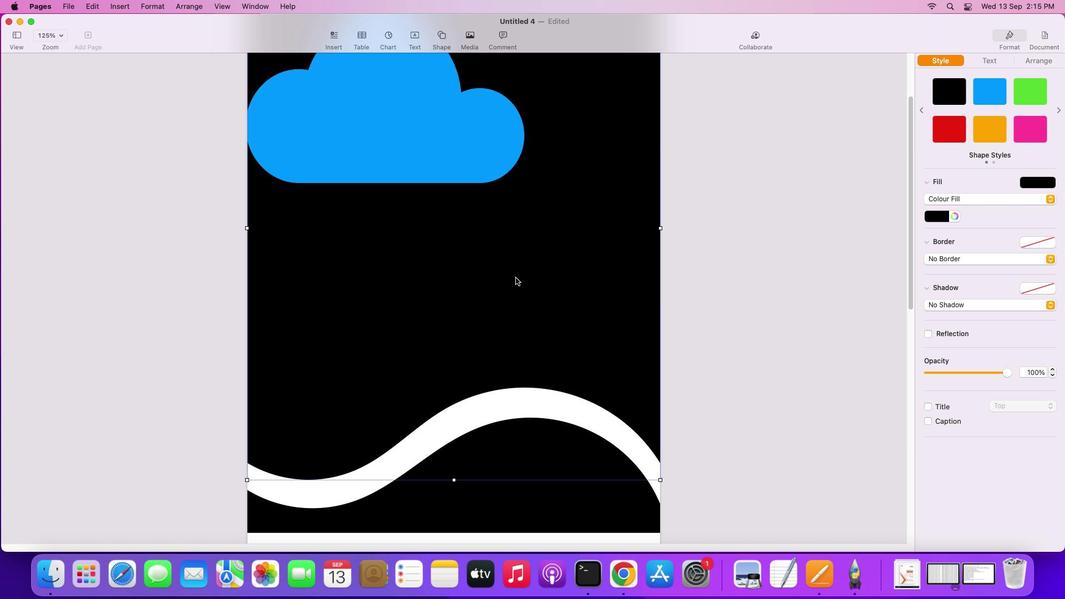 
Action: Mouse moved to (526, 288)
Screenshot: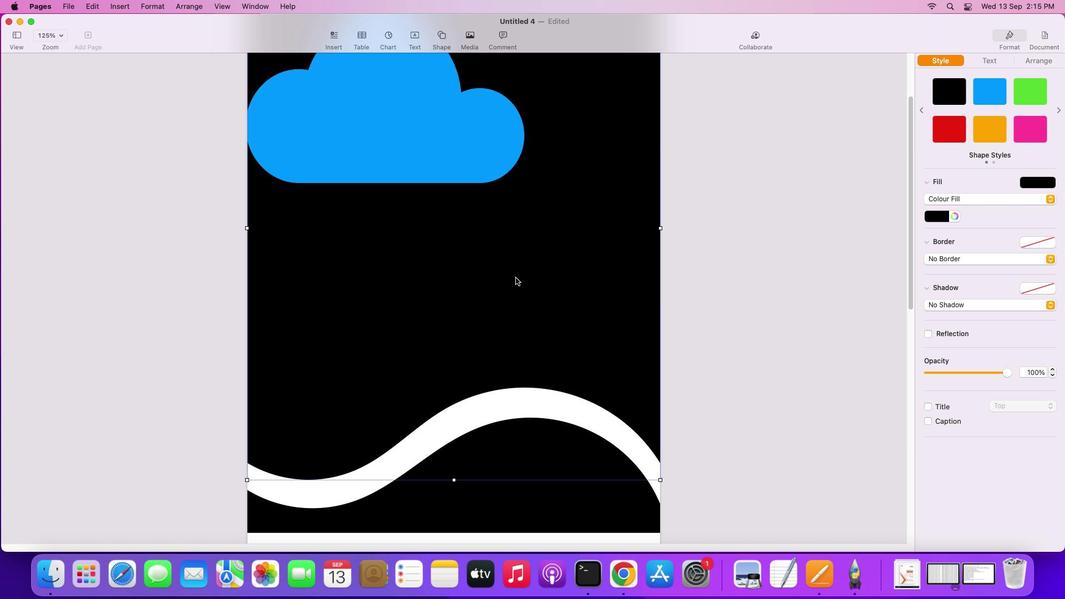 
Action: Mouse scrolled (526, 288) with delta (0, 0)
Screenshot: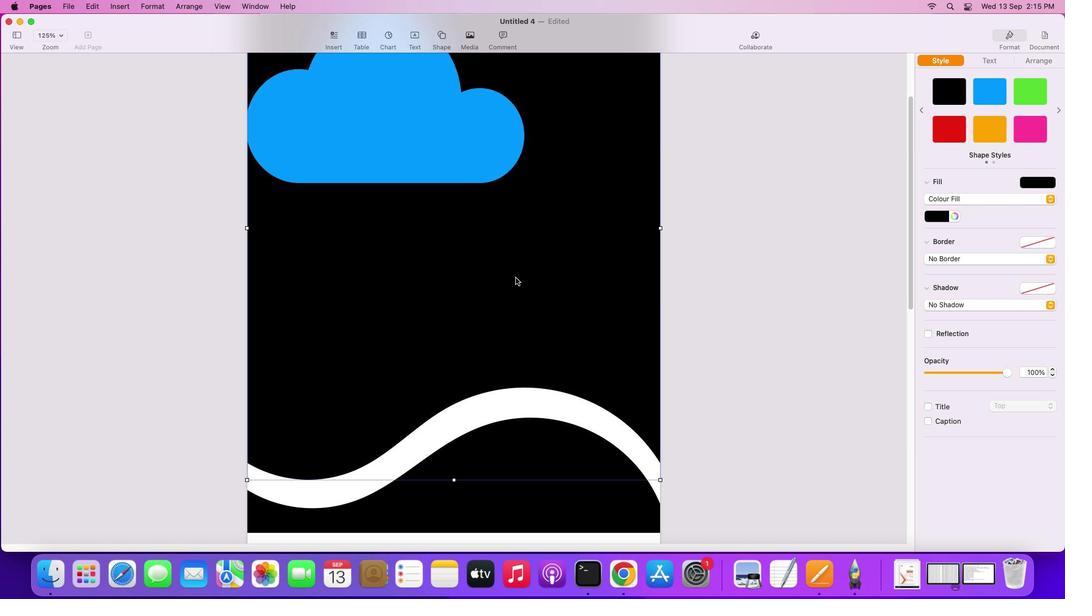 
Action: Mouse moved to (526, 288)
Screenshot: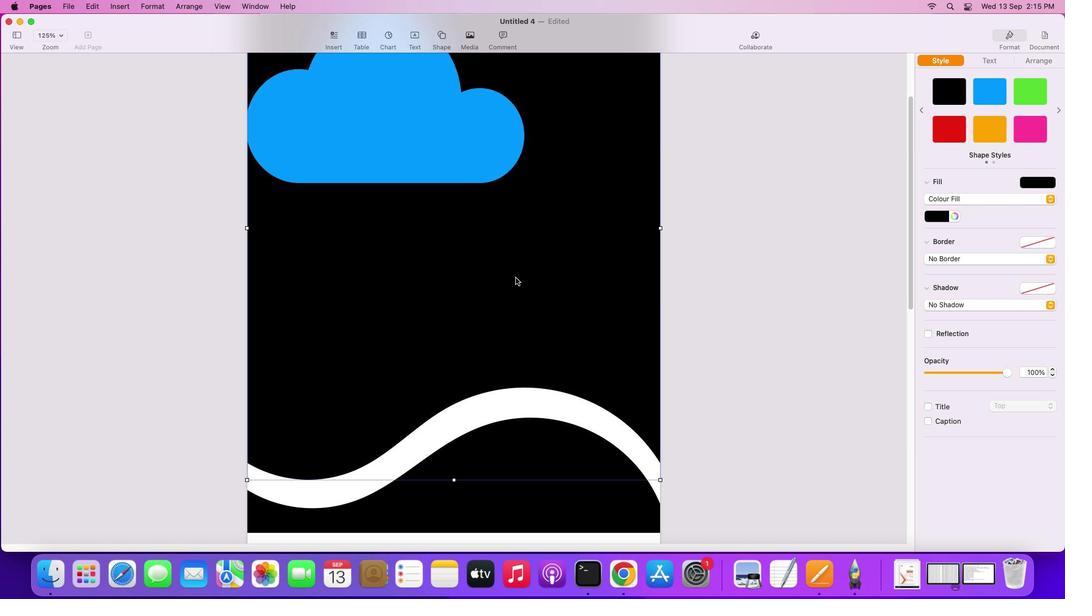 
Action: Mouse scrolled (526, 288) with delta (0, -1)
Screenshot: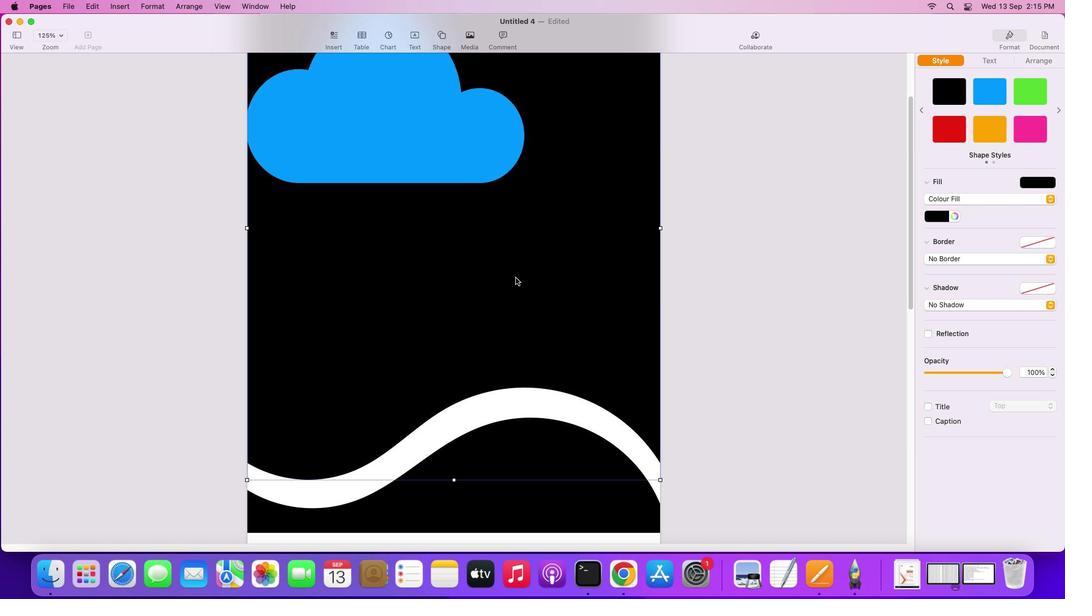 
Action: Mouse scrolled (526, 288) with delta (0, -2)
Screenshot: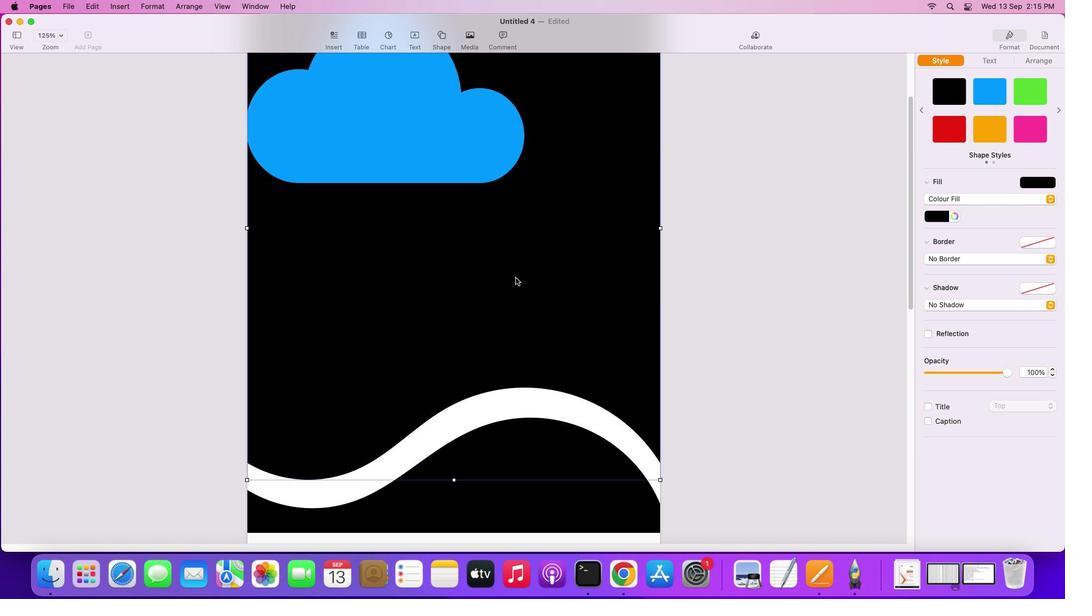 
Action: Mouse moved to (516, 276)
Screenshot: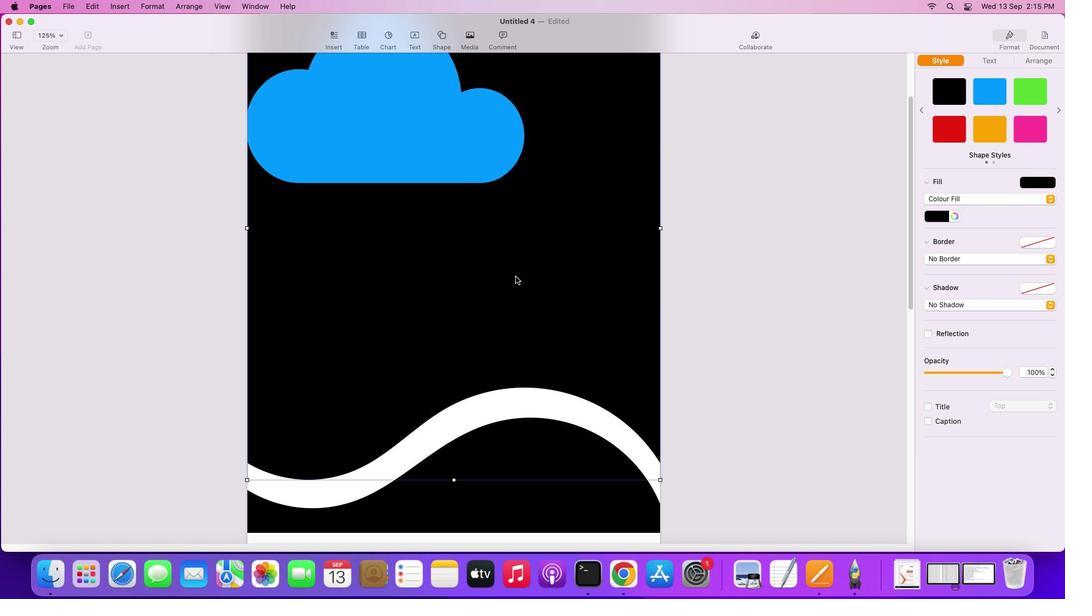 
Action: Key pressed Key.cmd'z'
Screenshot: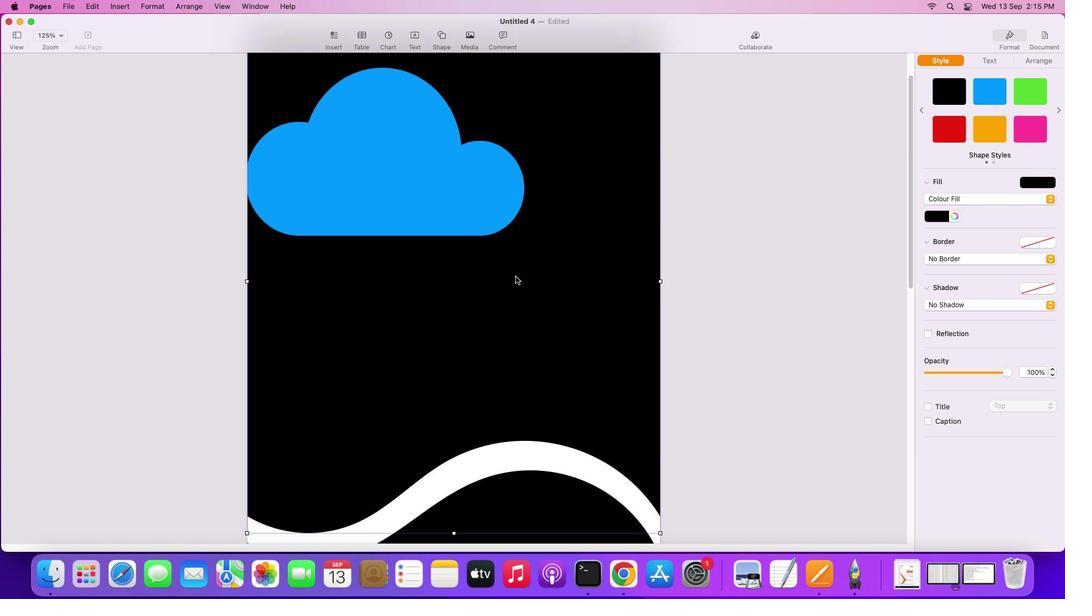 
Action: Mouse moved to (502, 266)
Screenshot: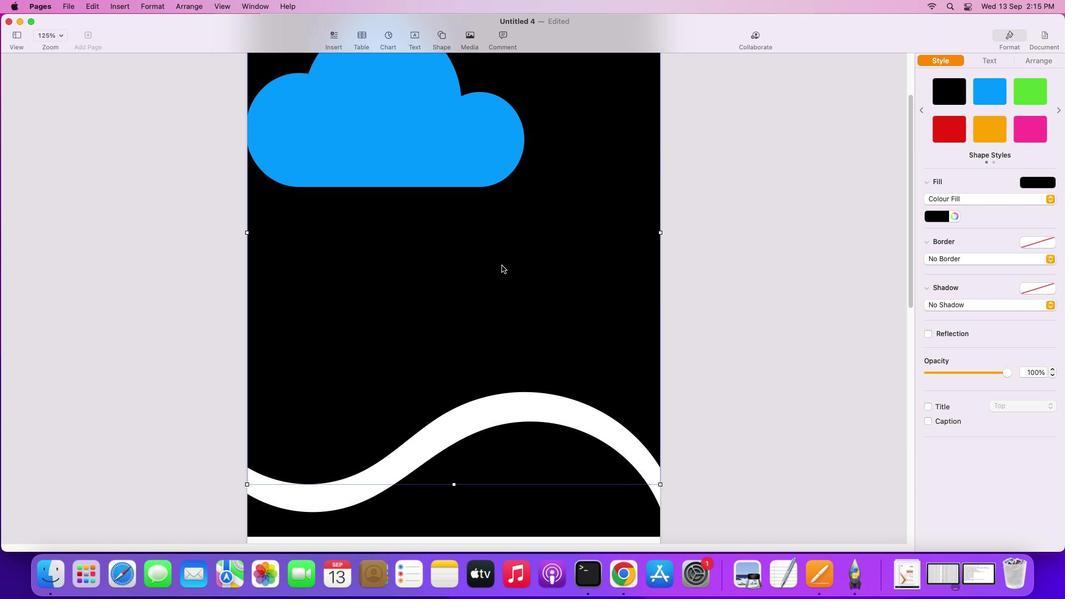 
Action: Mouse scrolled (502, 266) with delta (0, 0)
Screenshot: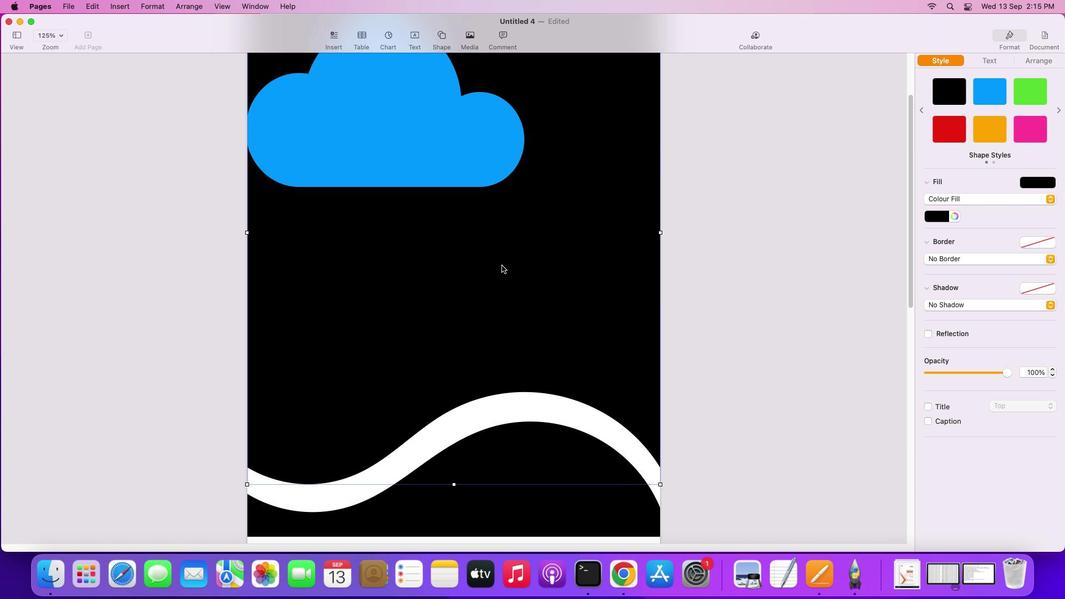 
Action: Mouse scrolled (502, 266) with delta (0, 0)
Screenshot: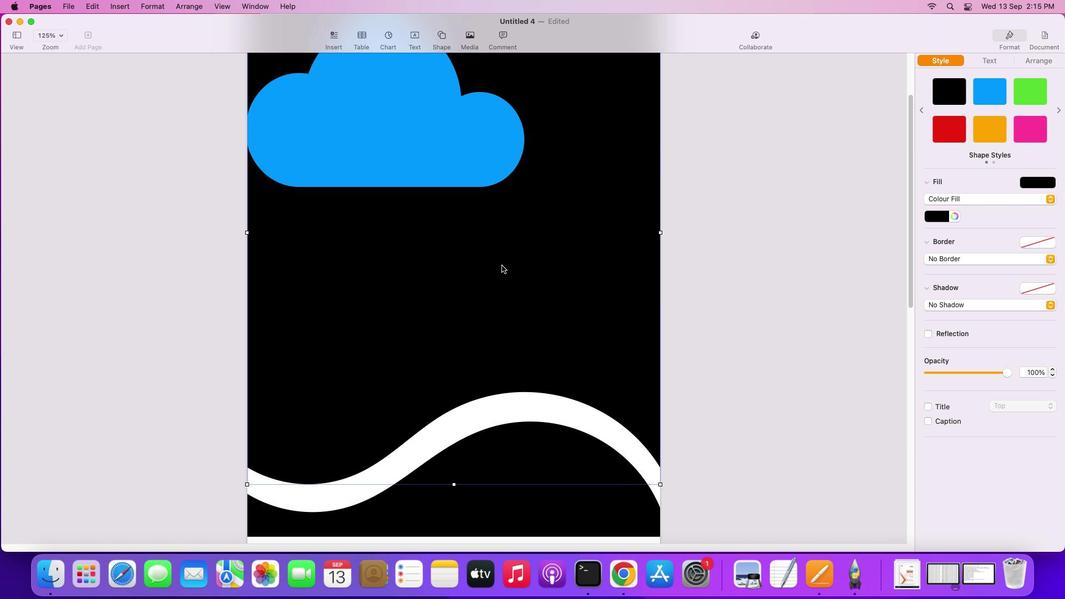 
Action: Mouse scrolled (502, 266) with delta (0, -1)
Screenshot: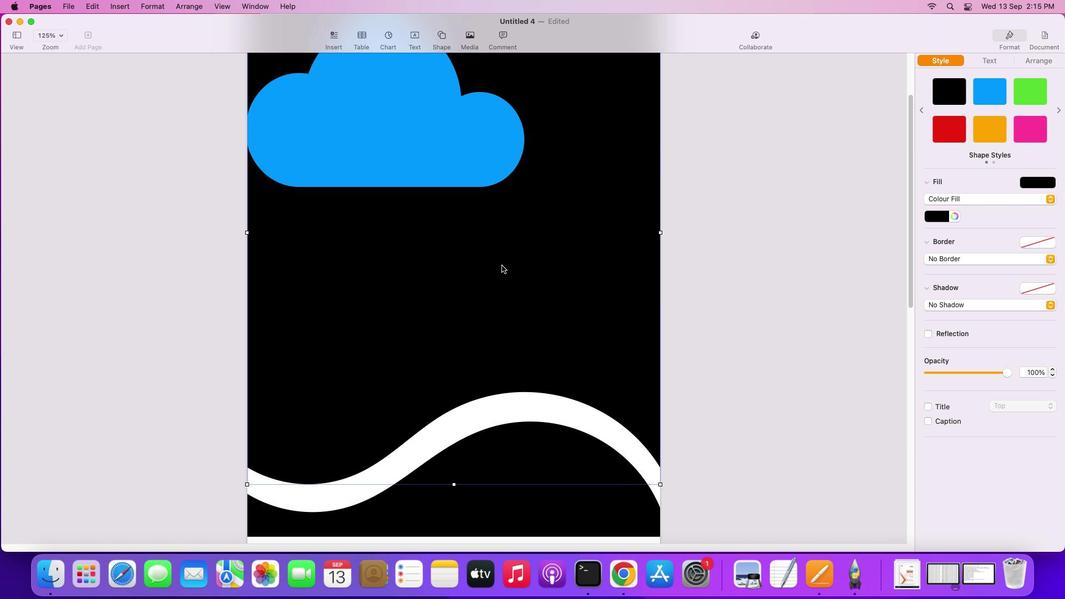 
Action: Mouse scrolled (502, 266) with delta (0, -2)
Screenshot: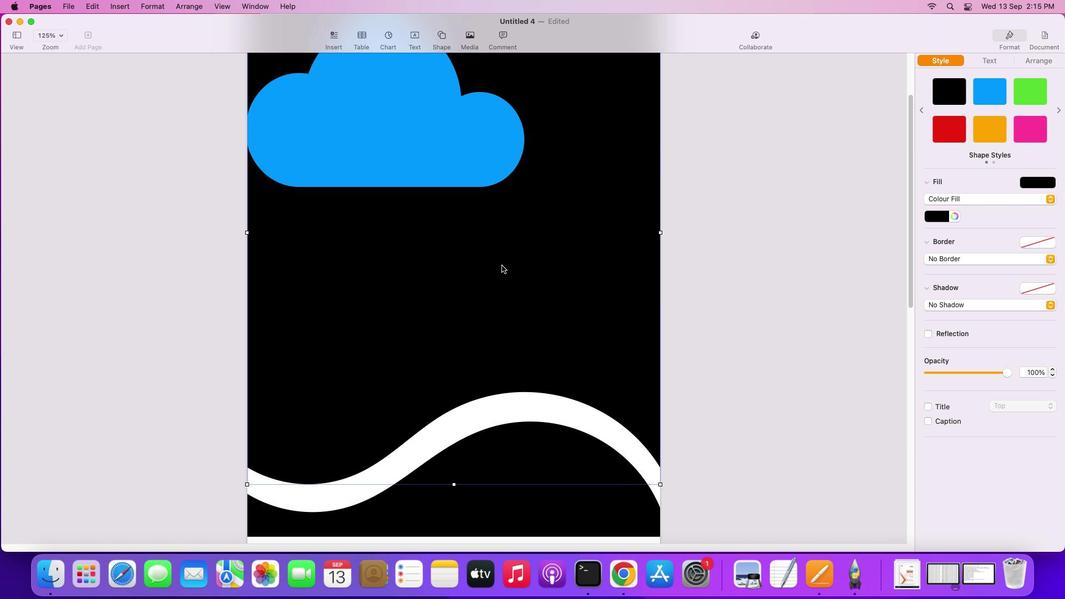 
Action: Mouse moved to (447, 193)
Screenshot: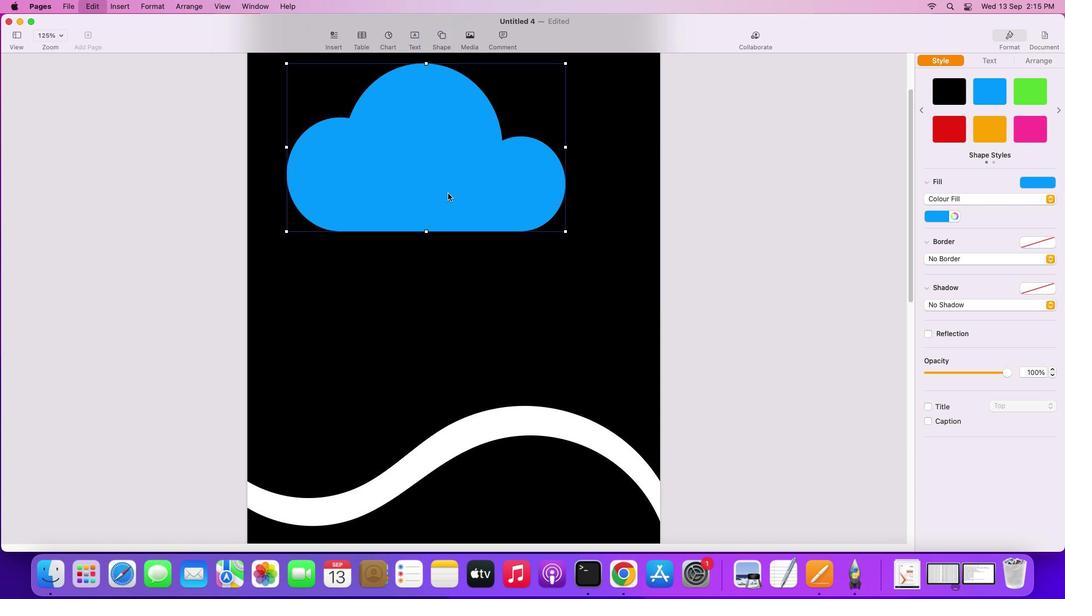 
Action: Key pressed Key.cmd'z'
Screenshot: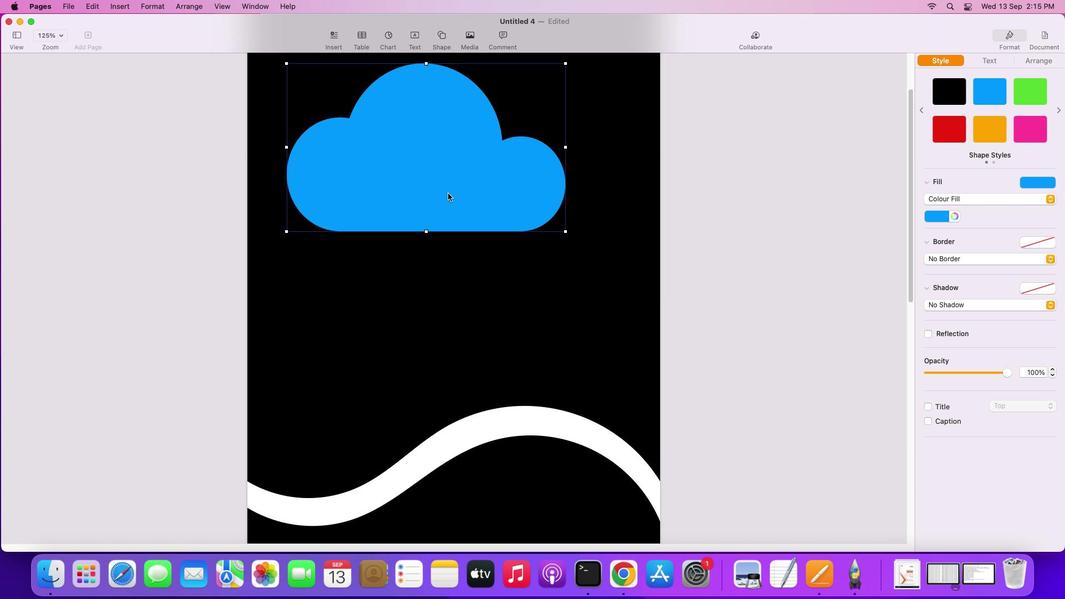 
Action: Mouse moved to (448, 194)
Screenshot: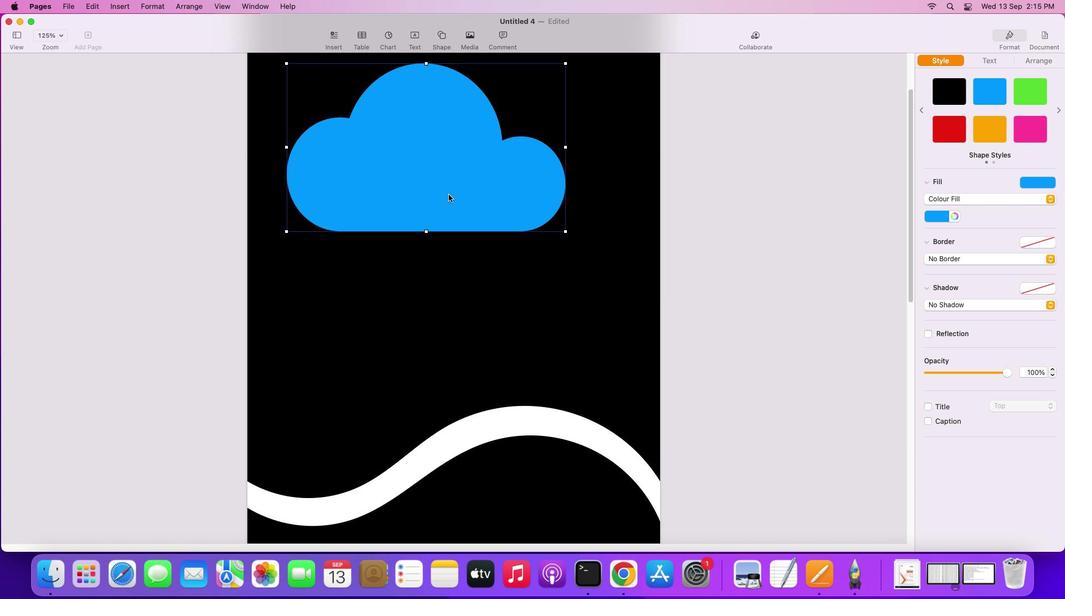 
Action: Mouse pressed left at (448, 194)
Screenshot: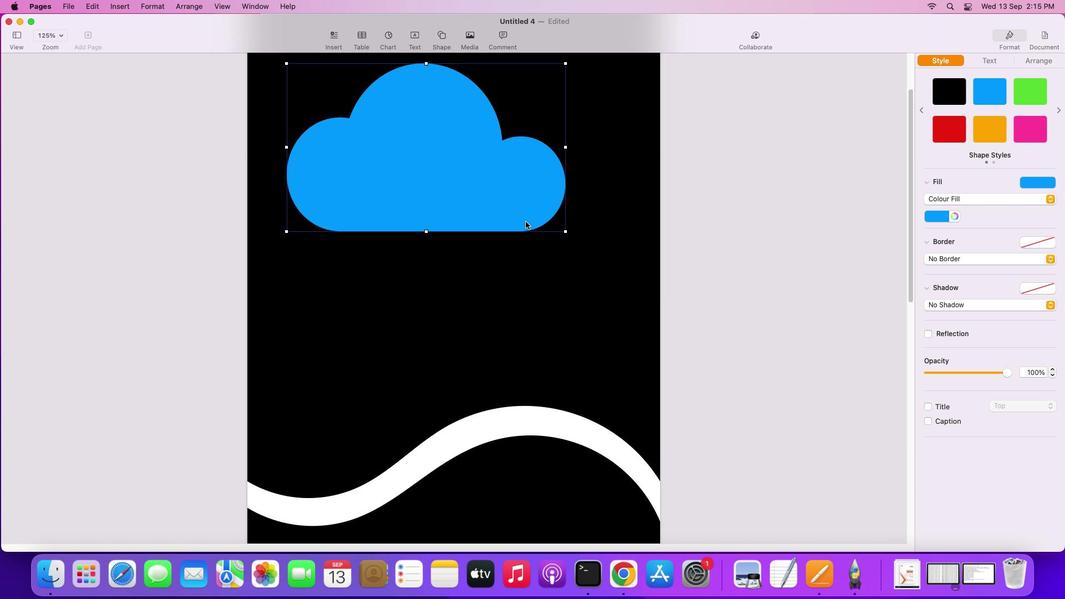 
Action: Mouse moved to (567, 232)
Screenshot: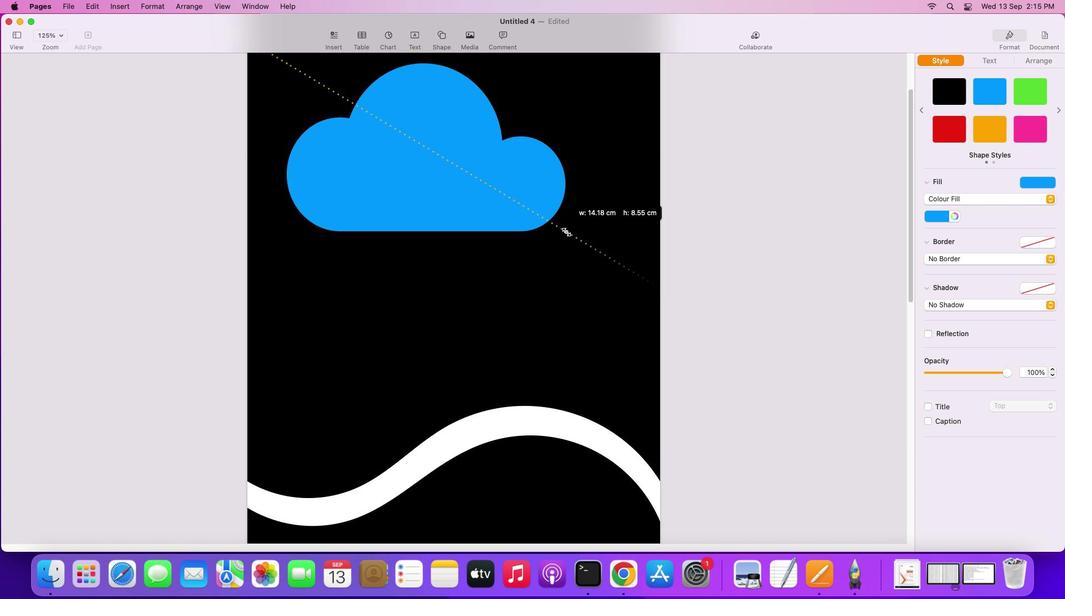 
Action: Mouse pressed left at (567, 232)
Screenshot: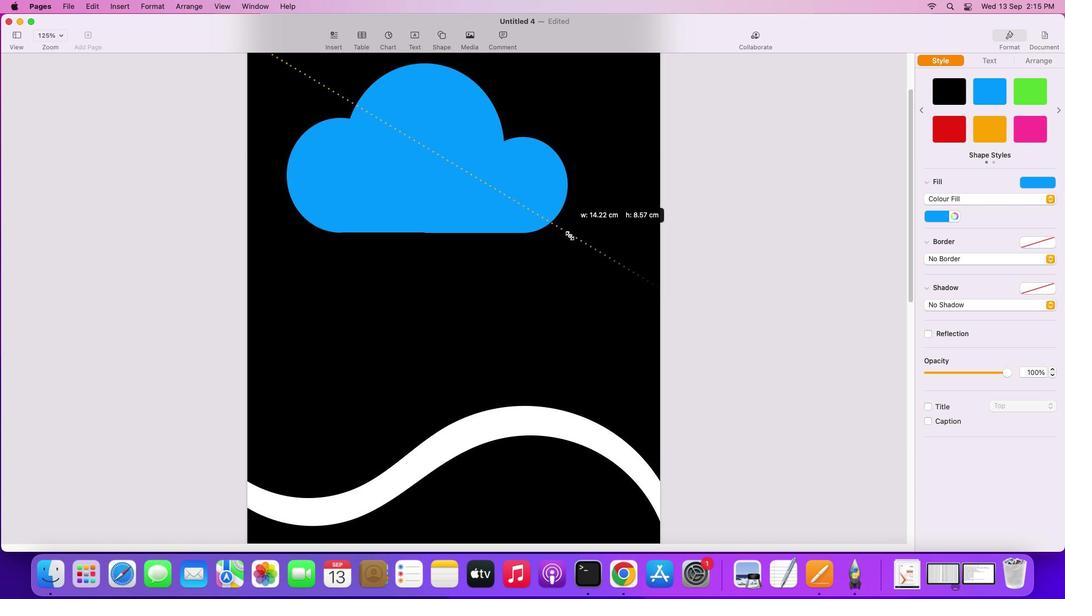 
Action: Mouse moved to (462, 200)
Screenshot: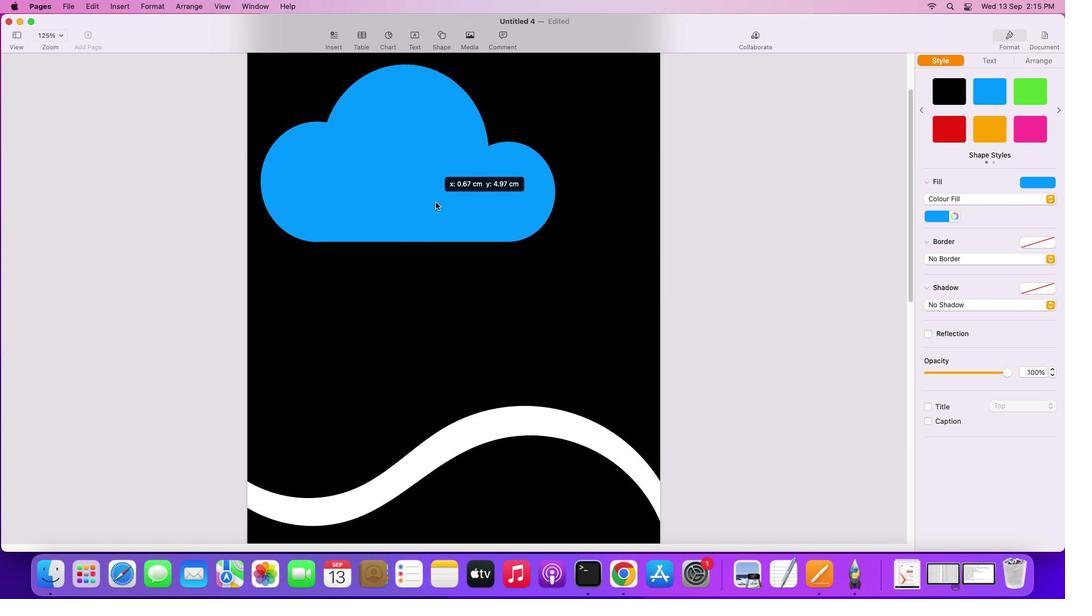 
Action: Mouse pressed left at (462, 200)
Screenshot: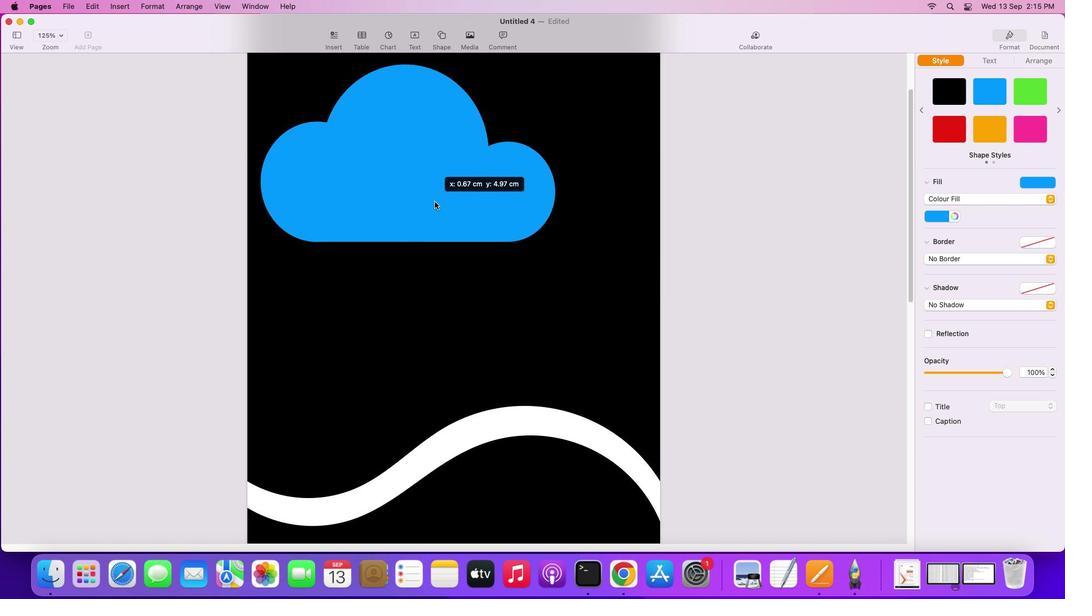 
Action: Mouse moved to (1036, 57)
Screenshot: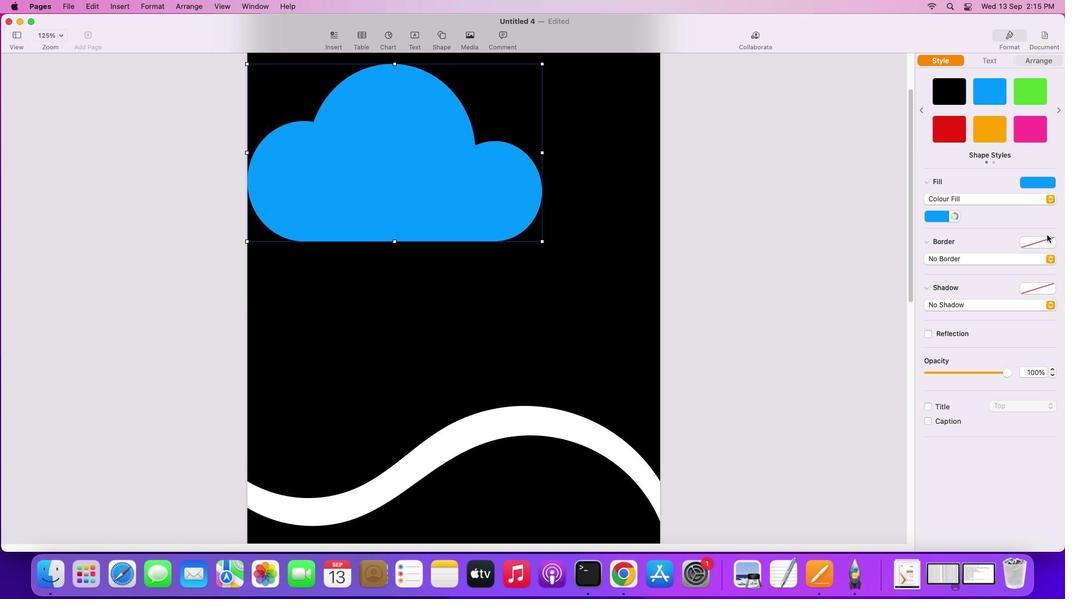 
Action: Mouse pressed left at (1036, 57)
Screenshot: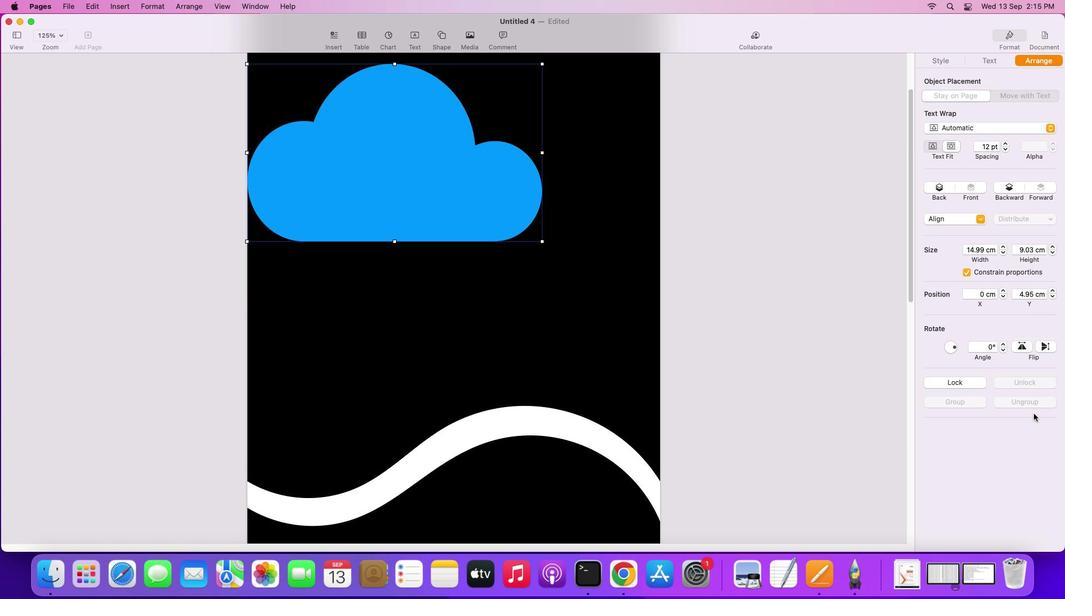 
Action: Mouse moved to (1003, 343)
Screenshot: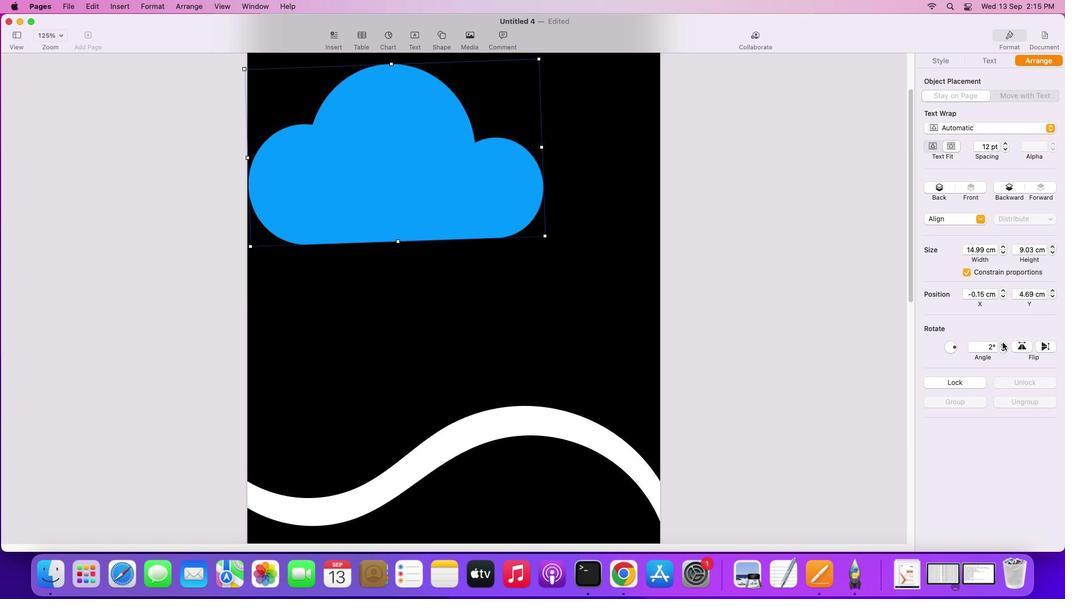 
Action: Mouse pressed left at (1003, 343)
Screenshot: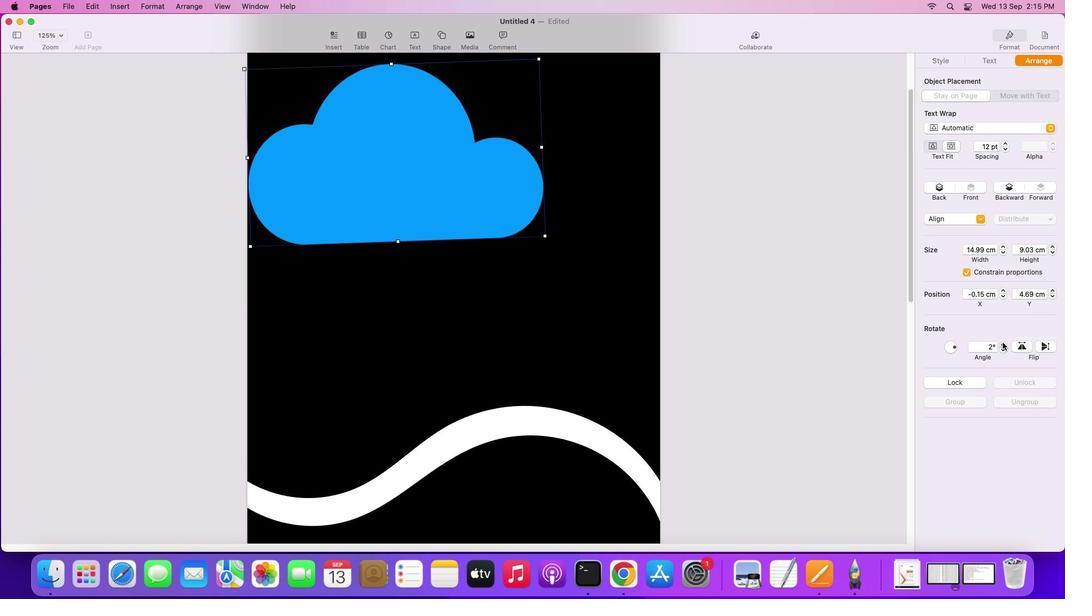 
Action: Mouse pressed left at (1003, 343)
Screenshot: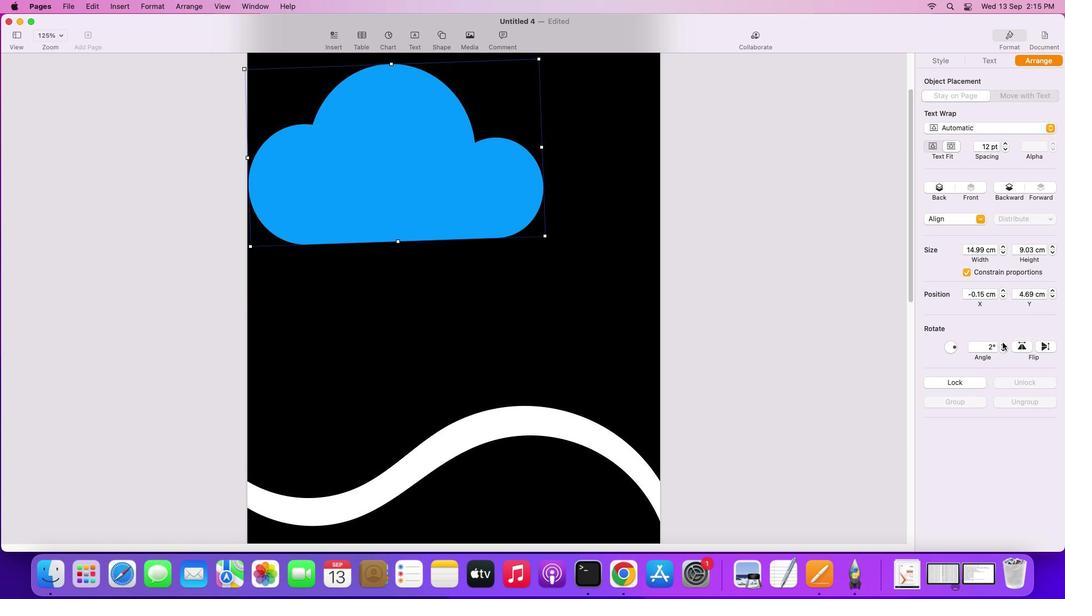 
Action: Mouse moved to (1004, 349)
